 Task: Get directions from Atlanta Botanical Garden, Georgia, United States to Augusta, Georgia, United States  and explore the nearby cafes
Action: Mouse moved to (318, 74)
Screenshot: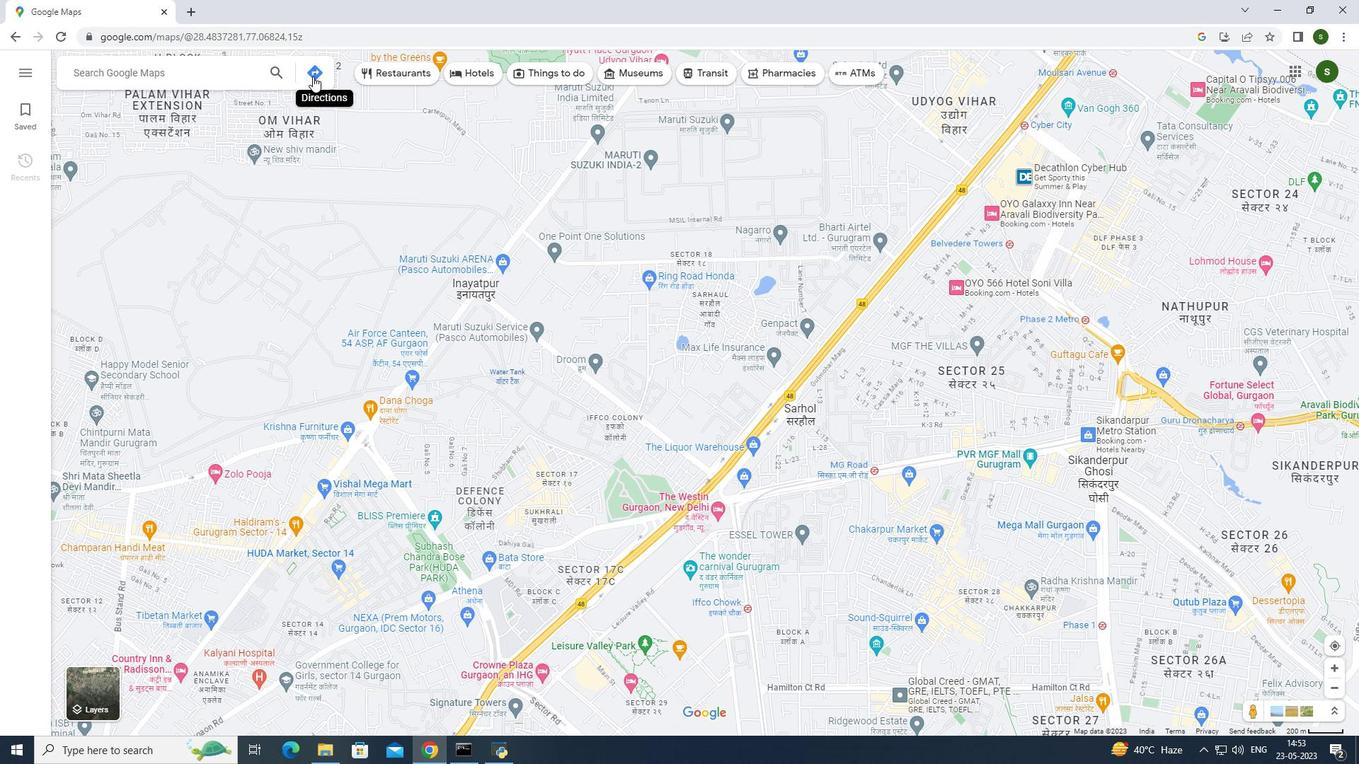 
Action: Mouse pressed left at (318, 74)
Screenshot: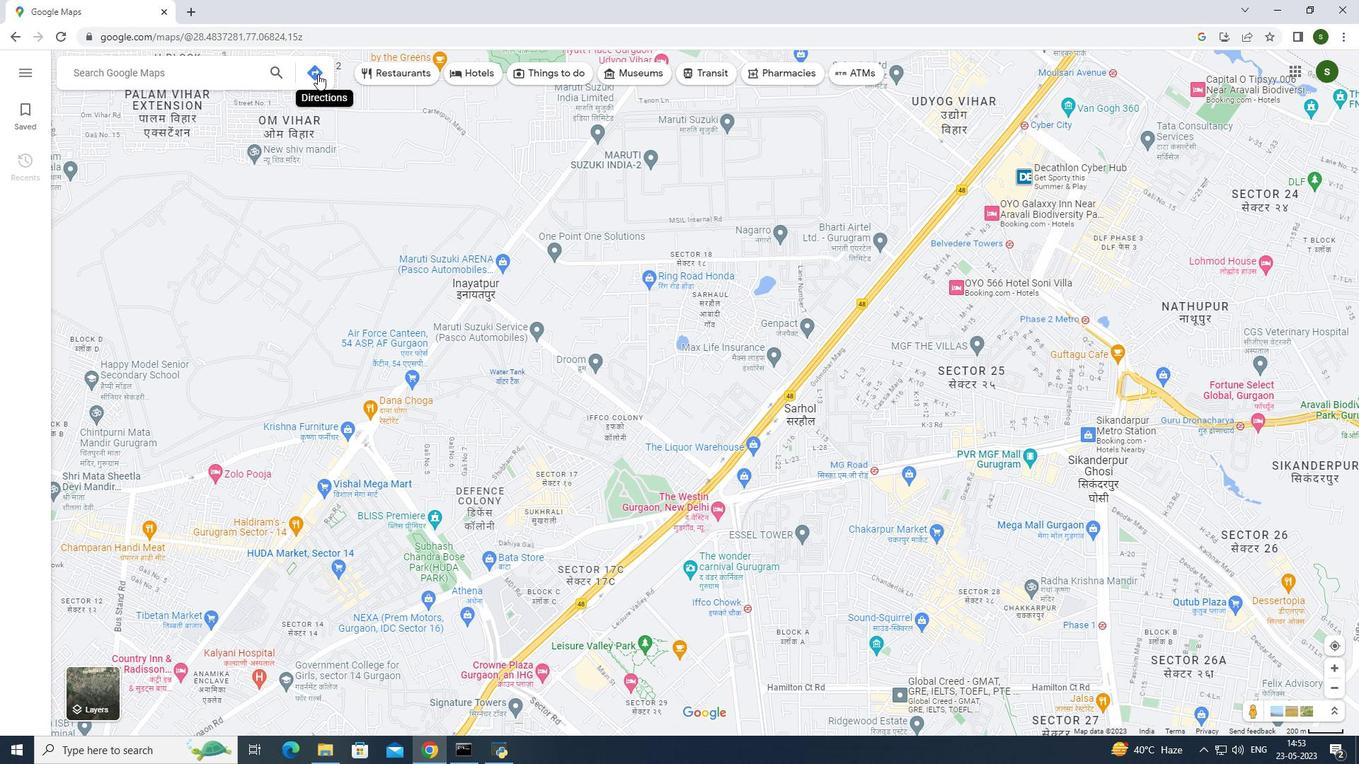 
Action: Mouse moved to (202, 112)
Screenshot: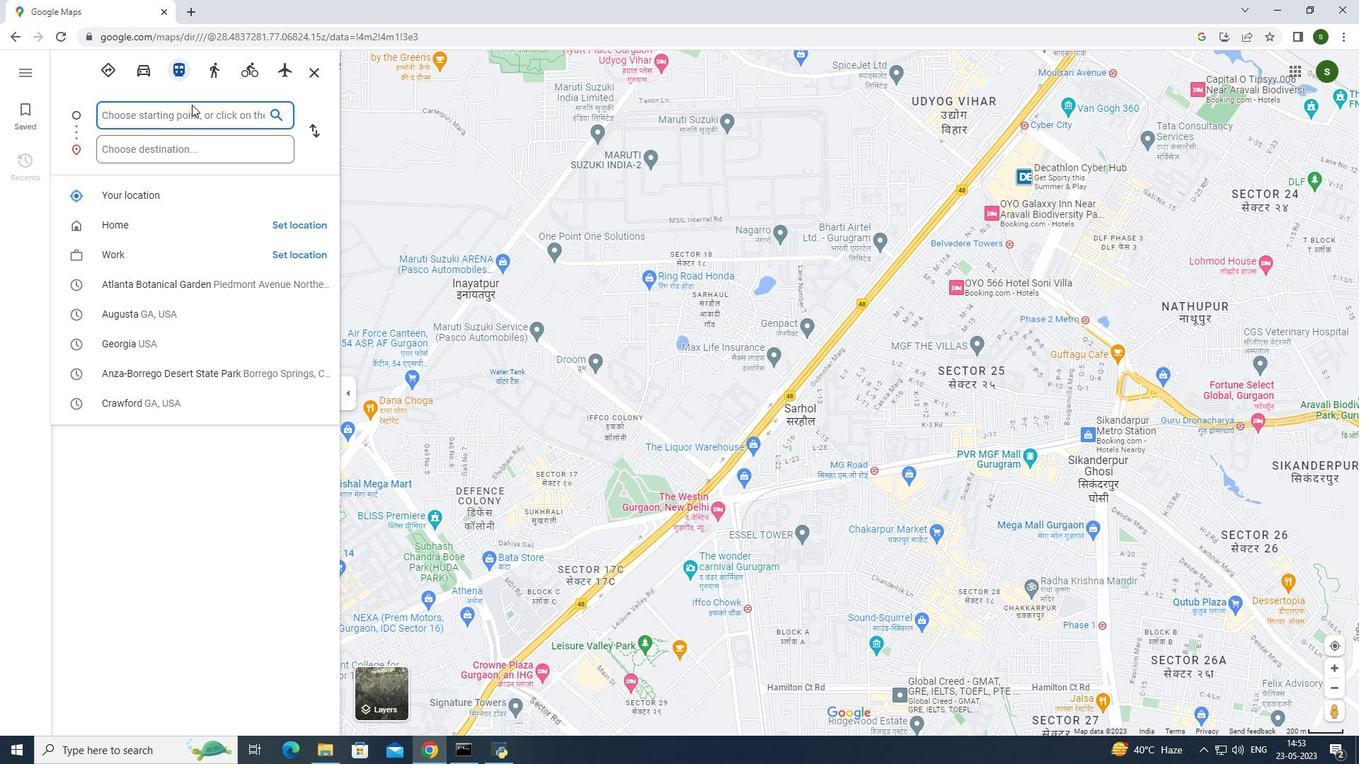 
Action: Mouse pressed left at (202, 112)
Screenshot: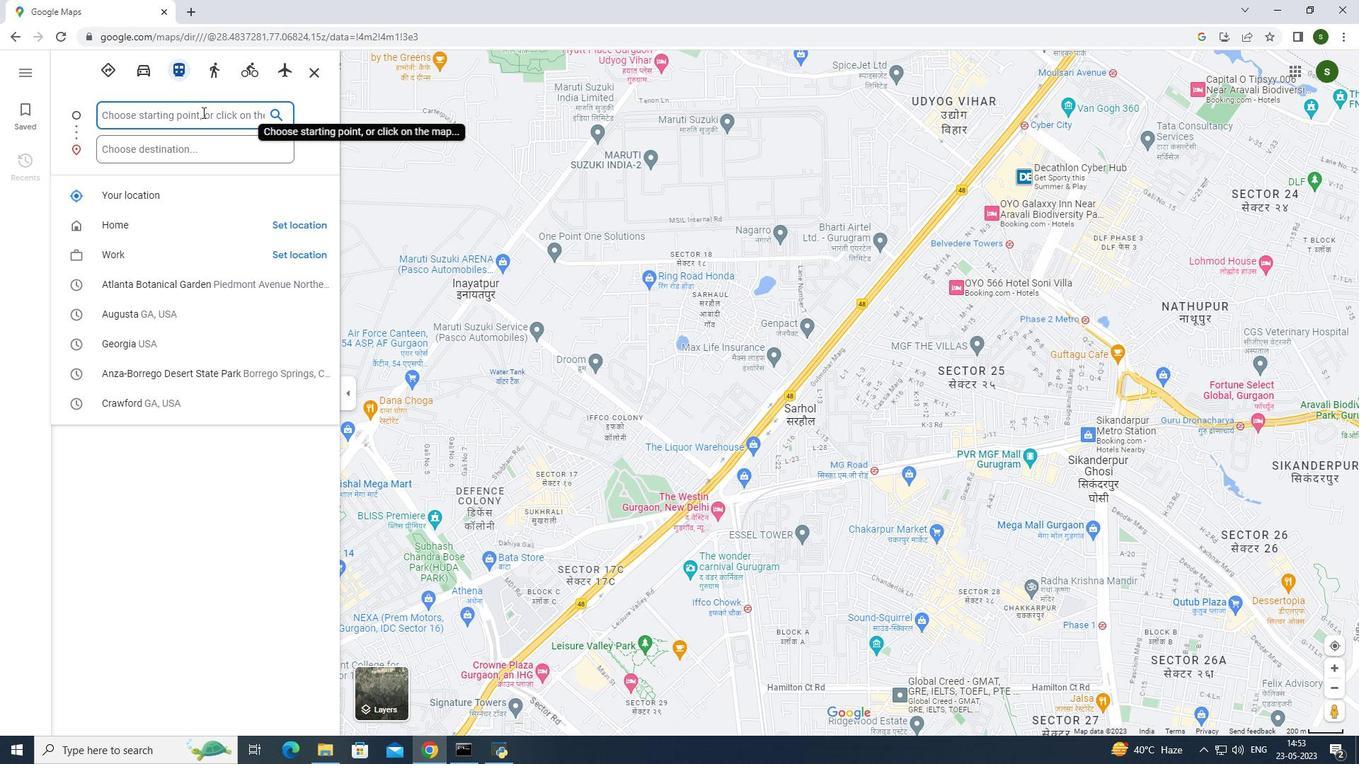 
Action: Key pressed <Key.caps_lock>A<Key.caps_lock>tlants<Key.space><Key.caps_lock>B<Key.caps_lock>otanical<Key.space><Key.caps_lock>G<Key.caps_lock>raden,<Key.caps_lock><Key.caps_lock>g<Key.backspace><Key.caps_lock>G<Key.caps_lock>eorgia,<Key.caps_lock>U<Key.caps_lock>no<Key.backspace>ited<Key.space><Key.caps_lock>S<Key.caps_lock>tates
Screenshot: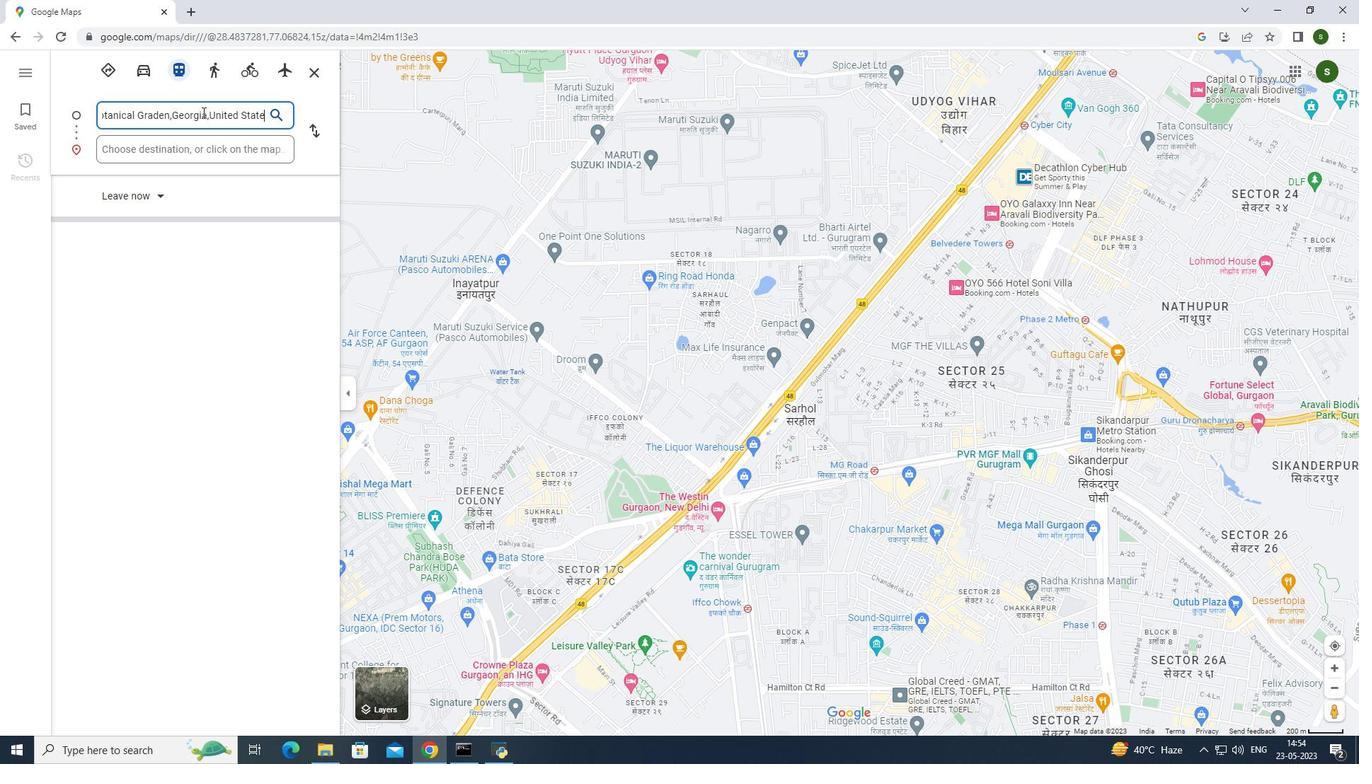 
Action: Mouse moved to (162, 148)
Screenshot: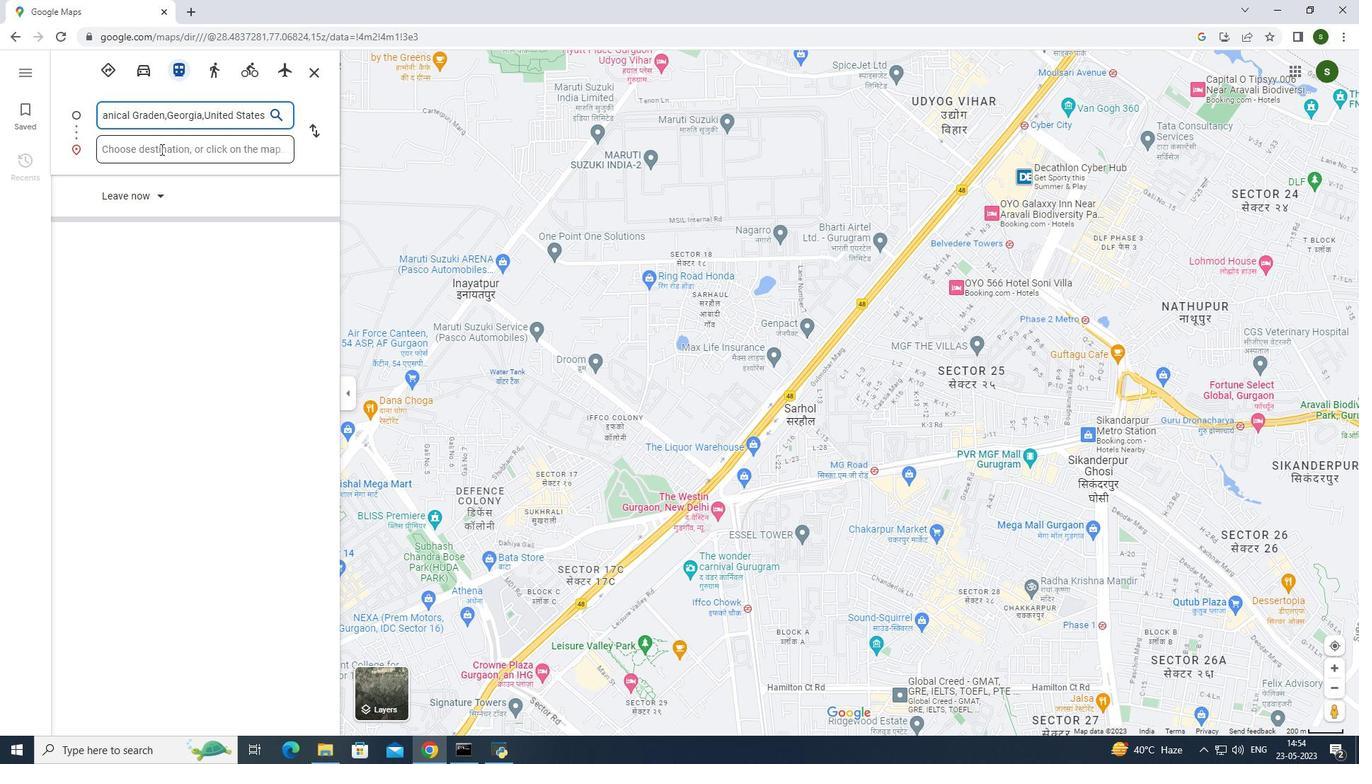 
Action: Mouse pressed left at (162, 148)
Screenshot: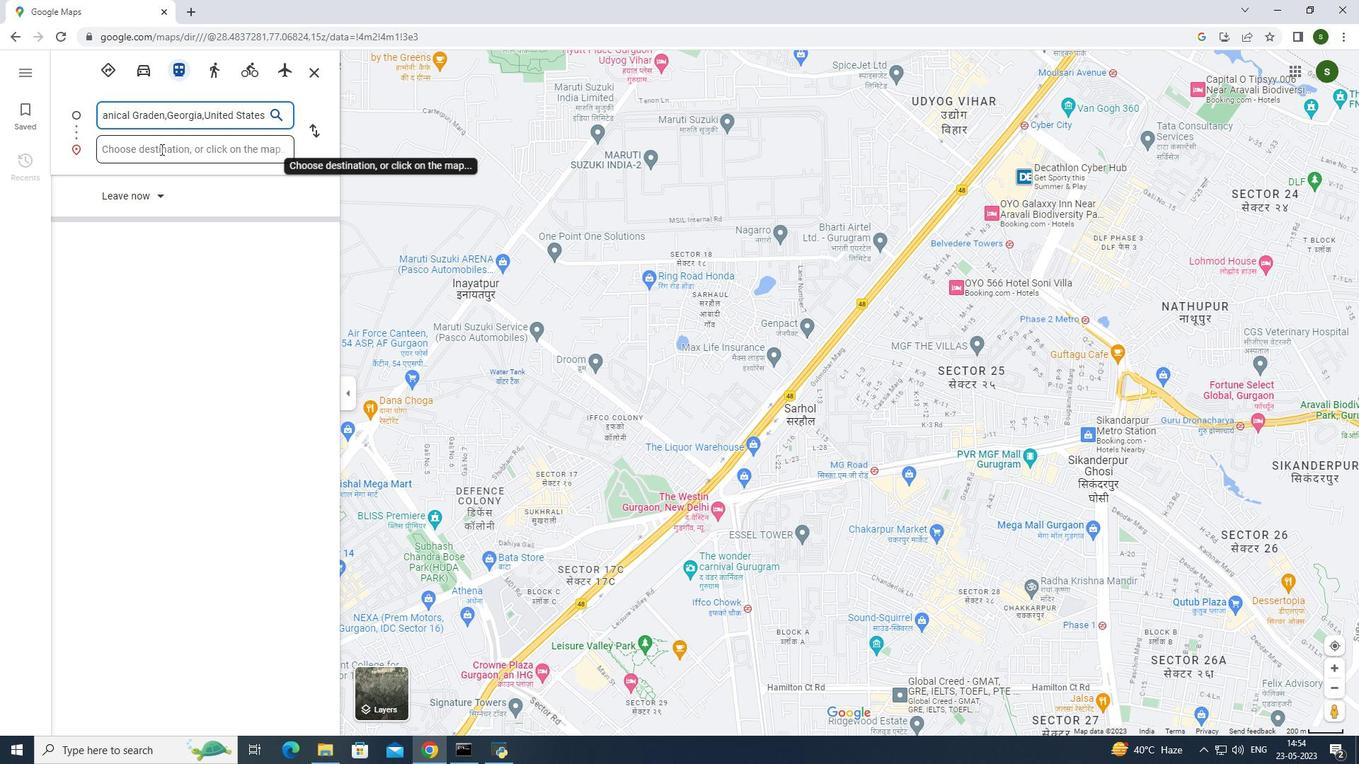 
Action: Key pressed <Key.caps_lock>A<Key.caps_lock>ugusta<Key.space><Key.caps_lock><Key.backspace>,<Key.caps_lock>g<Key.caps_lock>EORGIA,<Key.backspace><Key.backspace><Key.backspace><Key.backspace><Key.backspace><Key.backspace><Key.backspace><Key.backspace>G<Key.caps_lock>eorgia,<Key.caps_lock>U<Key.caps_lock>nited<Key.space><Key.caps_lock>S<Key.caps_lock>tates<Key.enter>
Screenshot: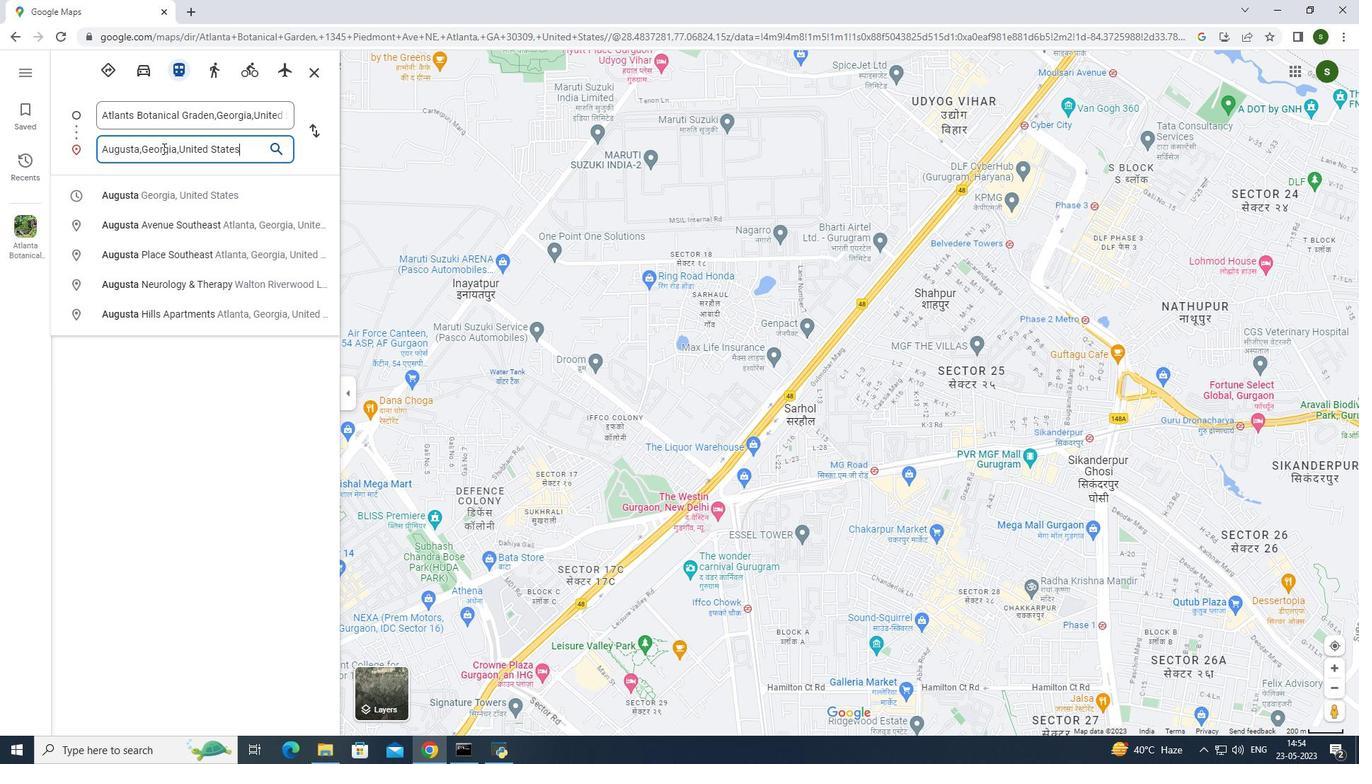 
Action: Mouse moved to (620, 690)
Screenshot: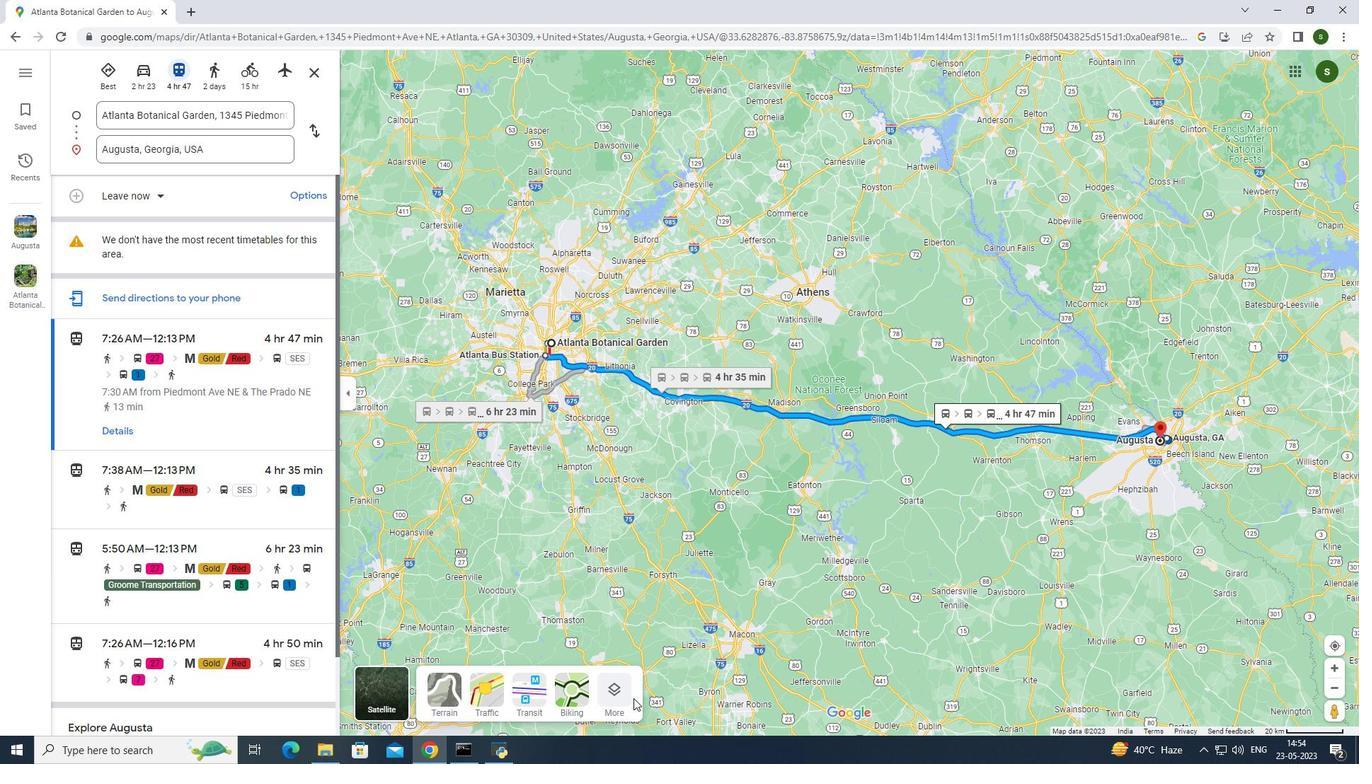 
Action: Mouse pressed left at (620, 690)
Screenshot: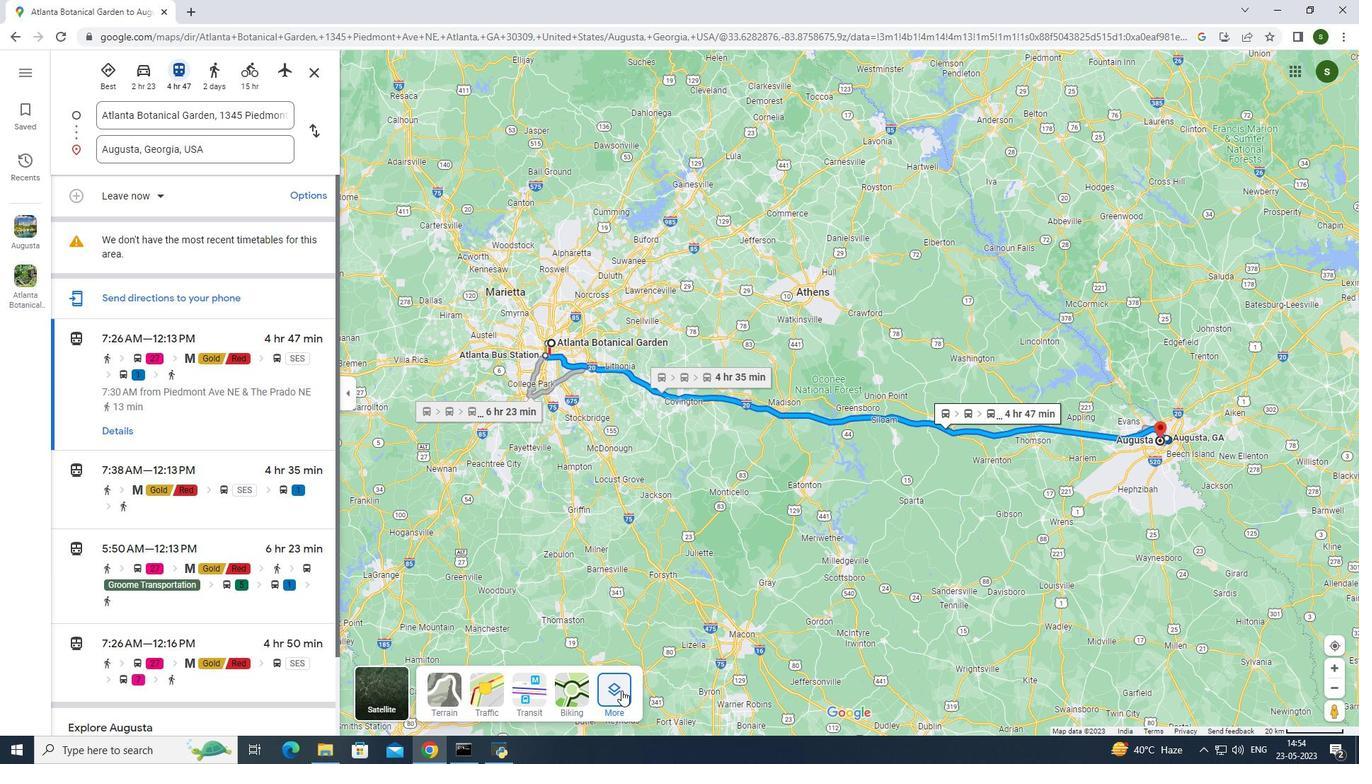 
Action: Mouse moved to (688, 495)
Screenshot: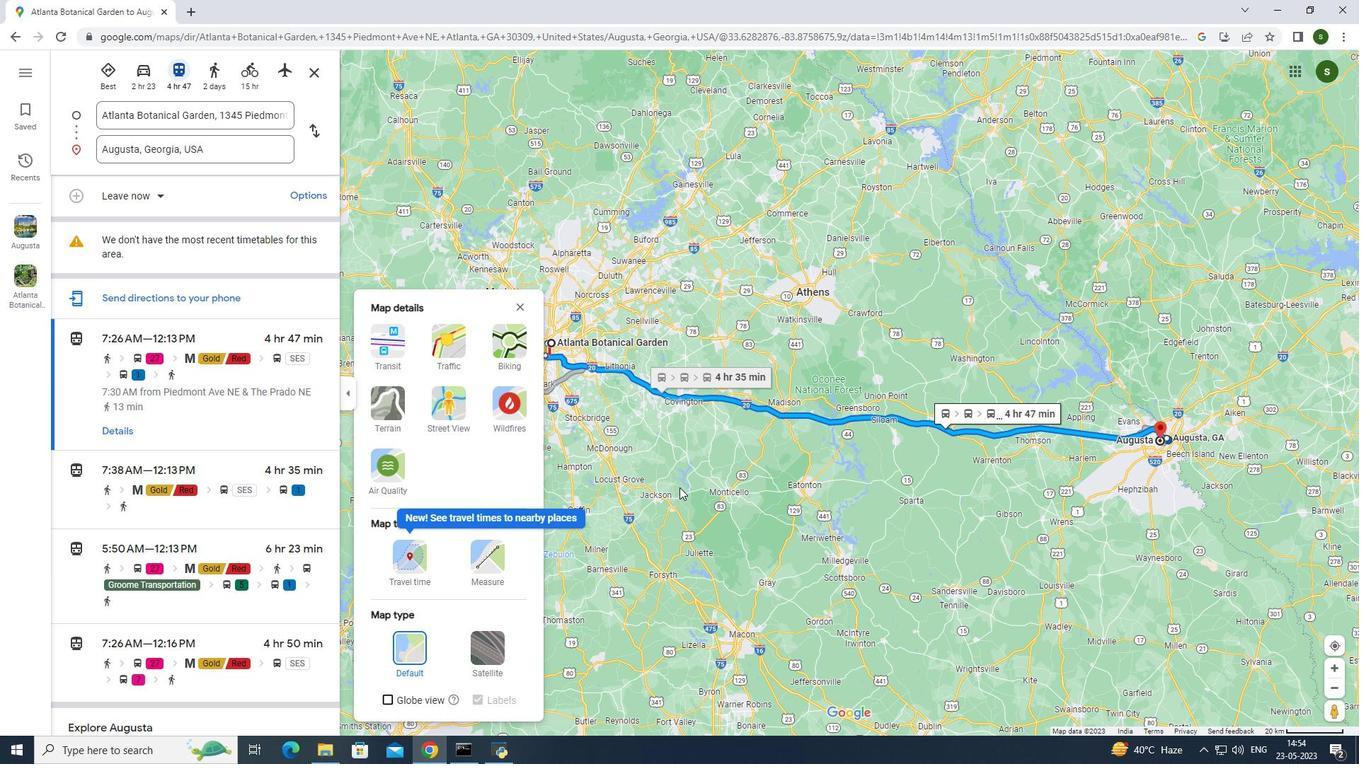 
Action: Mouse pressed left at (688, 495)
Screenshot: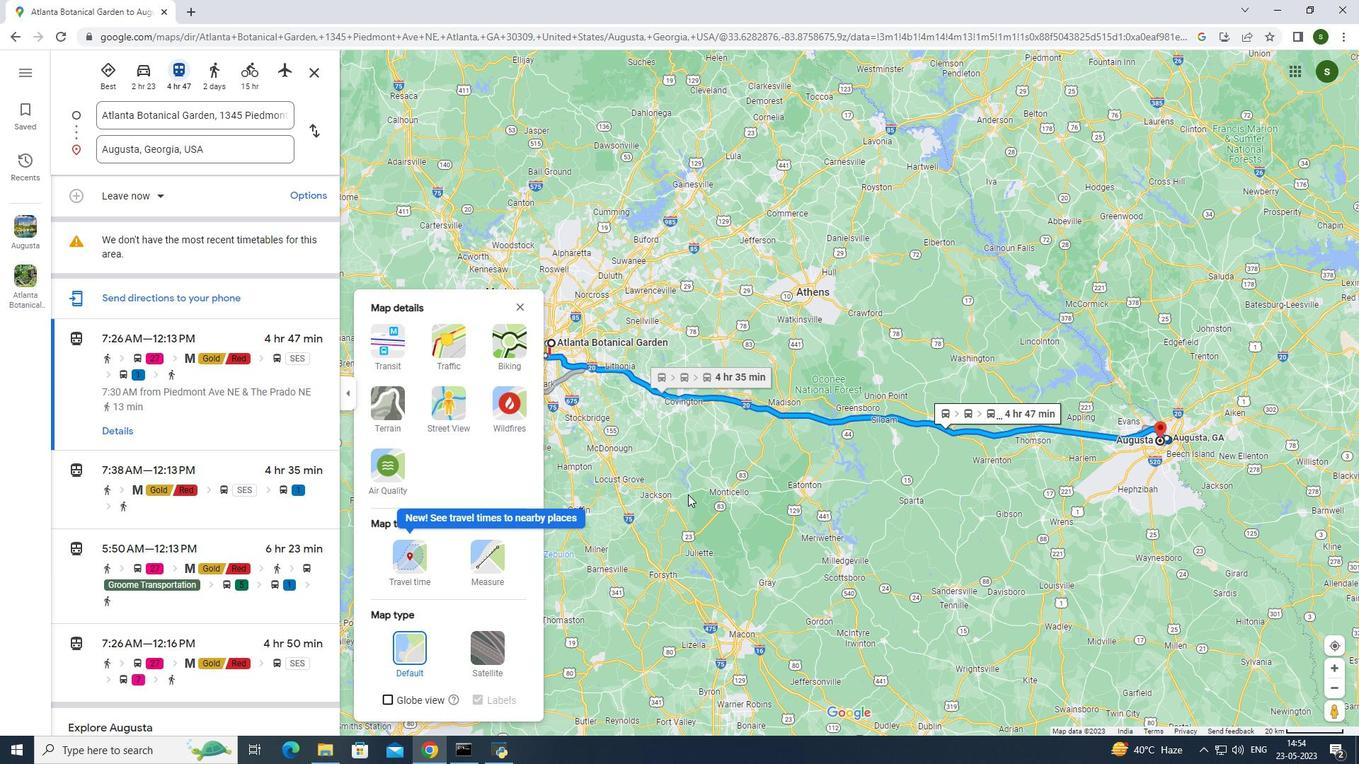 
Action: Mouse moved to (525, 304)
Screenshot: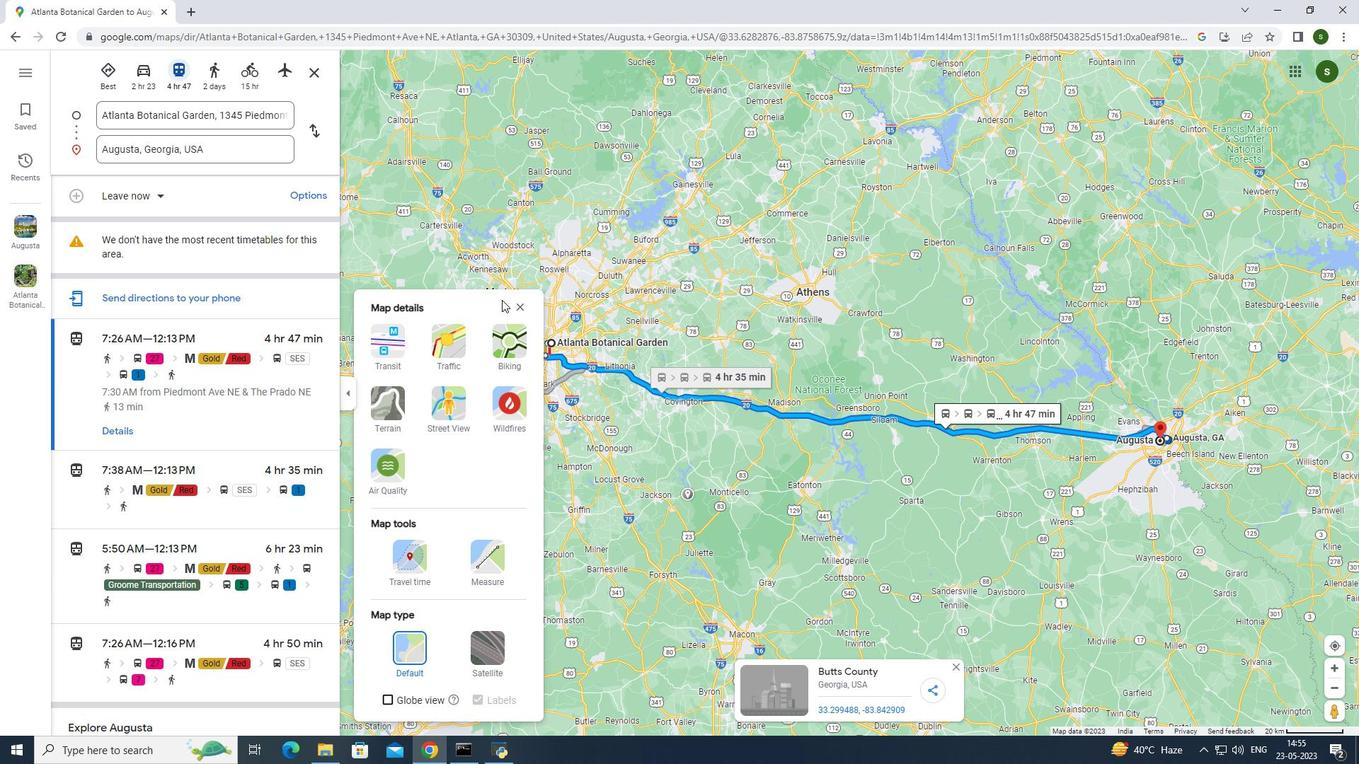 
Action: Mouse pressed left at (525, 304)
Screenshot: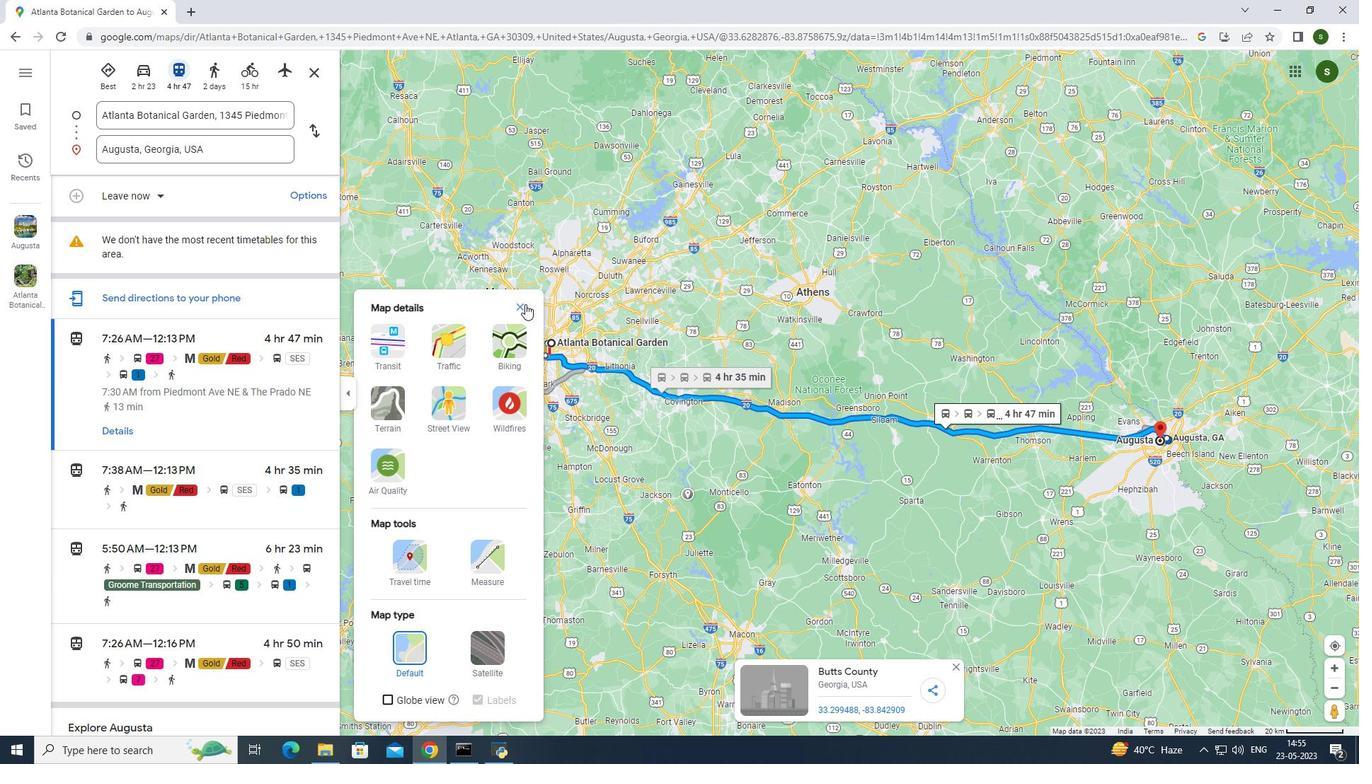 
Action: Mouse moved to (262, 141)
Screenshot: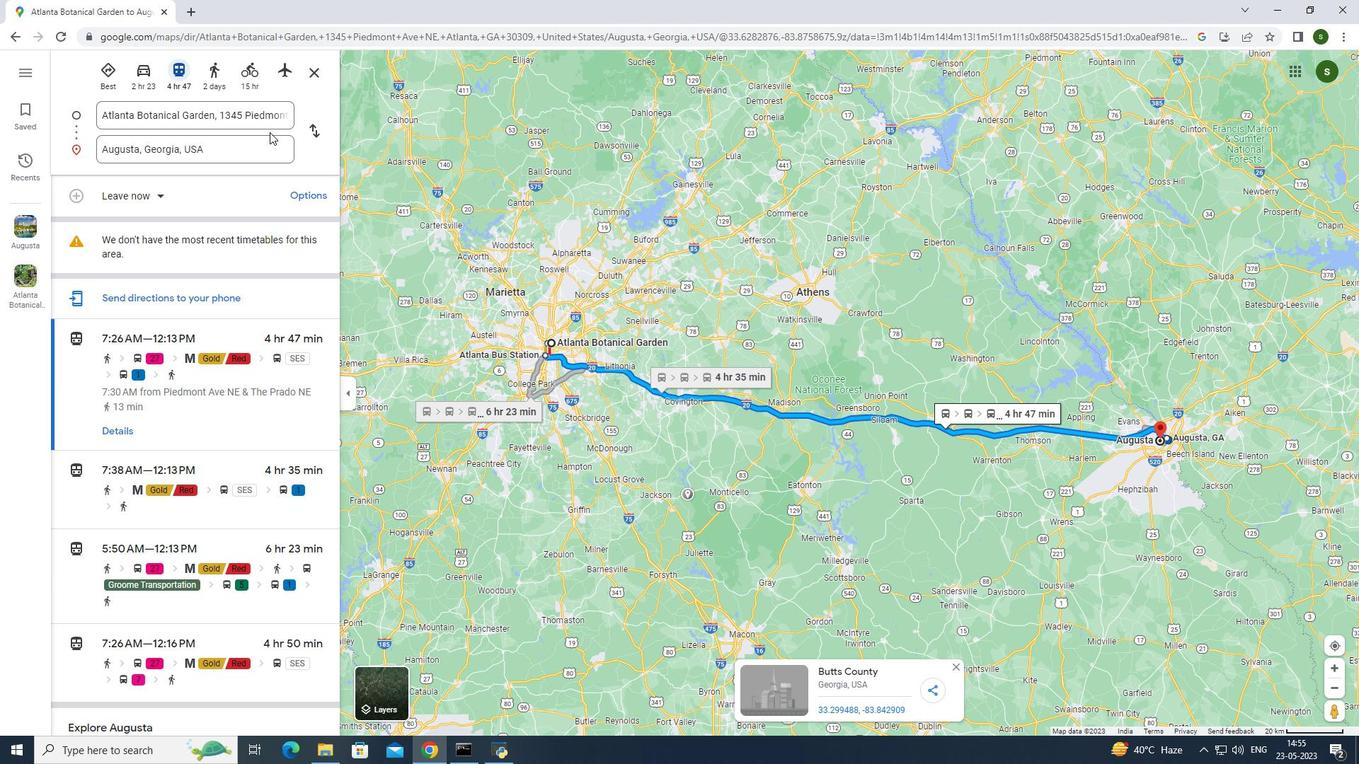 
Action: Mouse pressed left at (262, 141)
Screenshot: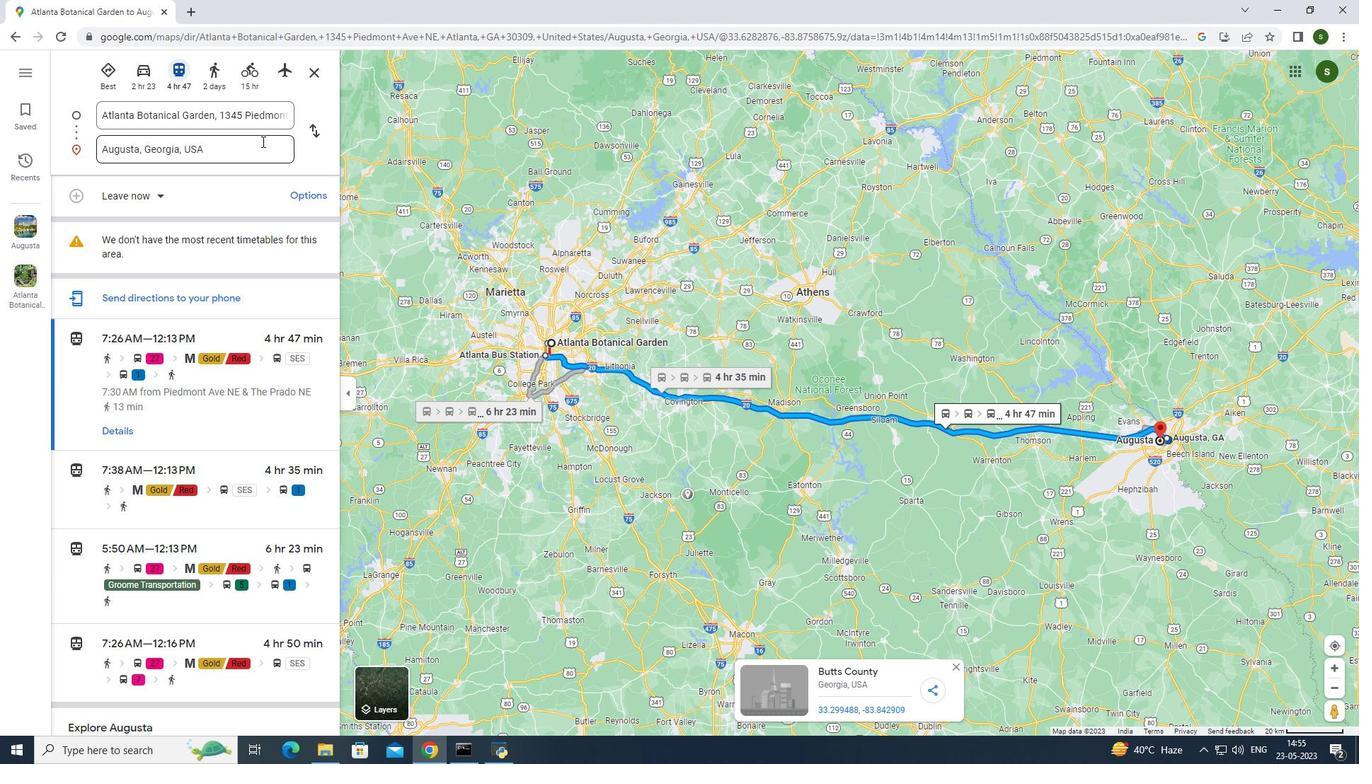 
Action: Key pressed <Key.enter>
Screenshot: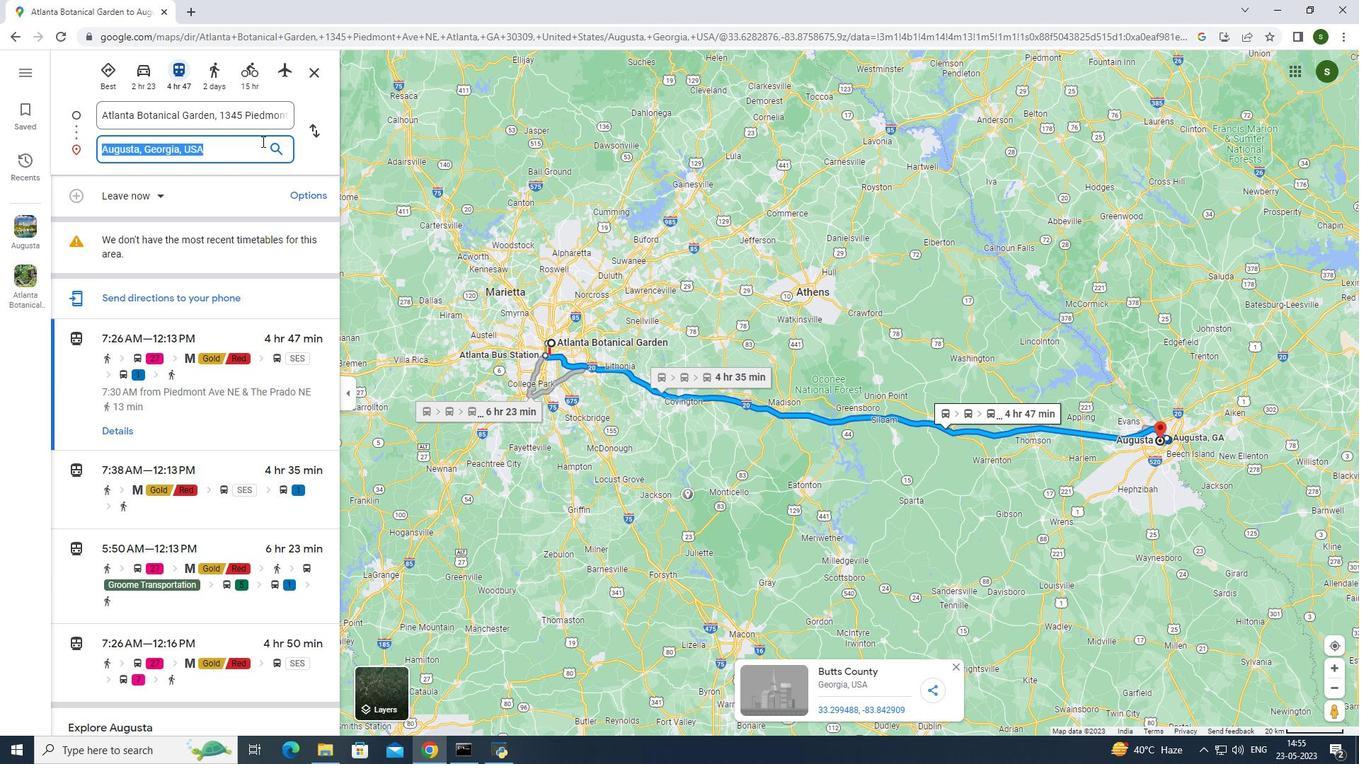
Action: Mouse moved to (733, 415)
Screenshot: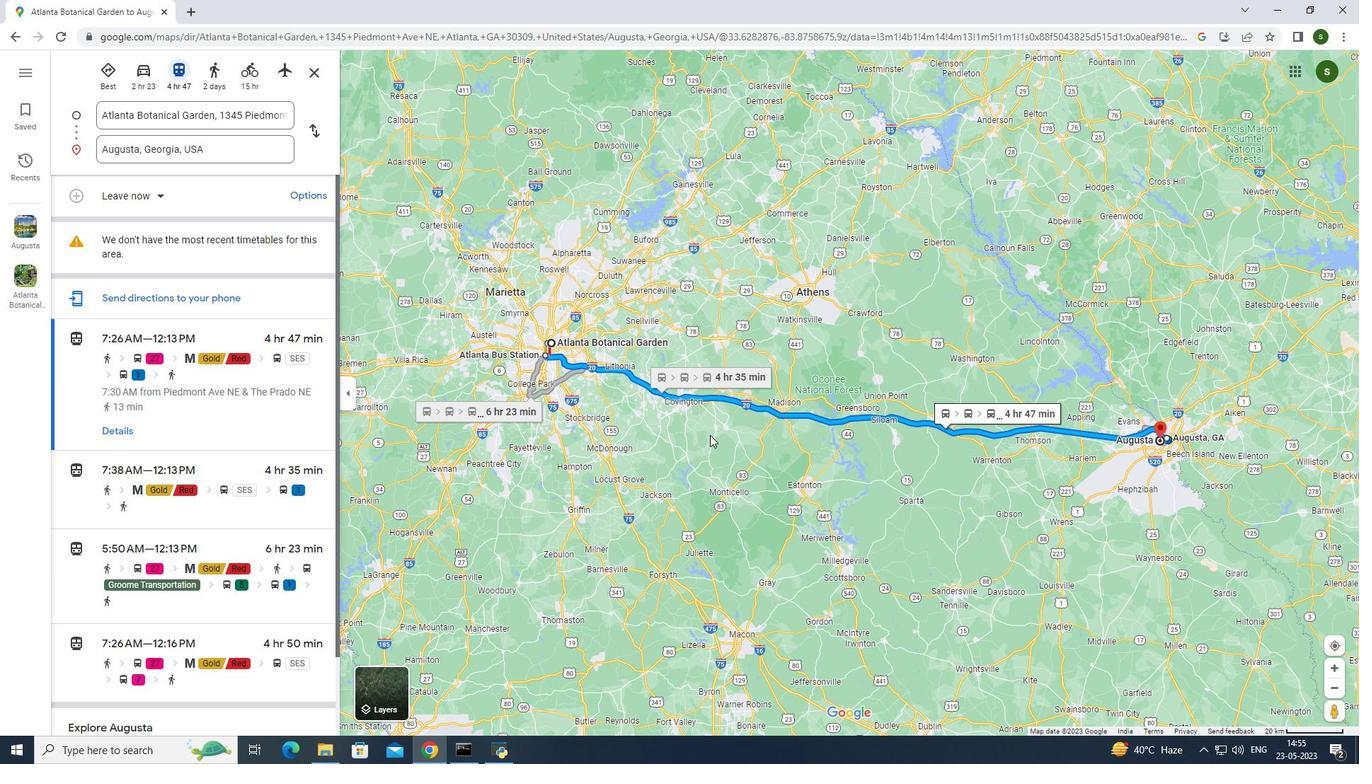 
Action: Mouse scrolled (733, 416) with delta (0, 0)
Screenshot: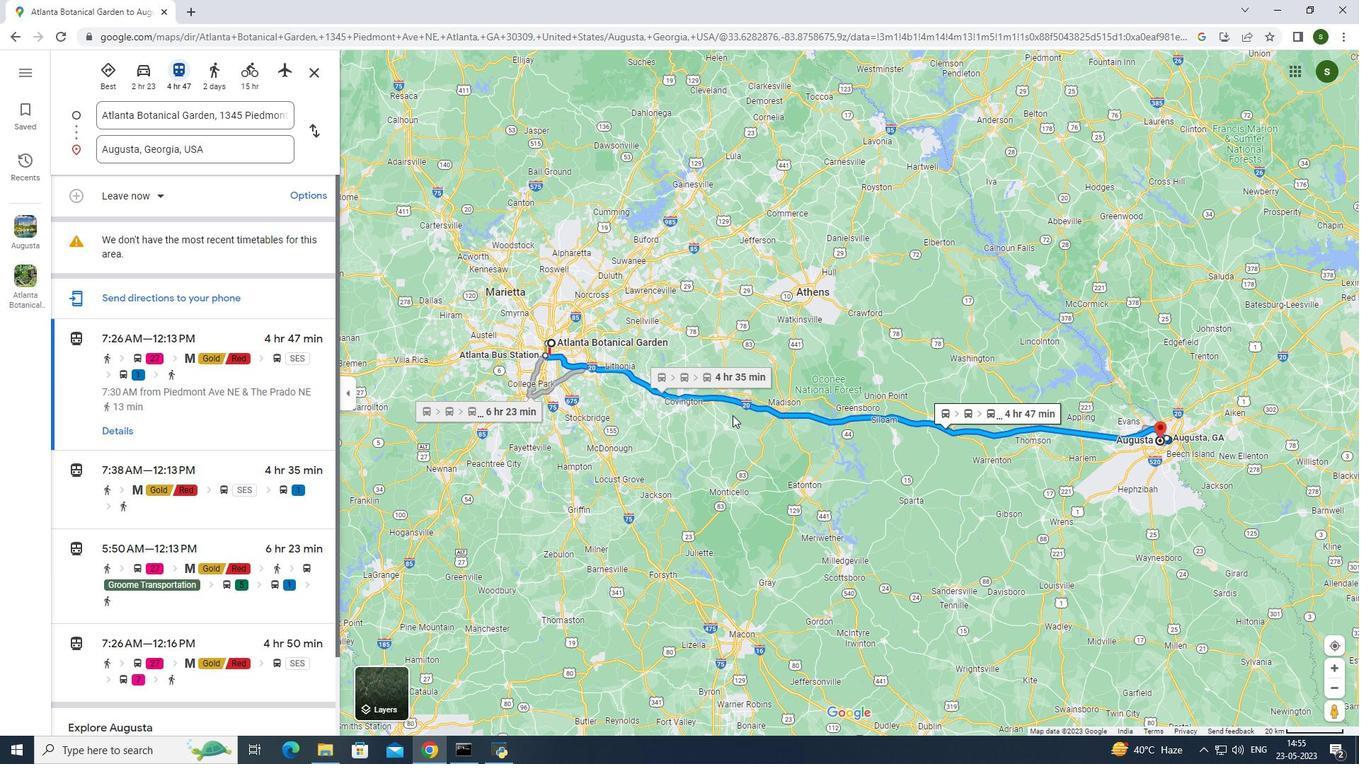 
Action: Mouse scrolled (733, 416) with delta (0, 0)
Screenshot: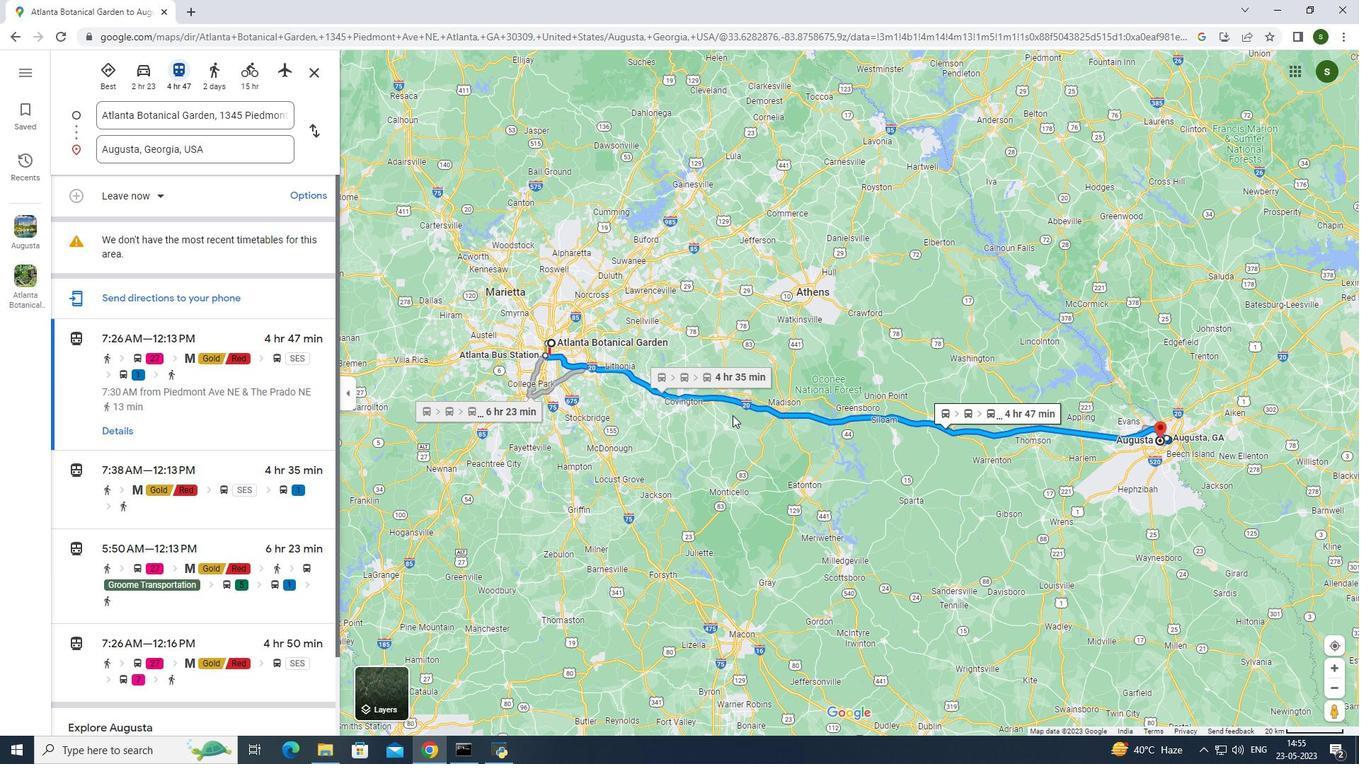 
Action: Mouse moved to (374, 694)
Screenshot: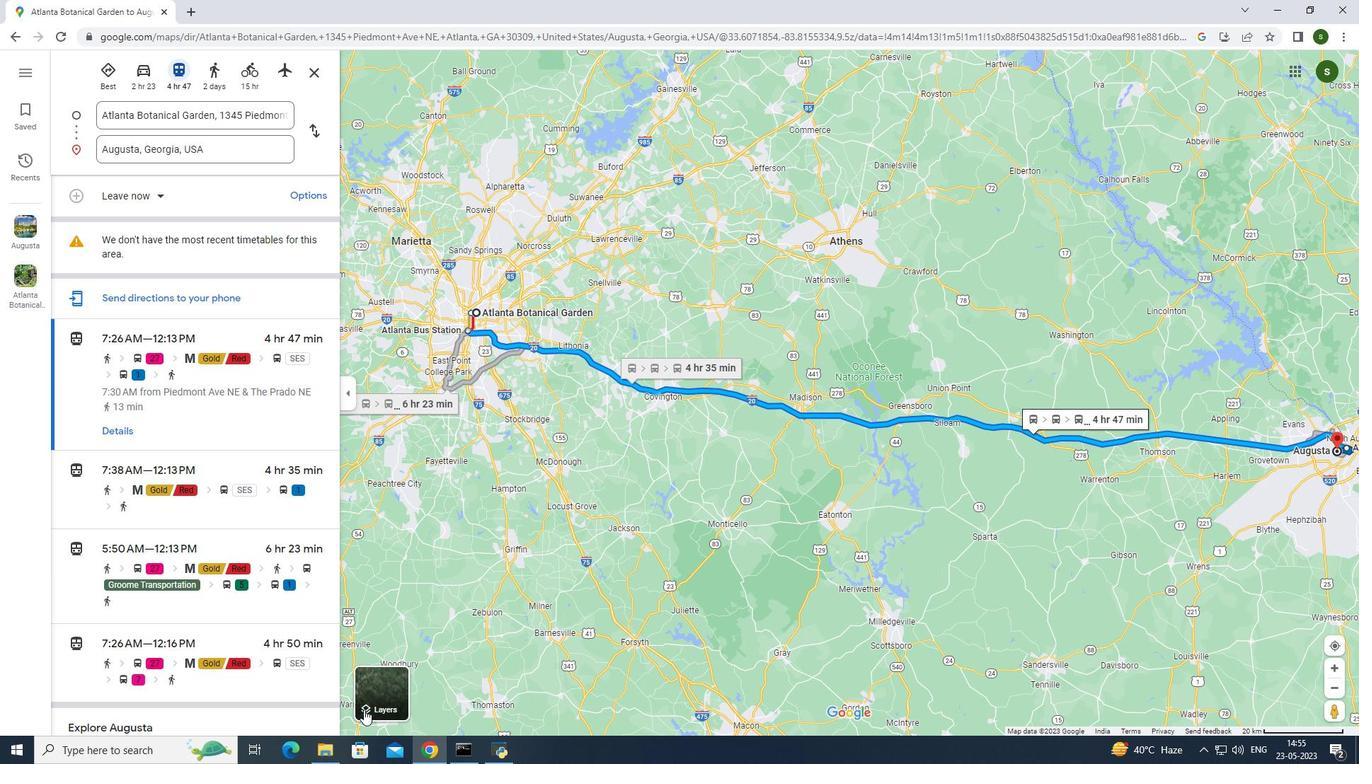 
Action: Mouse pressed left at (374, 694)
Screenshot: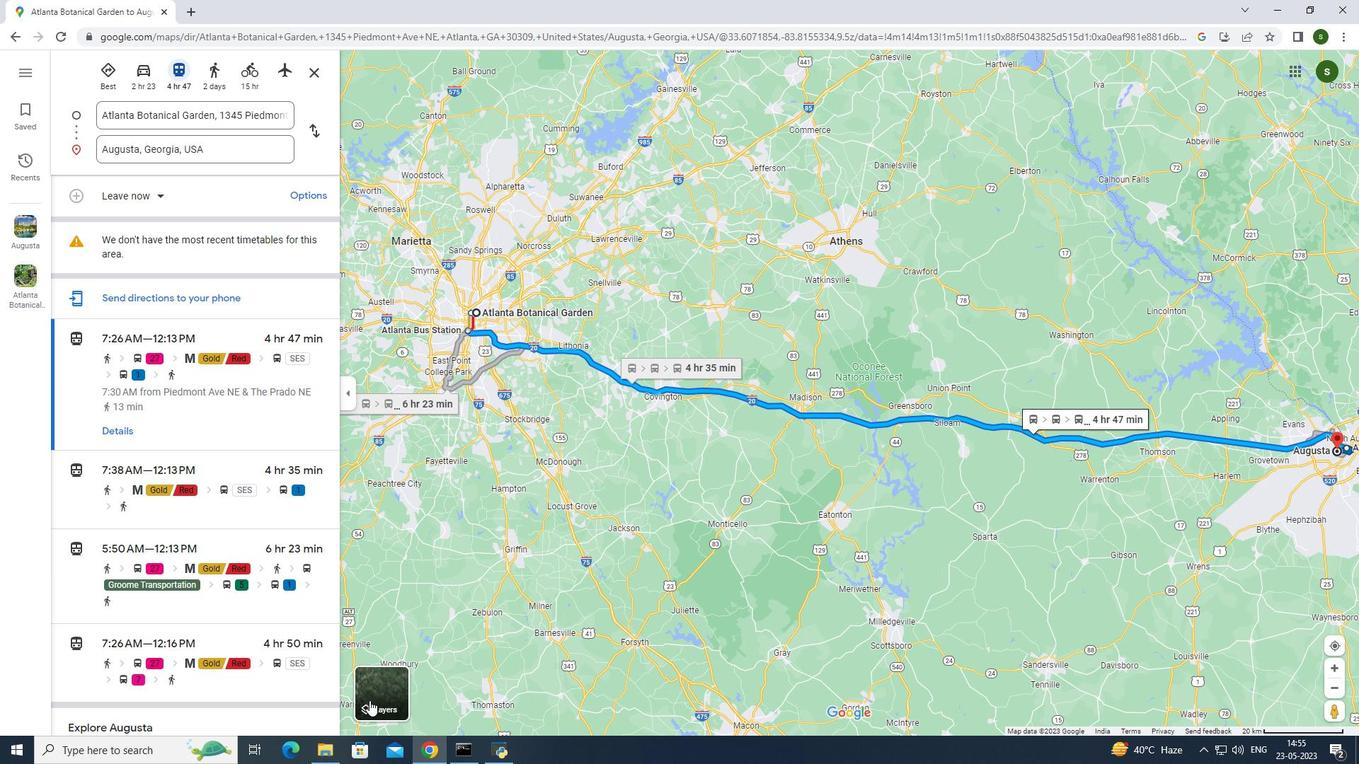 
Action: Mouse pressed left at (374, 694)
Screenshot: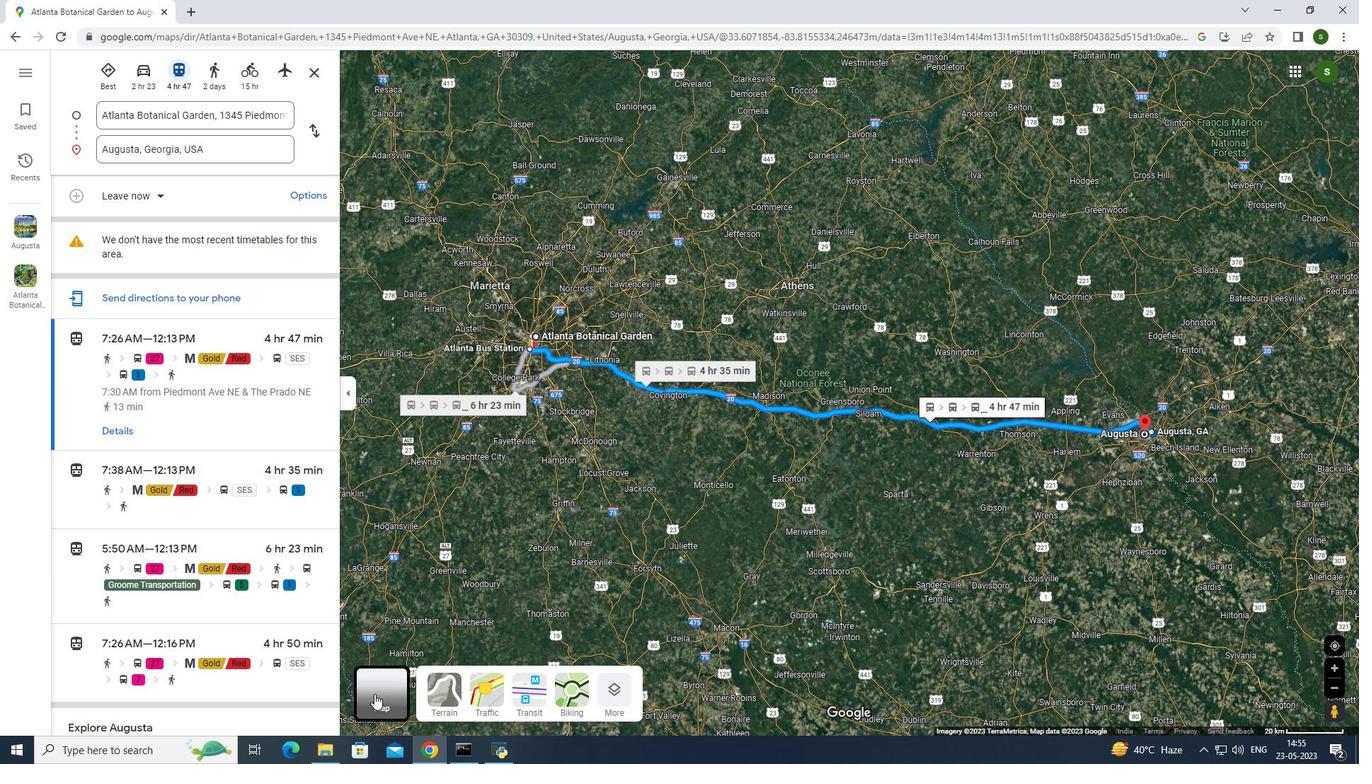 
Action: Mouse moved to (373, 701)
Screenshot: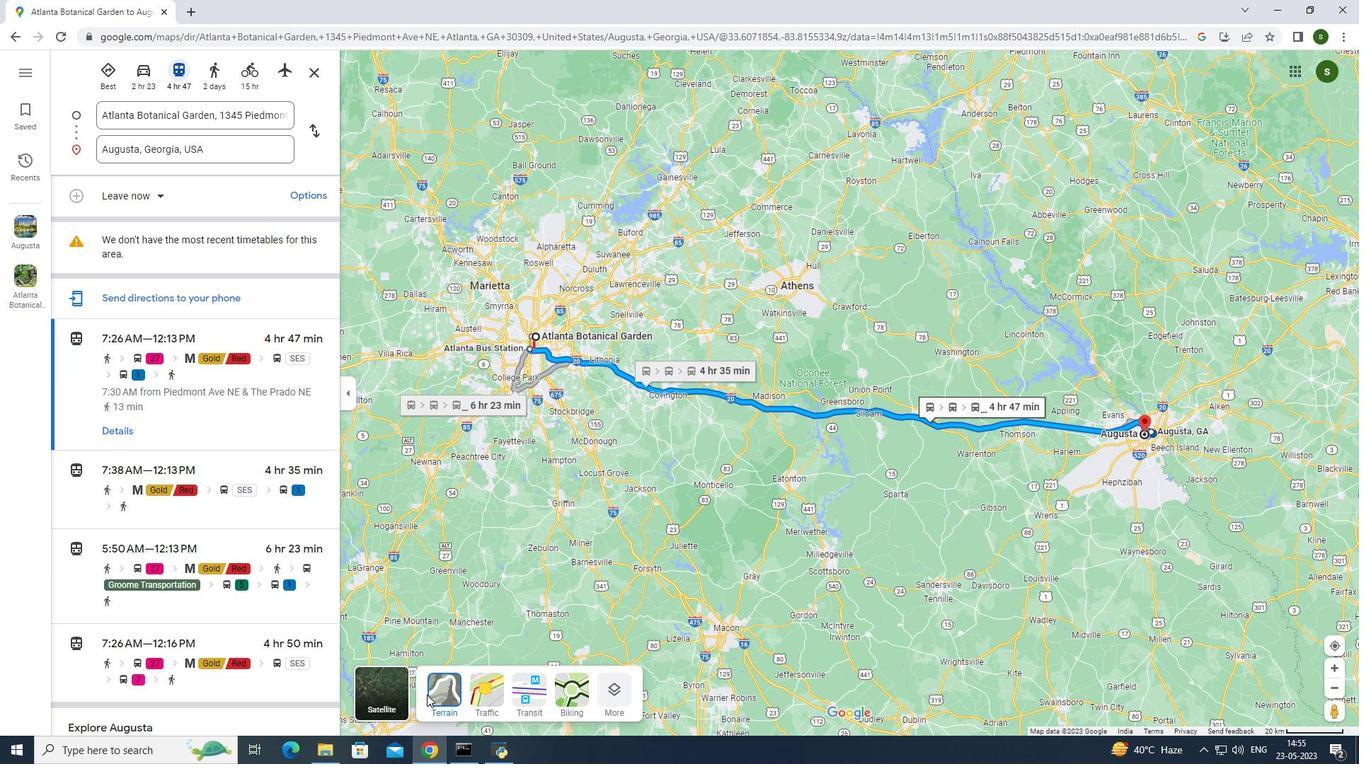
Action: Mouse pressed left at (373, 701)
Screenshot: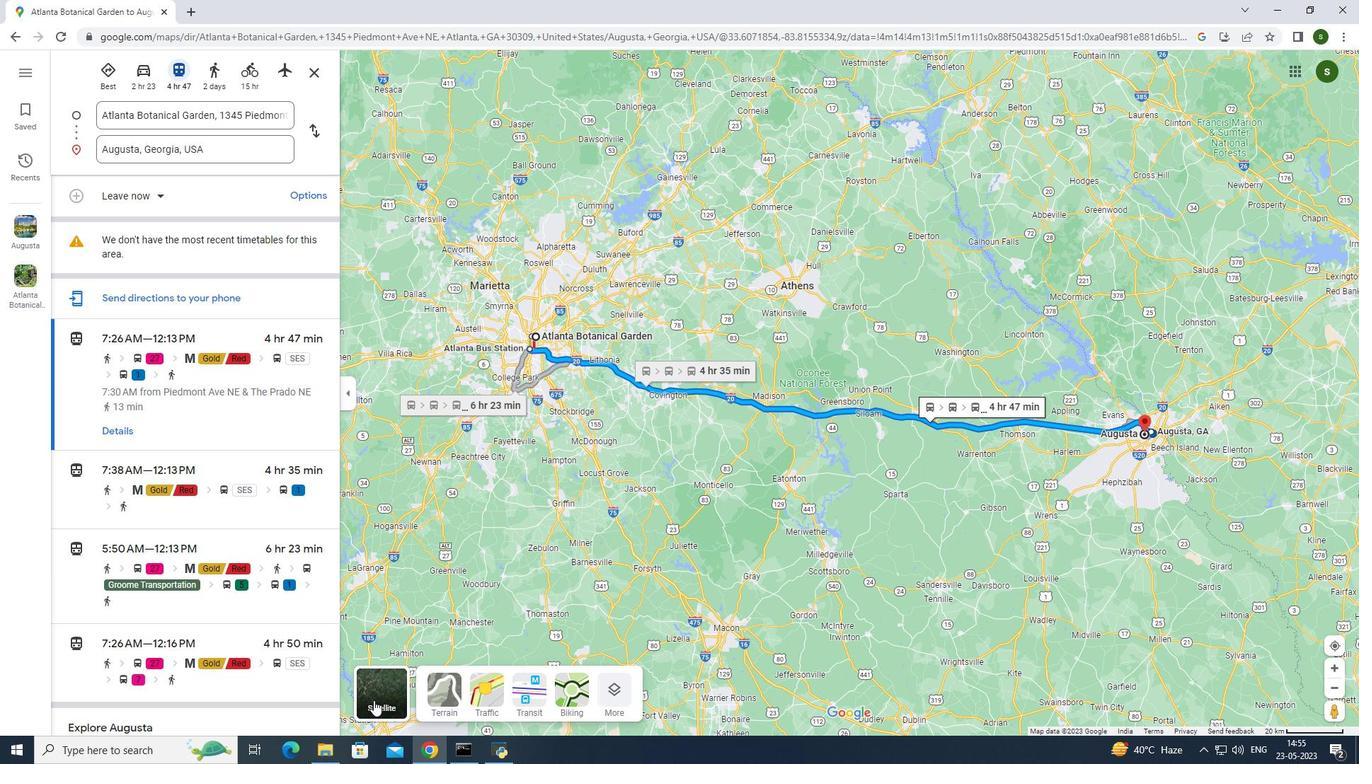 
Action: Mouse pressed left at (373, 701)
Screenshot: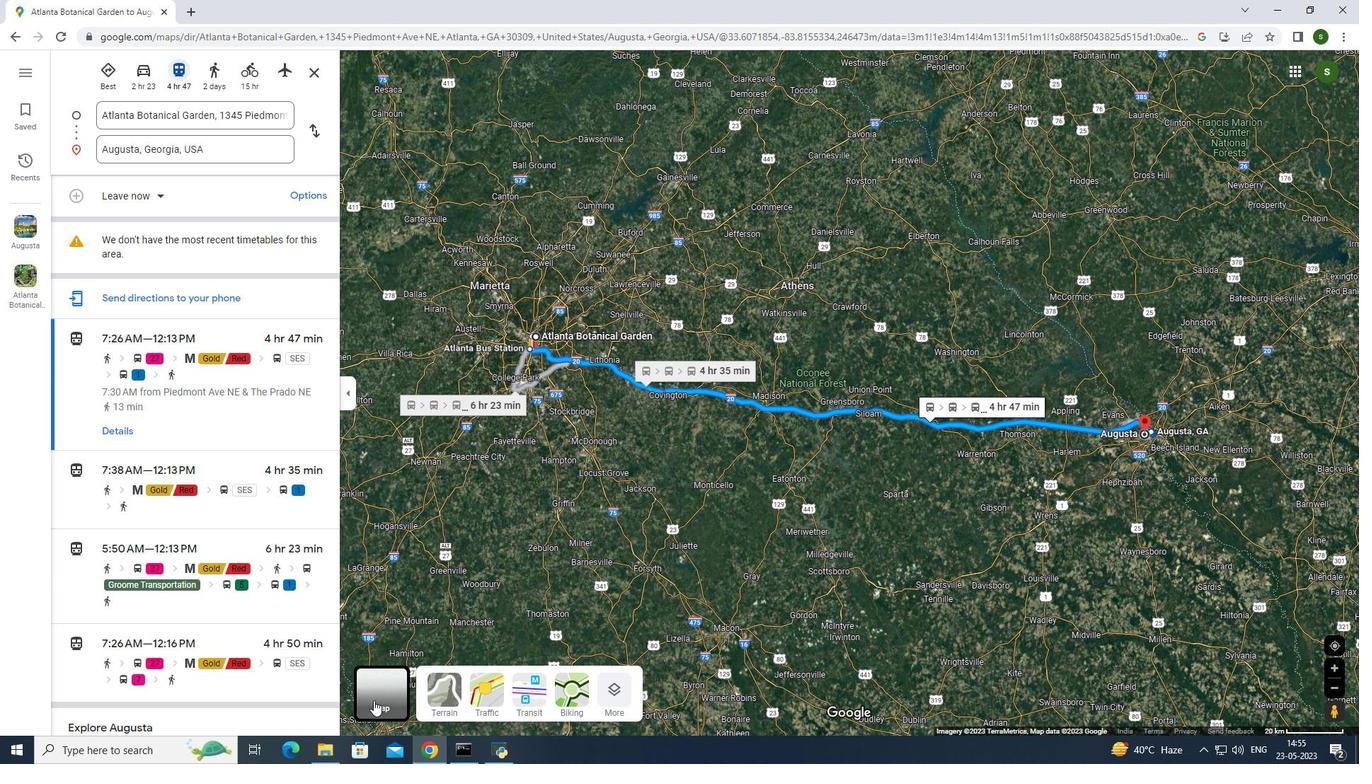 
Action: Mouse moved to (157, 329)
Screenshot: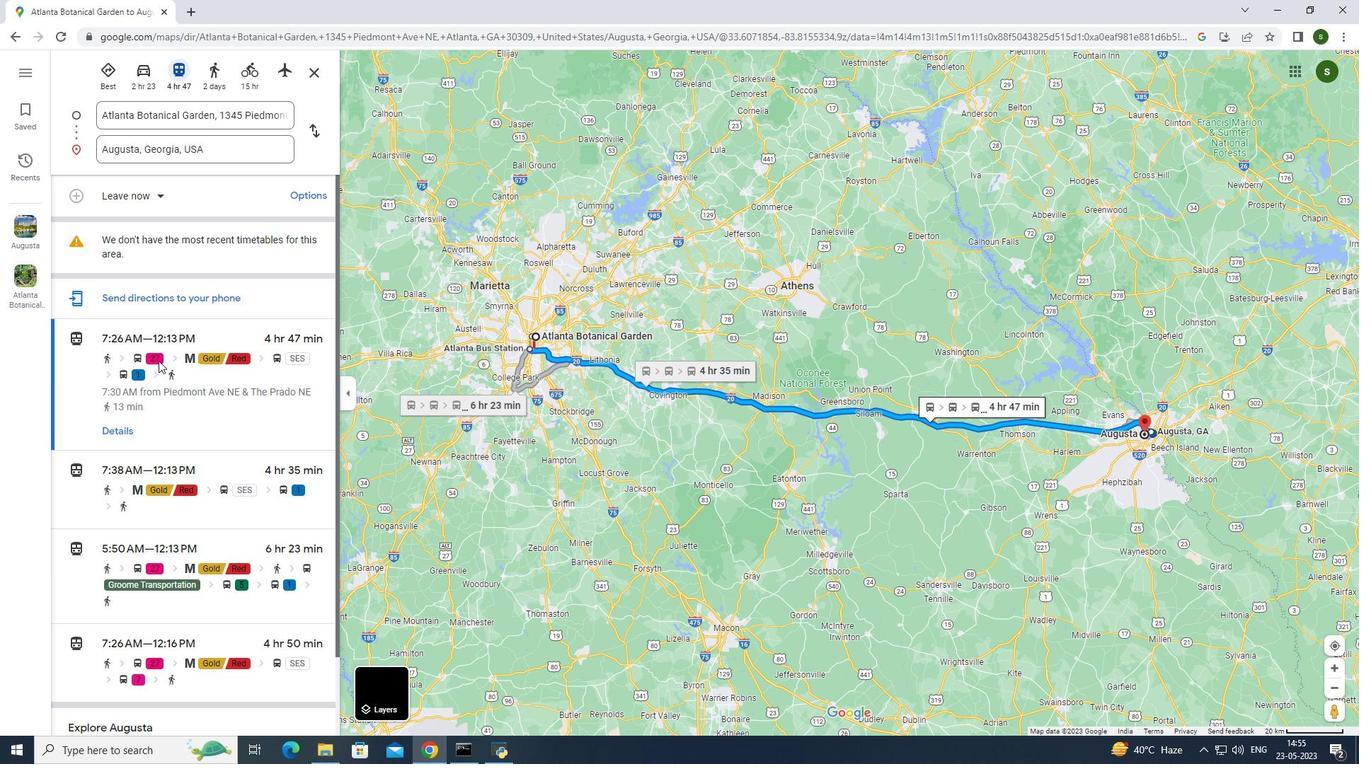 
Action: Mouse pressed left at (157, 329)
Screenshot: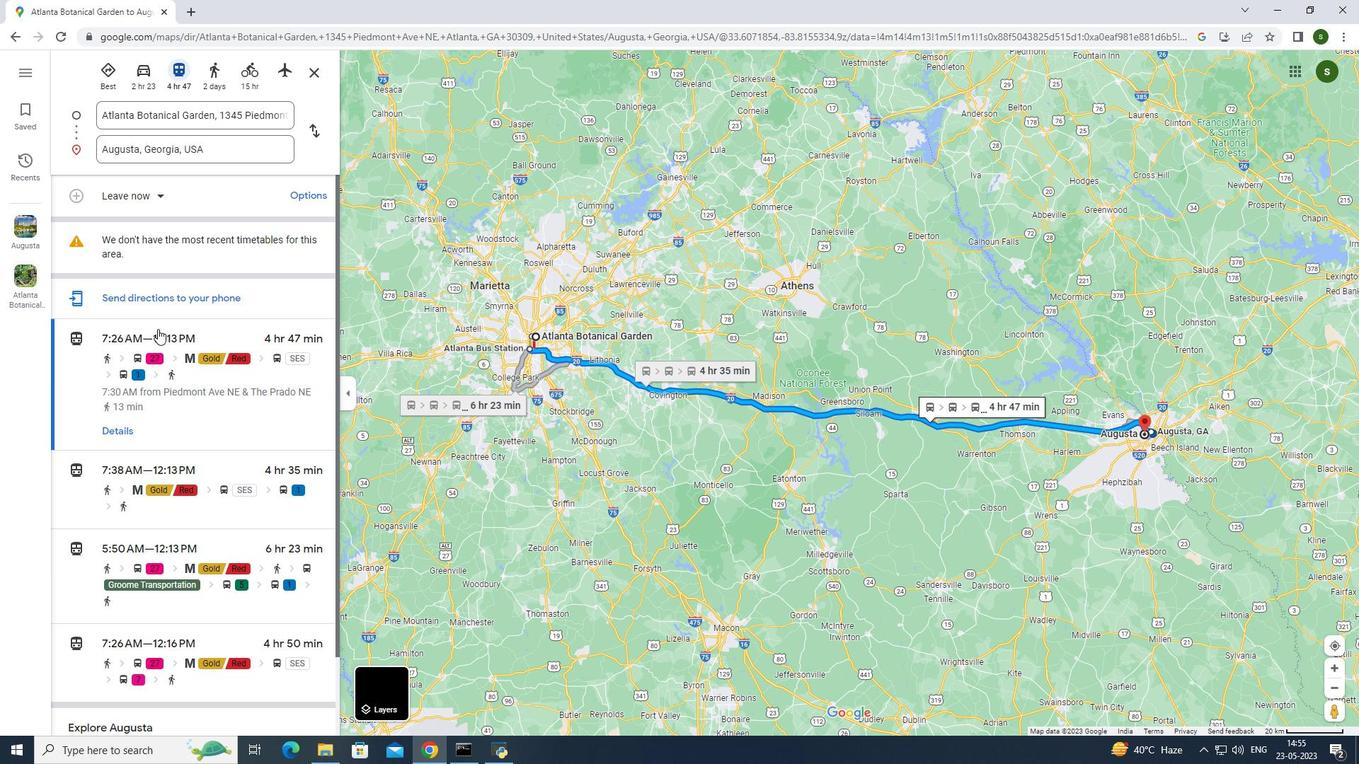 
Action: Mouse moved to (72, 69)
Screenshot: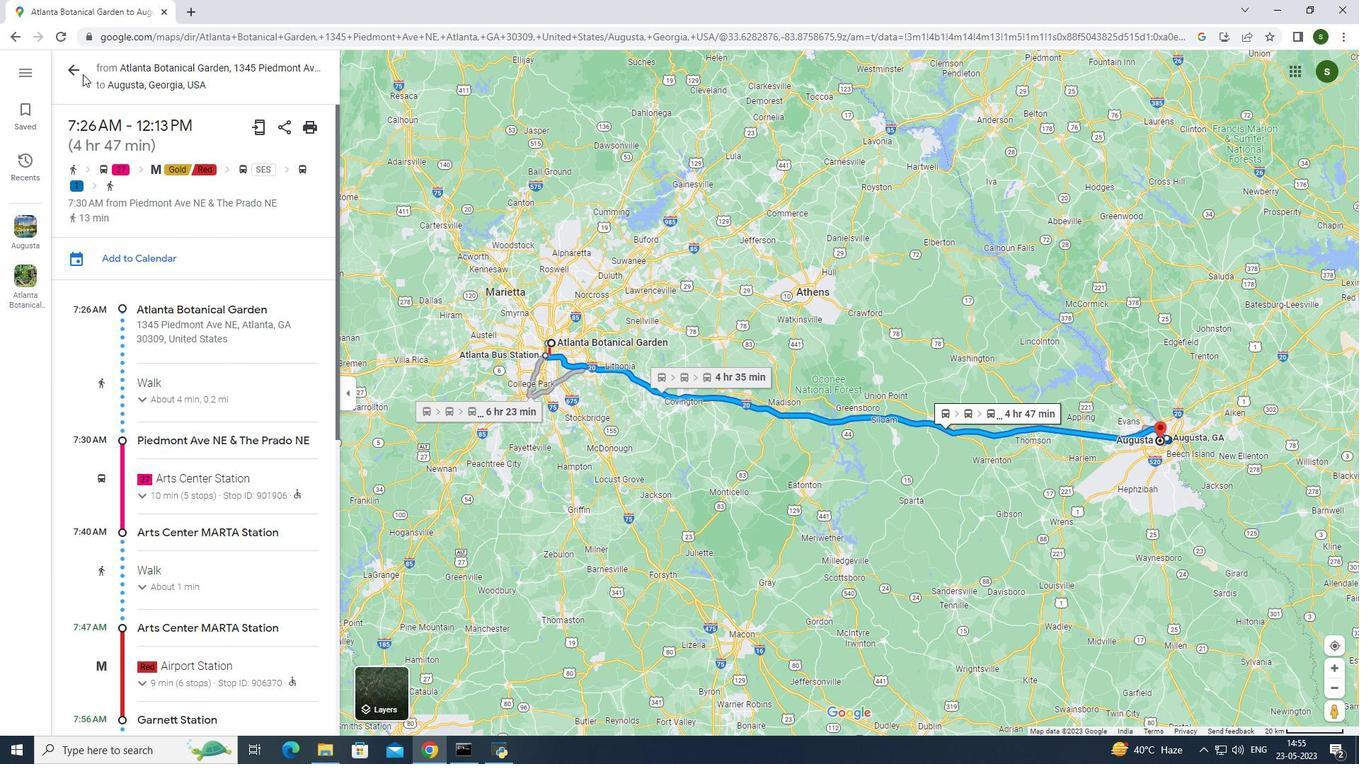 
Action: Mouse pressed left at (72, 69)
Screenshot: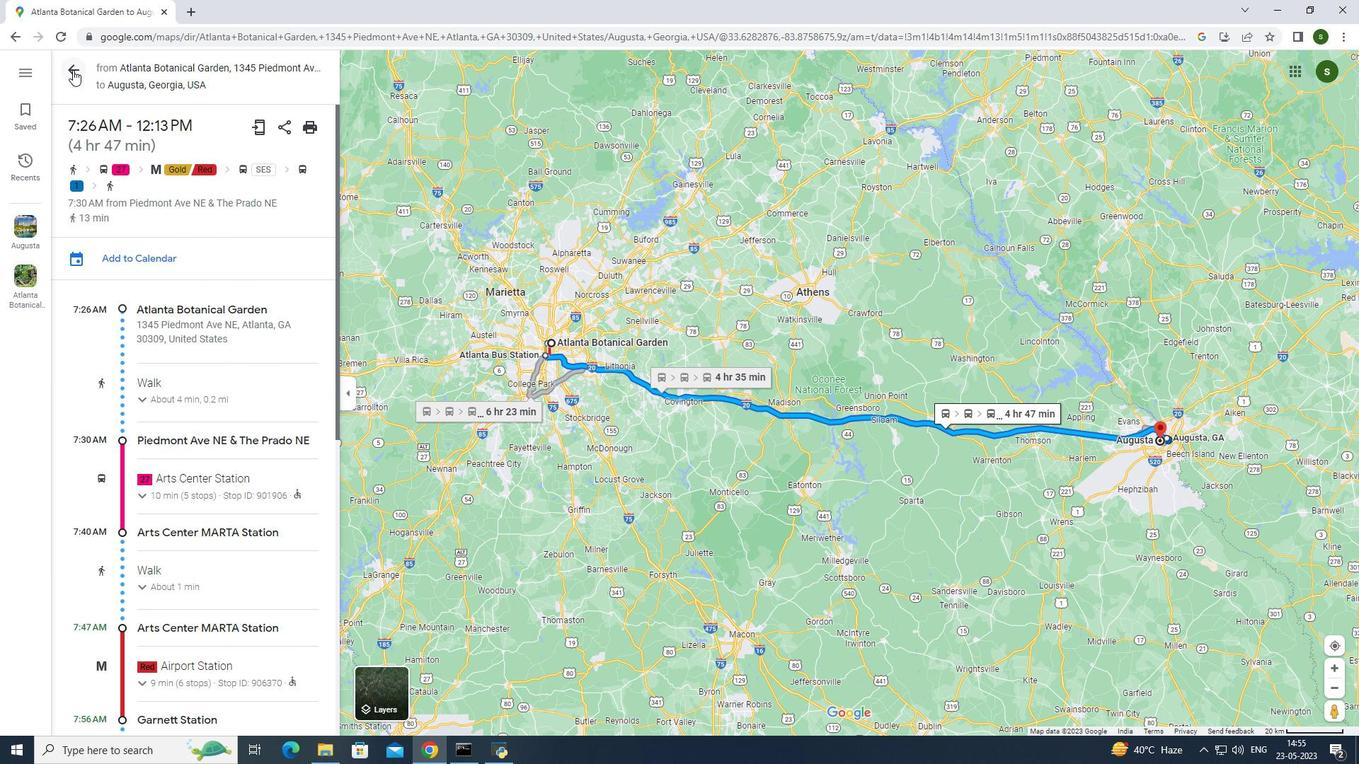 
Action: Mouse moved to (817, 452)
Screenshot: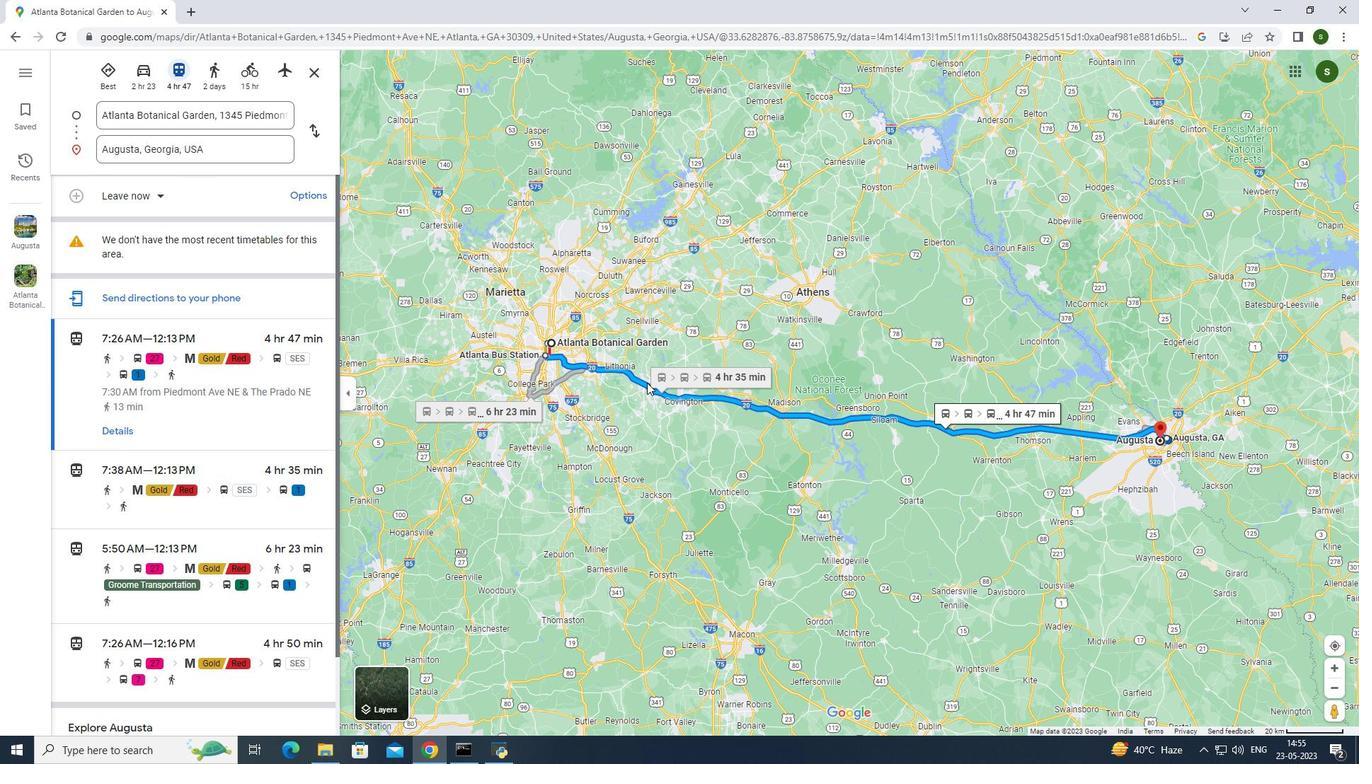 
Action: Mouse scrolled (817, 453) with delta (0, 0)
Screenshot: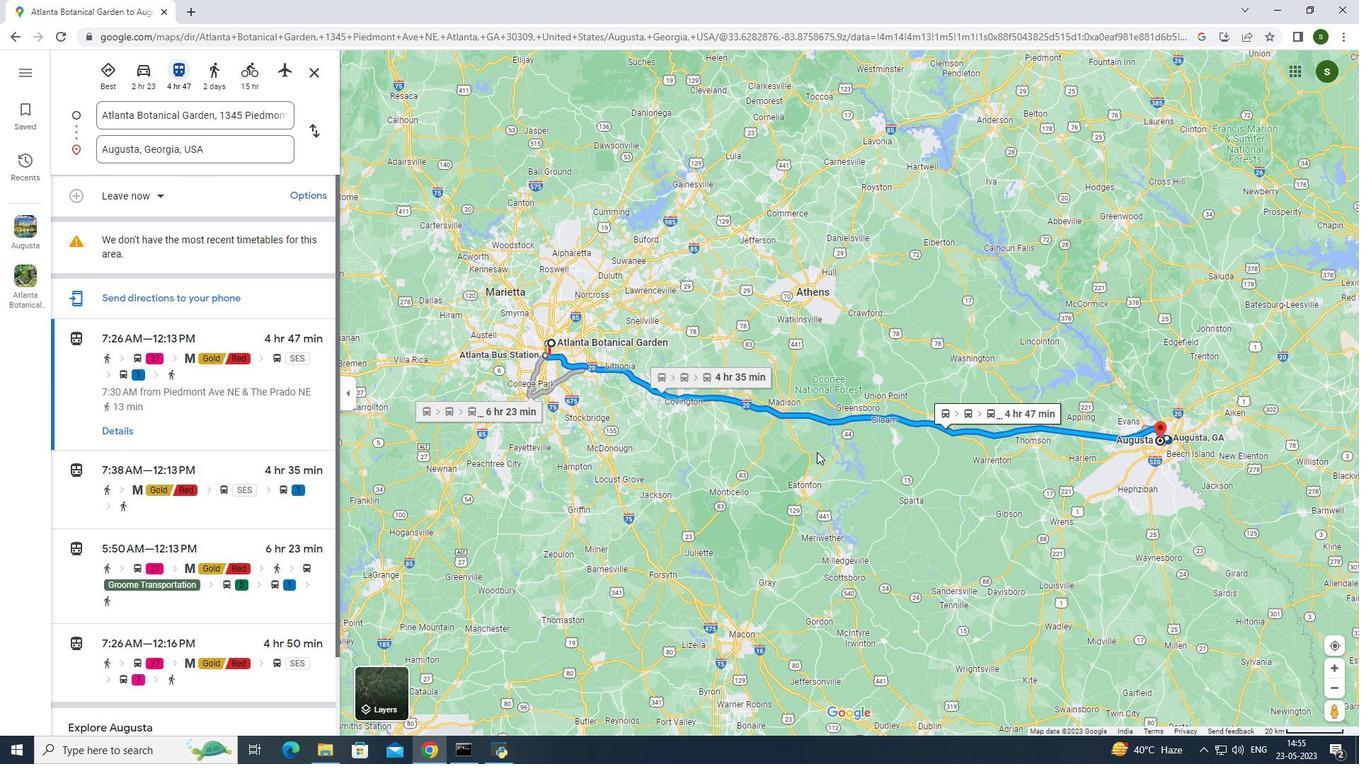 
Action: Mouse scrolled (817, 453) with delta (0, 0)
Screenshot: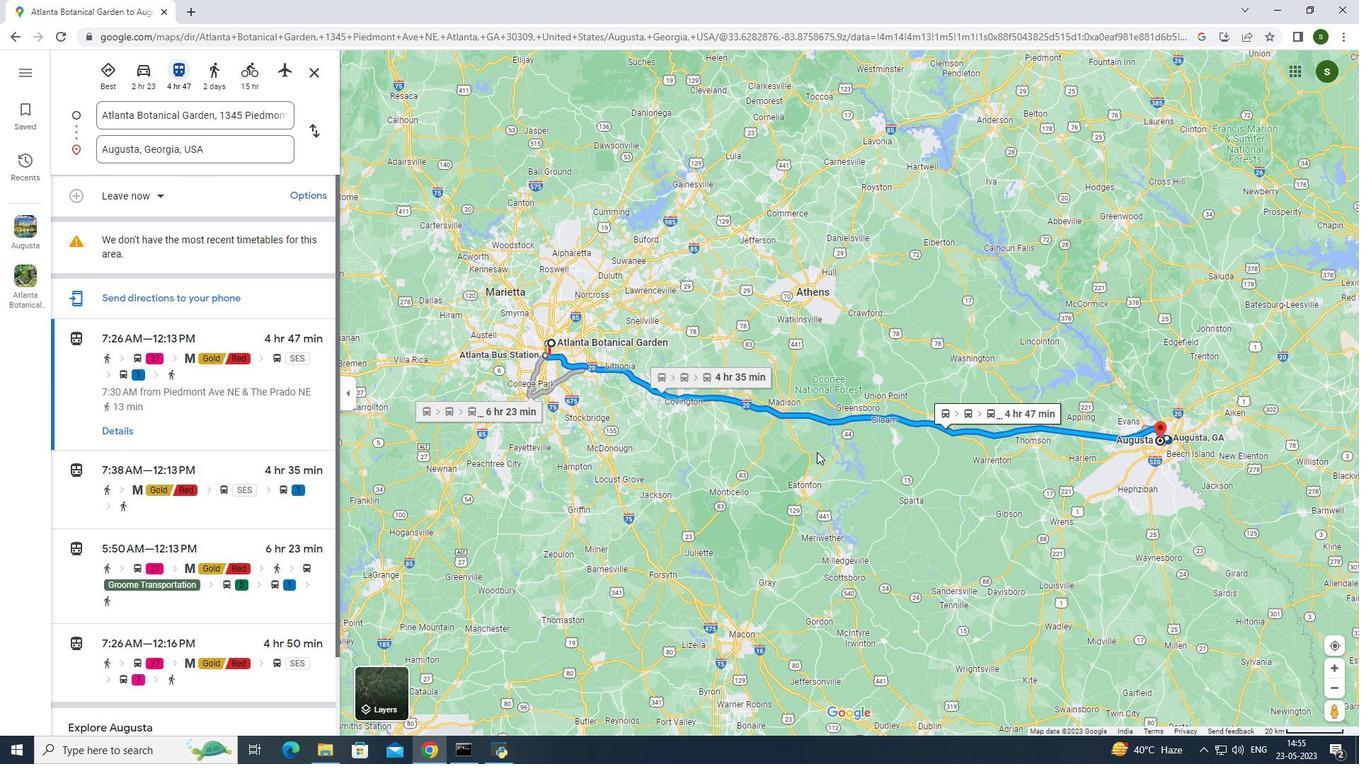 
Action: Mouse scrolled (817, 453) with delta (0, 0)
Screenshot: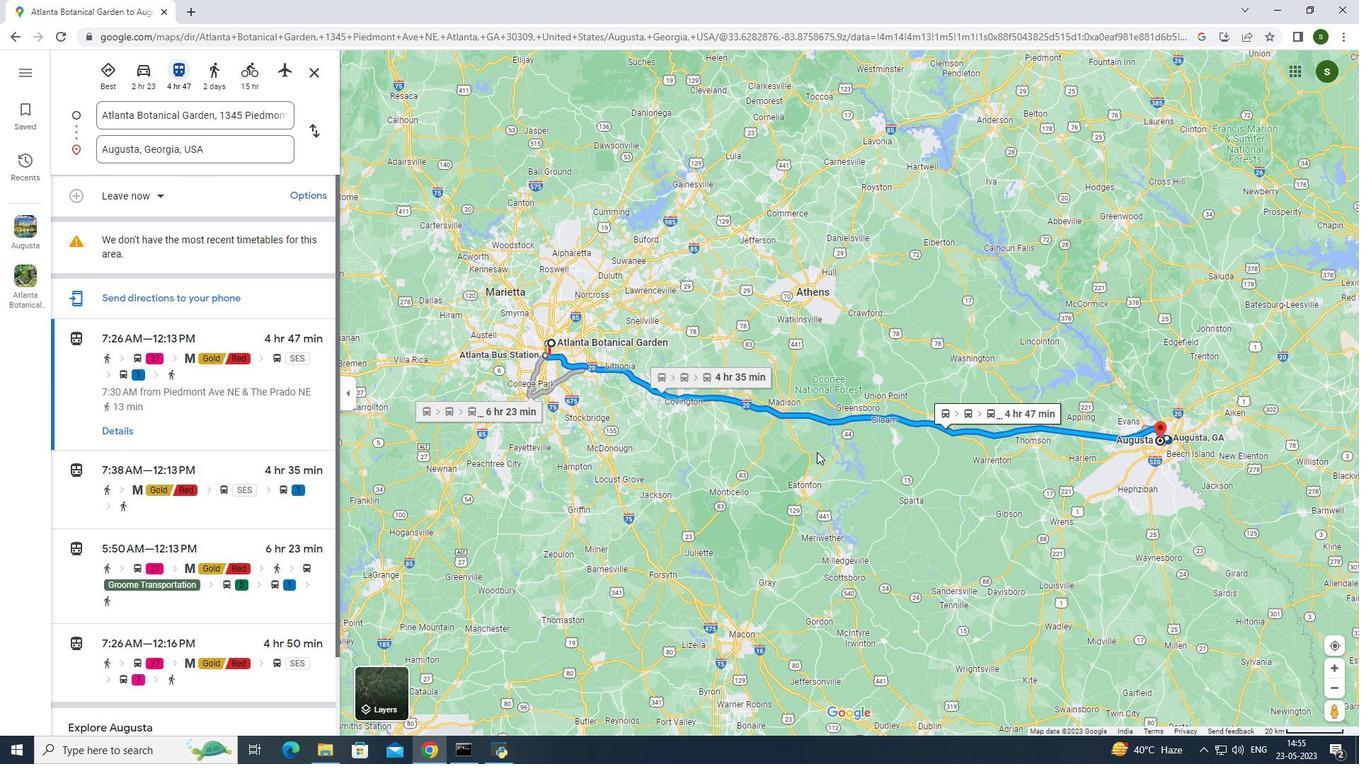 
Action: Mouse scrolled (817, 451) with delta (0, 0)
Screenshot: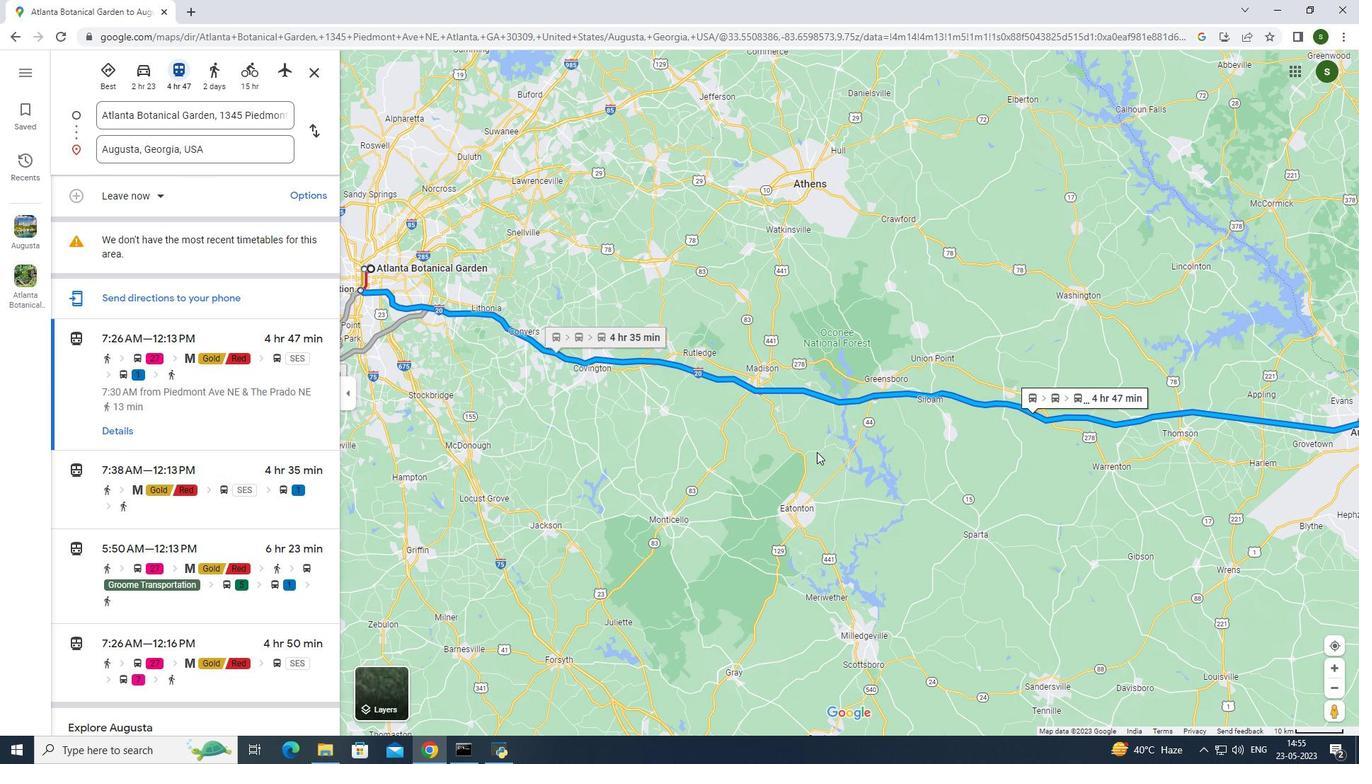 
Action: Mouse scrolled (817, 451) with delta (0, 0)
Screenshot: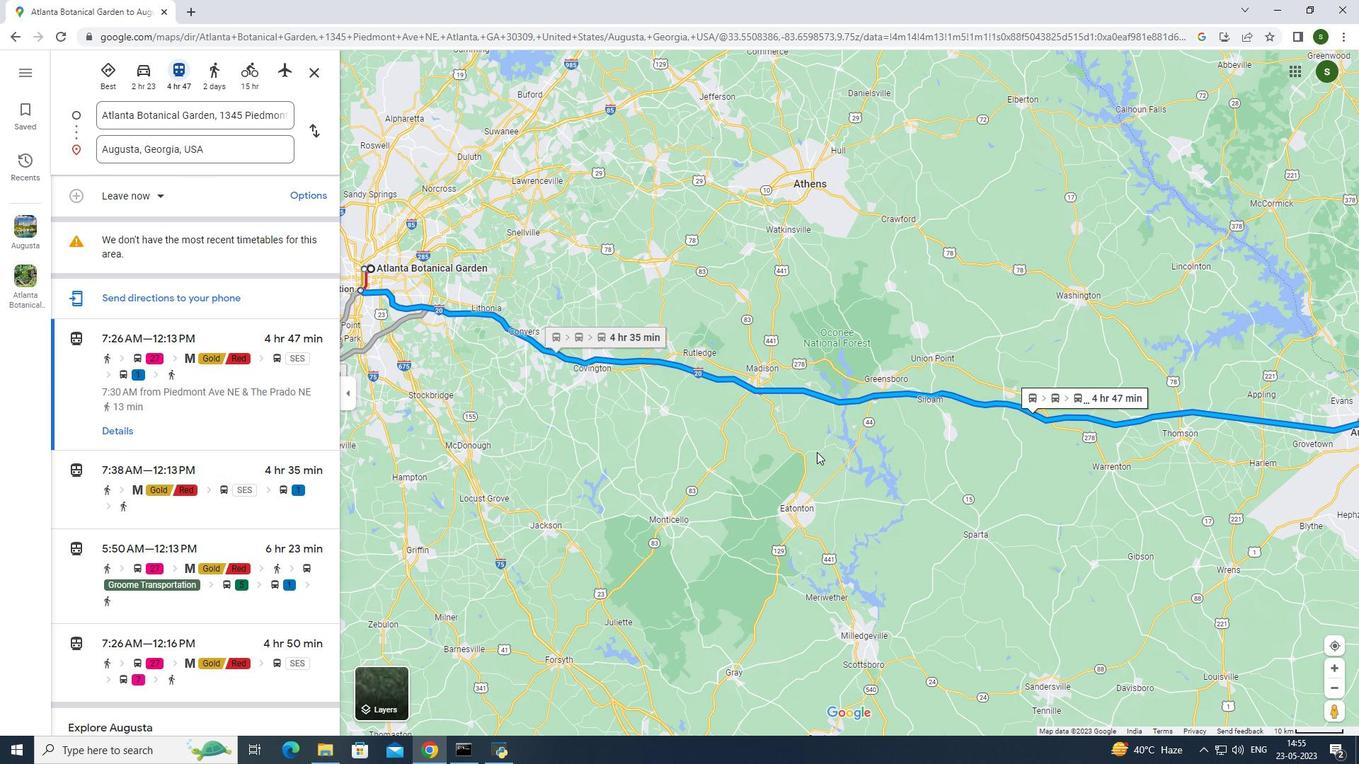 
Action: Mouse scrolled (817, 451) with delta (0, 0)
Screenshot: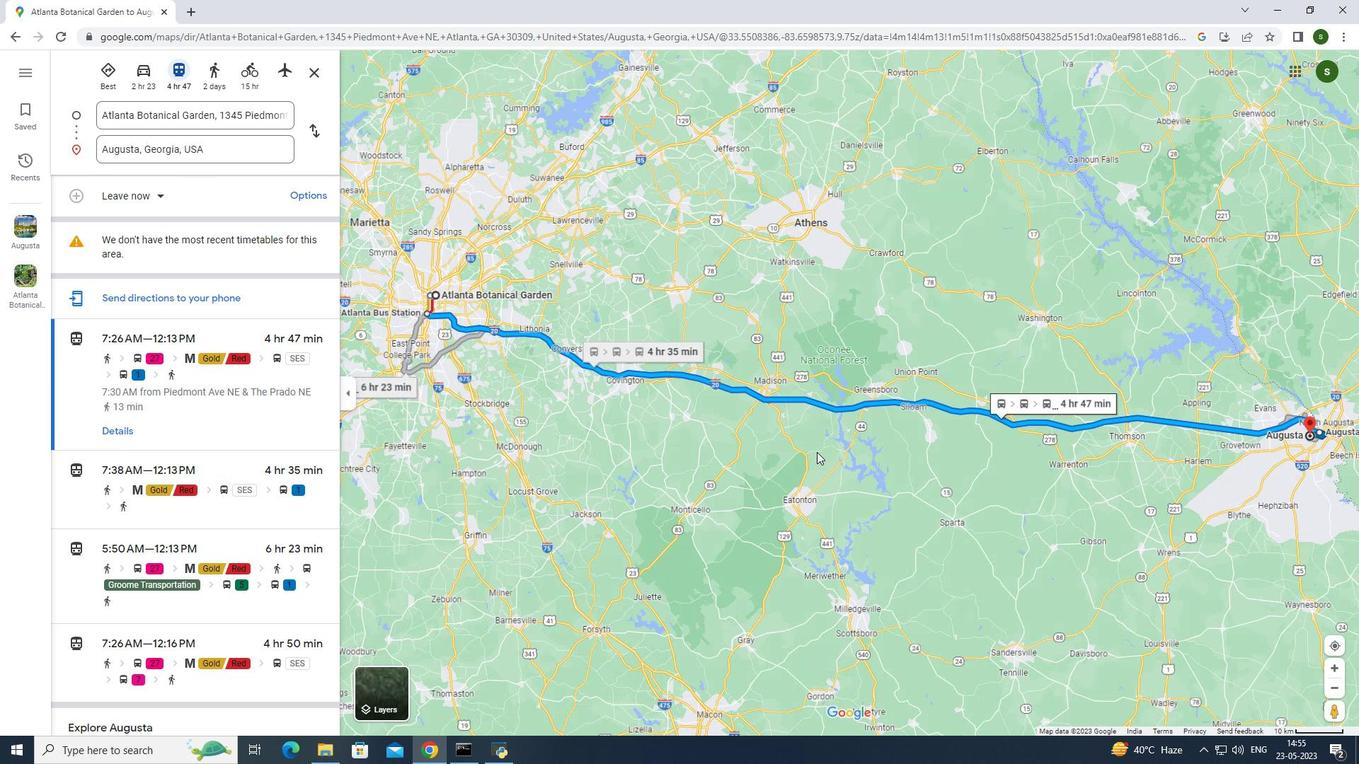 
Action: Mouse scrolled (817, 451) with delta (0, 0)
Screenshot: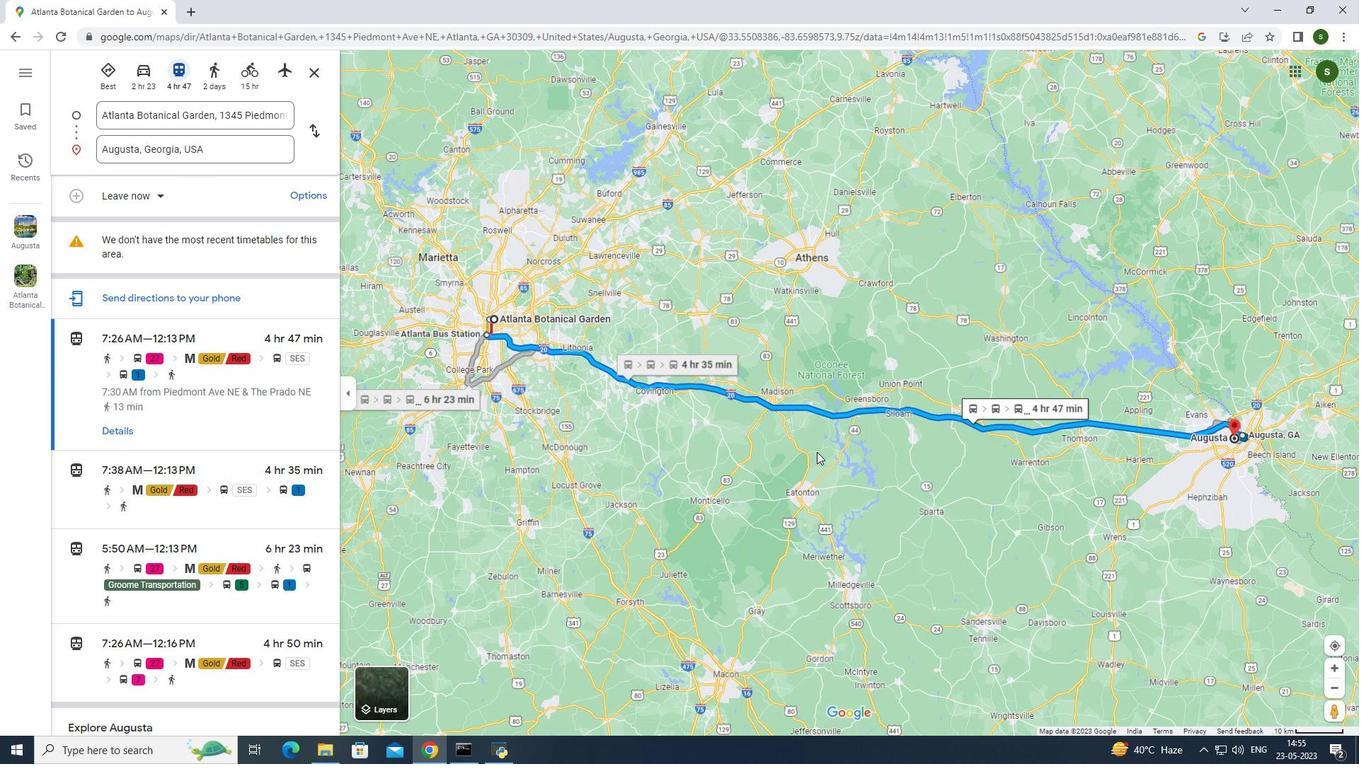 
Action: Mouse scrolled (817, 451) with delta (0, 0)
Screenshot: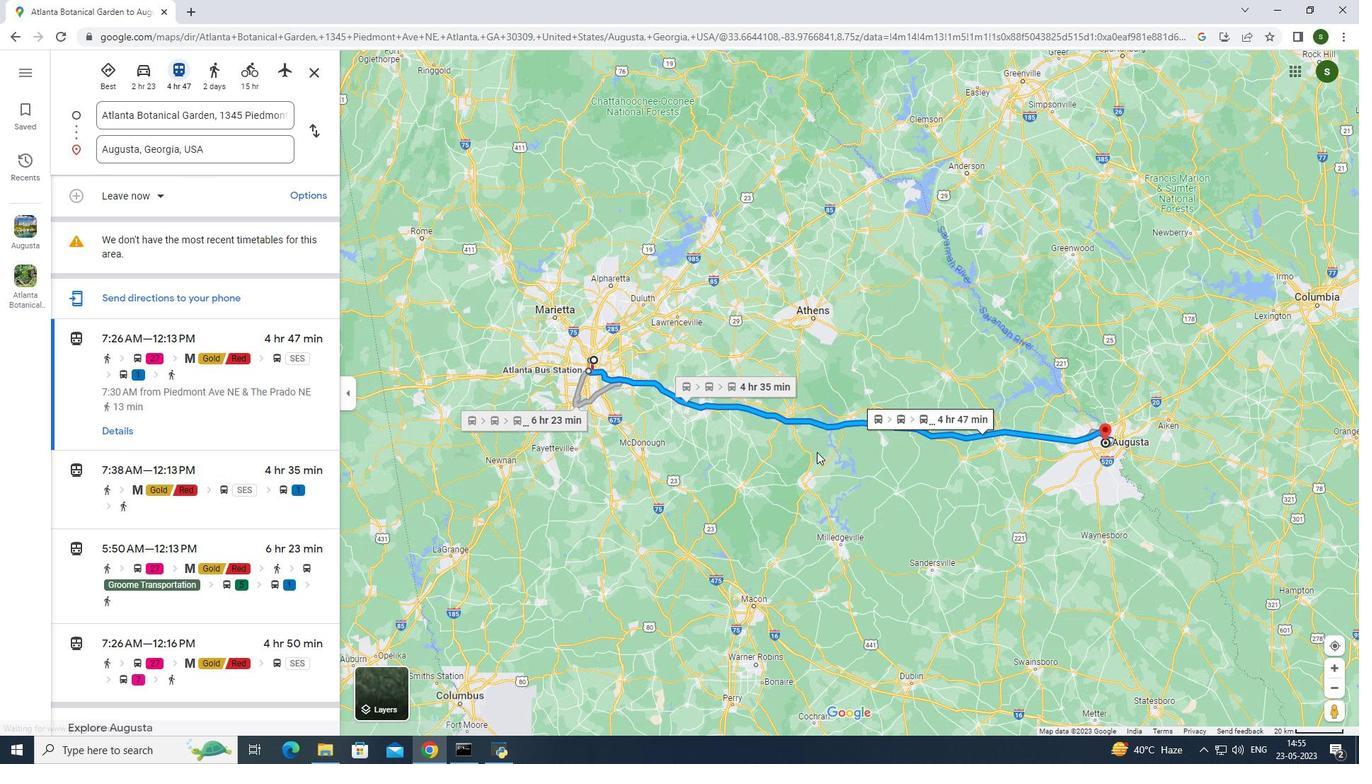 
Action: Mouse scrolled (817, 451) with delta (0, 0)
Screenshot: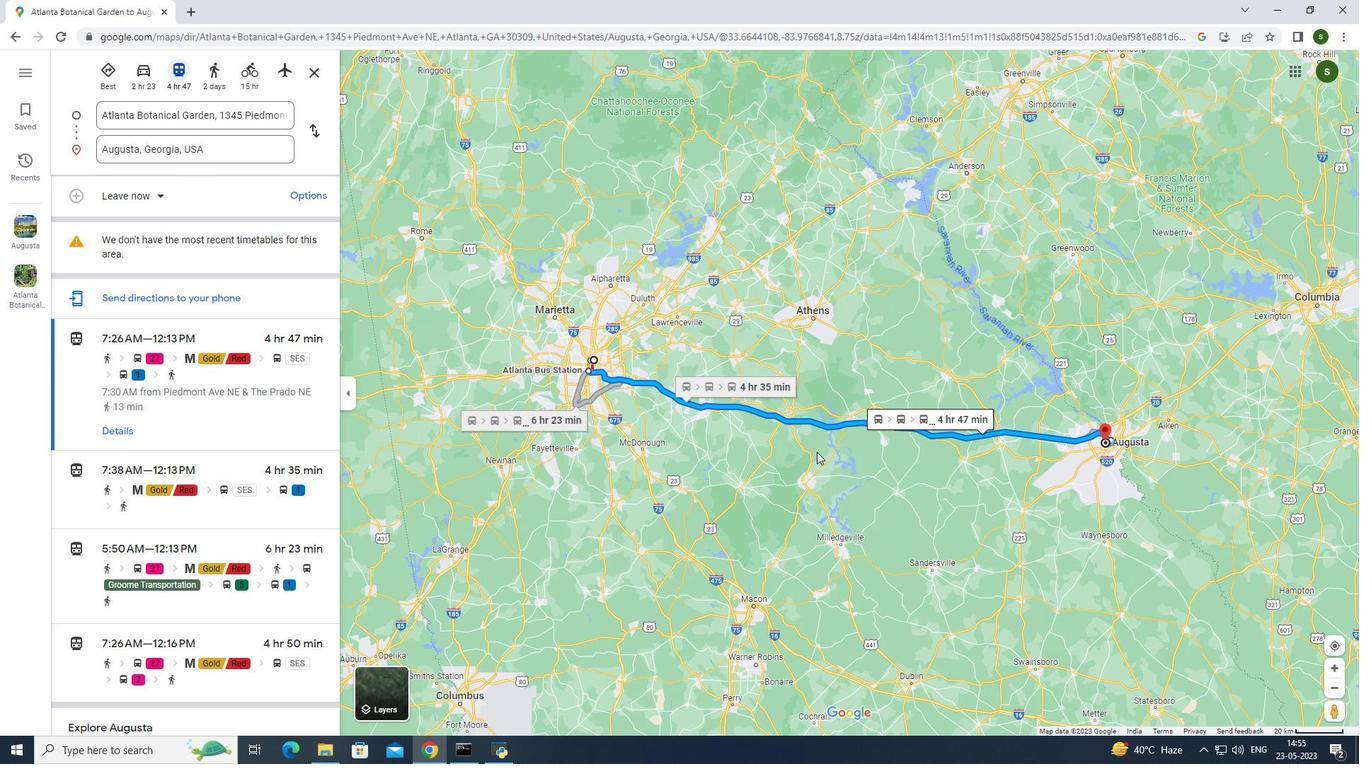 
Action: Mouse scrolled (817, 451) with delta (0, 0)
Screenshot: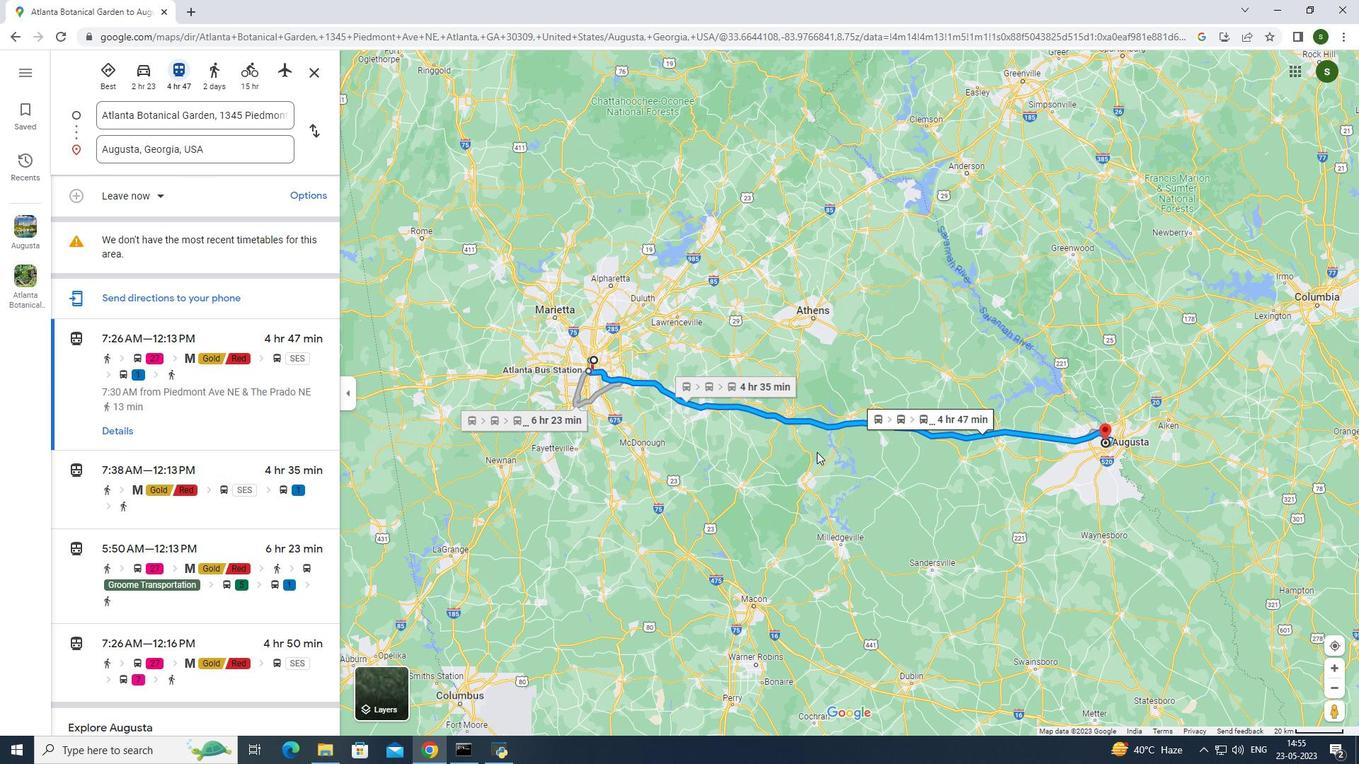 
Action: Mouse scrolled (817, 451) with delta (0, 0)
Screenshot: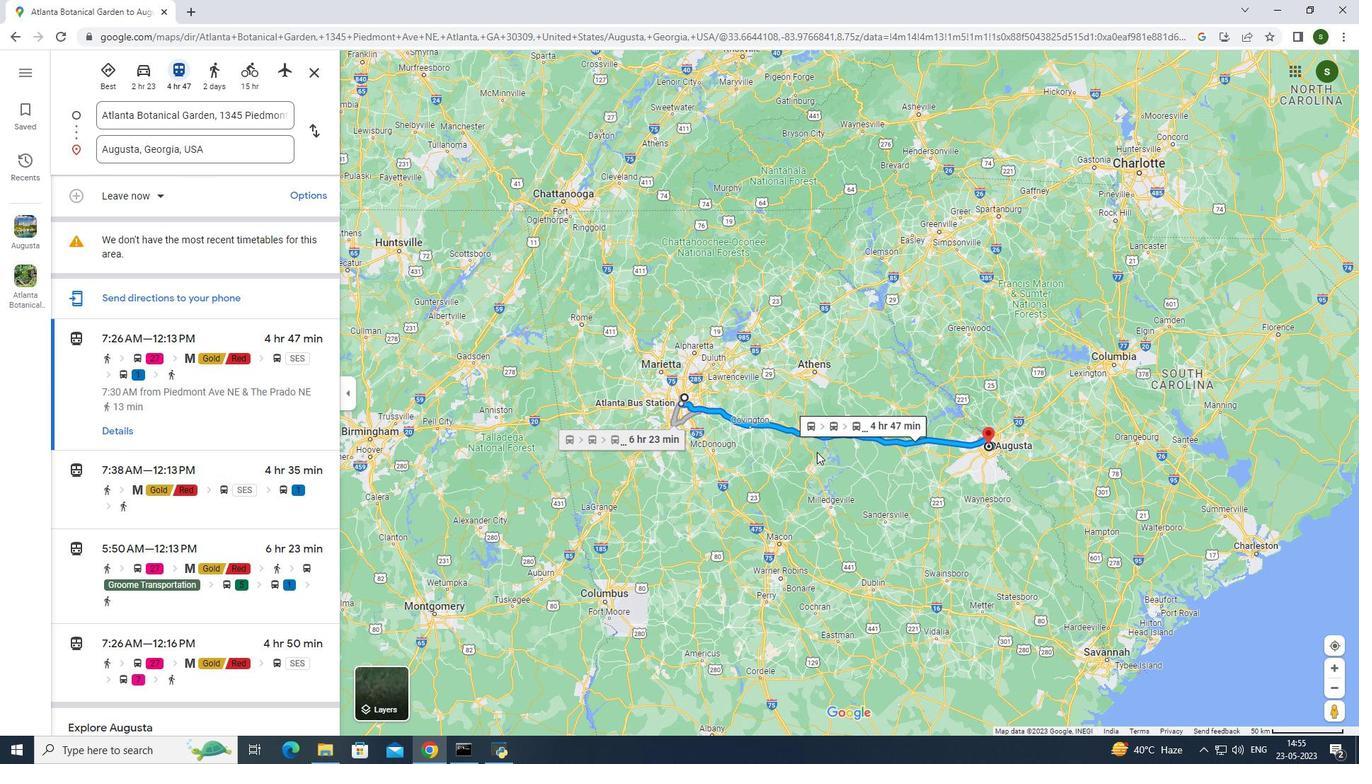 
Action: Mouse scrolled (817, 451) with delta (0, 0)
Screenshot: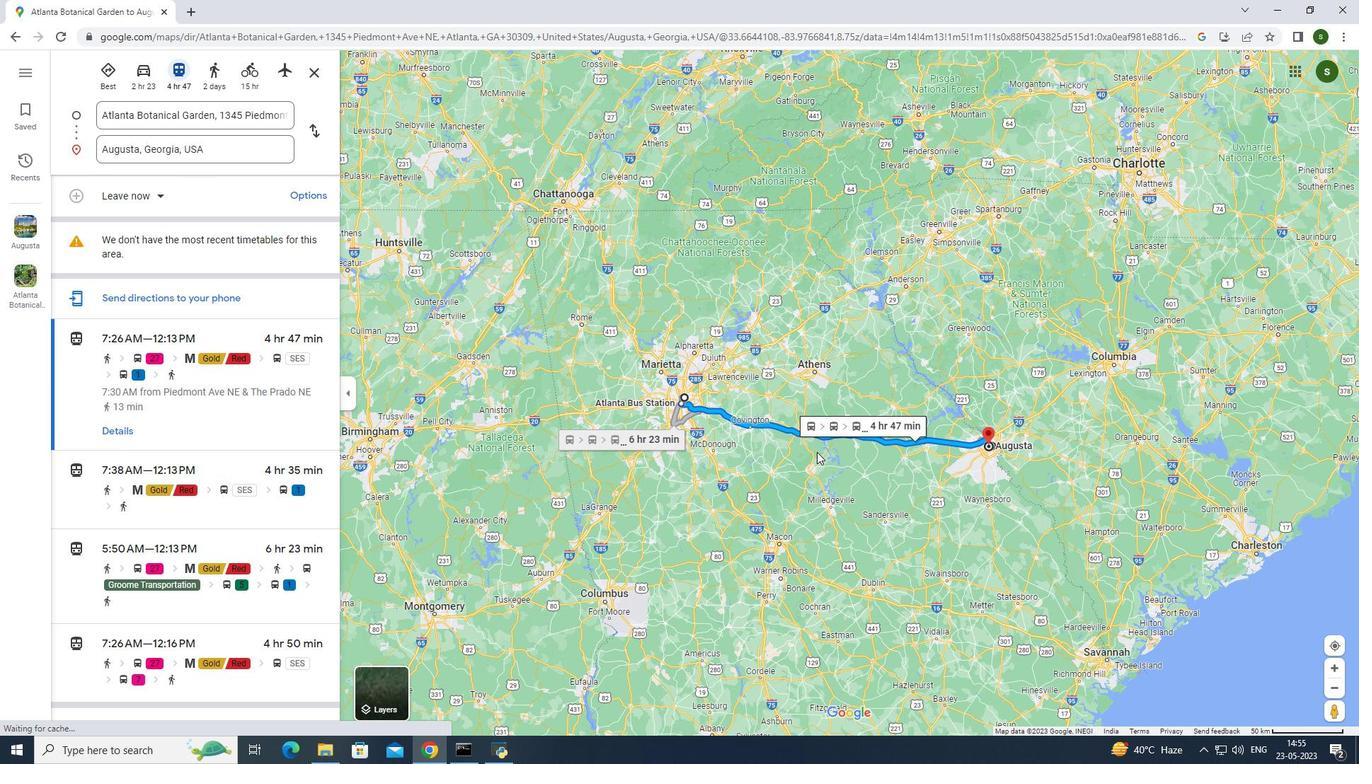 
Action: Mouse scrolled (817, 451) with delta (0, 0)
Screenshot: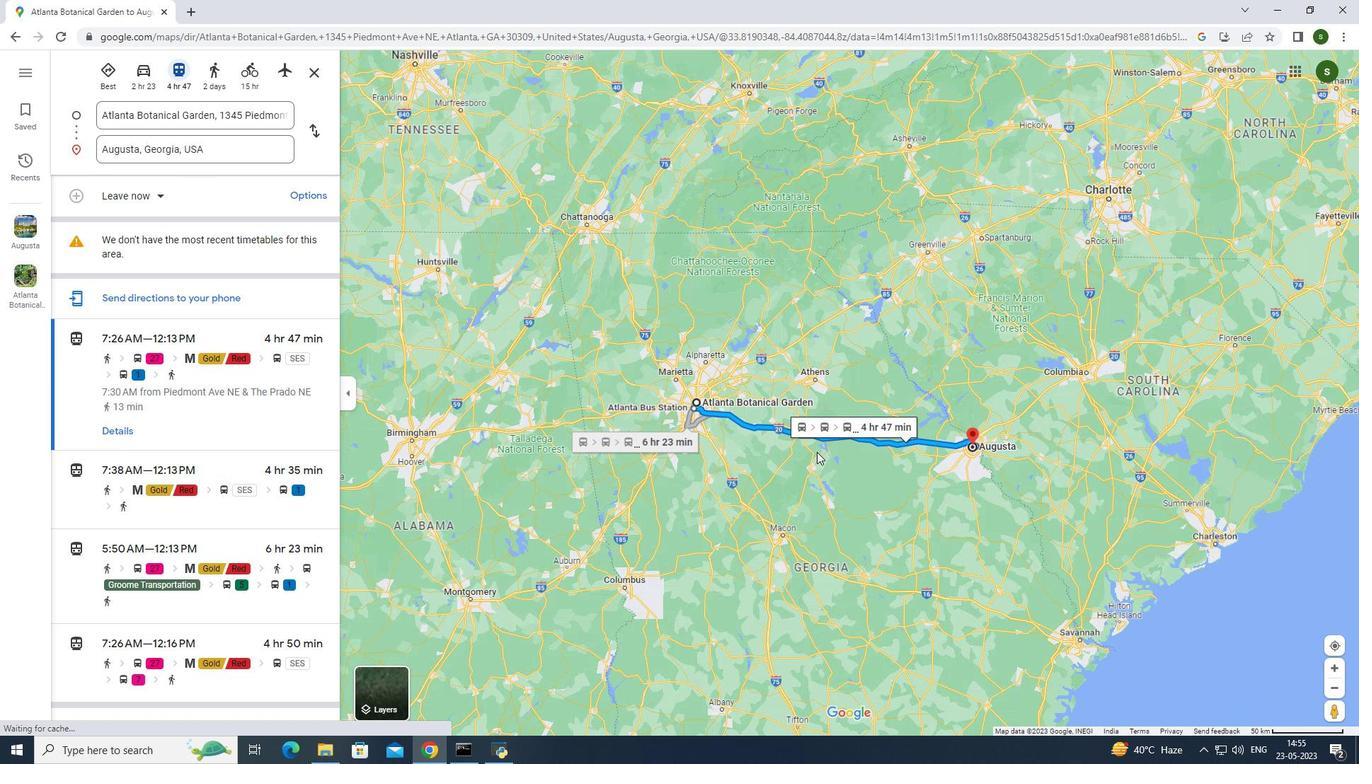 
Action: Mouse moved to (573, 497)
Screenshot: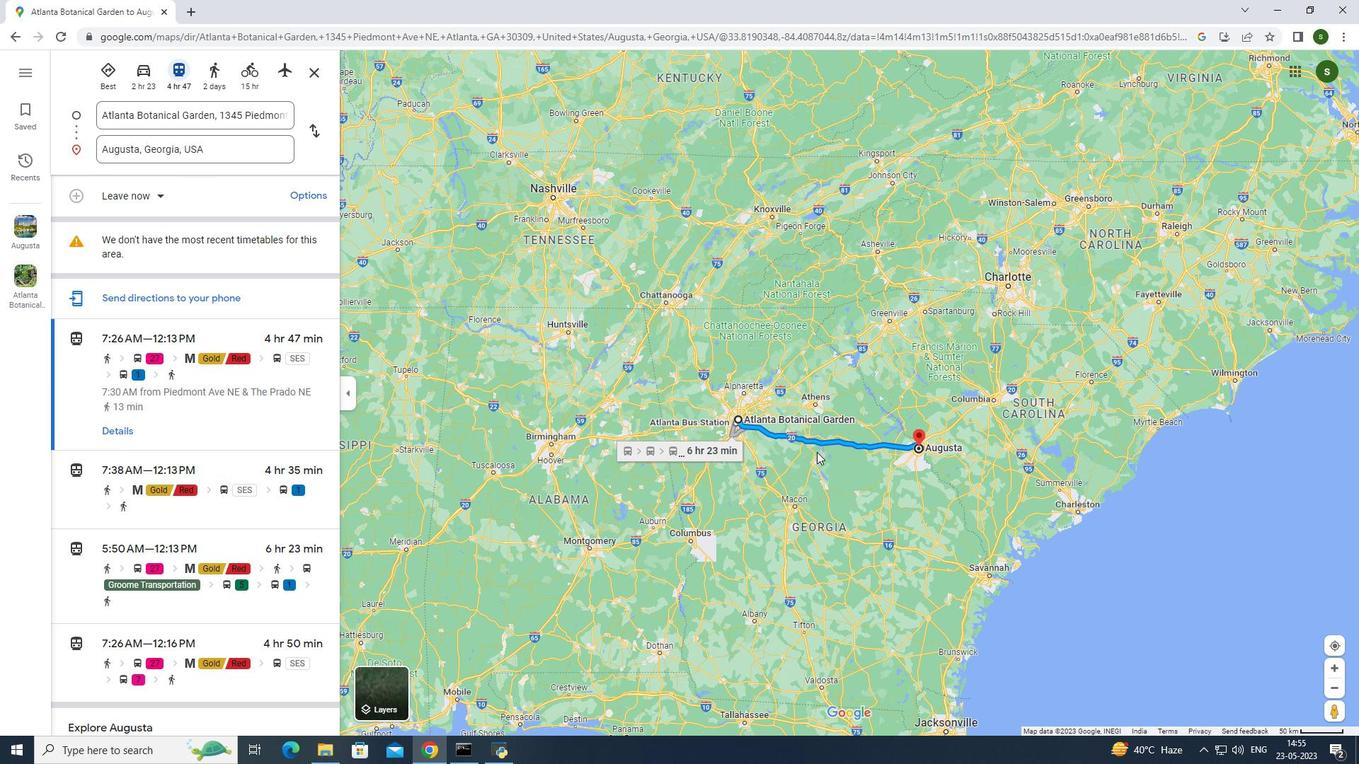 
Action: Mouse scrolled (573, 498) with delta (0, 0)
Screenshot: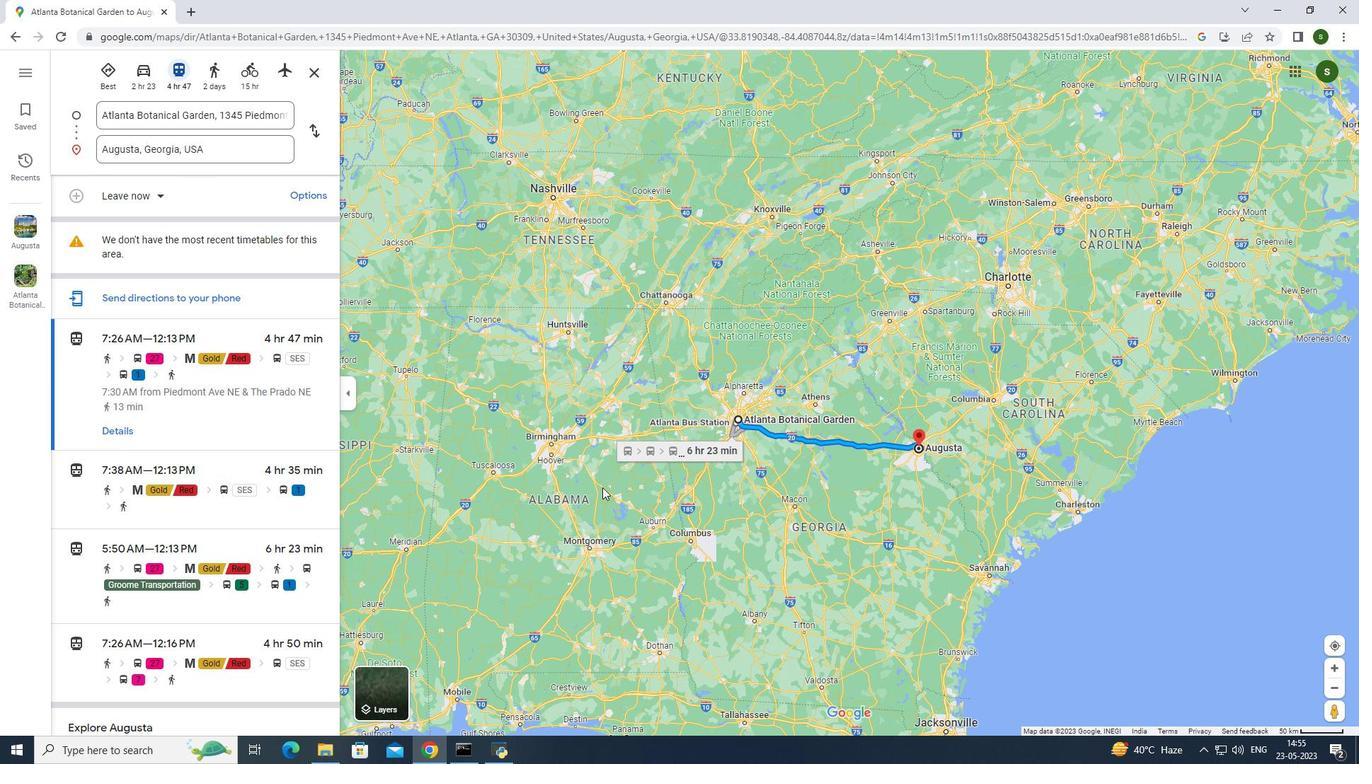 
Action: Mouse scrolled (573, 498) with delta (0, 0)
Screenshot: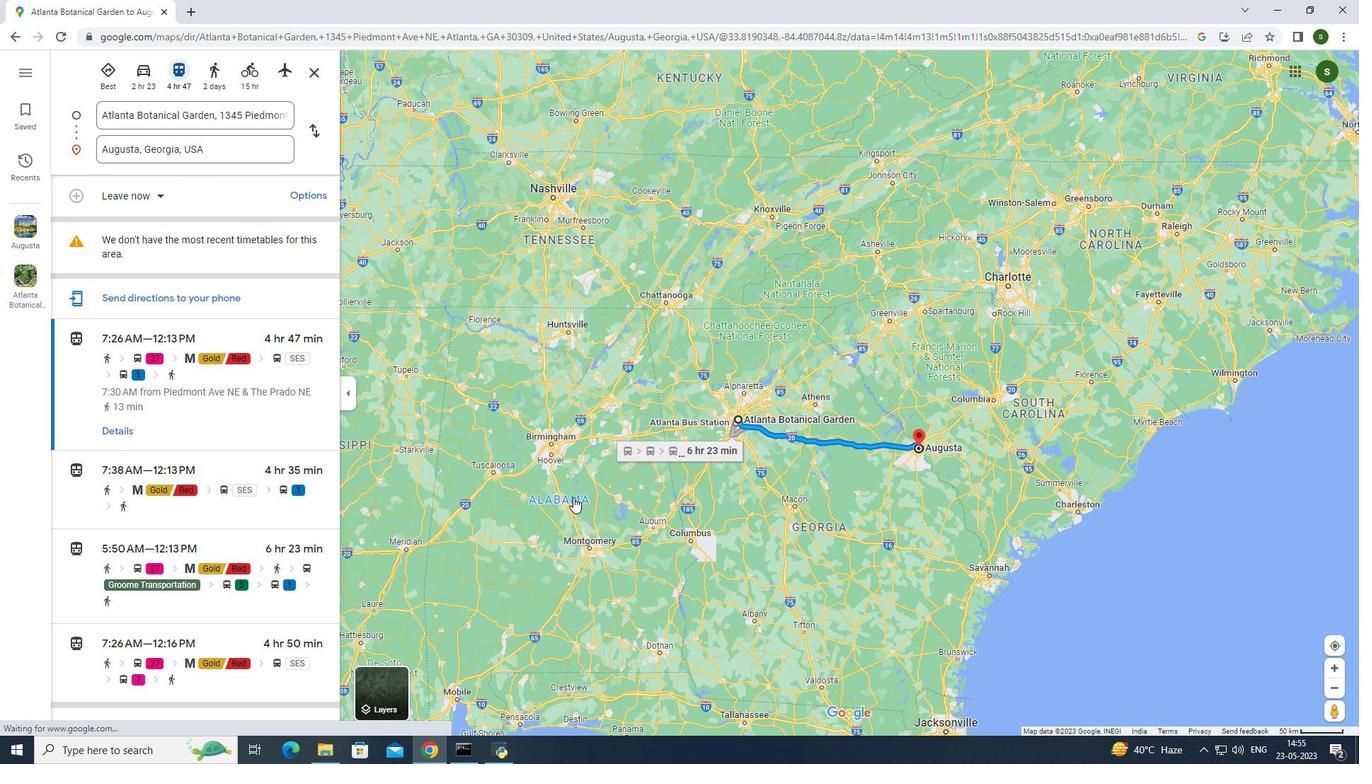 
Action: Mouse scrolled (573, 498) with delta (0, 0)
Screenshot: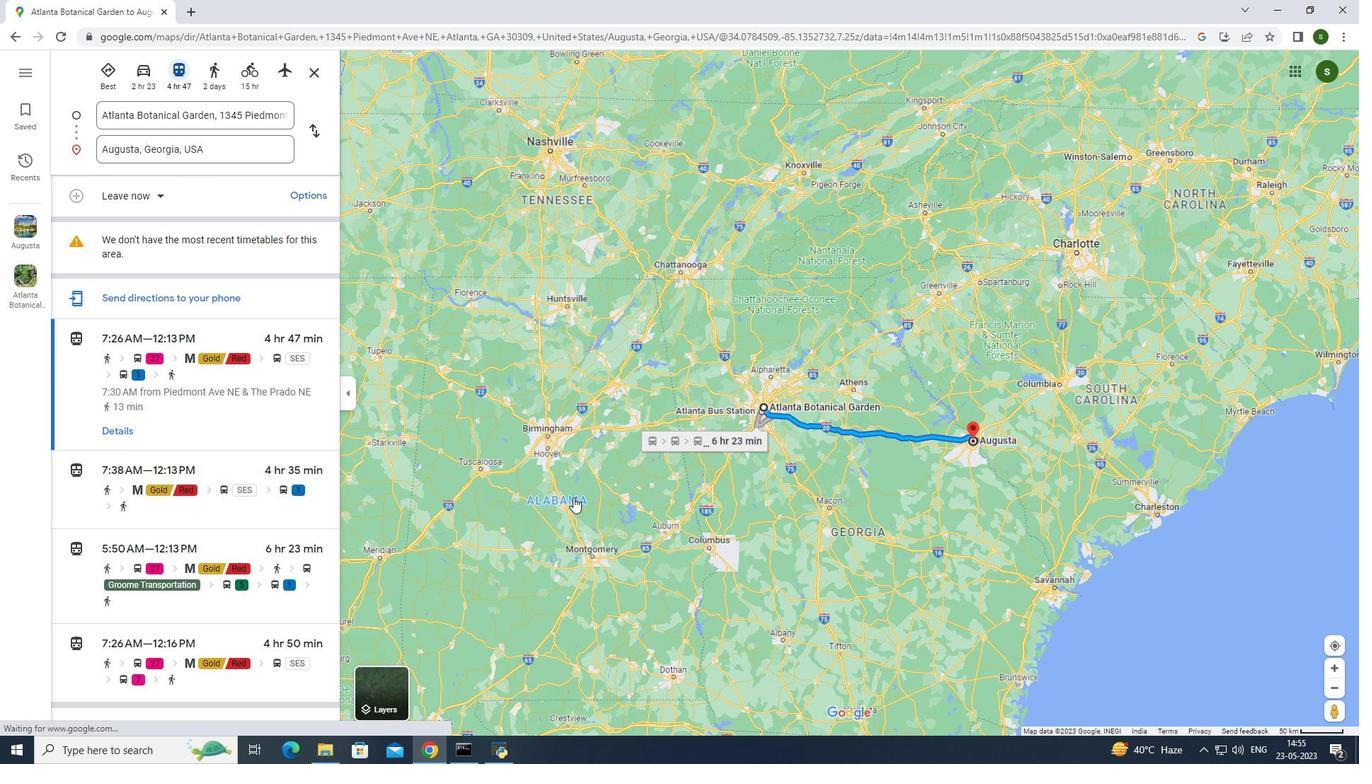
Action: Mouse scrolled (573, 498) with delta (0, 0)
Screenshot: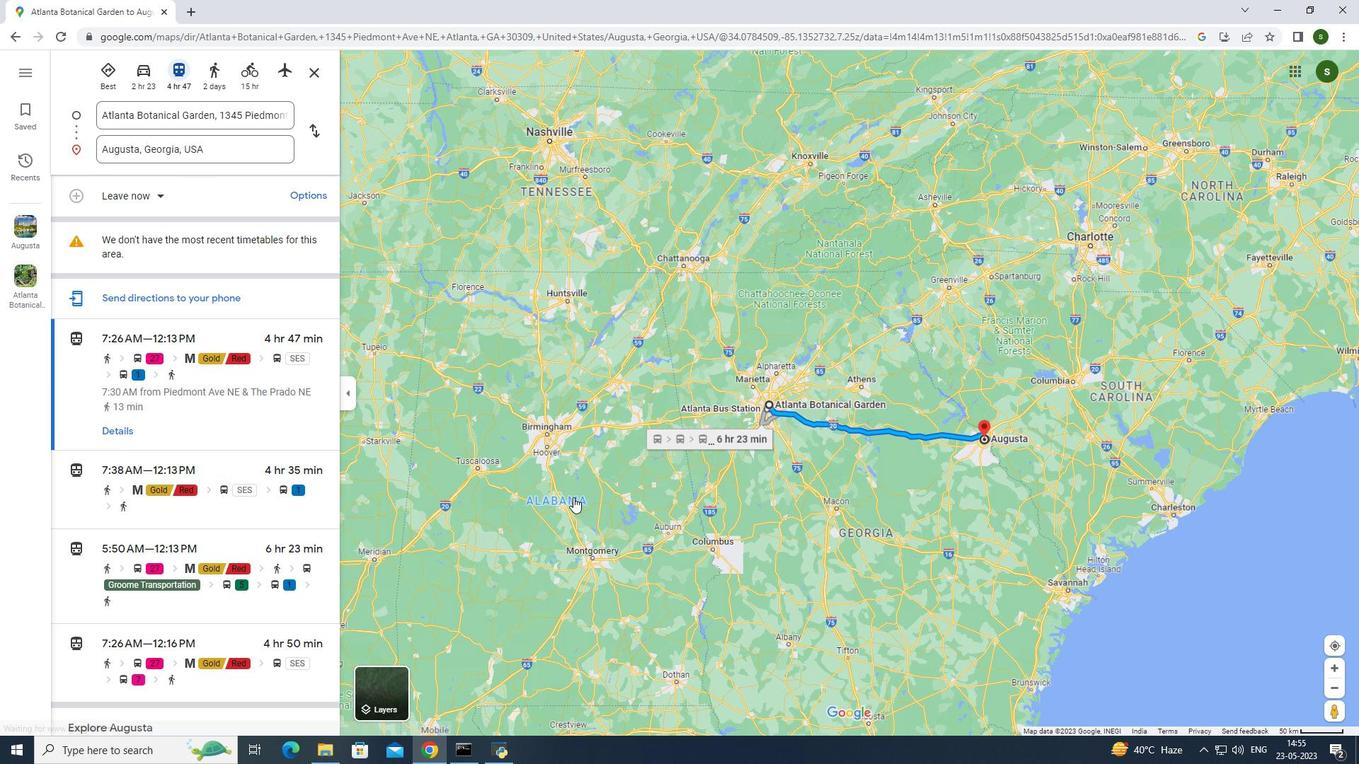 
Action: Mouse moved to (684, 461)
Screenshot: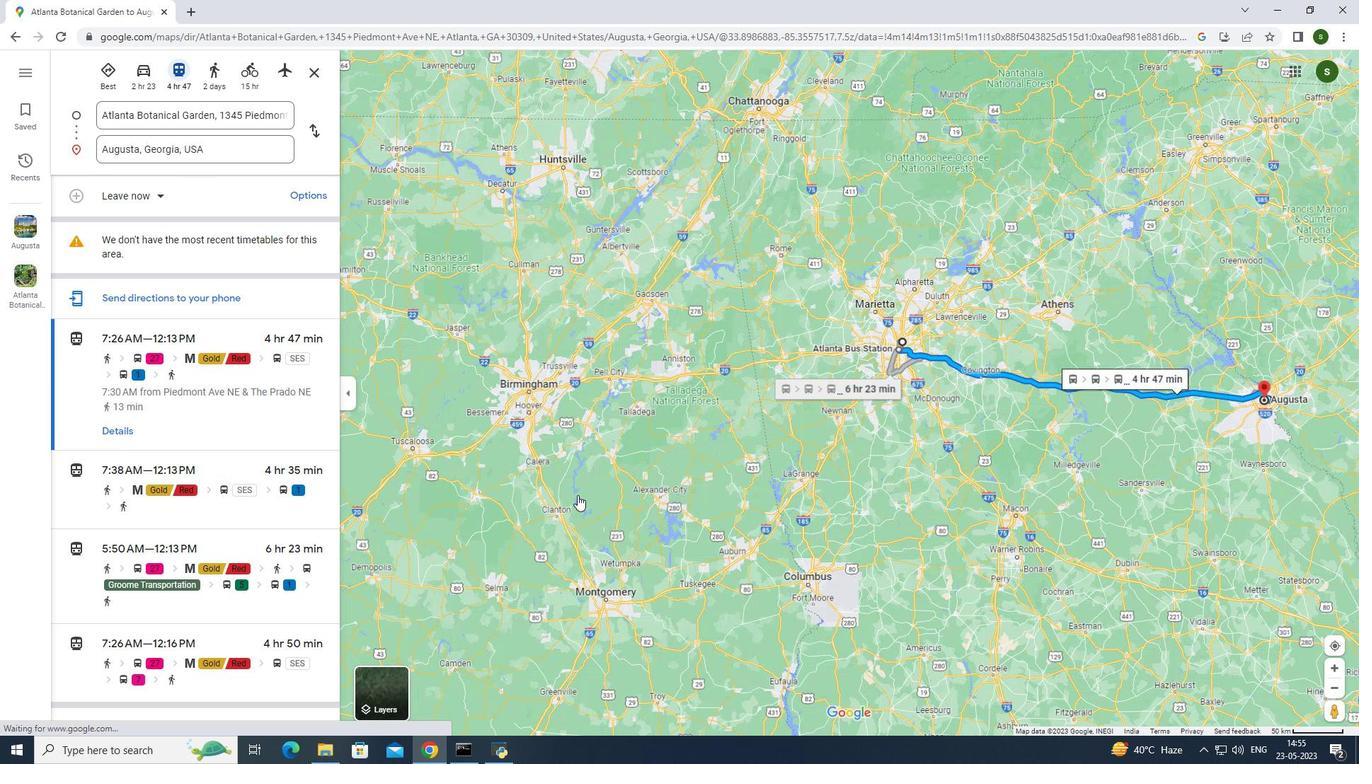 
Action: Mouse scrolled (580, 495) with delta (0, 0)
Screenshot: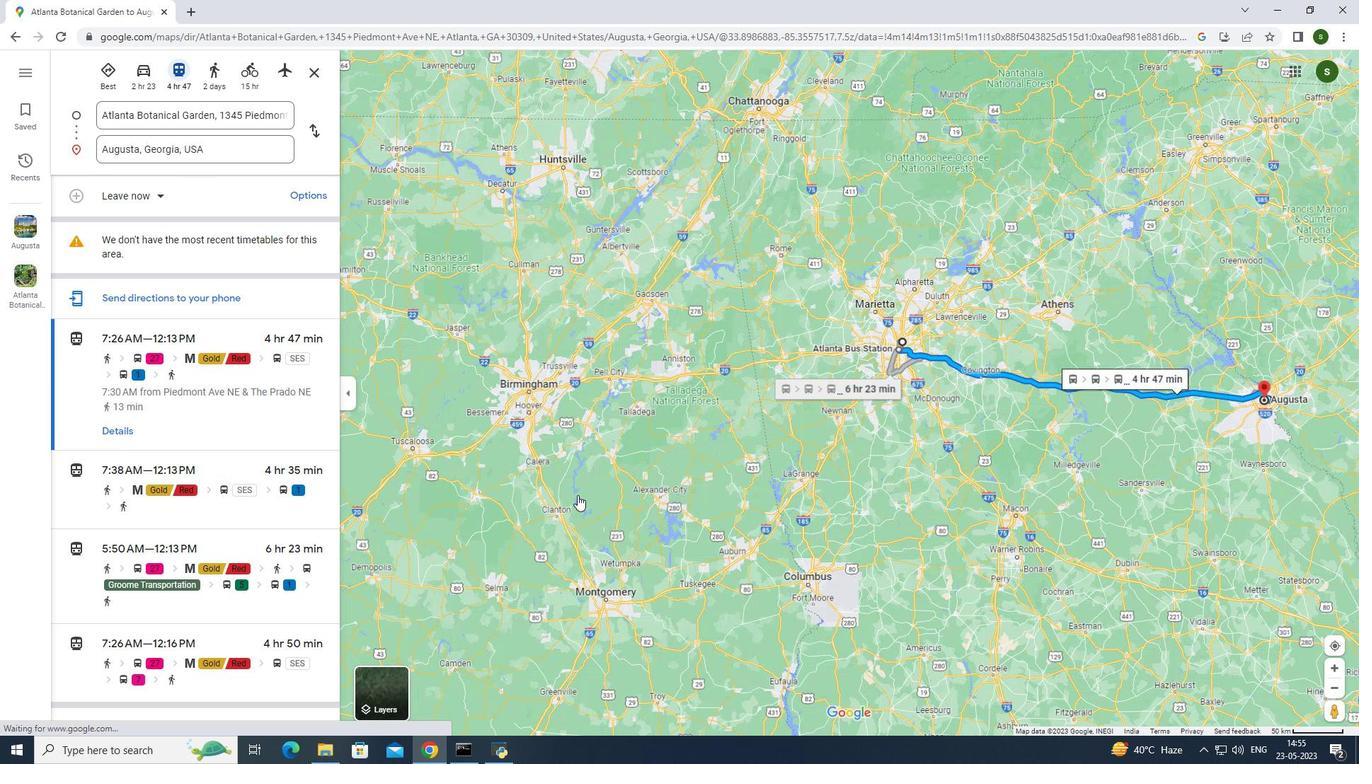 
Action: Mouse moved to (995, 424)
Screenshot: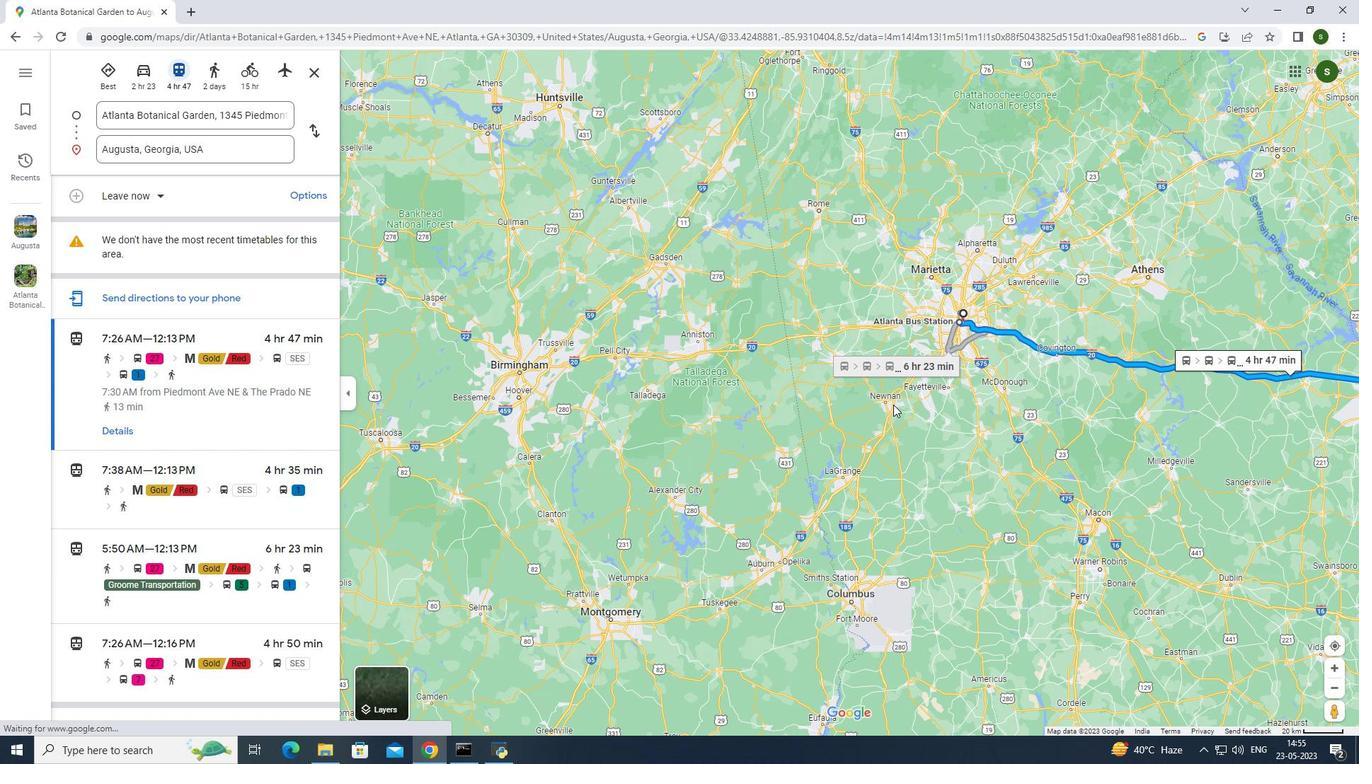 
Action: Mouse pressed left at (995, 424)
Screenshot: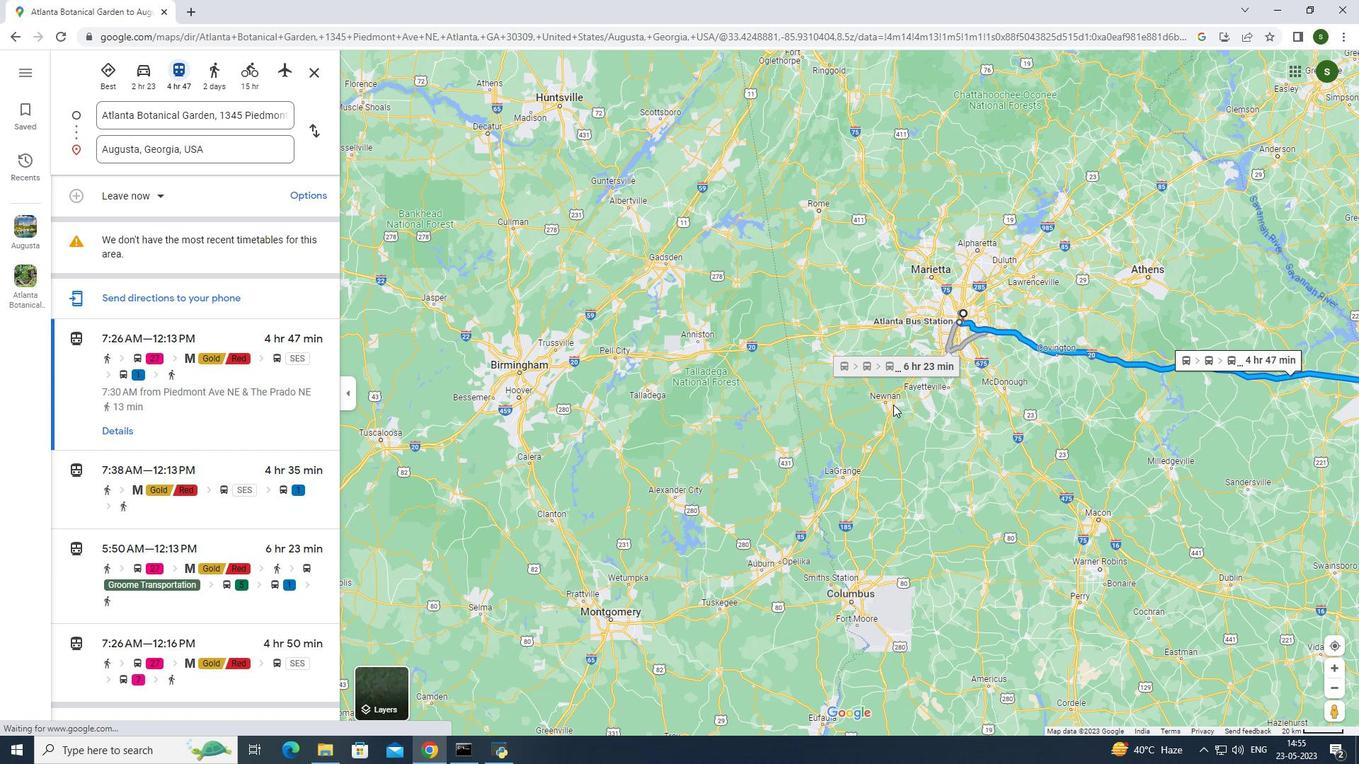 
Action: Mouse moved to (619, 706)
Screenshot: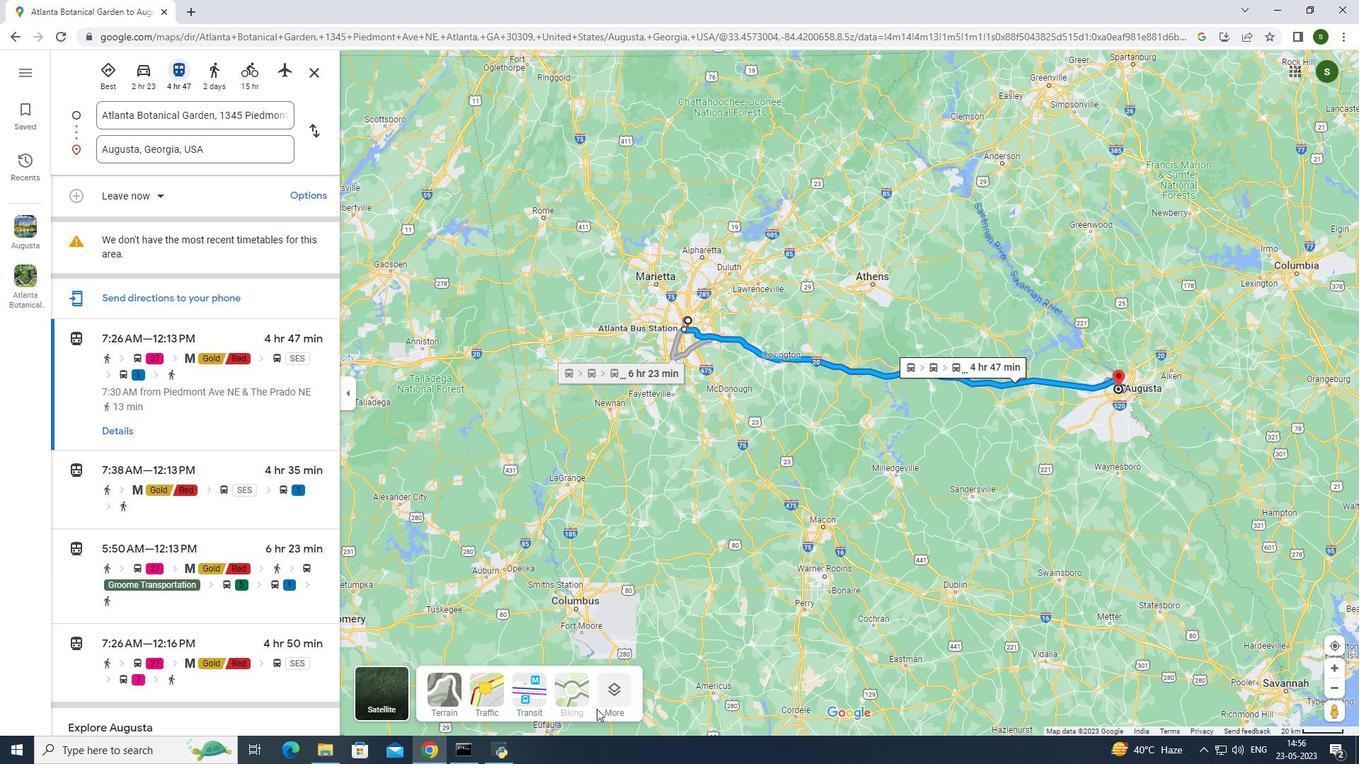 
Action: Mouse pressed left at (619, 706)
Screenshot: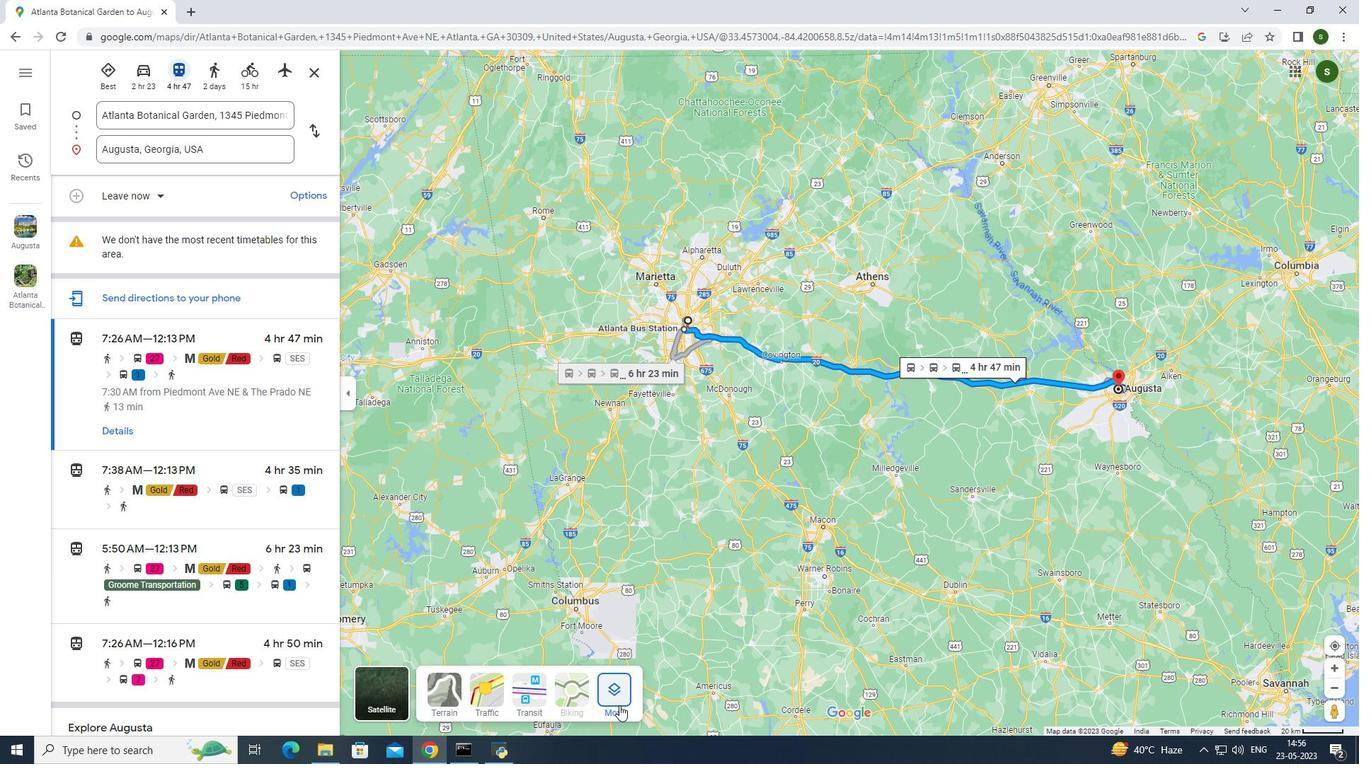 
Action: Mouse moved to (425, 629)
Screenshot: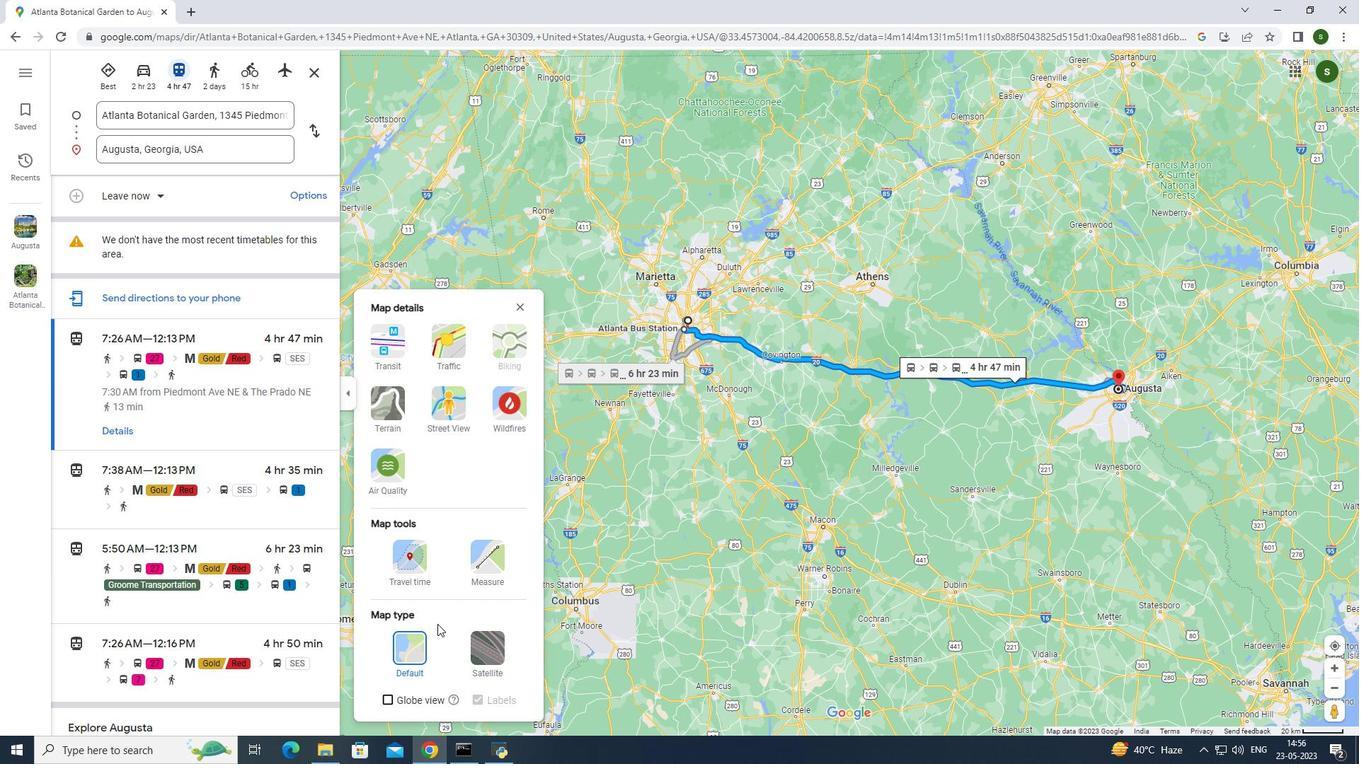 
Action: Mouse scrolled (425, 628) with delta (0, 0)
Screenshot: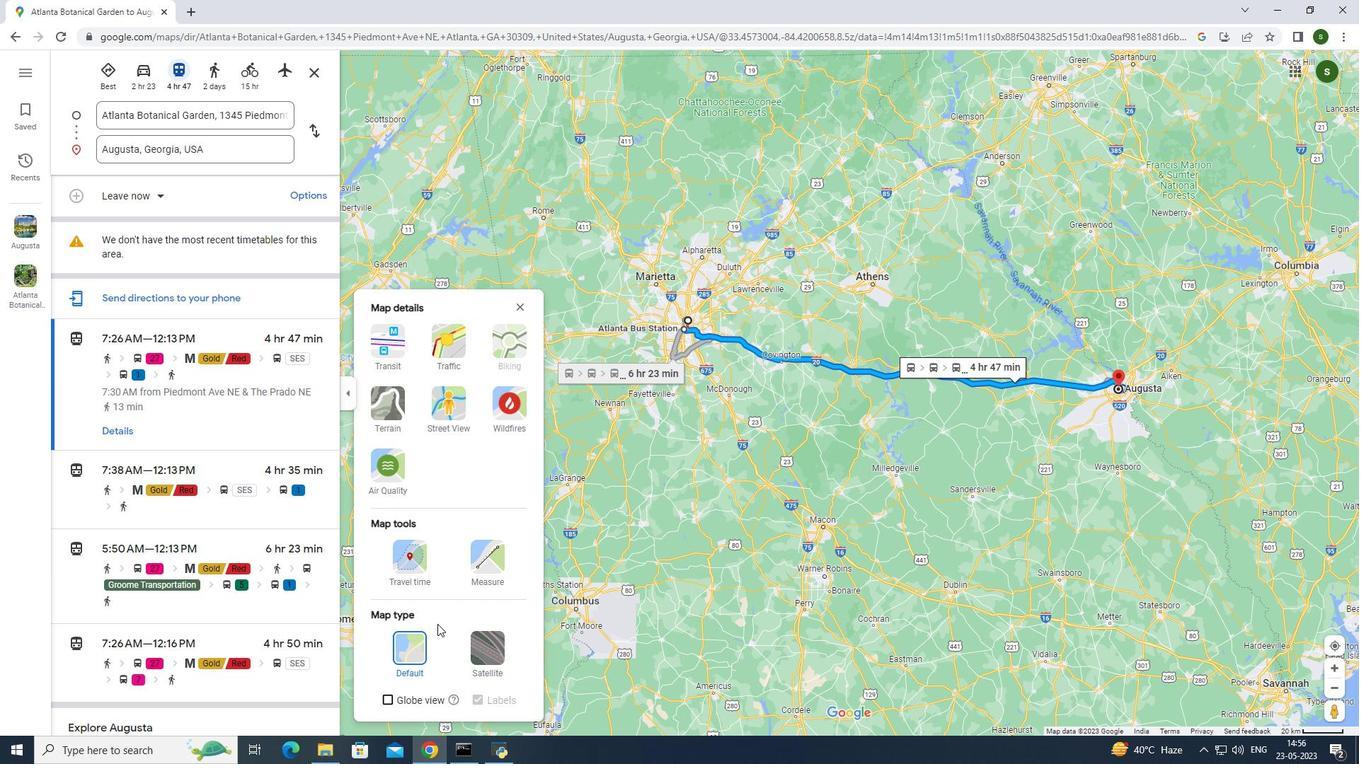 
Action: Mouse moved to (389, 694)
Screenshot: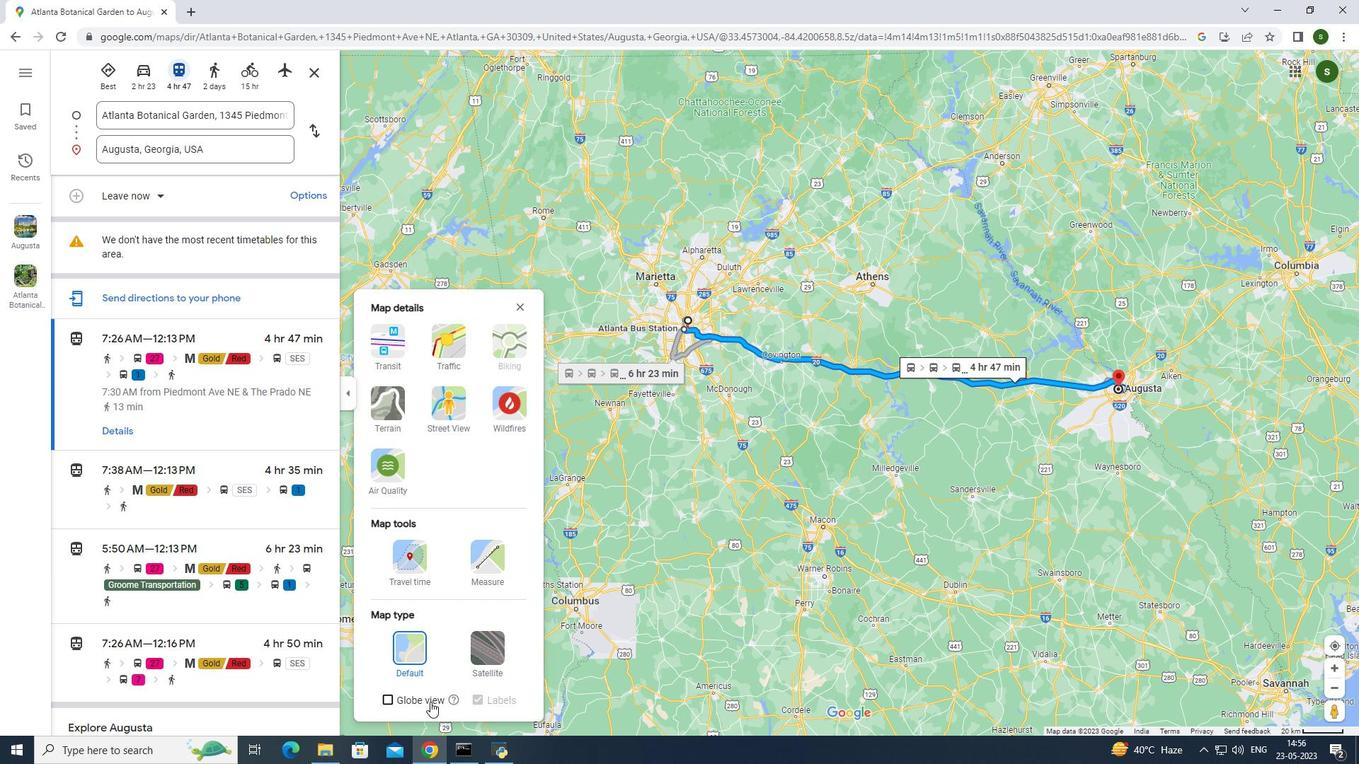 
Action: Mouse pressed left at (389, 694)
Screenshot: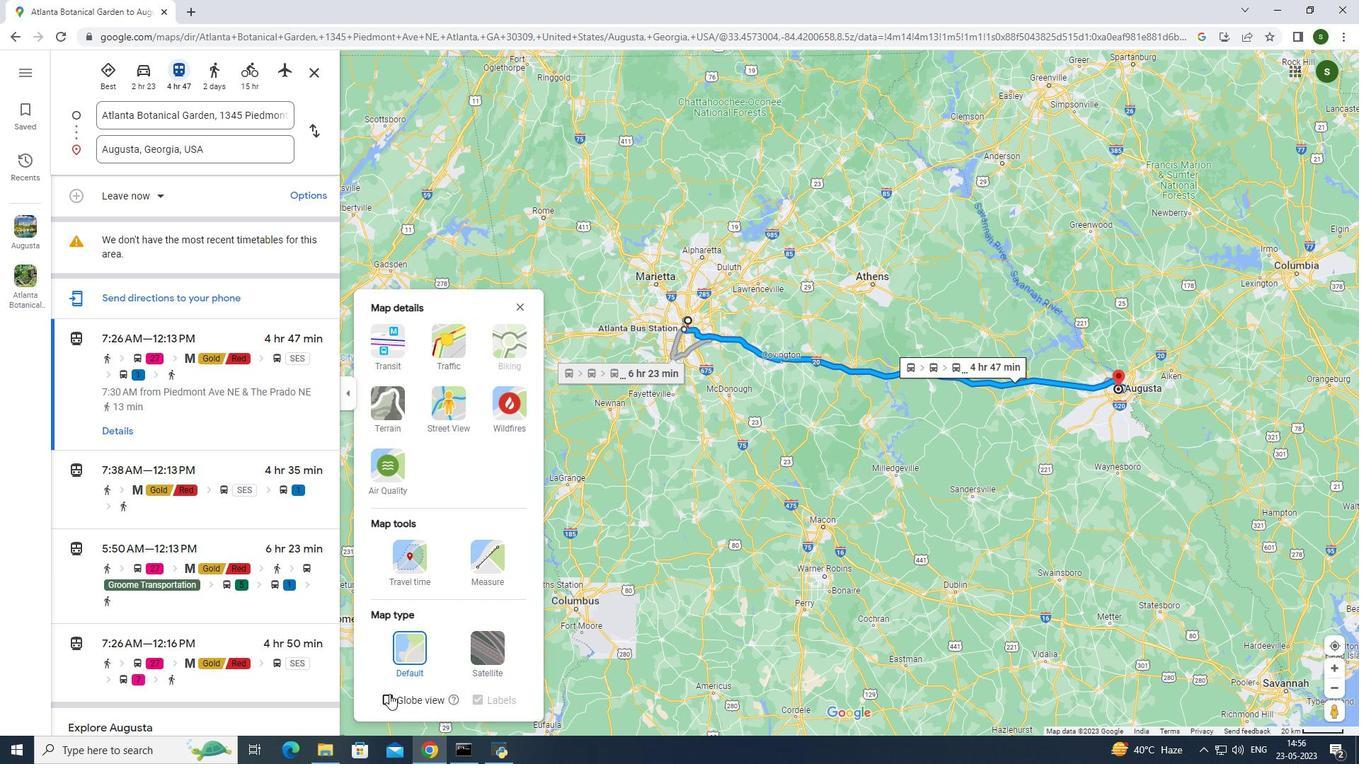 
Action: Mouse moved to (390, 699)
Screenshot: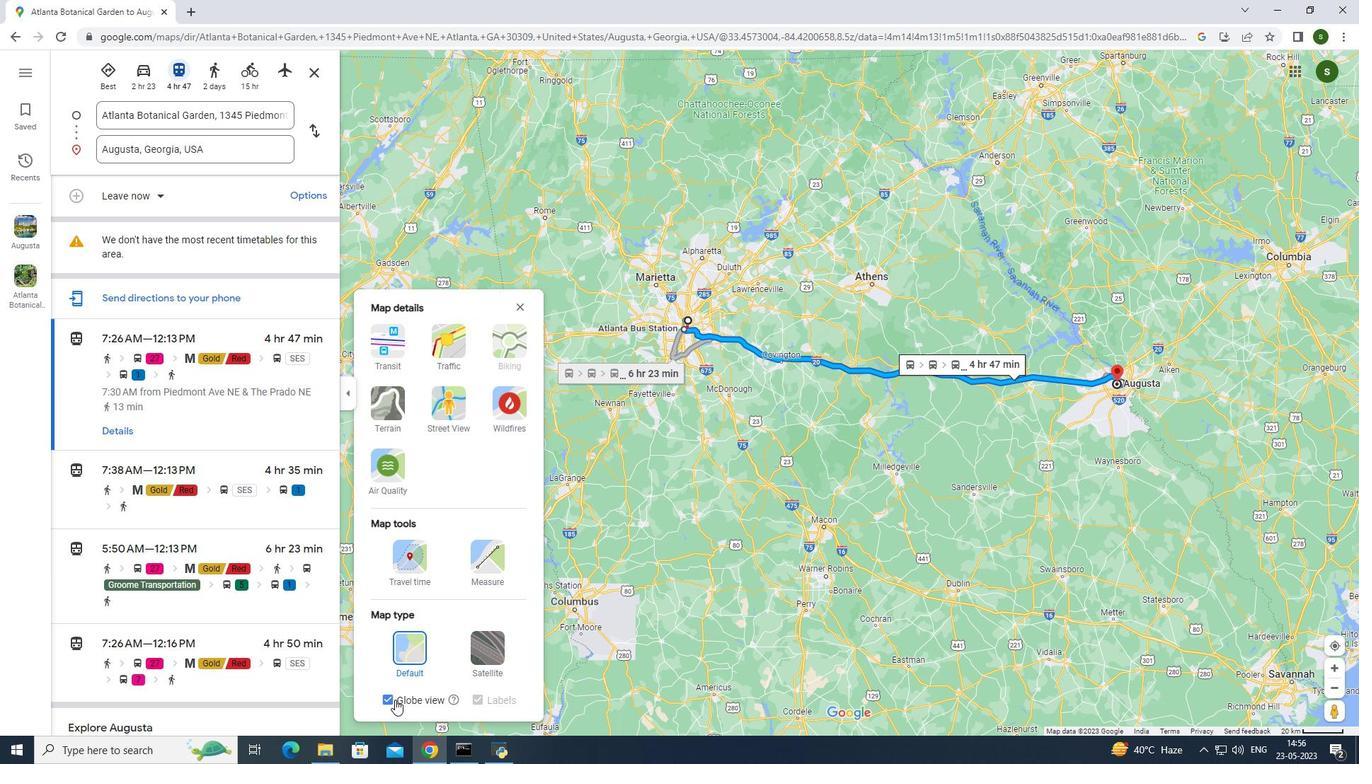 
Action: Mouse pressed left at (390, 699)
Screenshot: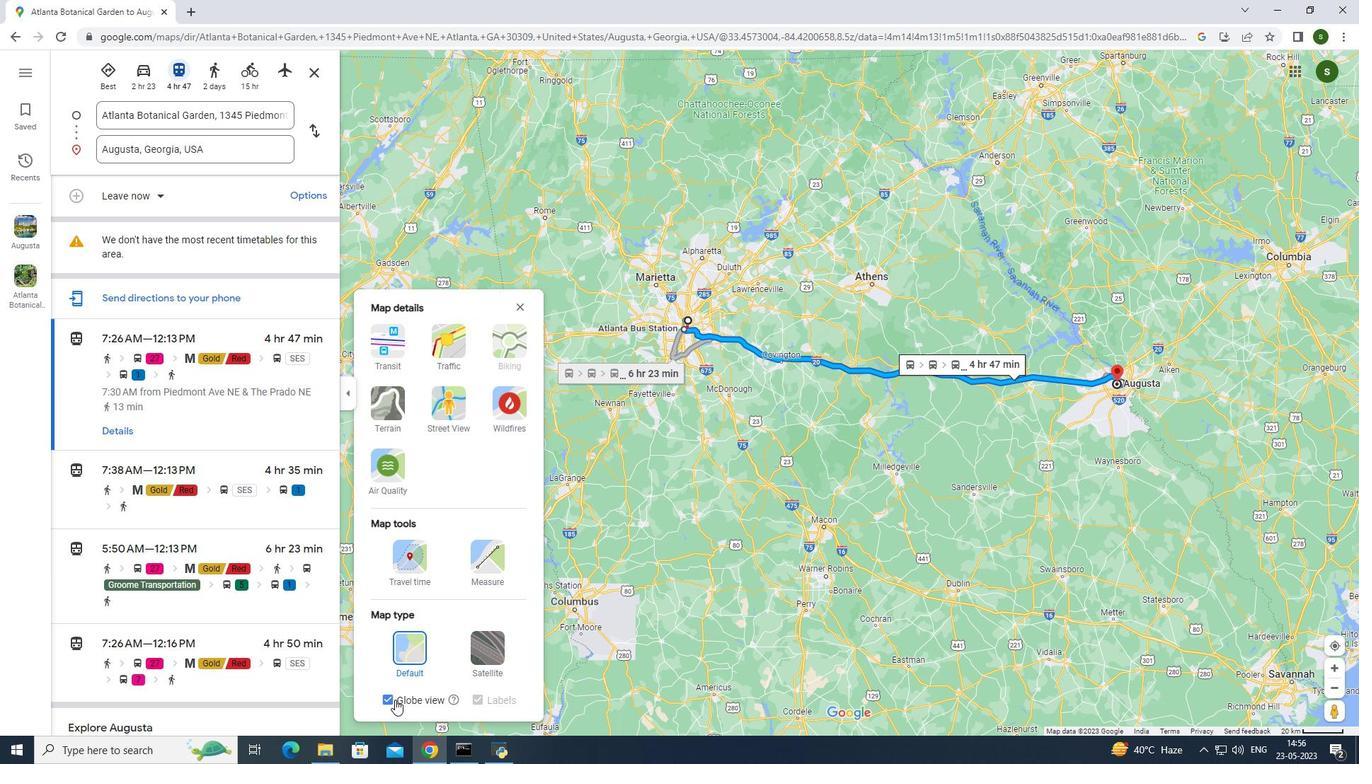 
Action: Mouse moved to (499, 657)
Screenshot: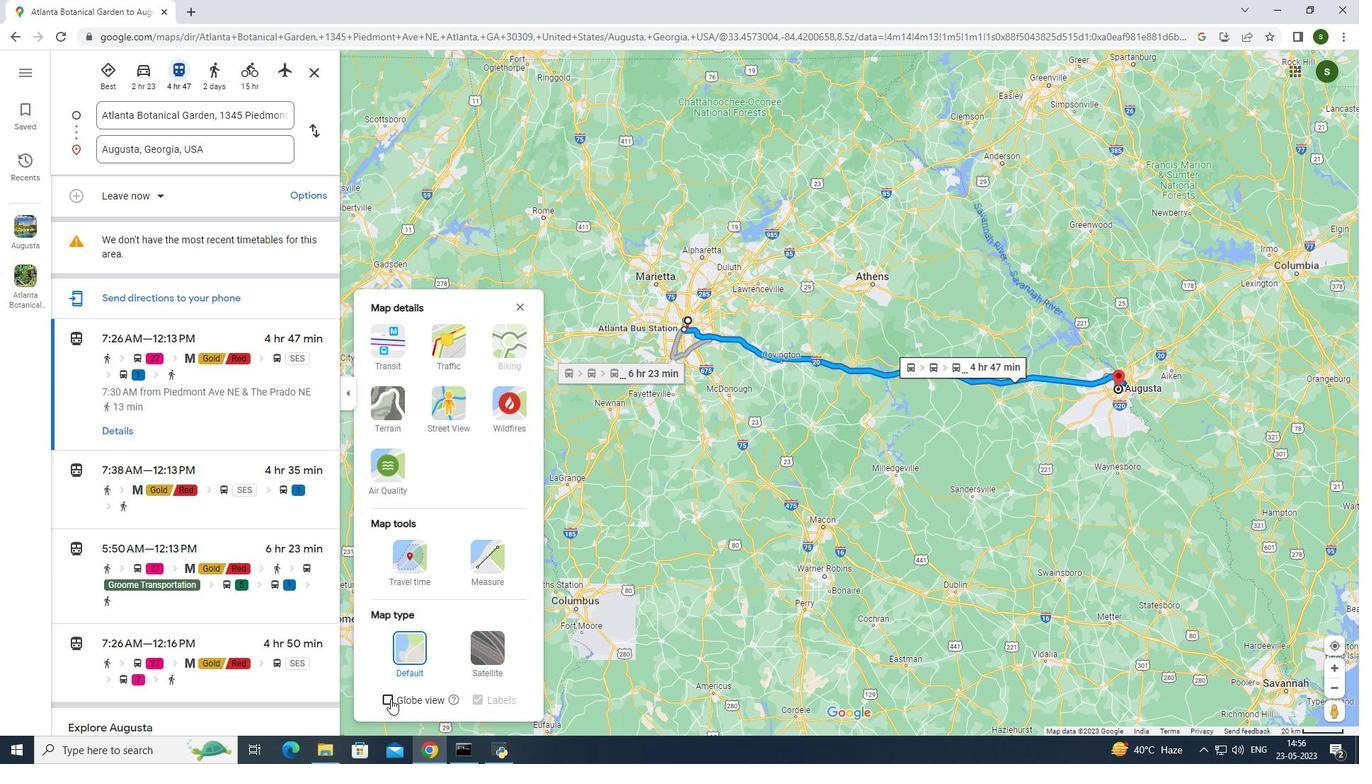 
Action: Mouse pressed left at (499, 657)
Screenshot: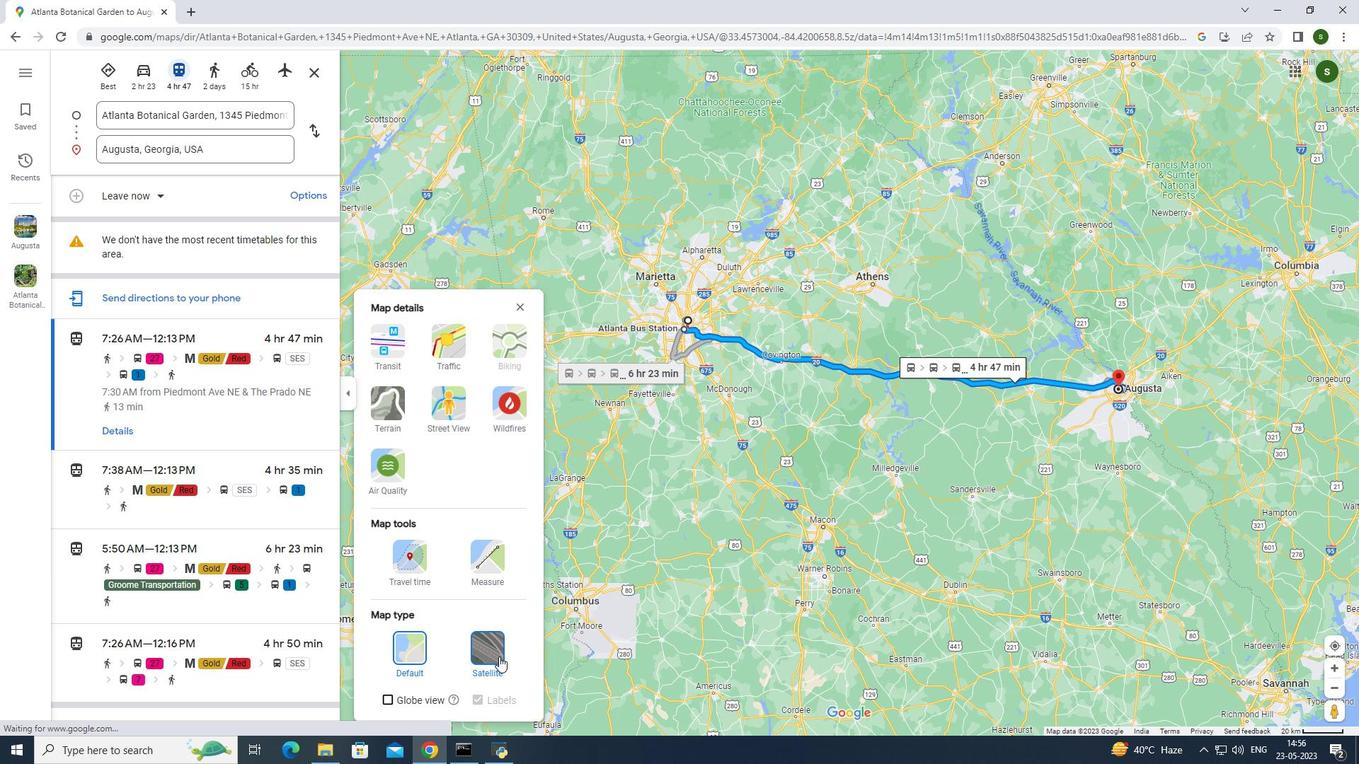 
Action: Mouse moved to (412, 651)
Screenshot: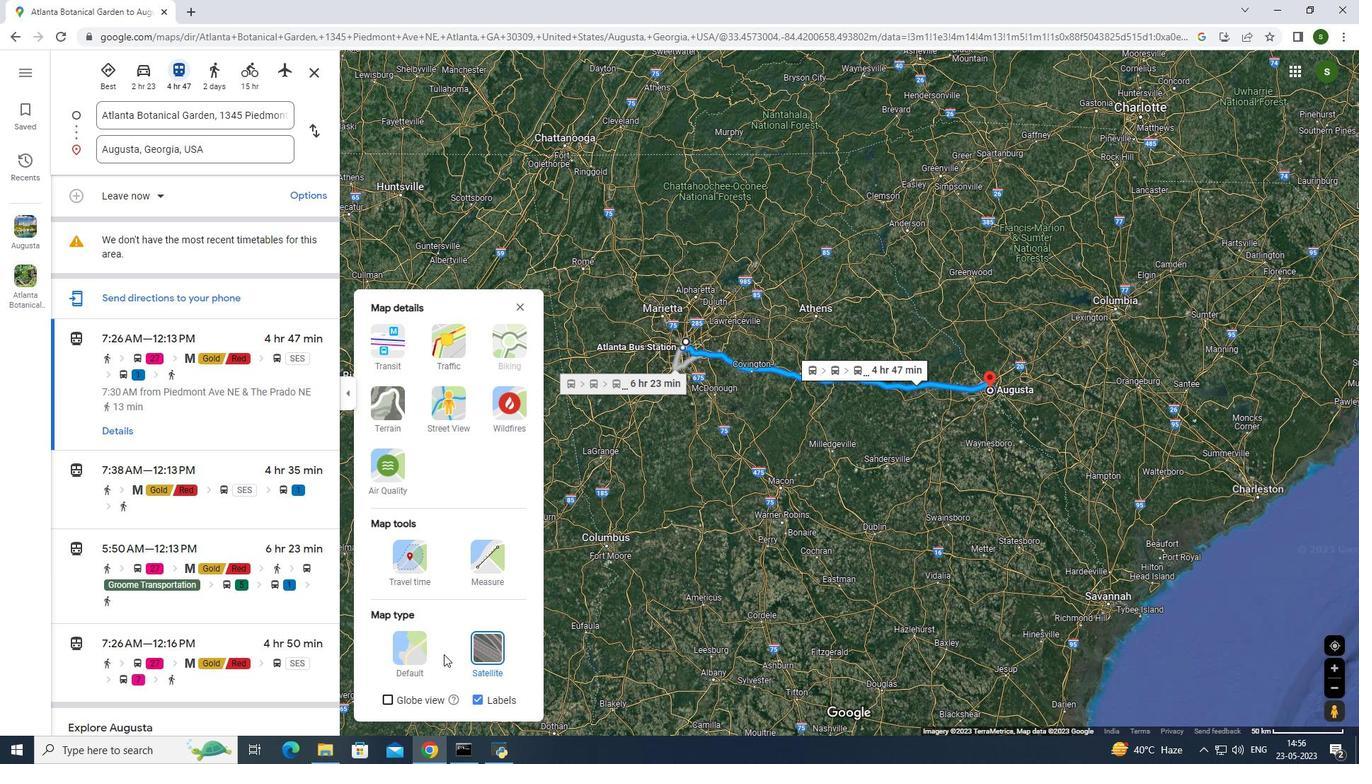 
Action: Mouse pressed left at (412, 651)
Screenshot: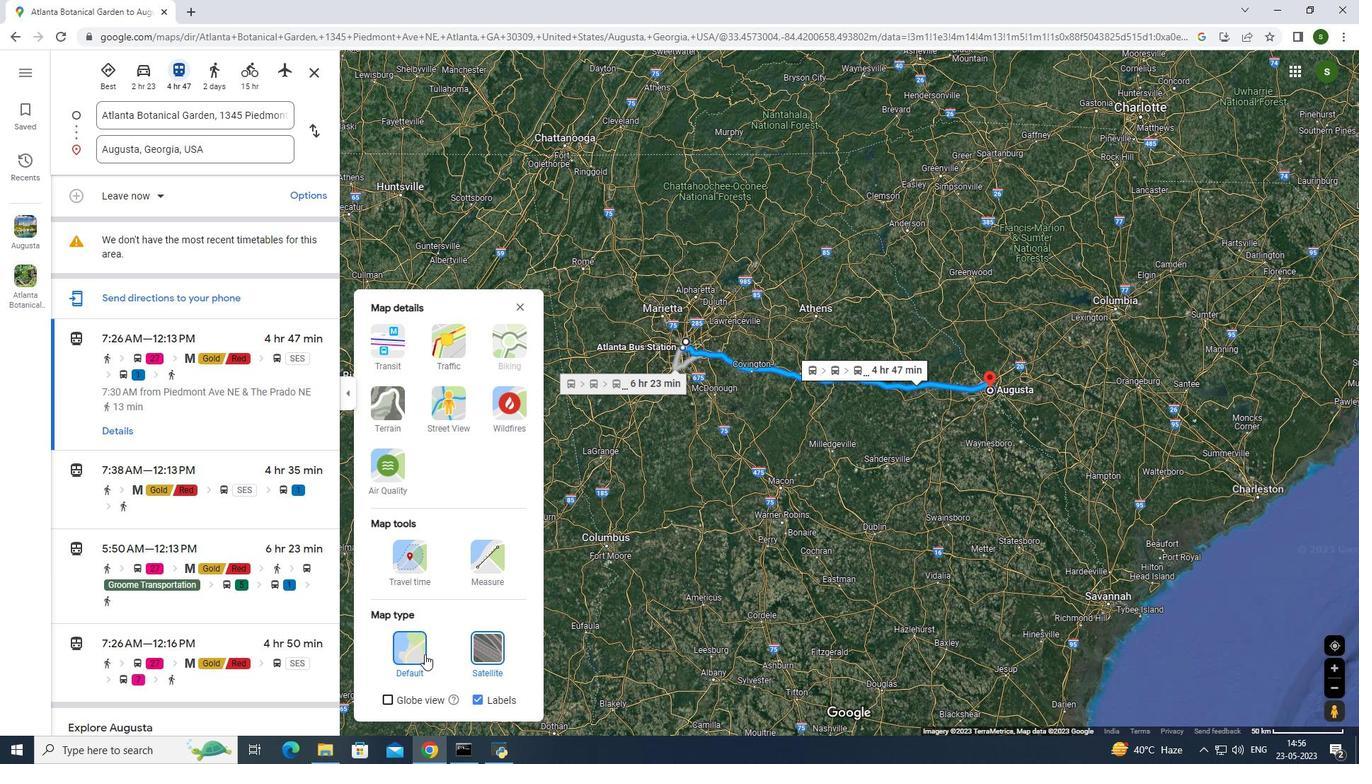 
Action: Mouse moved to (419, 570)
Screenshot: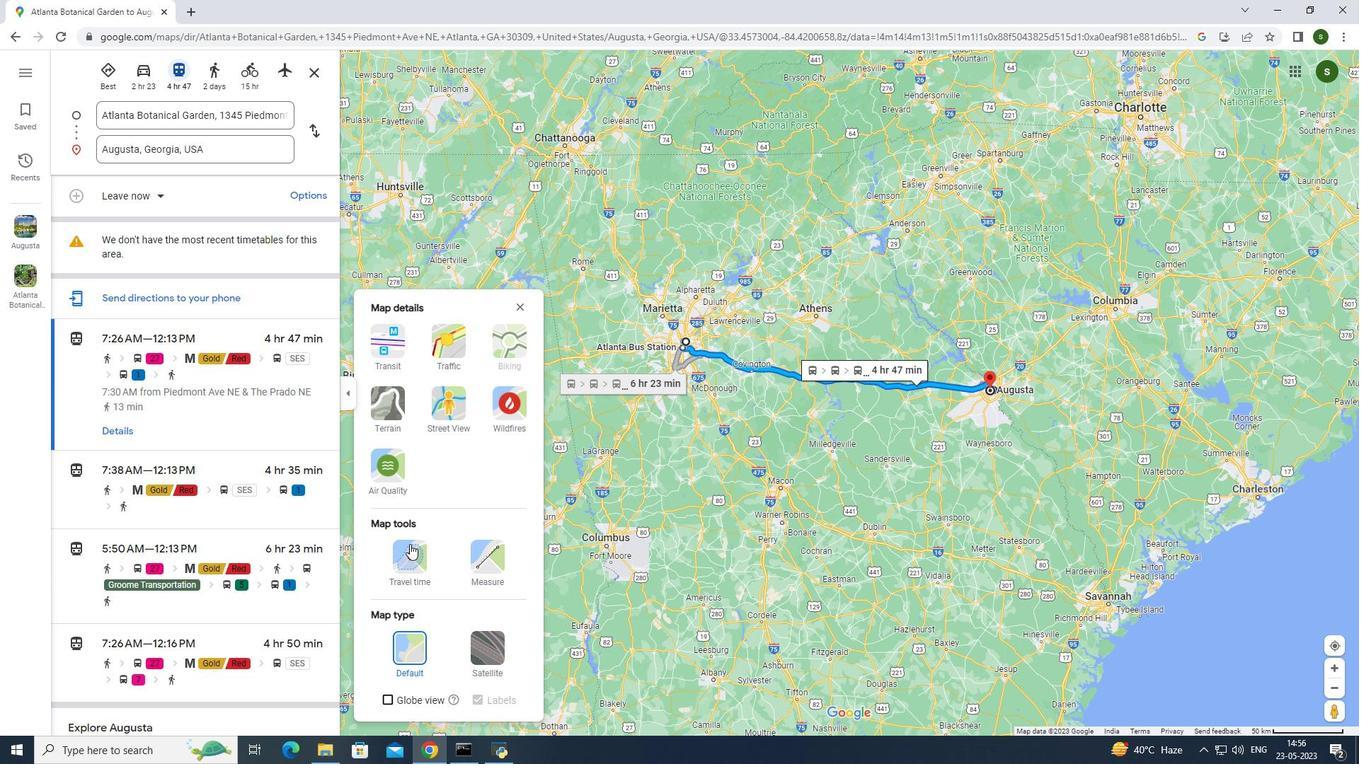 
Action: Mouse pressed left at (419, 570)
Screenshot: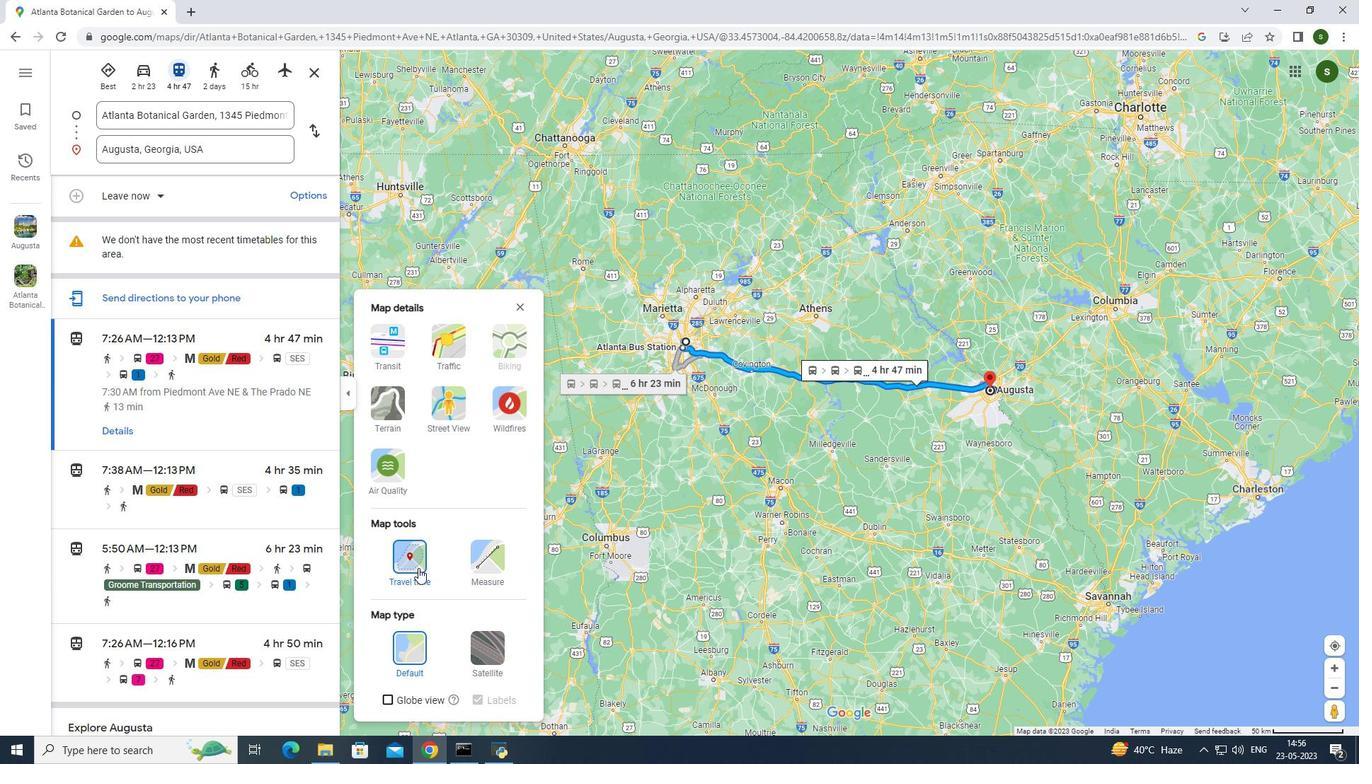 
Action: Mouse moved to (484, 548)
Screenshot: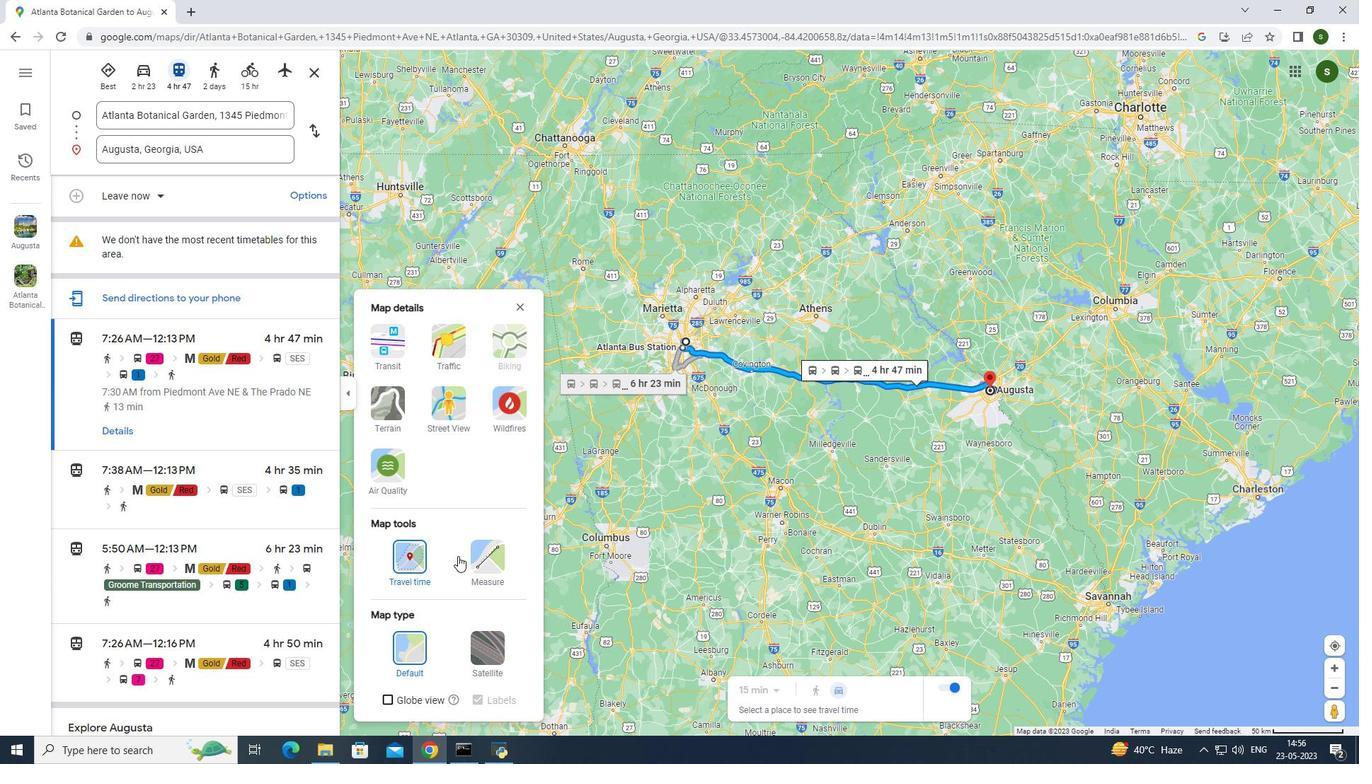 
Action: Mouse pressed left at (484, 548)
Screenshot: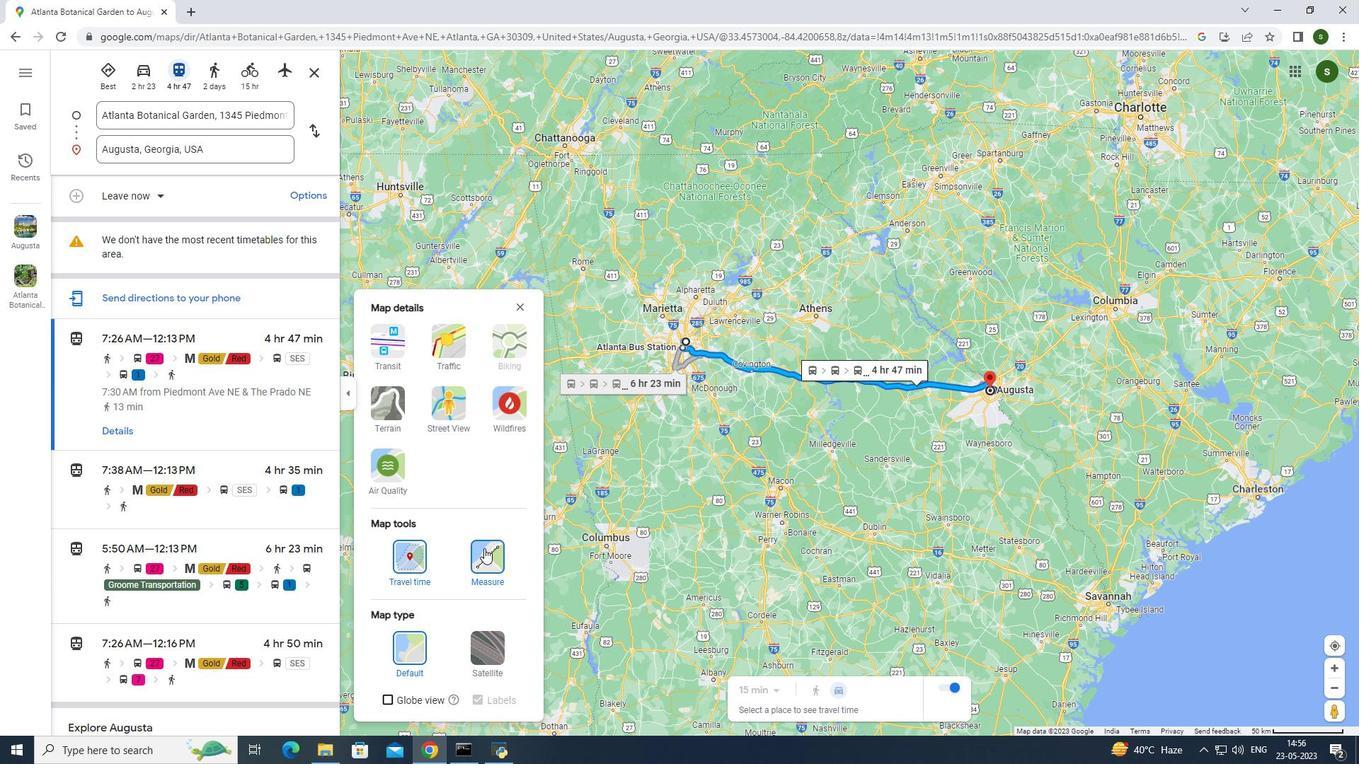 
Action: Mouse moved to (403, 553)
Screenshot: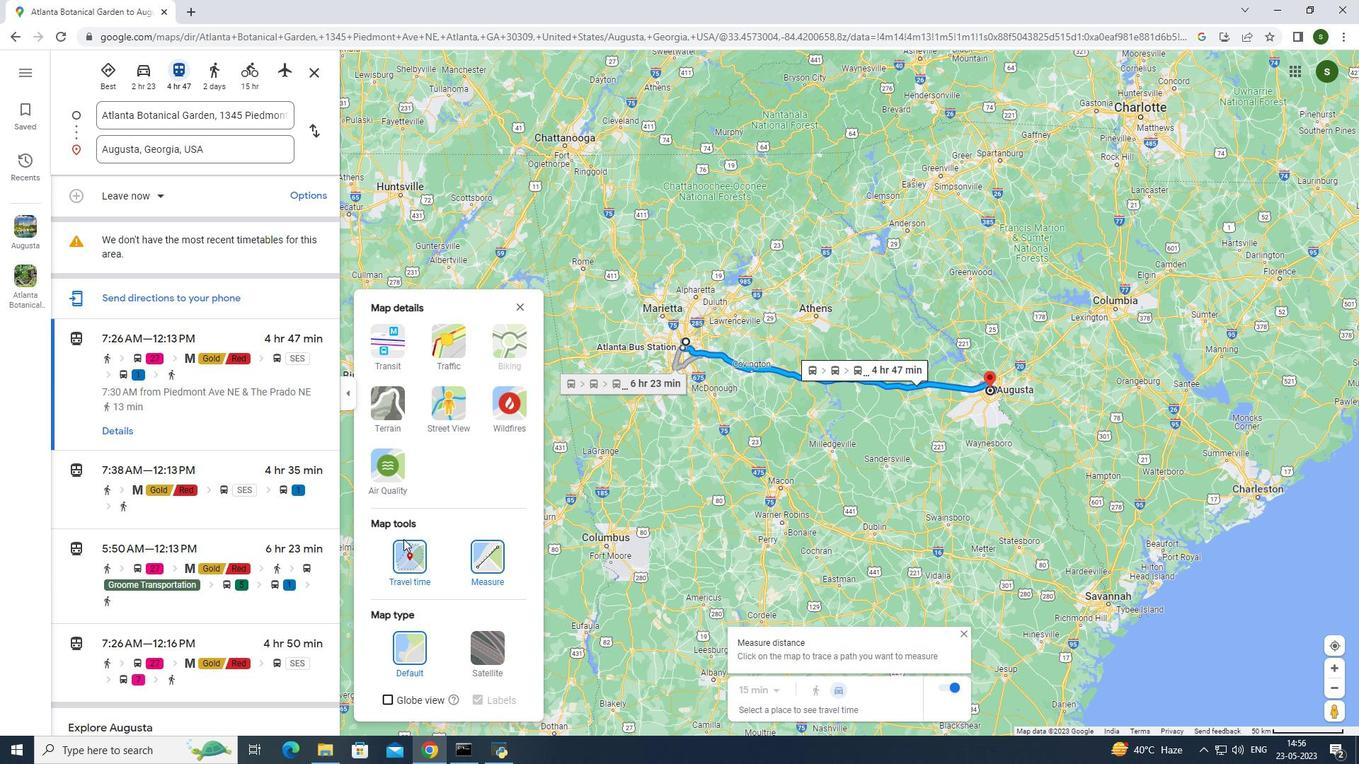 
Action: Mouse pressed left at (403, 553)
Screenshot: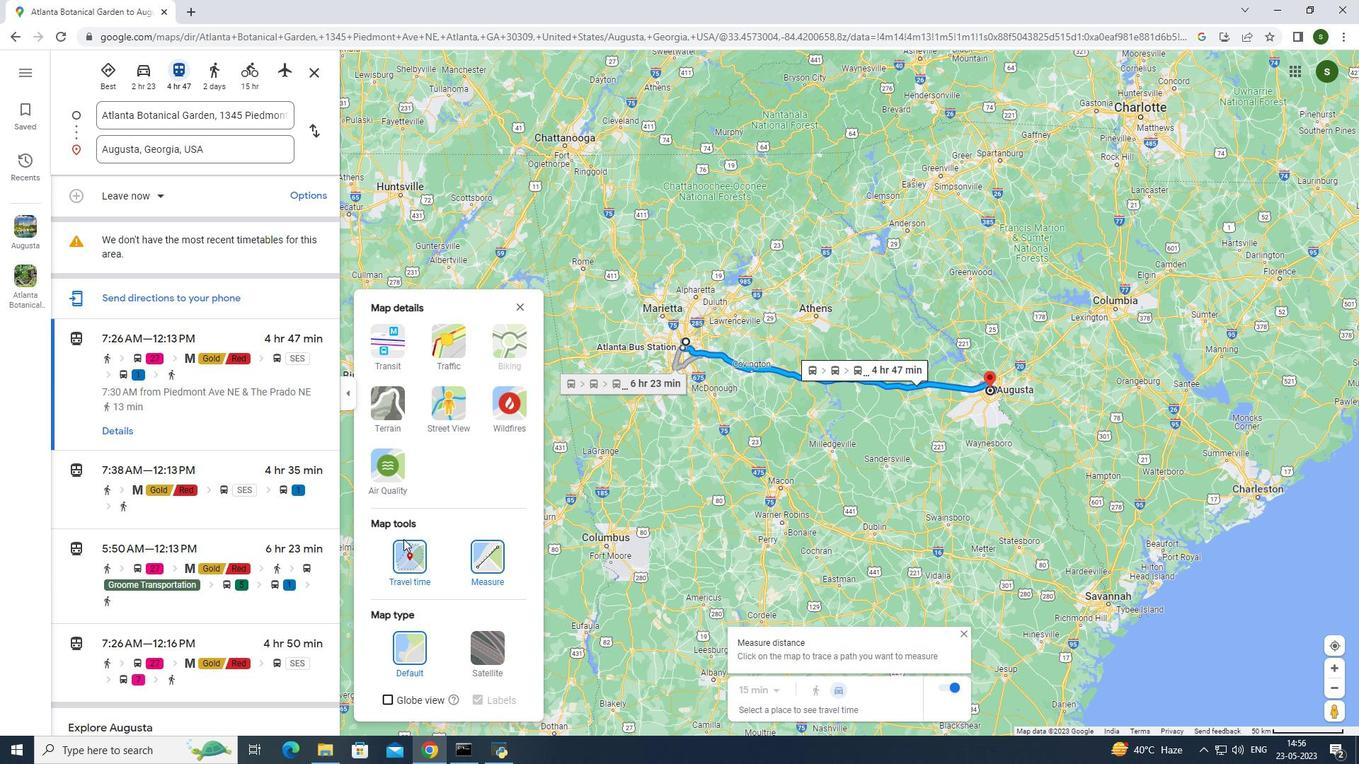 
Action: Mouse moved to (477, 547)
Screenshot: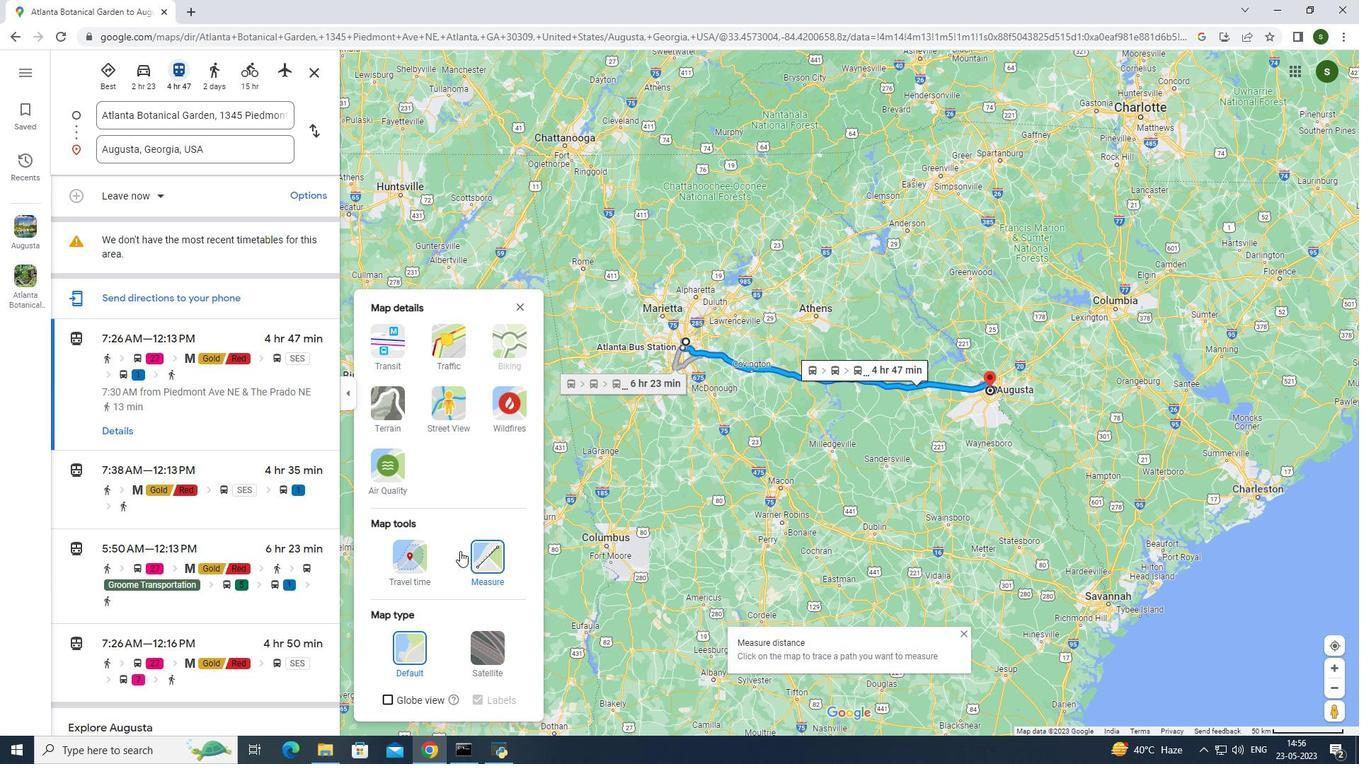 
Action: Mouse pressed left at (477, 547)
Screenshot: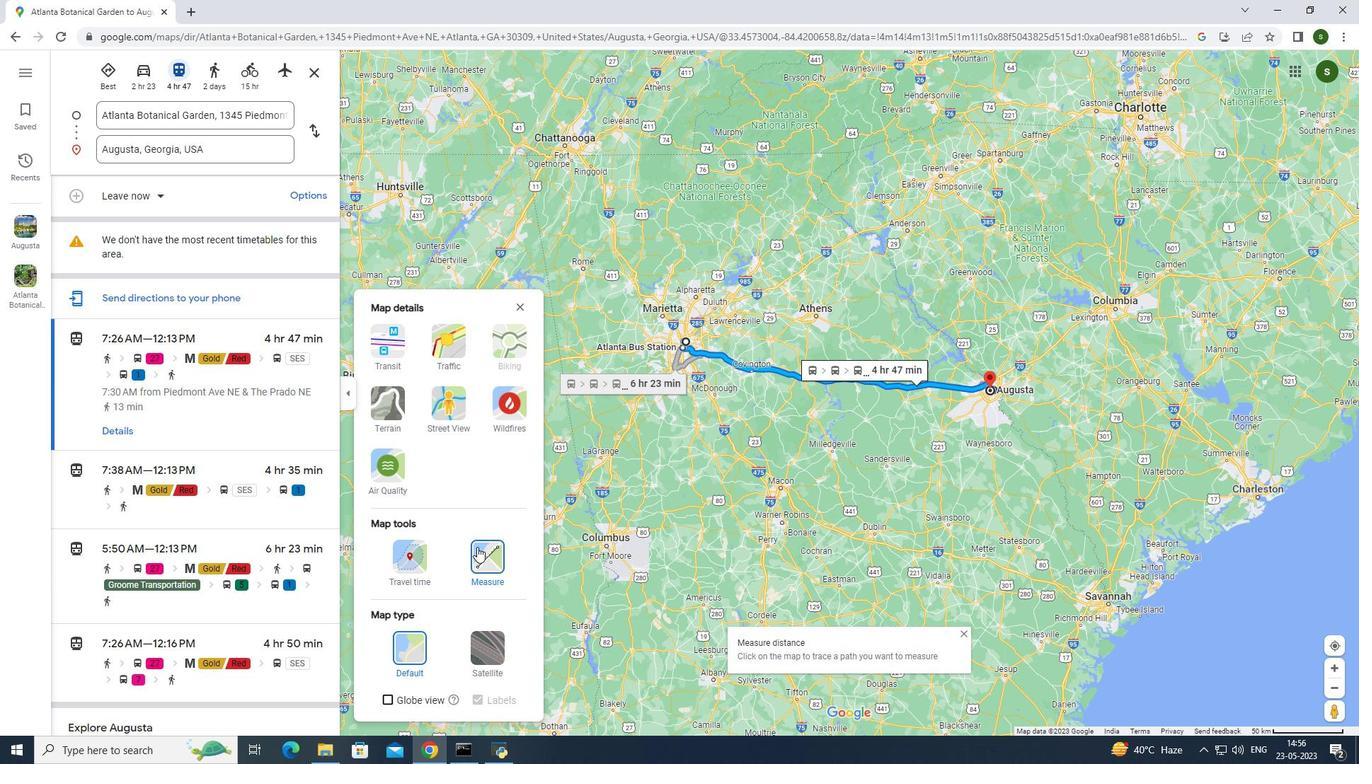 
Action: Mouse moved to (412, 633)
Screenshot: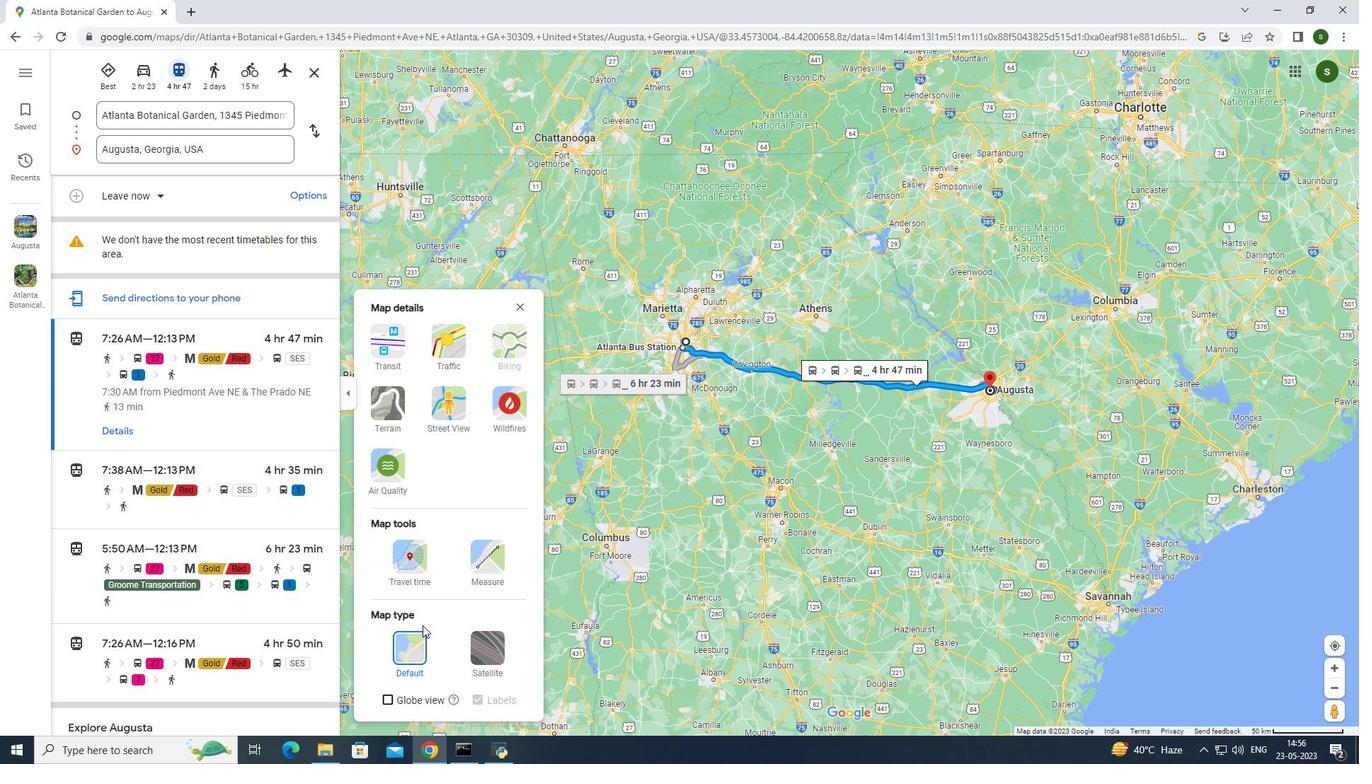 
Action: Mouse pressed left at (412, 633)
Screenshot: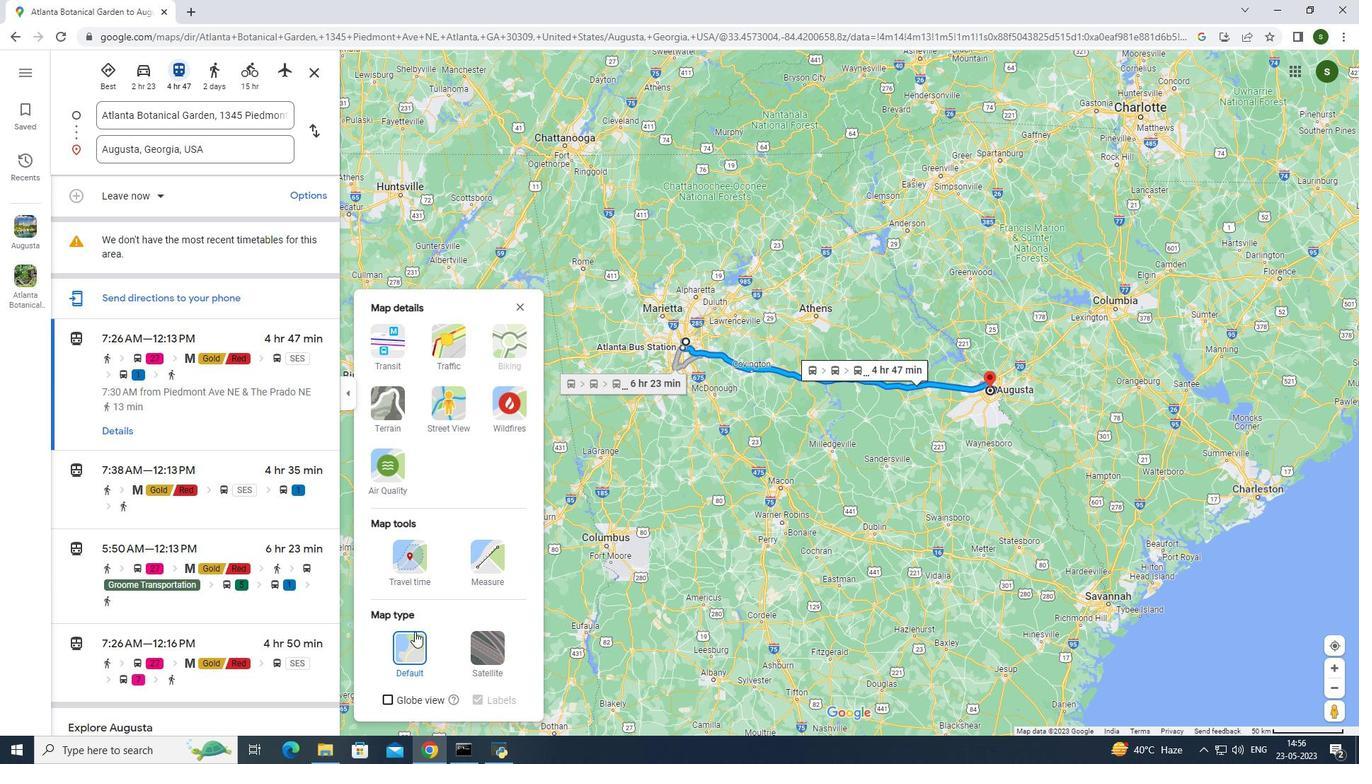 
Action: Mouse moved to (390, 356)
Screenshot: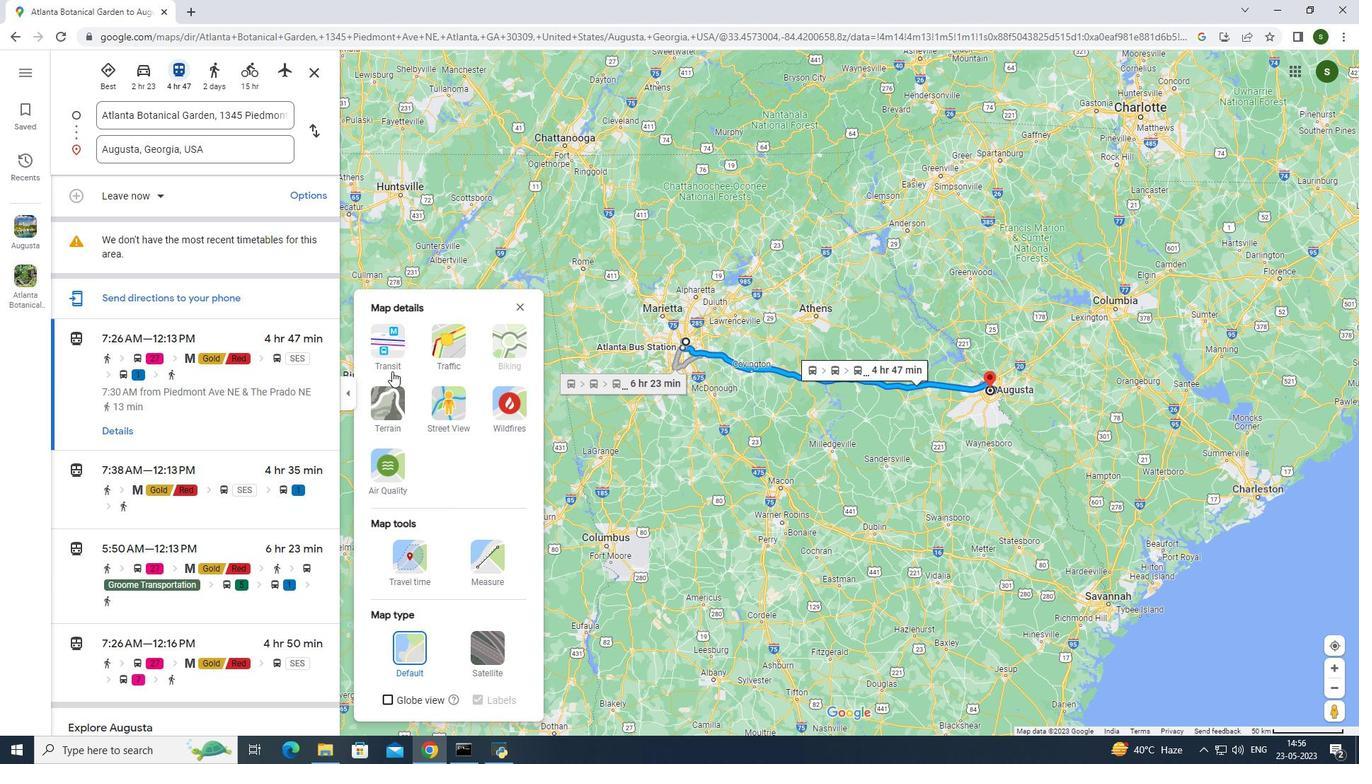 
Action: Mouse pressed left at (390, 356)
Screenshot: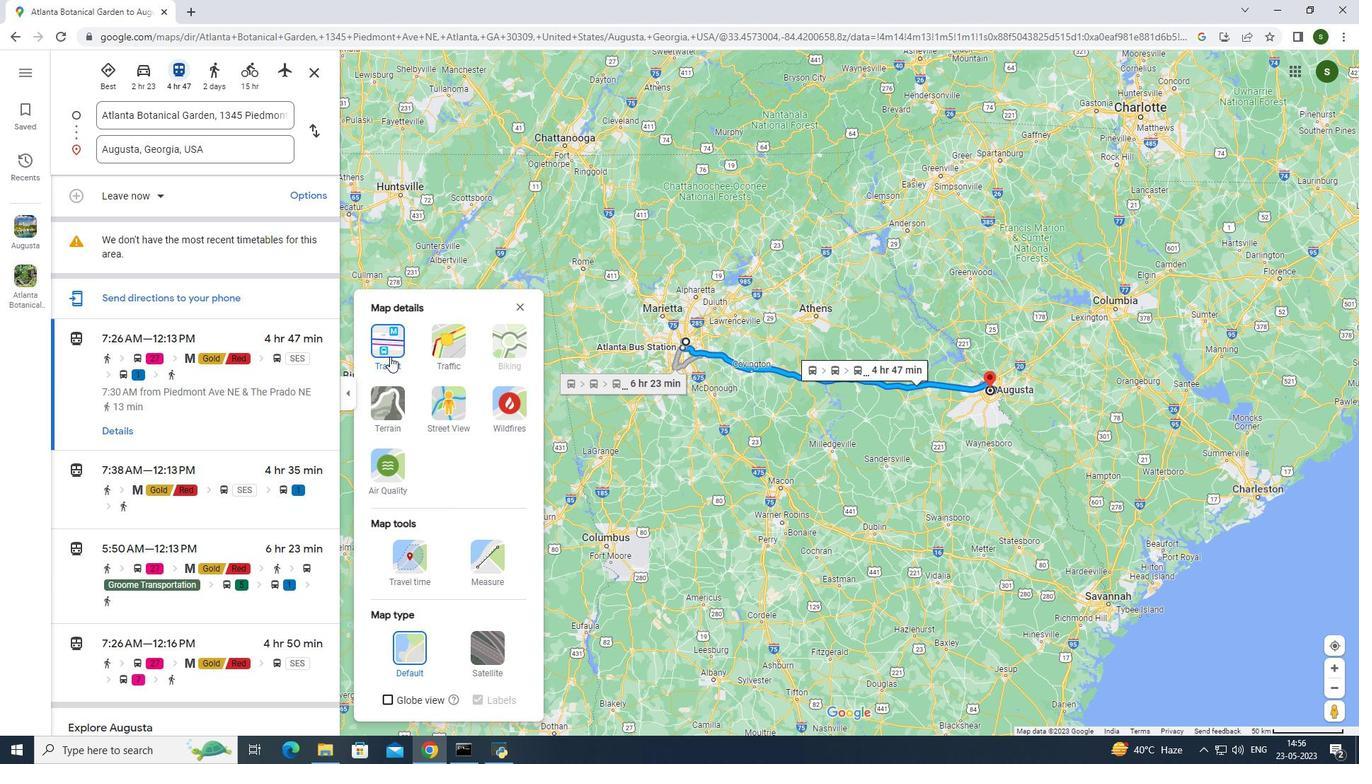 
Action: Mouse moved to (412, 647)
Screenshot: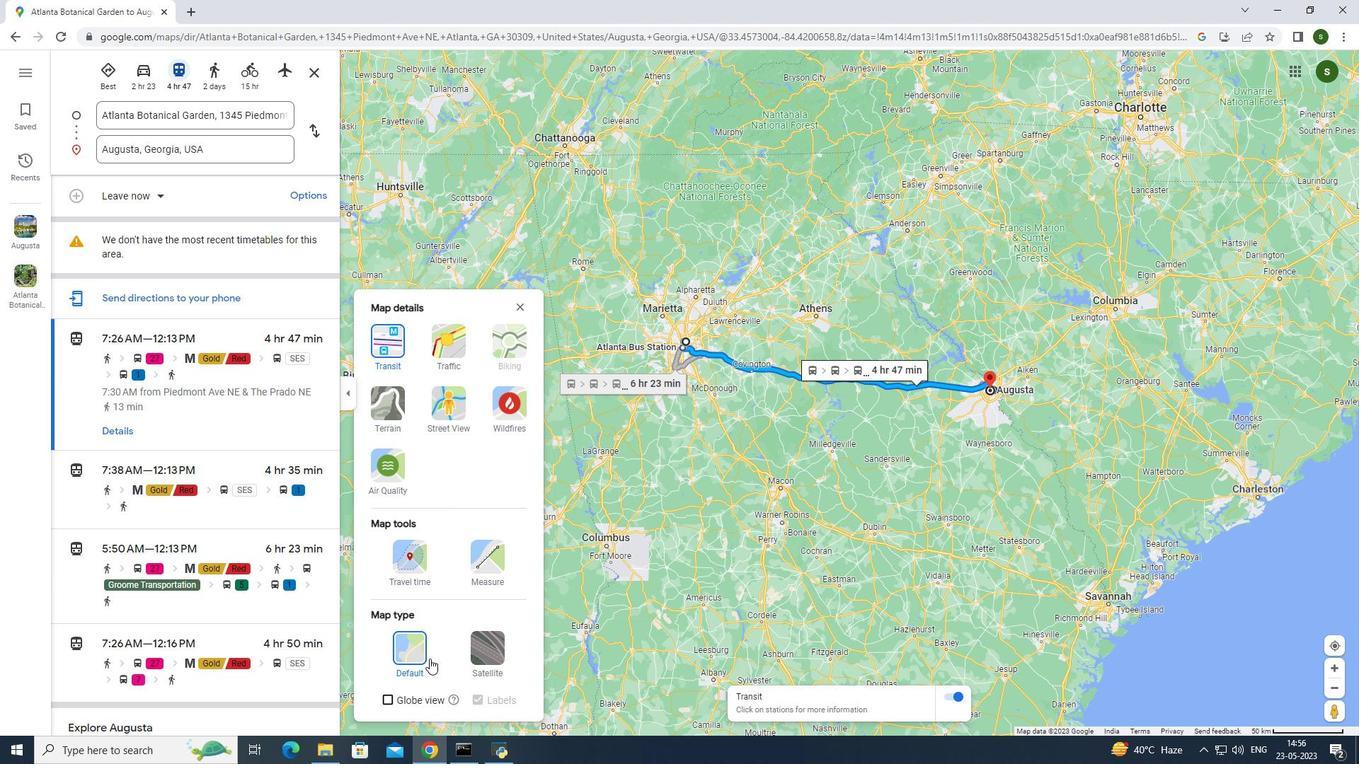 
Action: Mouse pressed left at (412, 647)
Screenshot: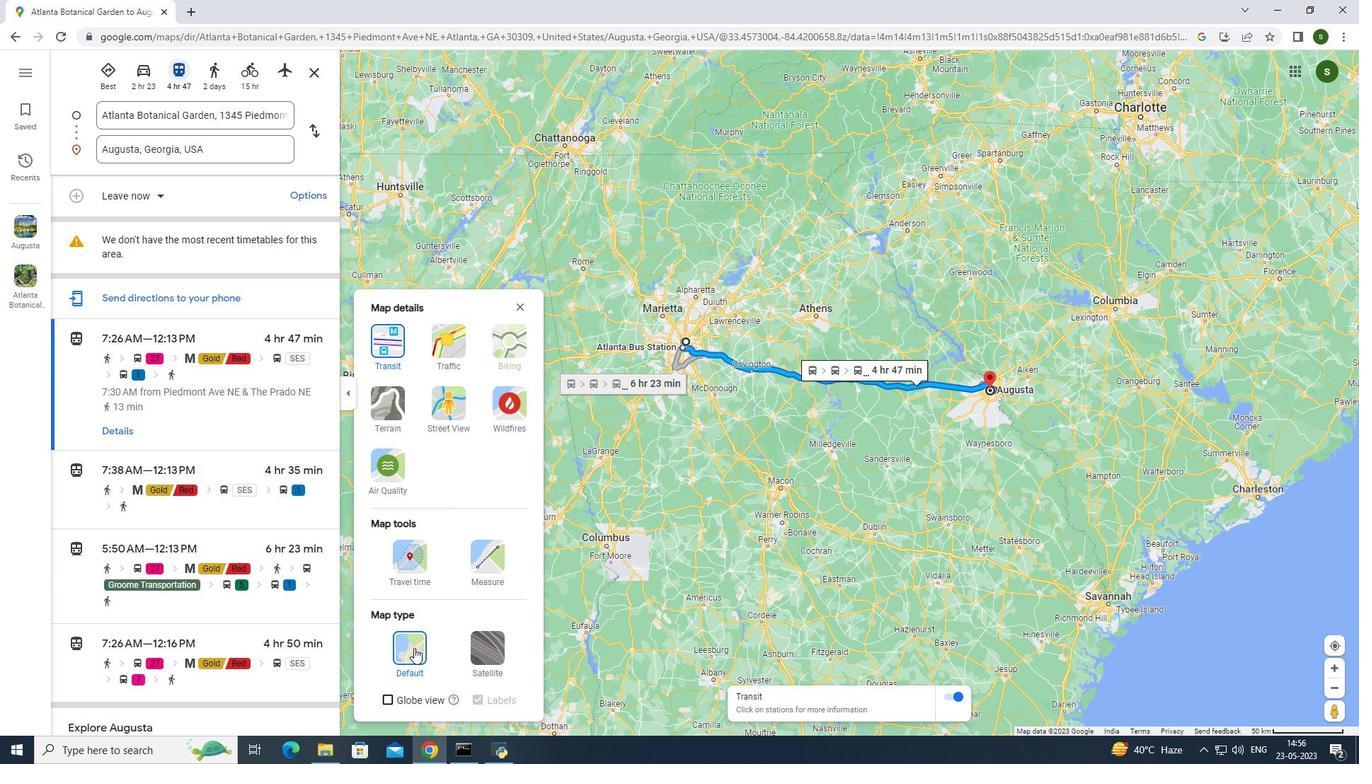 
Action: Mouse moved to (450, 329)
Screenshot: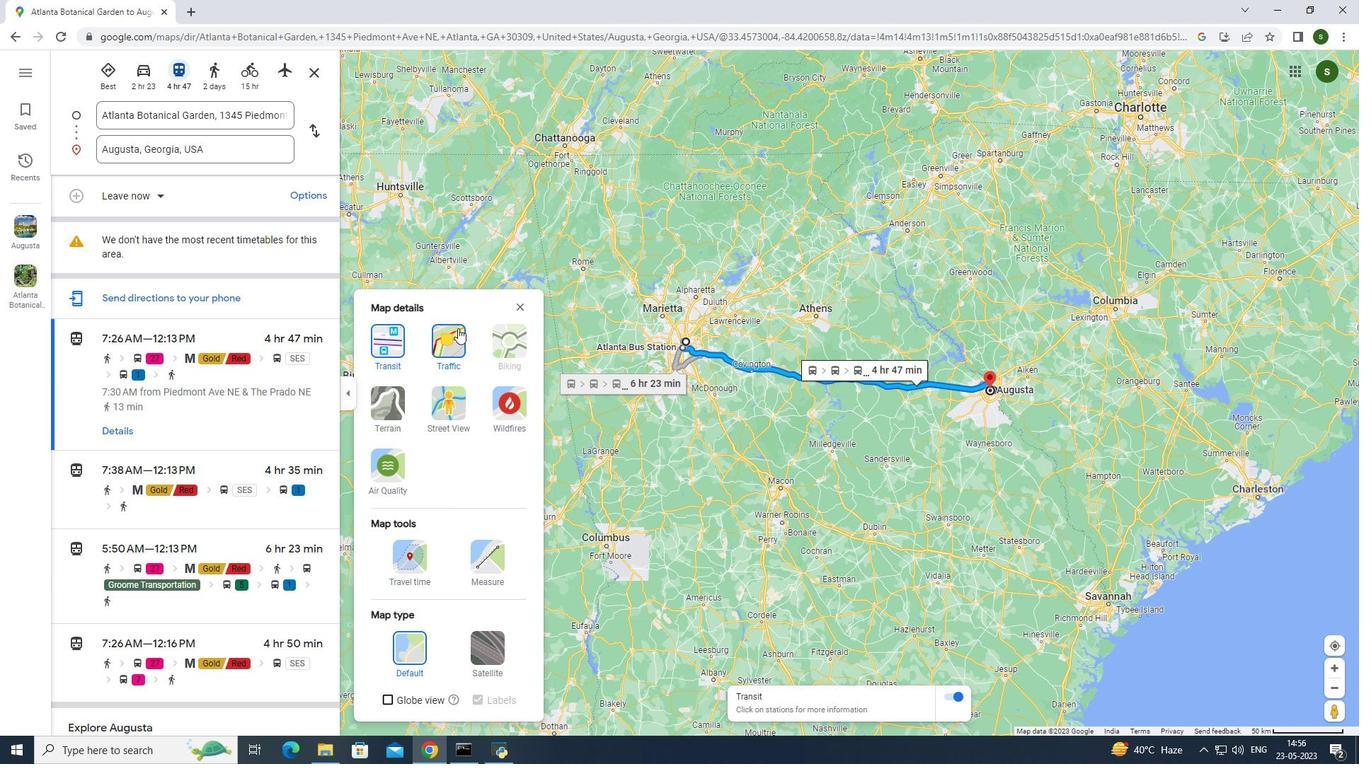 
Action: Mouse pressed left at (450, 329)
Screenshot: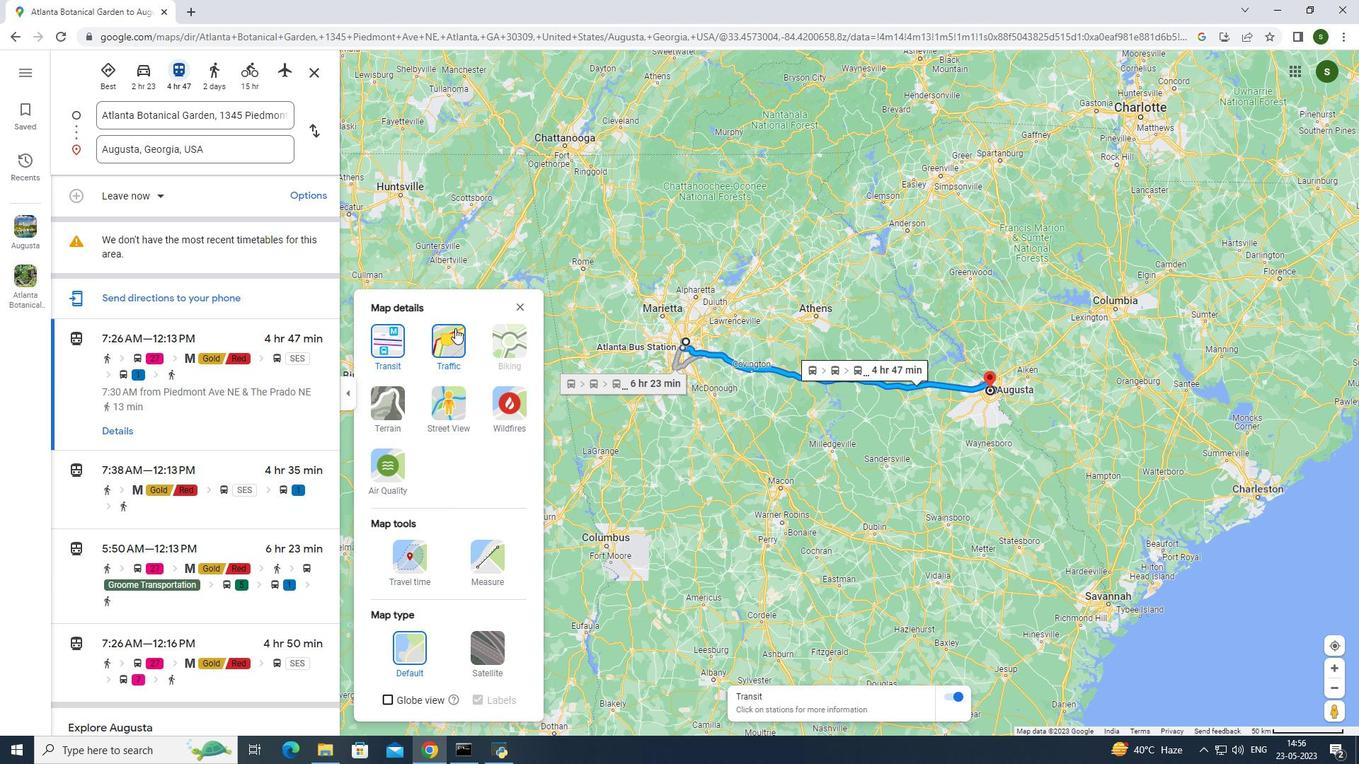 
Action: Mouse moved to (447, 393)
Screenshot: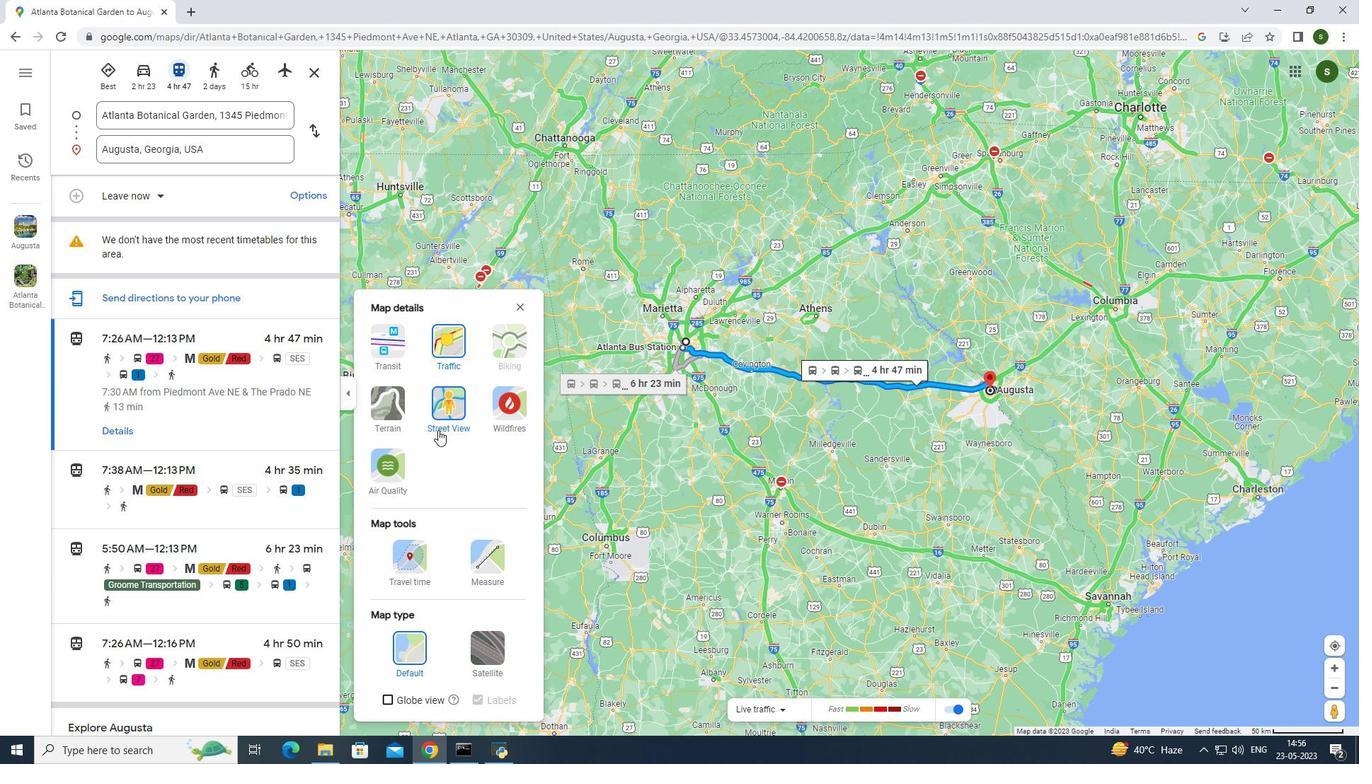 
Action: Mouse pressed left at (447, 393)
Screenshot: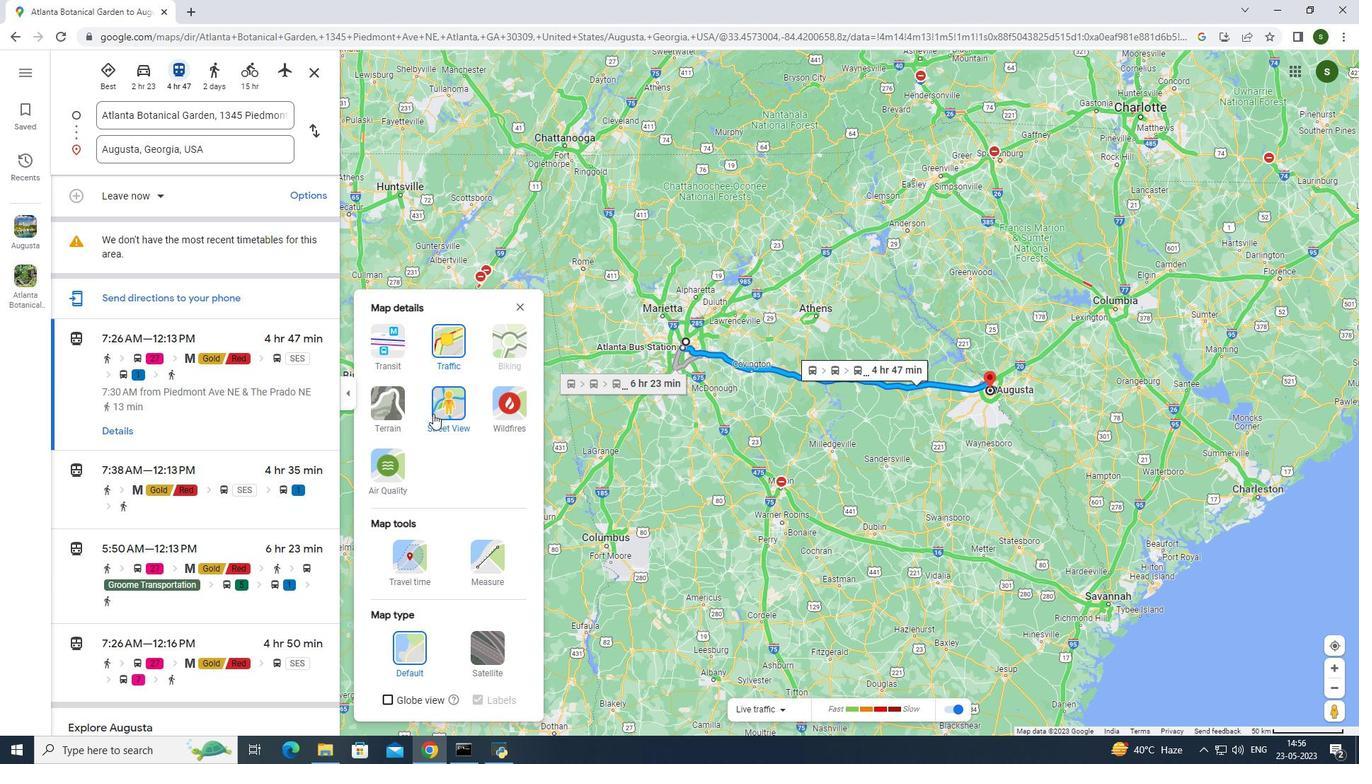 
Action: Mouse moved to (454, 349)
Screenshot: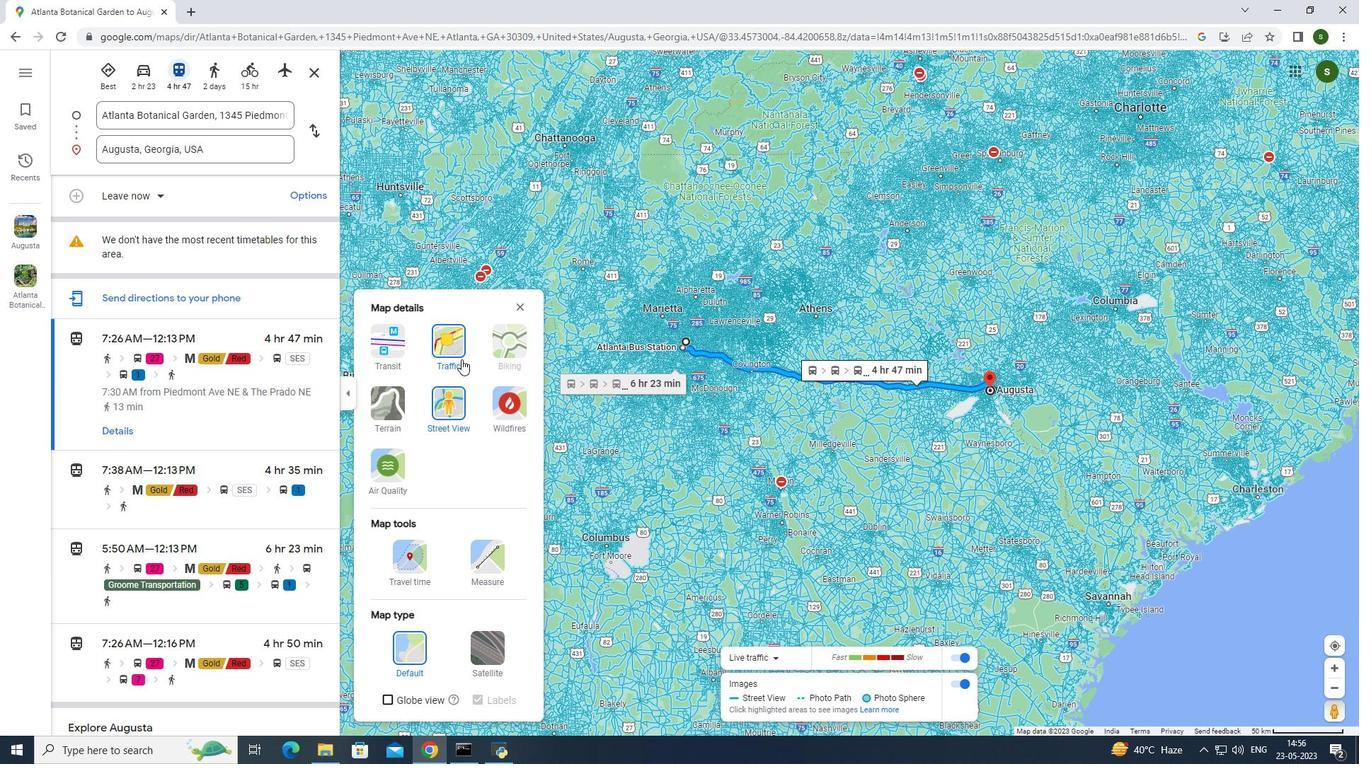 
Action: Mouse pressed left at (454, 349)
Screenshot: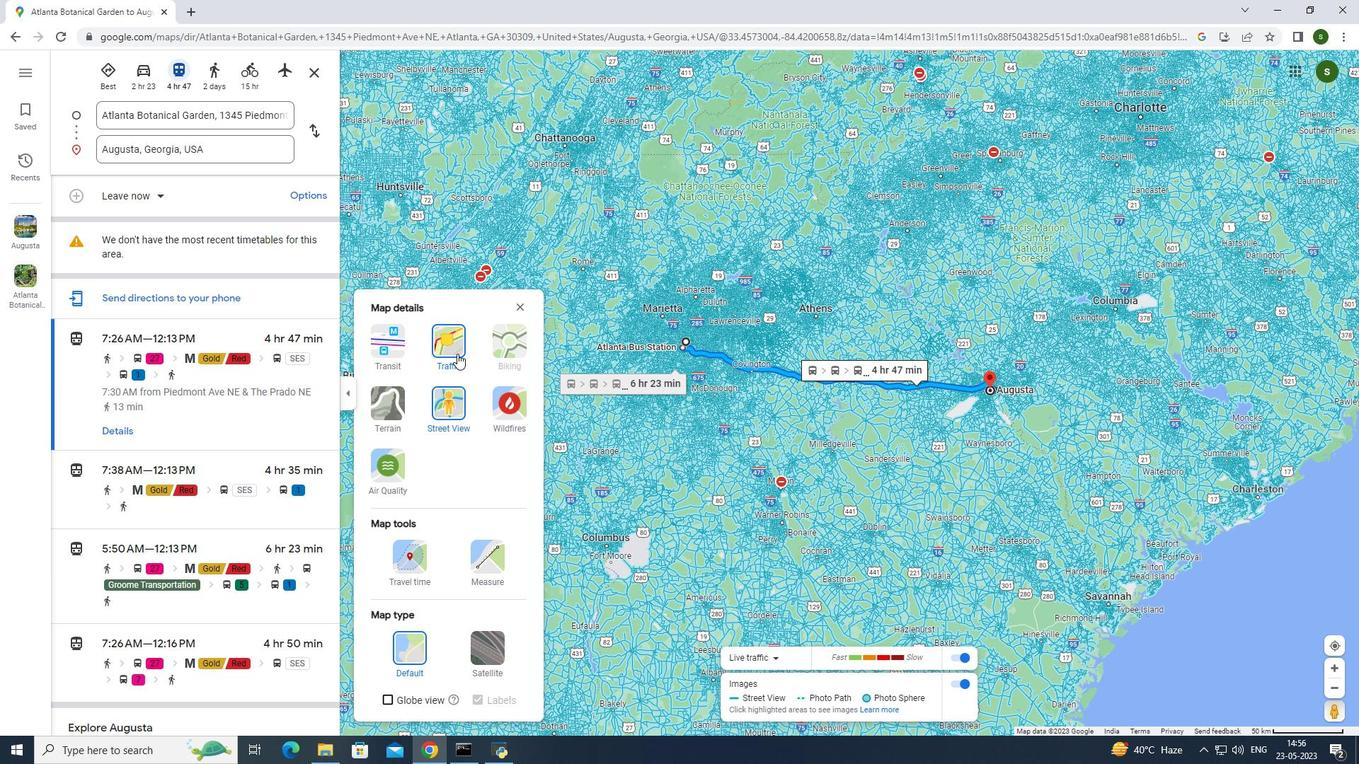 
Action: Mouse moved to (521, 303)
Screenshot: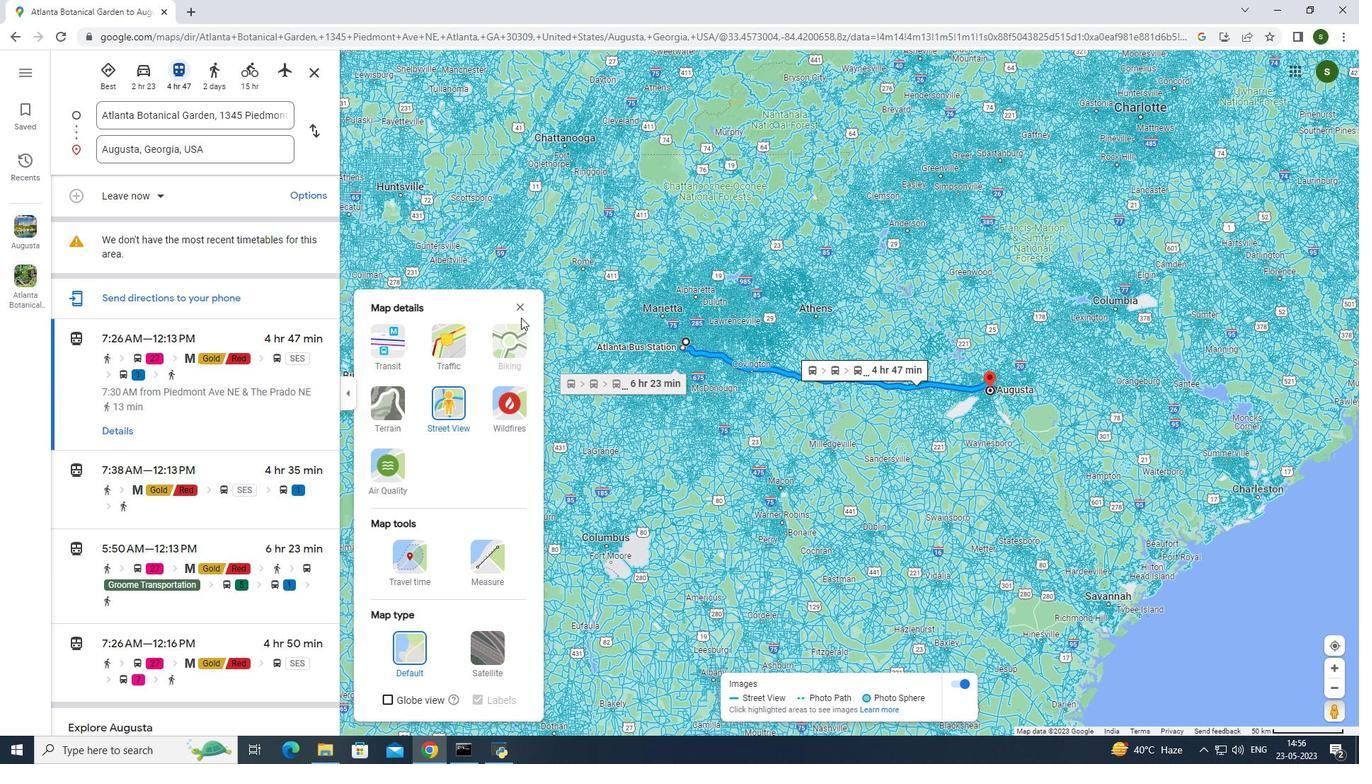 
Action: Mouse pressed left at (521, 303)
Screenshot: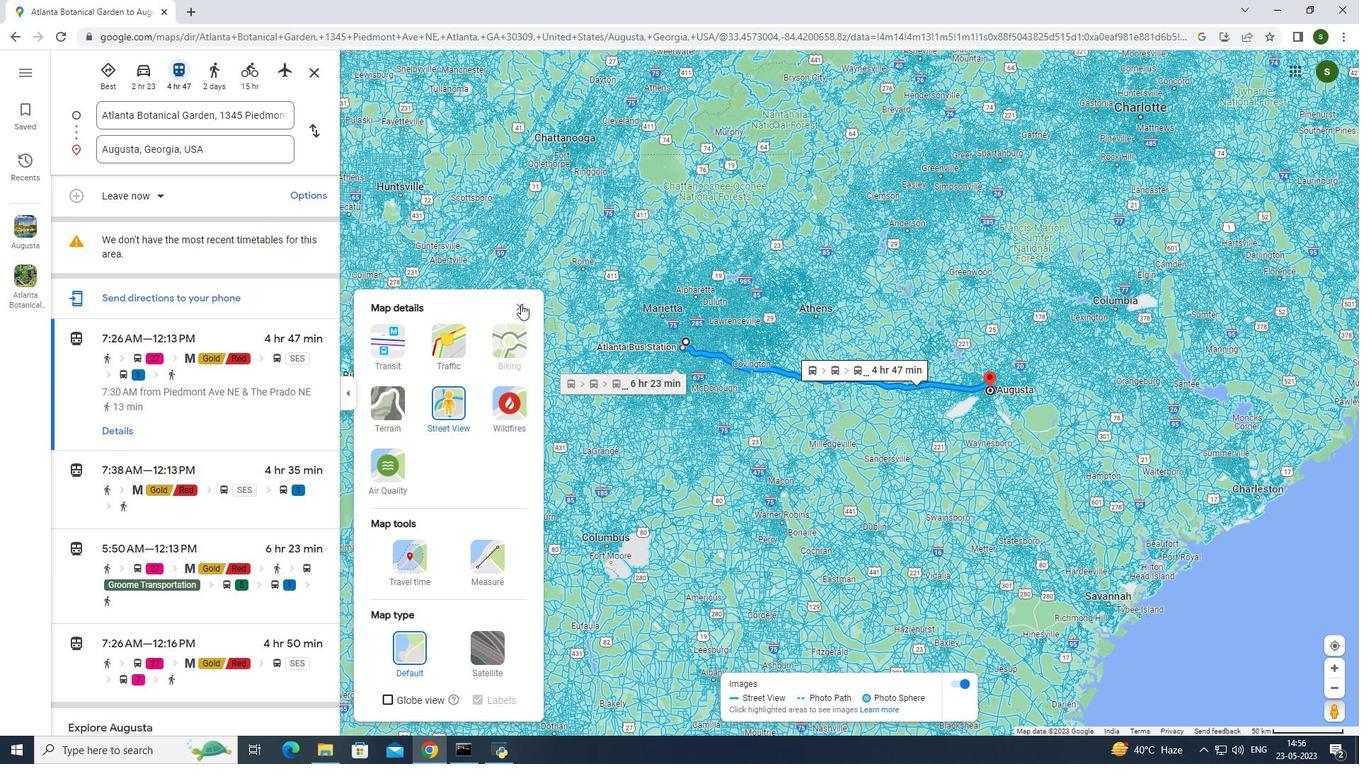 
Action: Mouse moved to (791, 429)
Screenshot: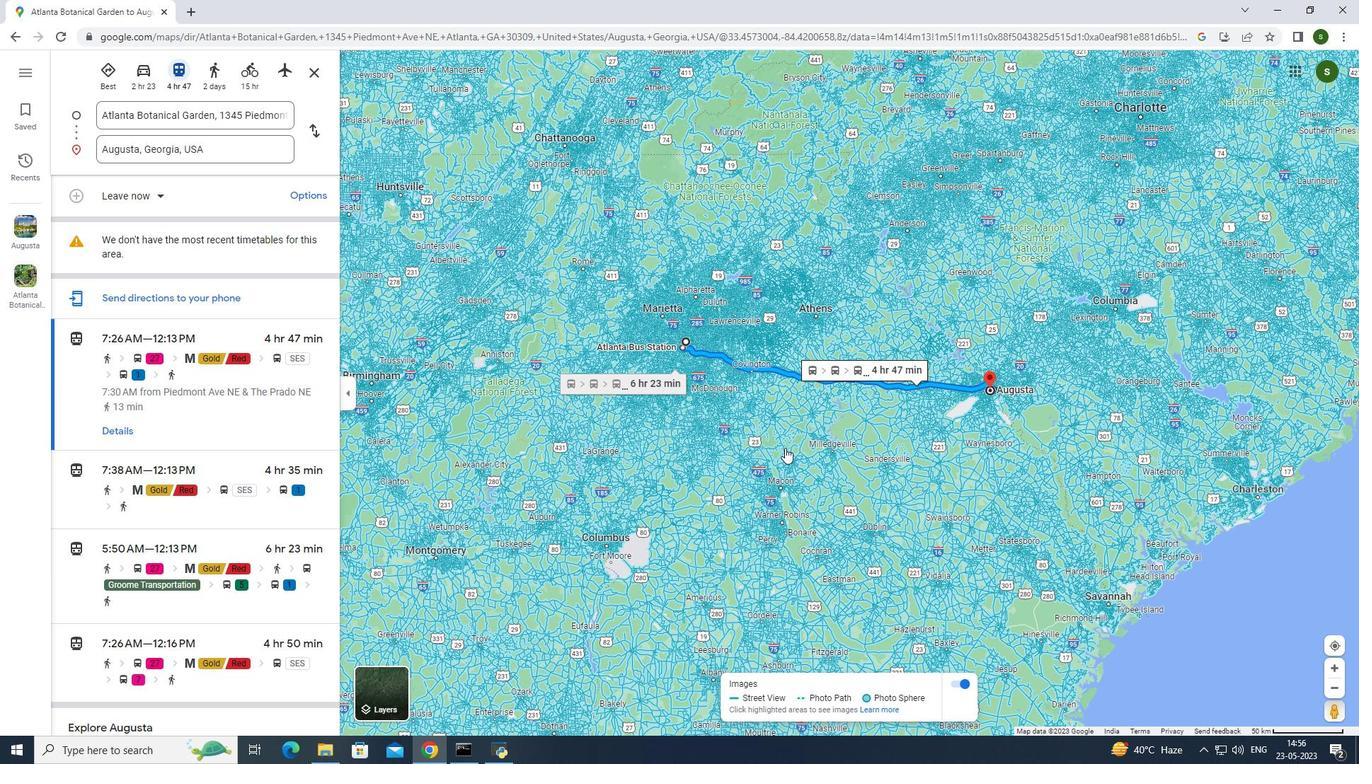 
Action: Mouse pressed left at (791, 429)
Screenshot: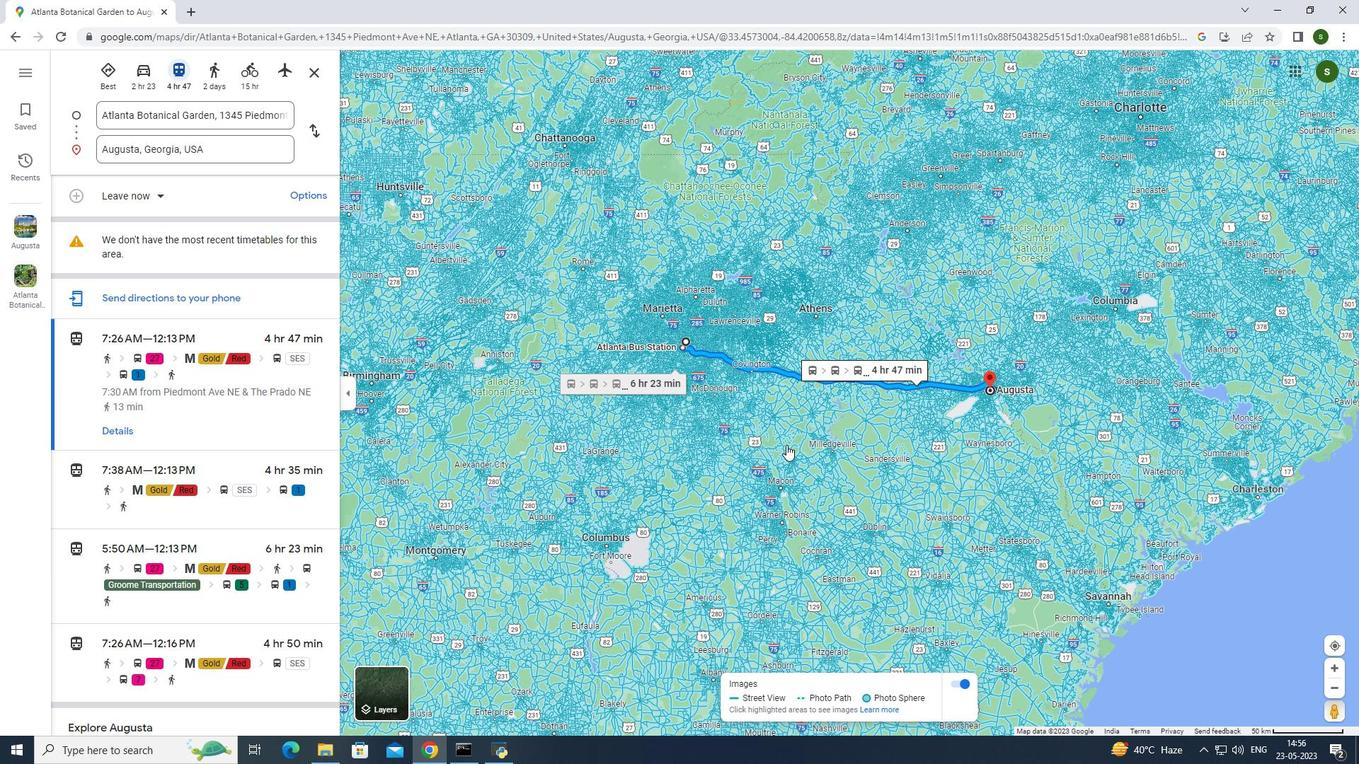 
Action: Mouse moved to (723, 461)
Screenshot: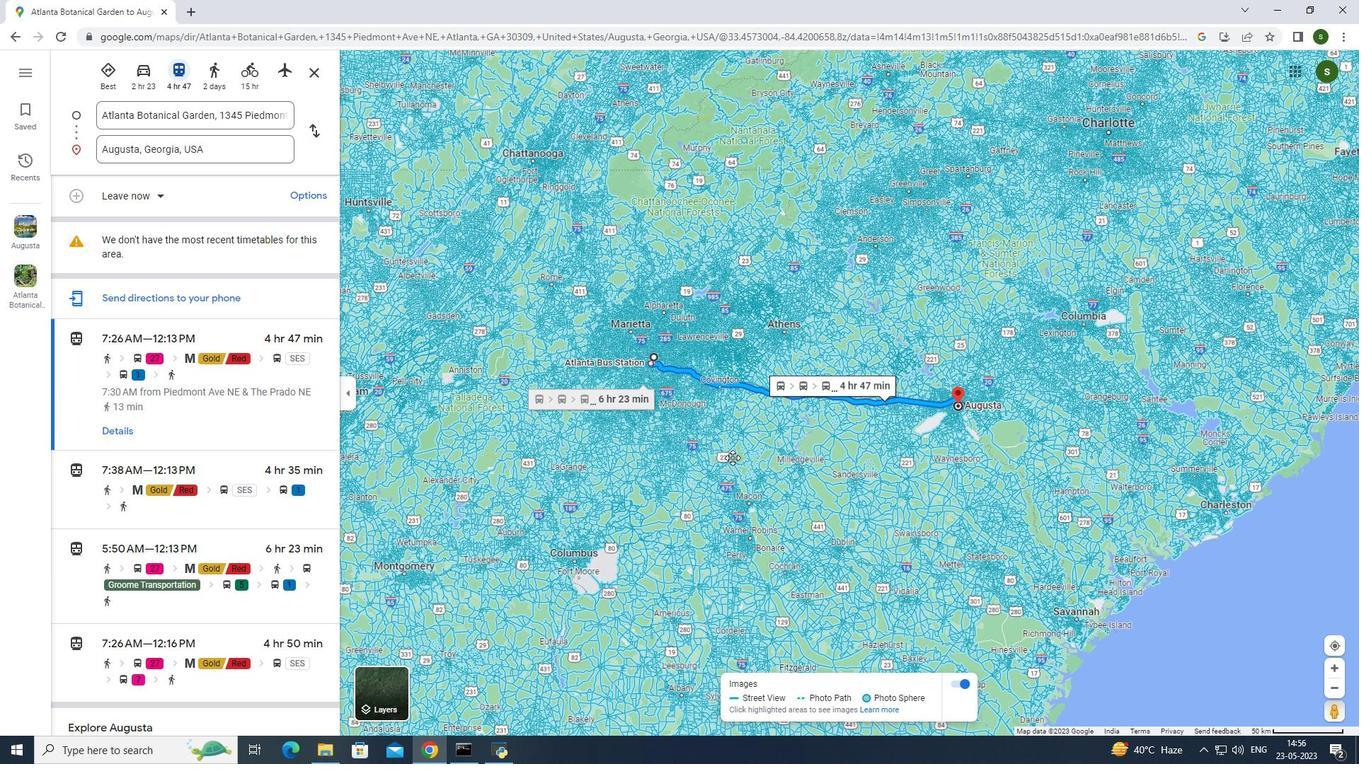 
Action: Mouse scrolled (723, 462) with delta (0, 0)
Screenshot: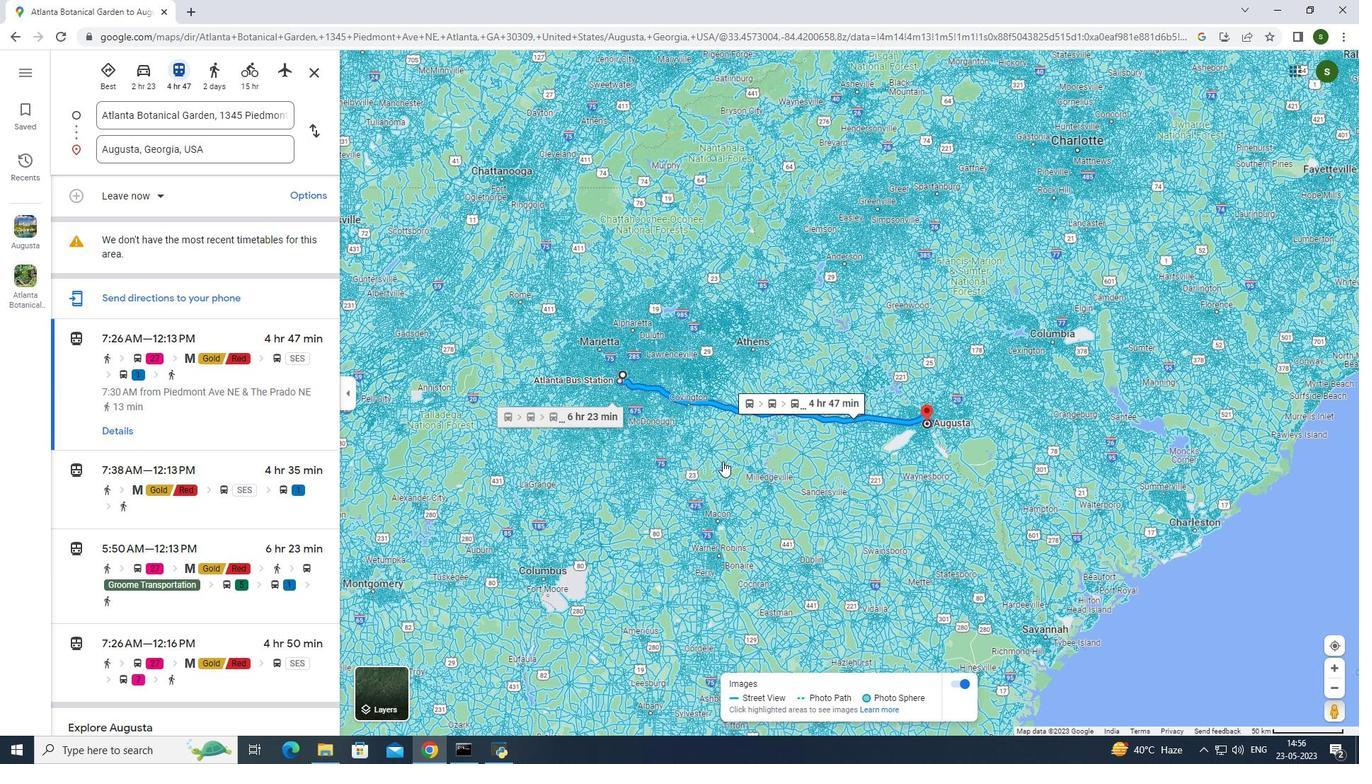 
Action: Mouse scrolled (723, 462) with delta (0, 0)
Screenshot: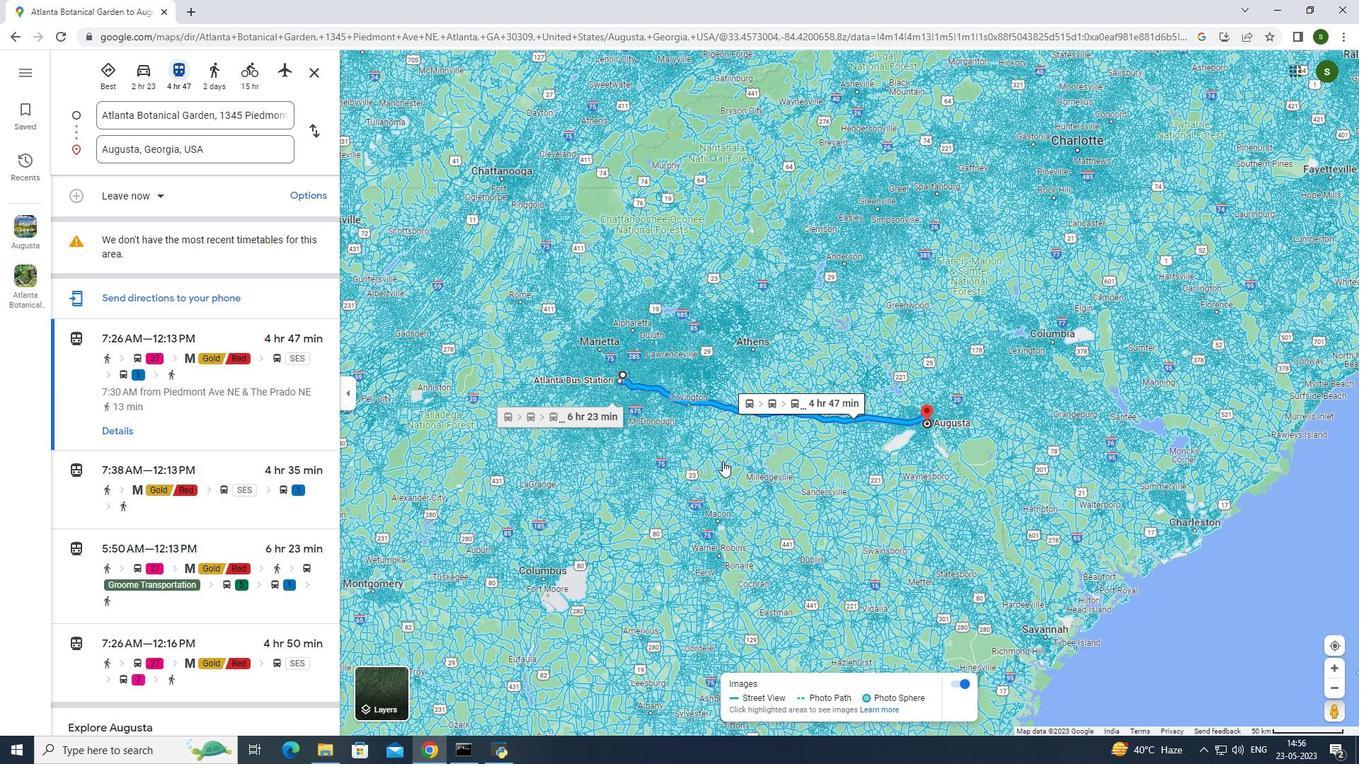 
Action: Mouse scrolled (723, 462) with delta (0, 0)
Screenshot: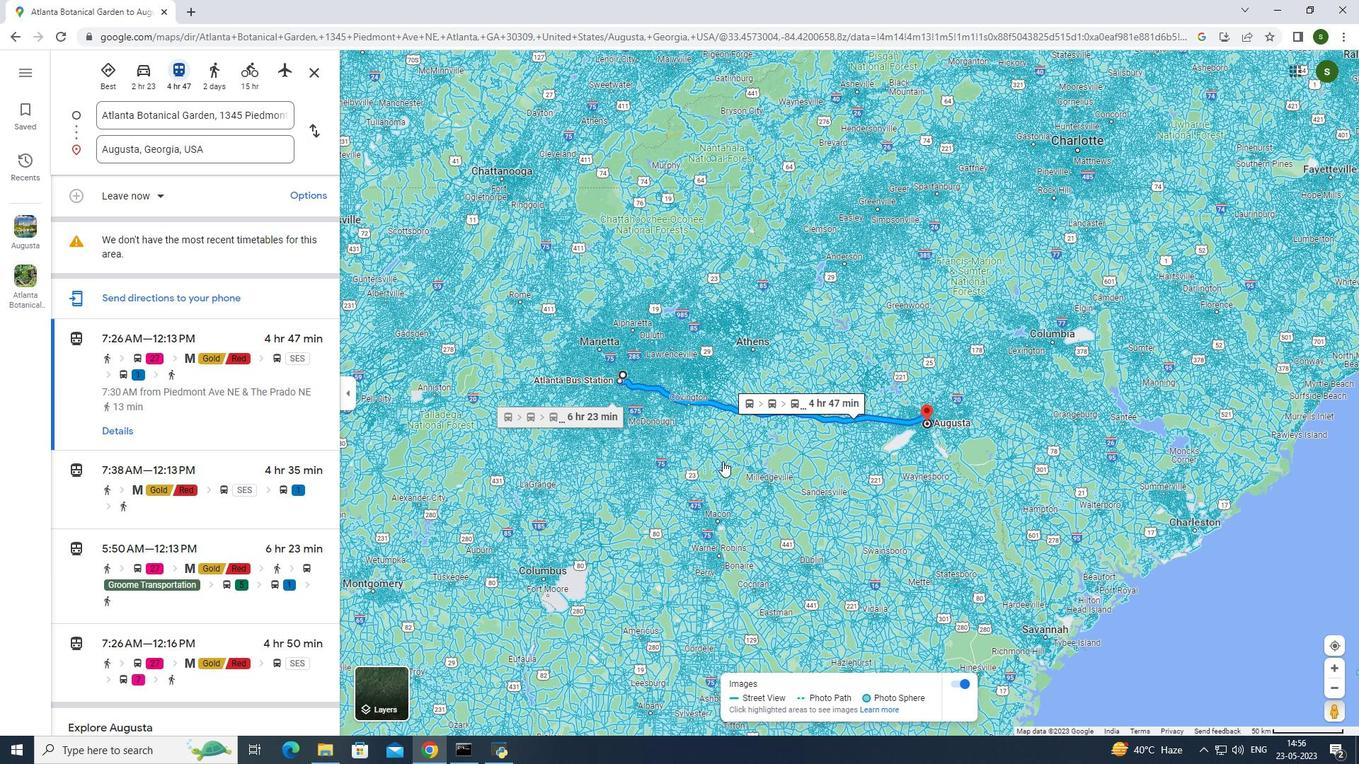 
Action: Mouse scrolled (723, 462) with delta (0, 0)
Screenshot: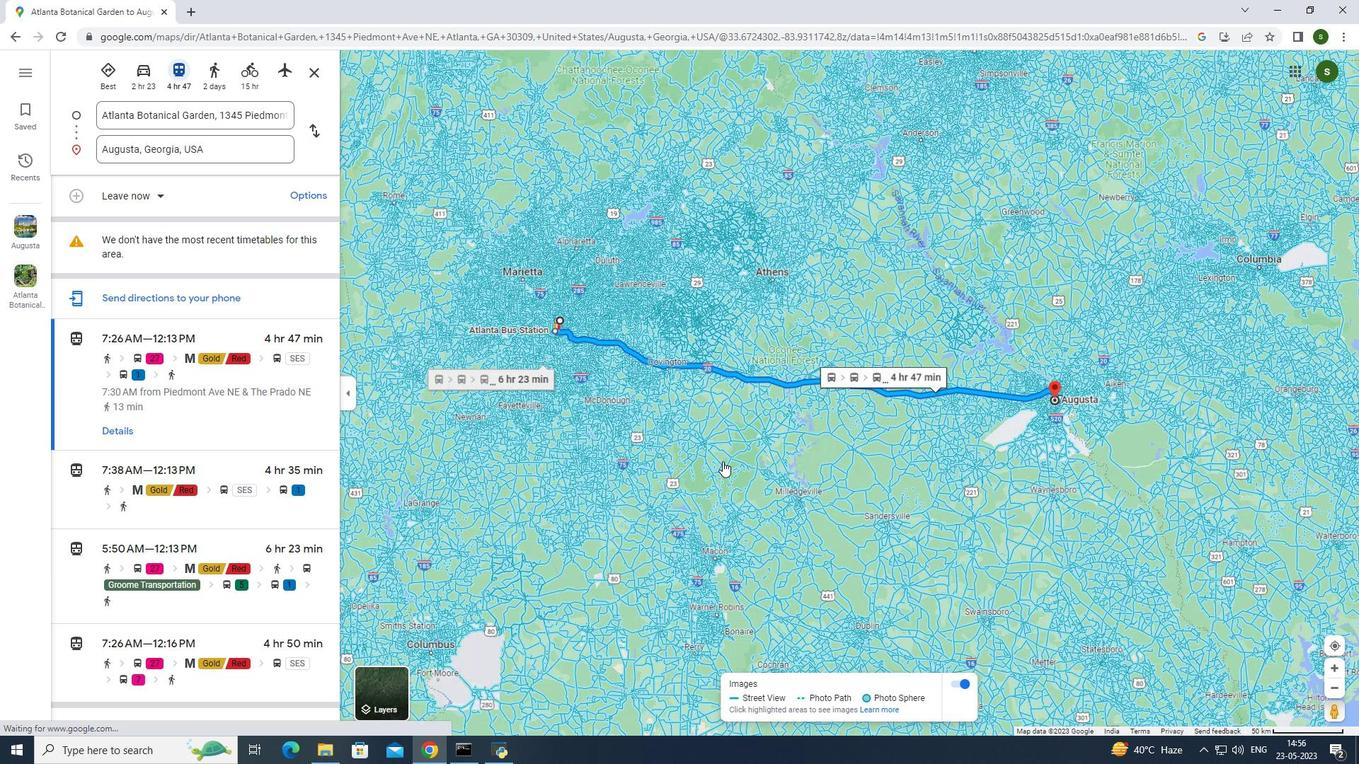 
Action: Mouse scrolled (723, 462) with delta (0, 0)
Screenshot: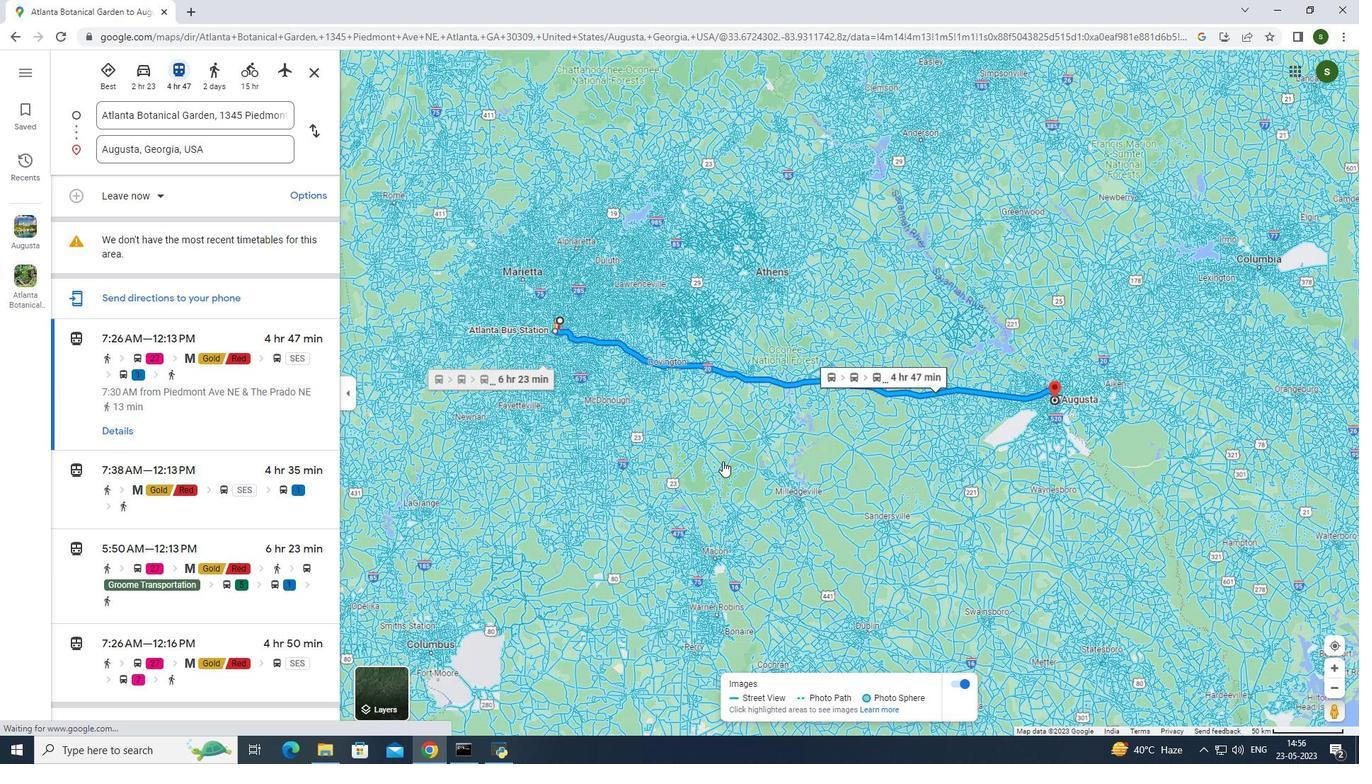 
Action: Mouse scrolled (723, 462) with delta (0, 0)
Screenshot: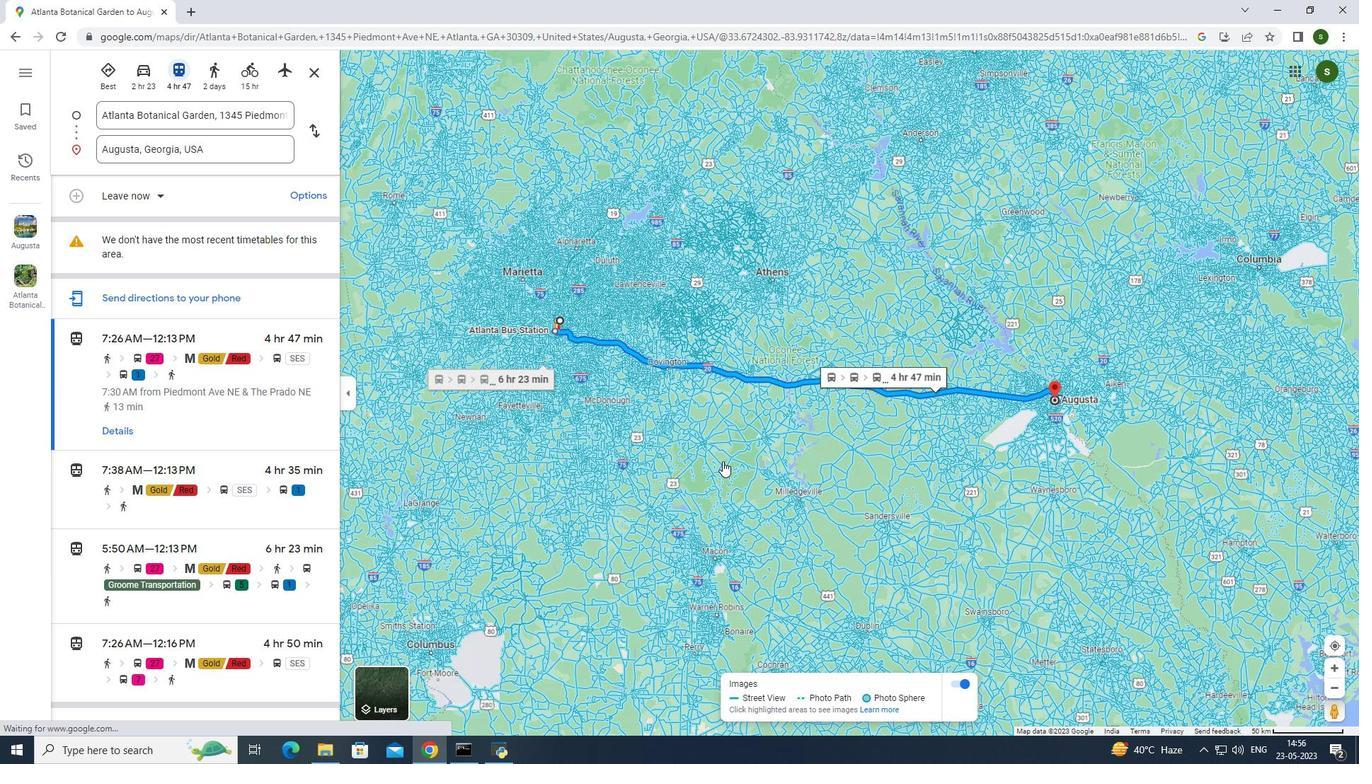 
Action: Mouse scrolled (723, 462) with delta (0, 0)
Screenshot: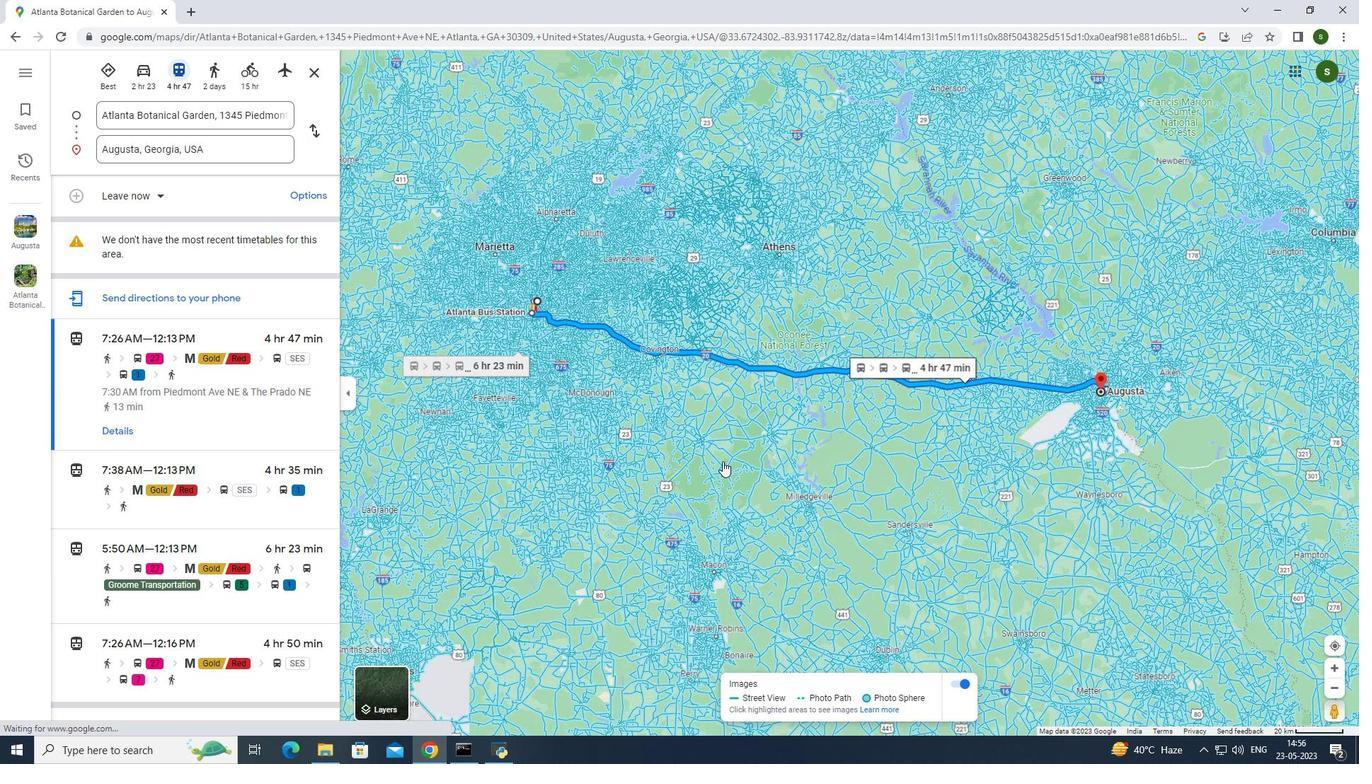 
Action: Mouse scrolled (723, 461) with delta (0, 0)
Screenshot: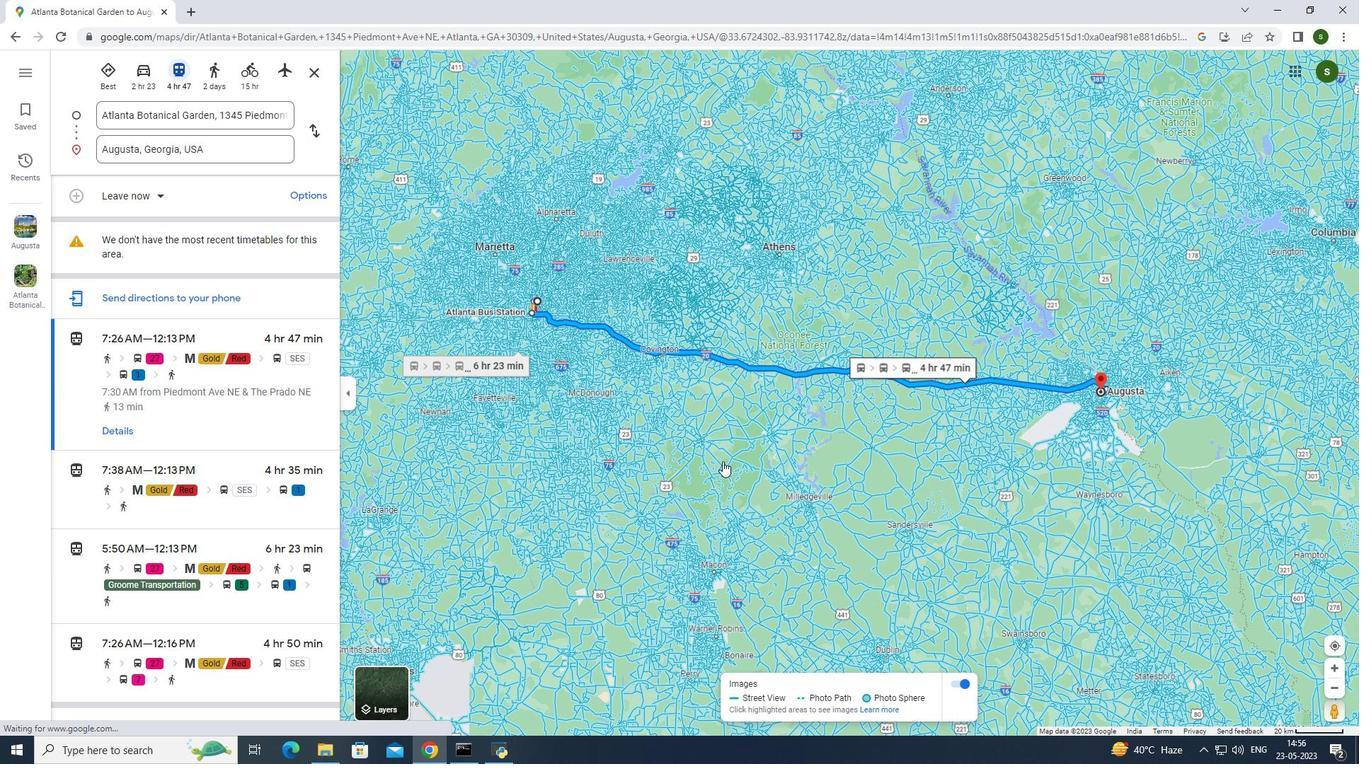
Action: Mouse scrolled (723, 462) with delta (0, 0)
Screenshot: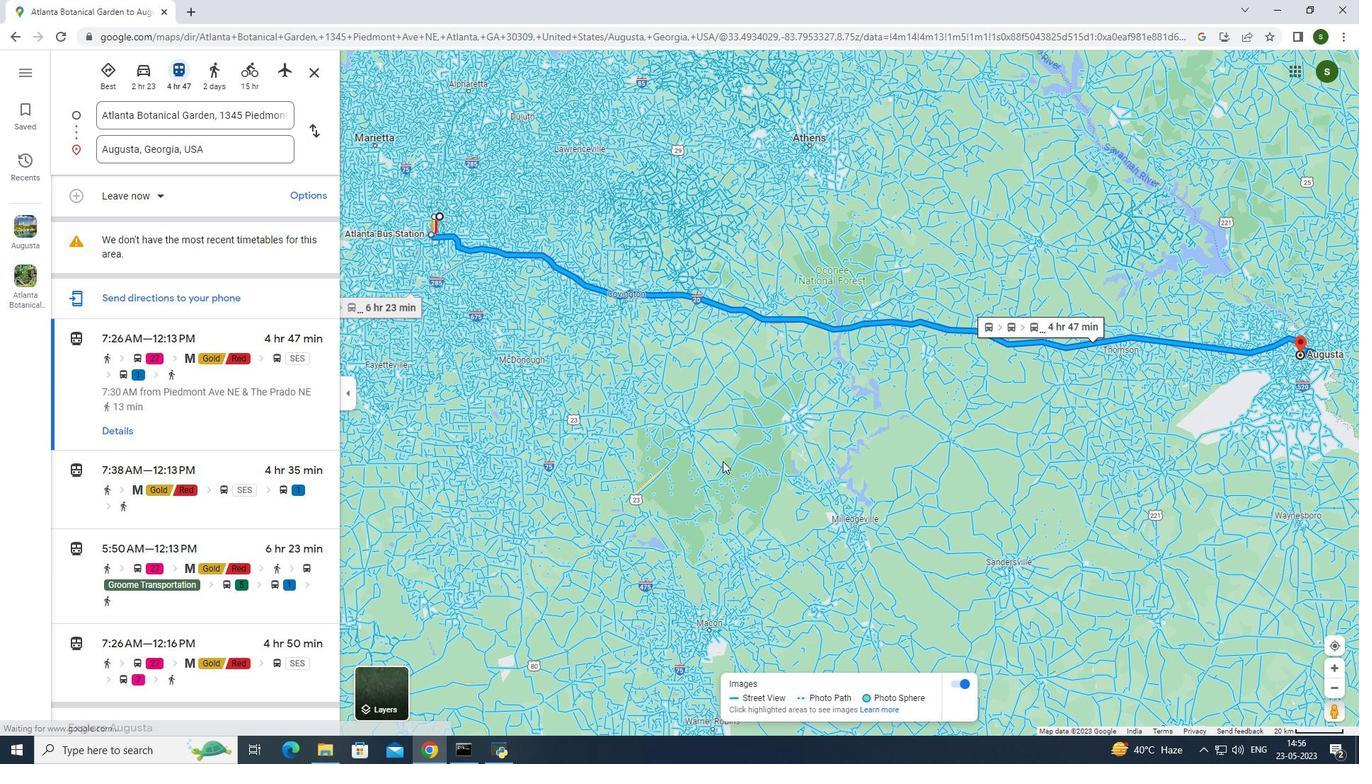 
Action: Mouse scrolled (723, 462) with delta (0, 0)
Screenshot: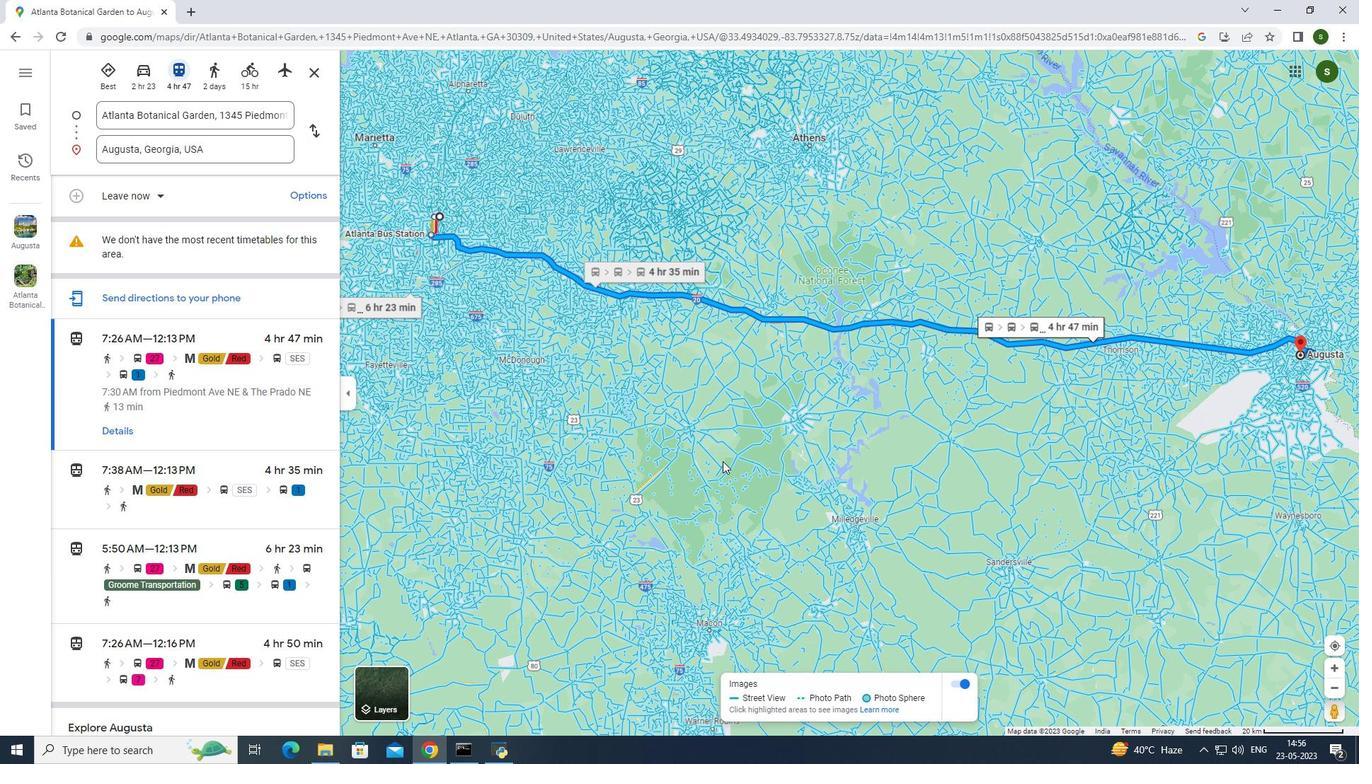 
Action: Mouse moved to (568, 288)
Screenshot: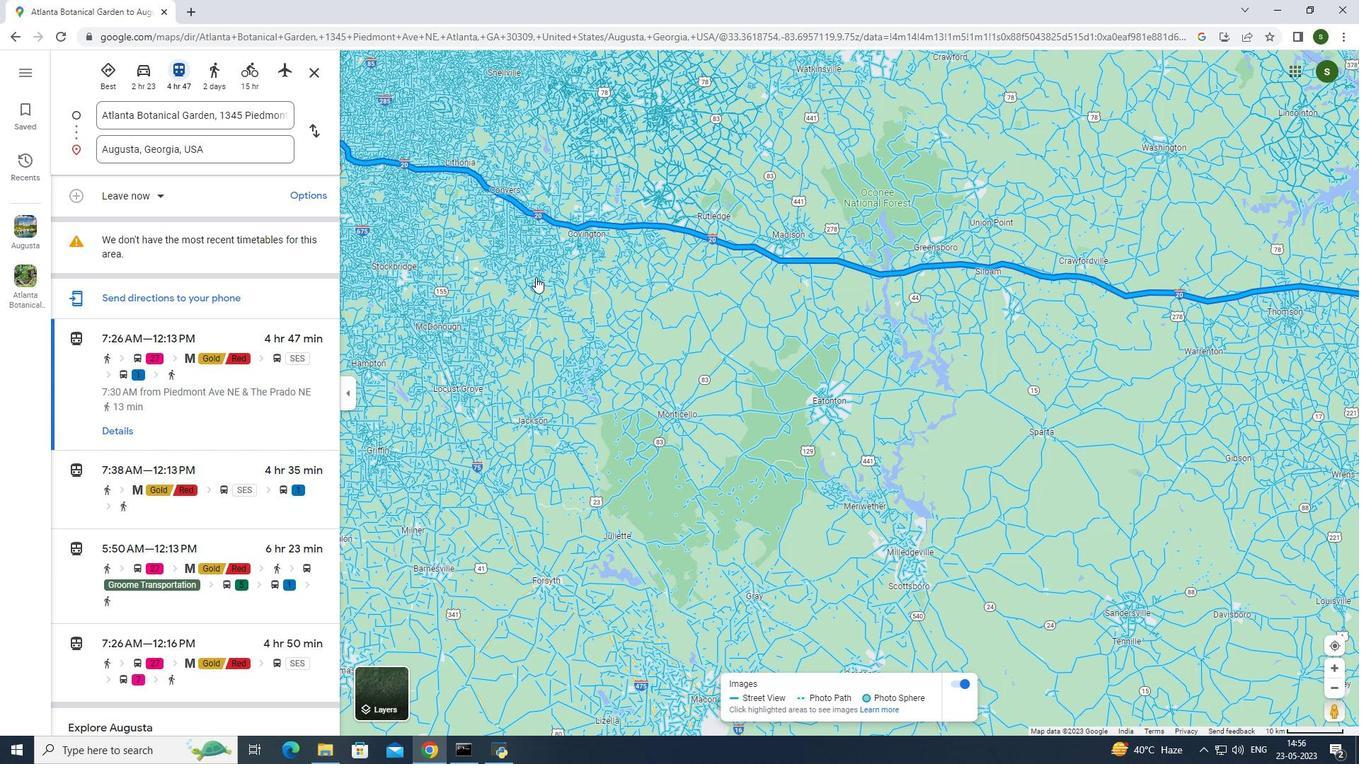 
Action: Mouse pressed left at (568, 288)
Screenshot: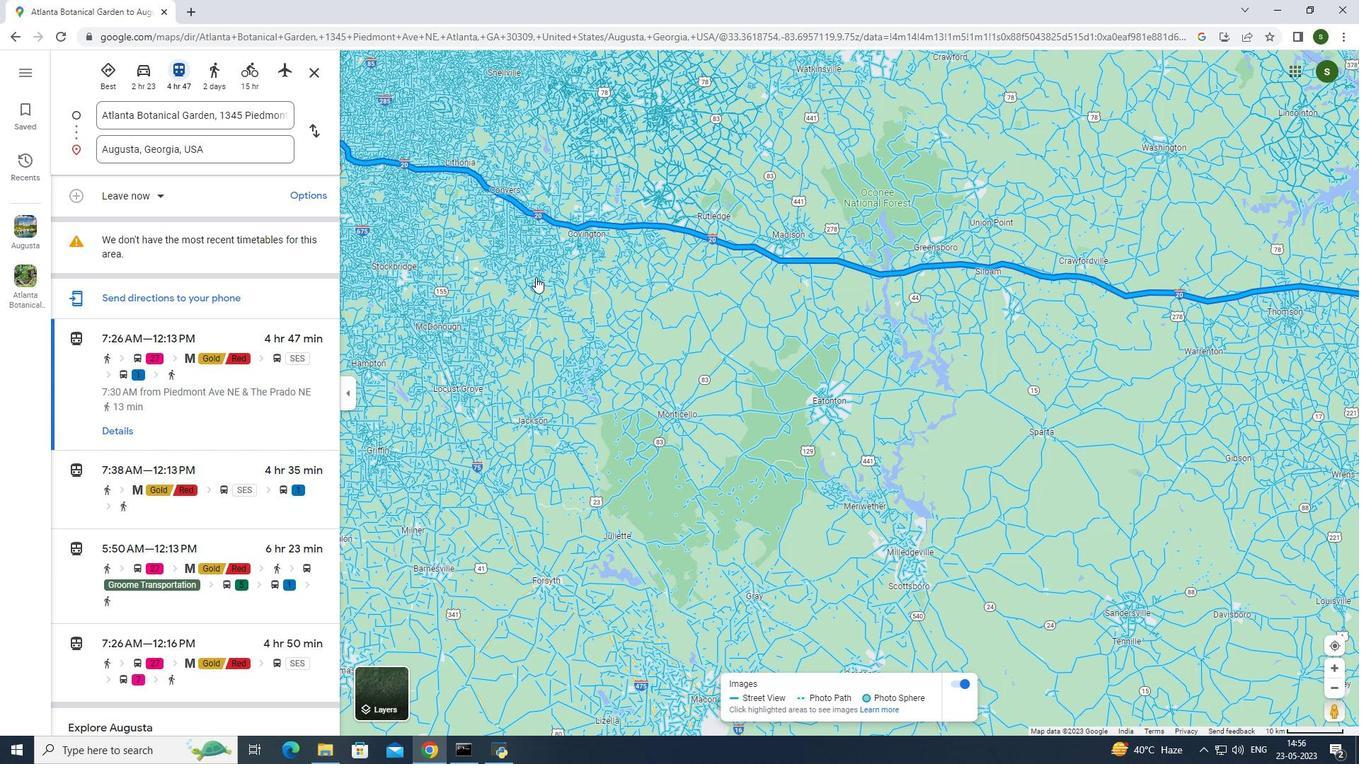 
Action: Mouse moved to (389, 676)
Screenshot: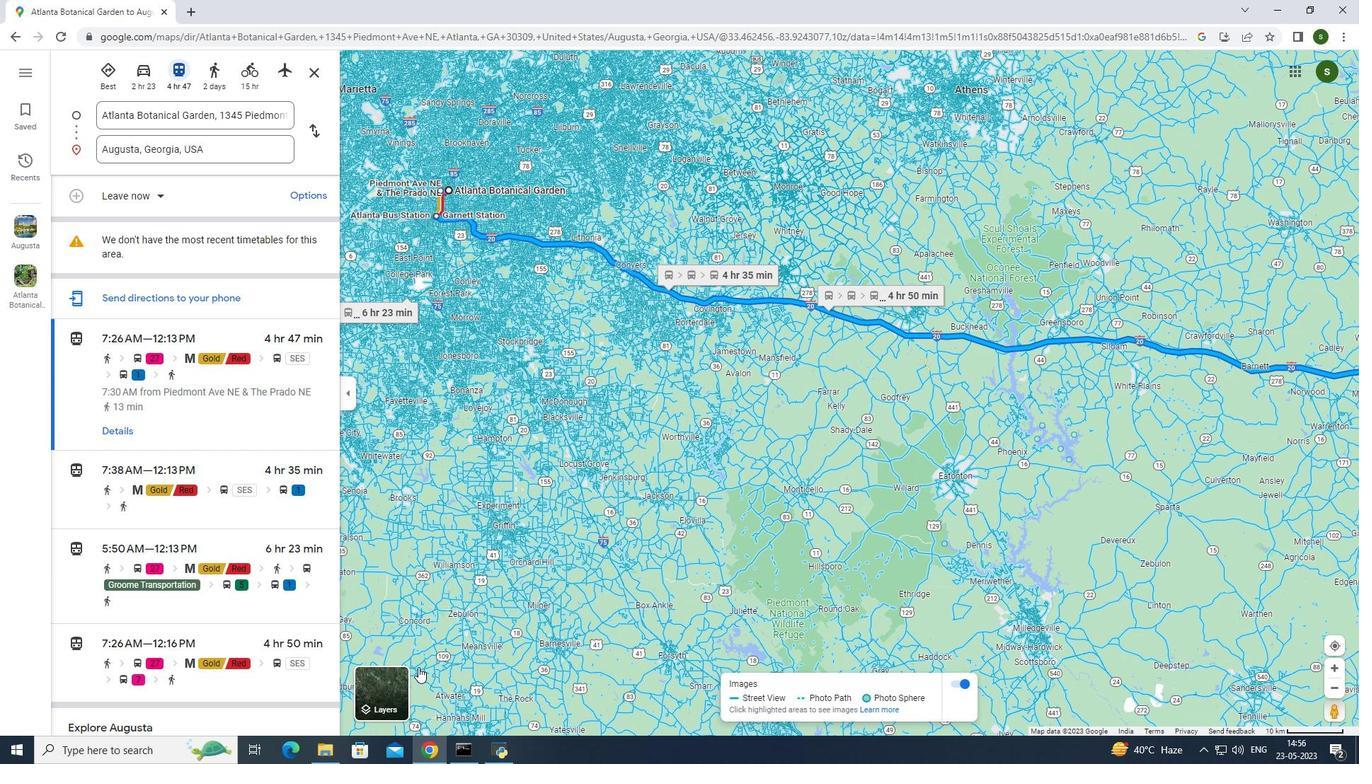 
Action: Mouse pressed left at (389, 676)
Screenshot: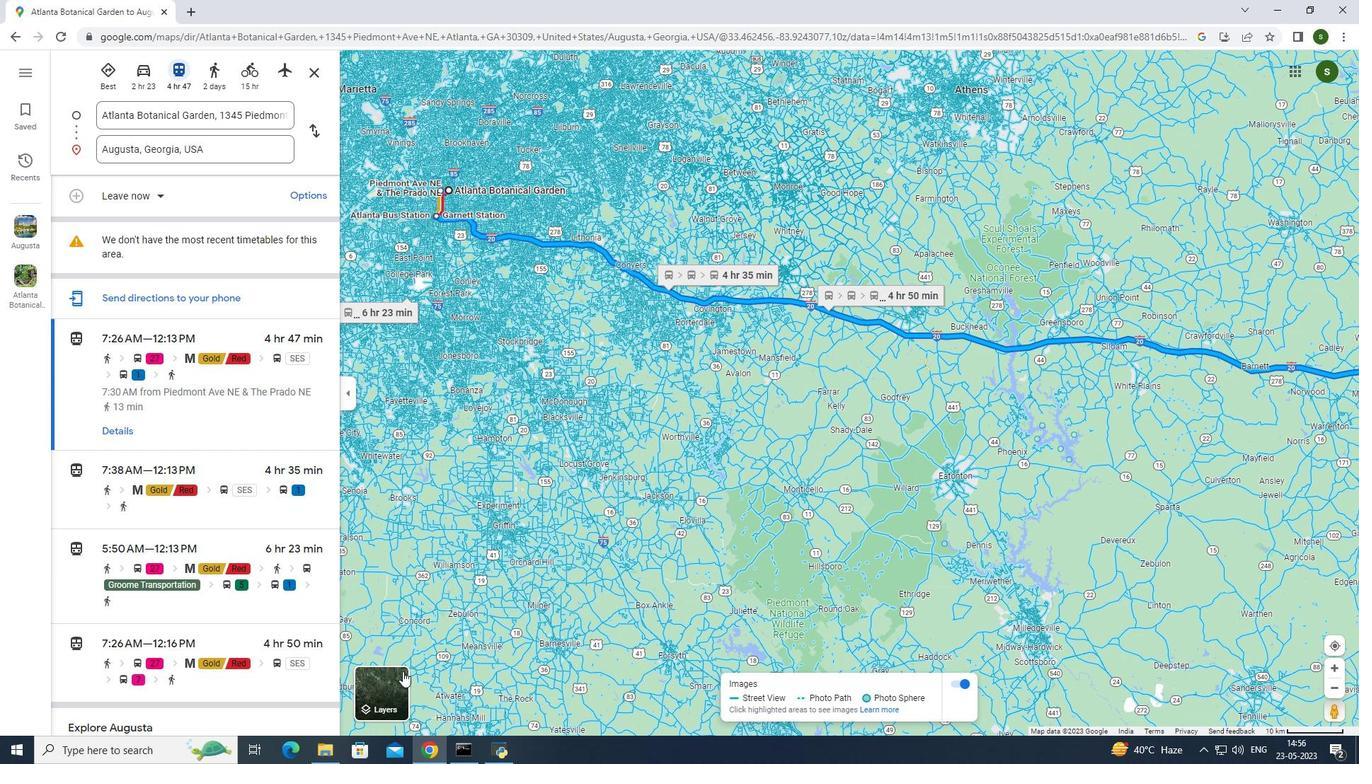 
Action: Mouse moved to (383, 697)
Screenshot: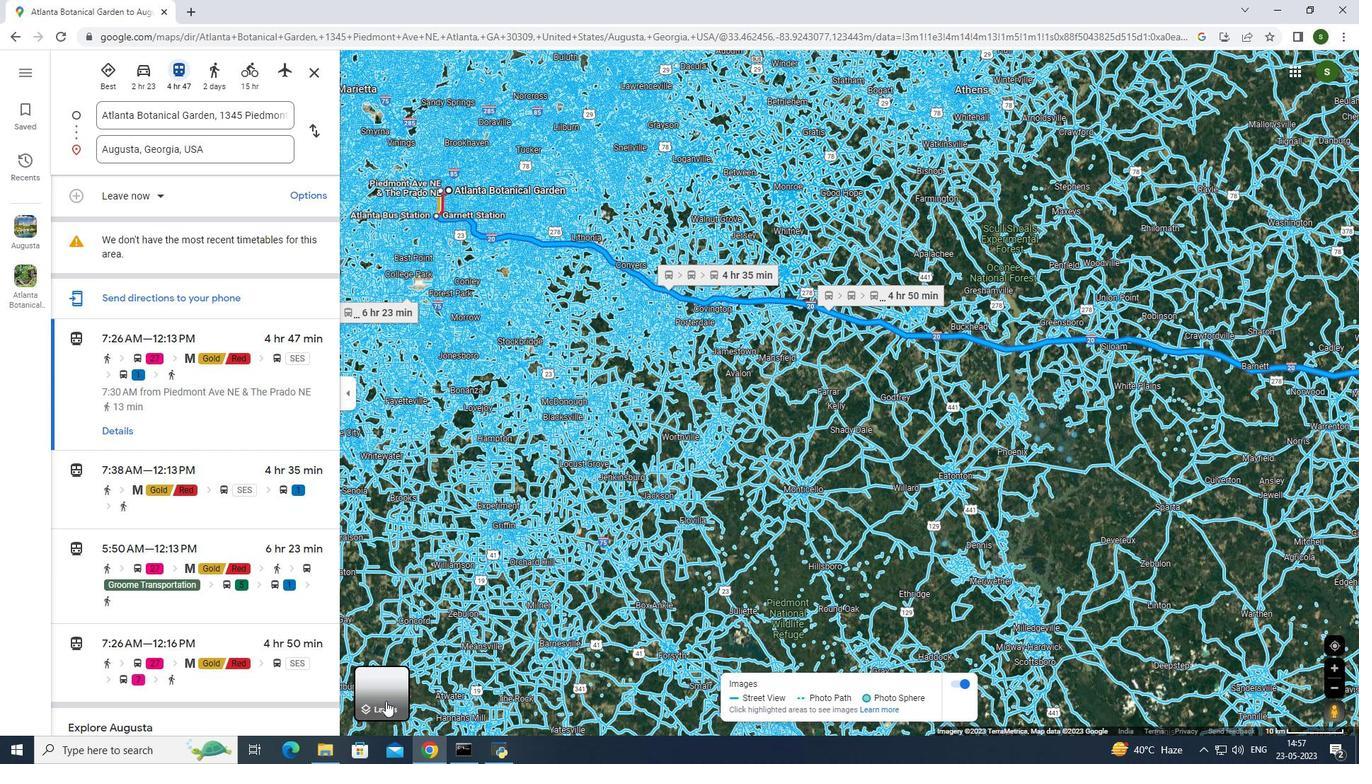 
Action: Mouse pressed left at (383, 697)
Screenshot: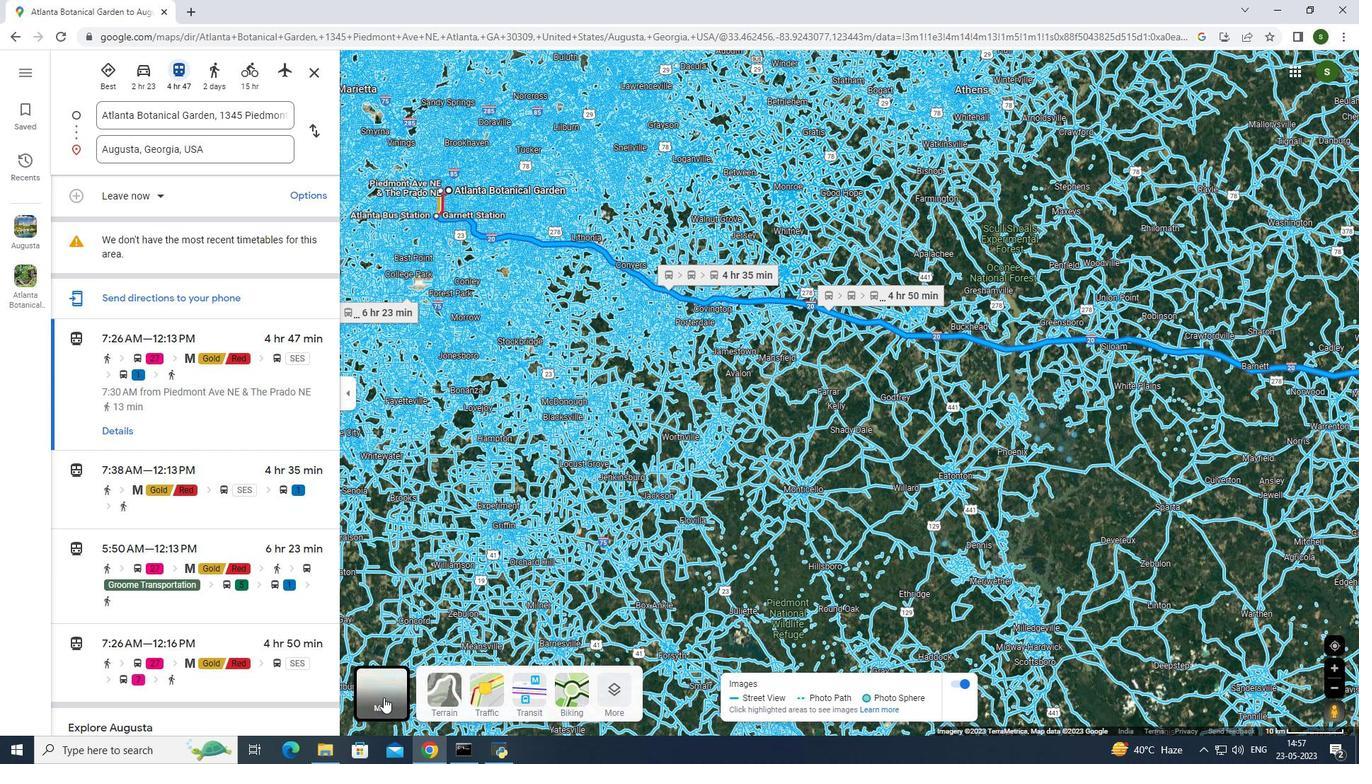 
Action: Mouse moved to (611, 698)
Screenshot: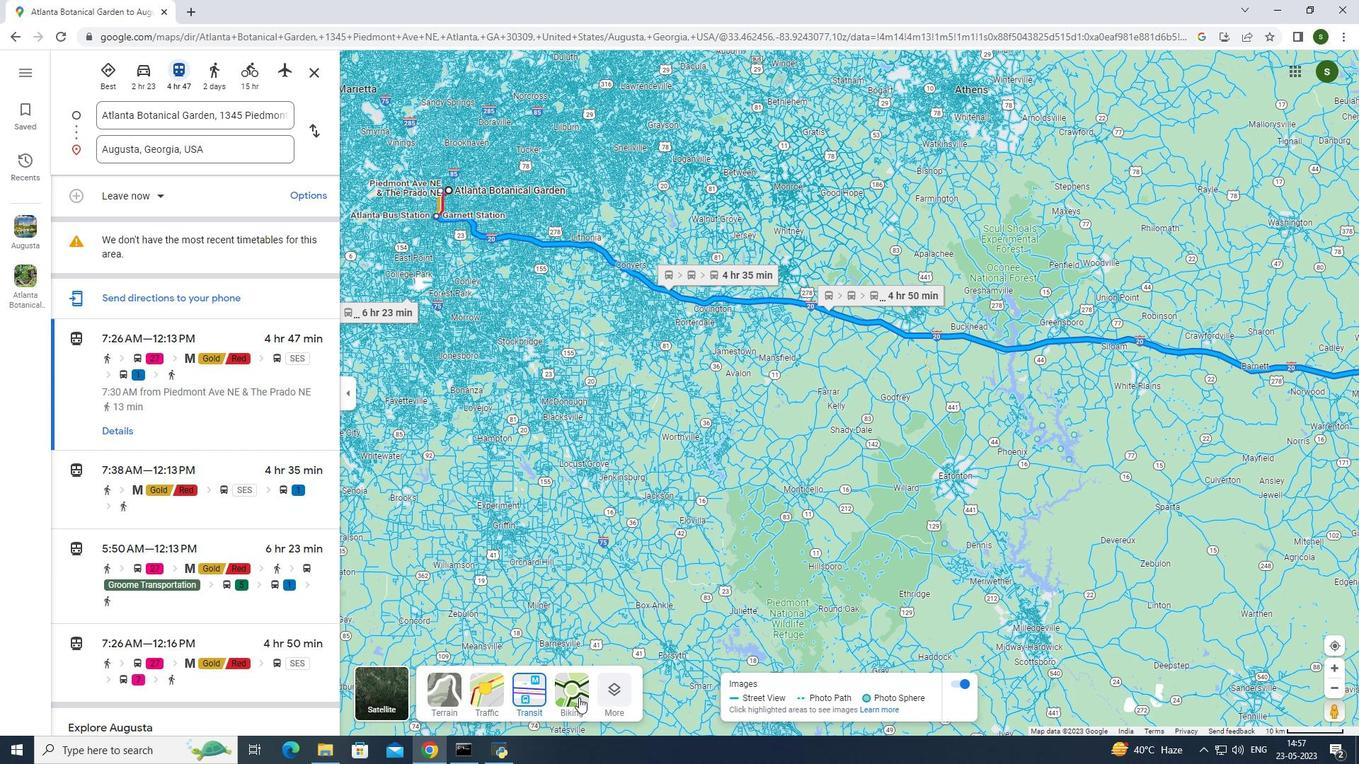 
Action: Mouse pressed left at (611, 698)
Screenshot: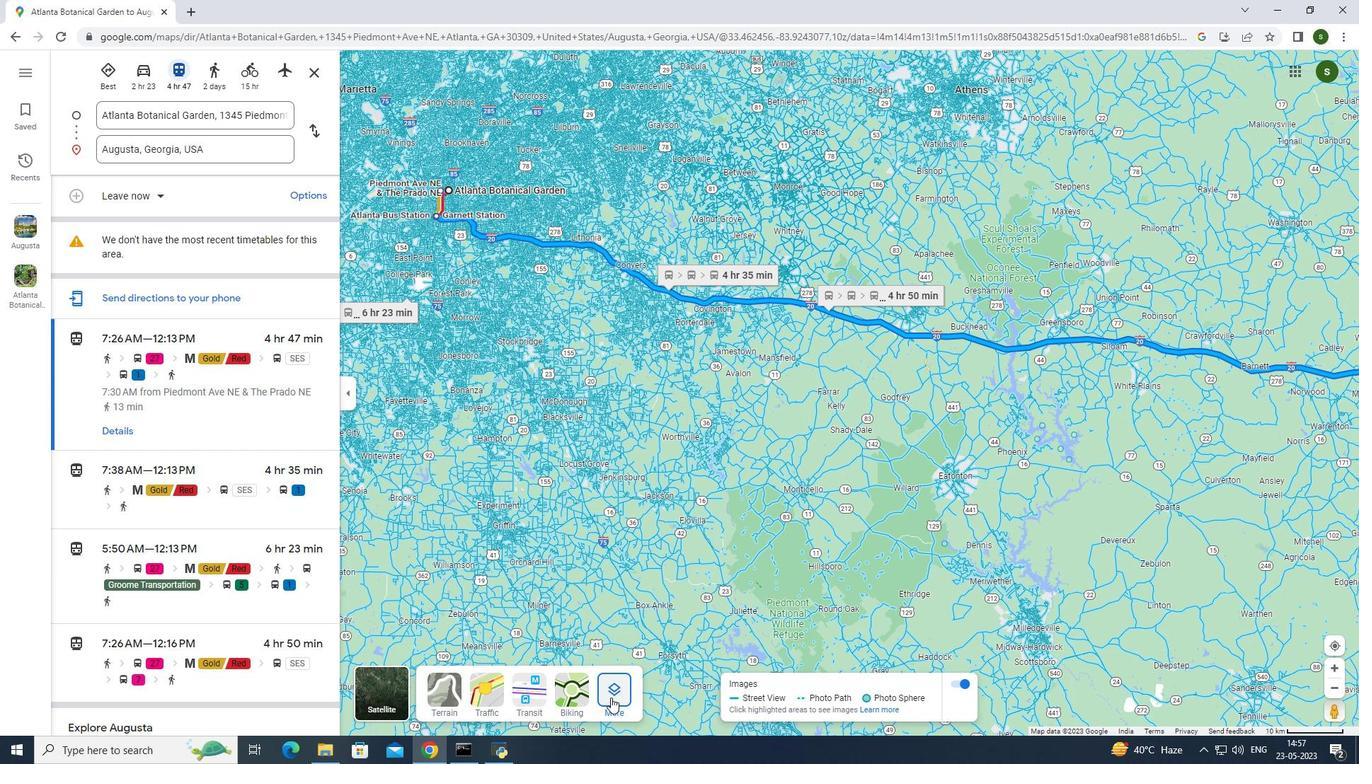 
Action: Mouse moved to (451, 403)
Screenshot: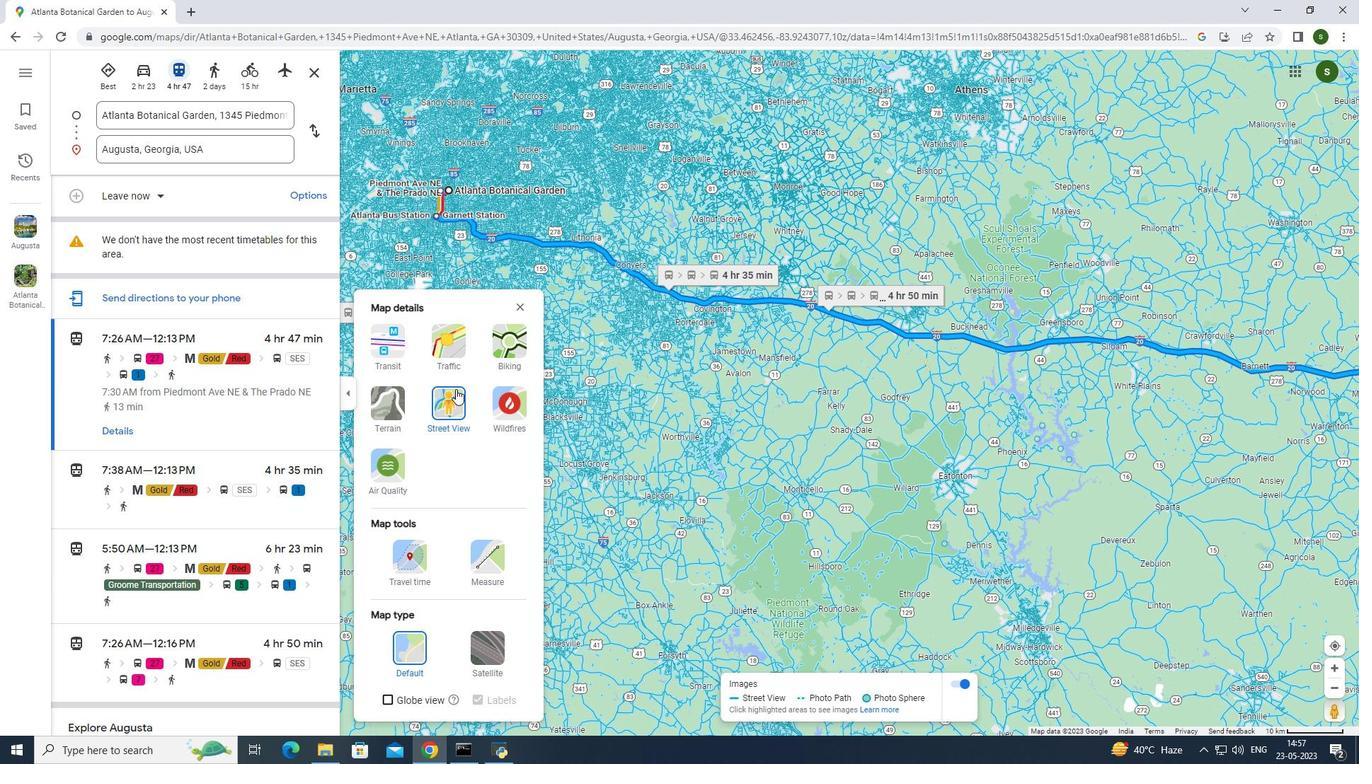 
Action: Mouse pressed left at (451, 403)
Screenshot: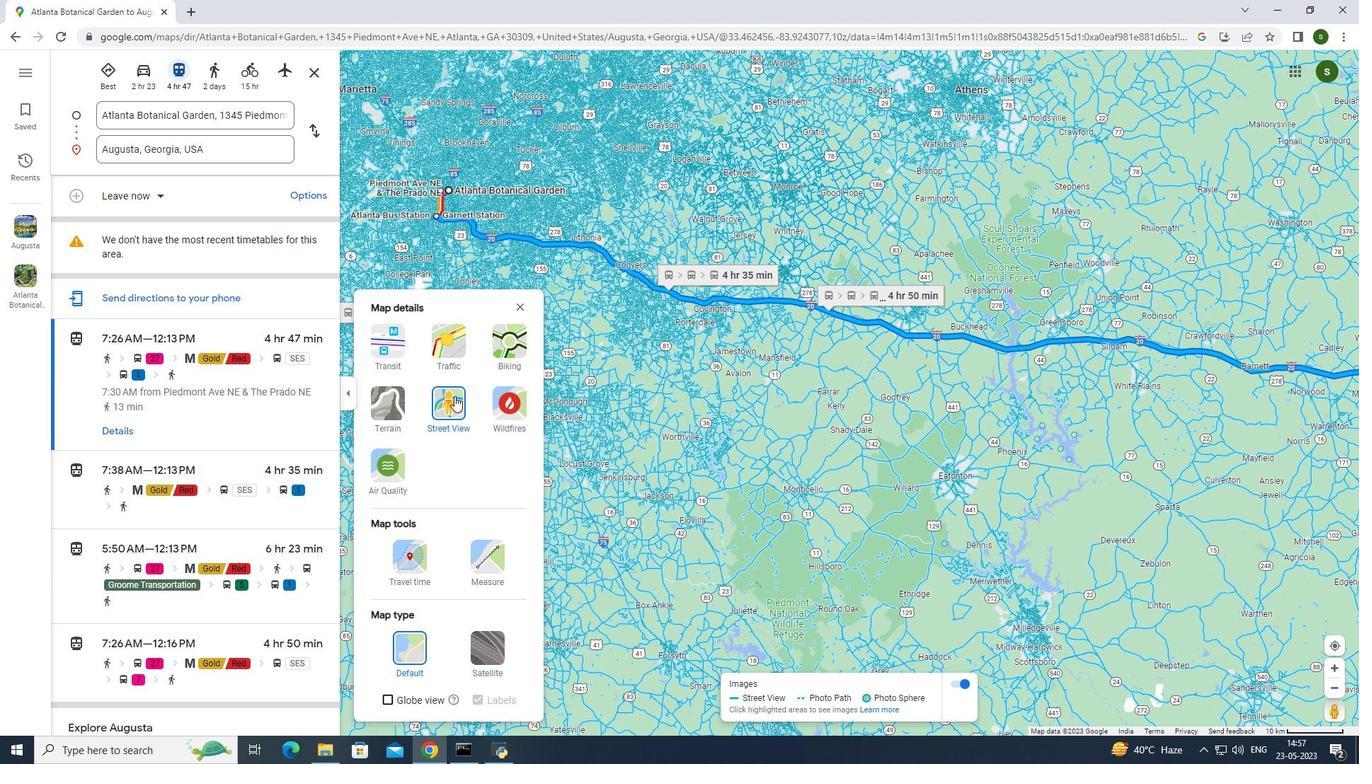 
Action: Mouse moved to (646, 424)
Screenshot: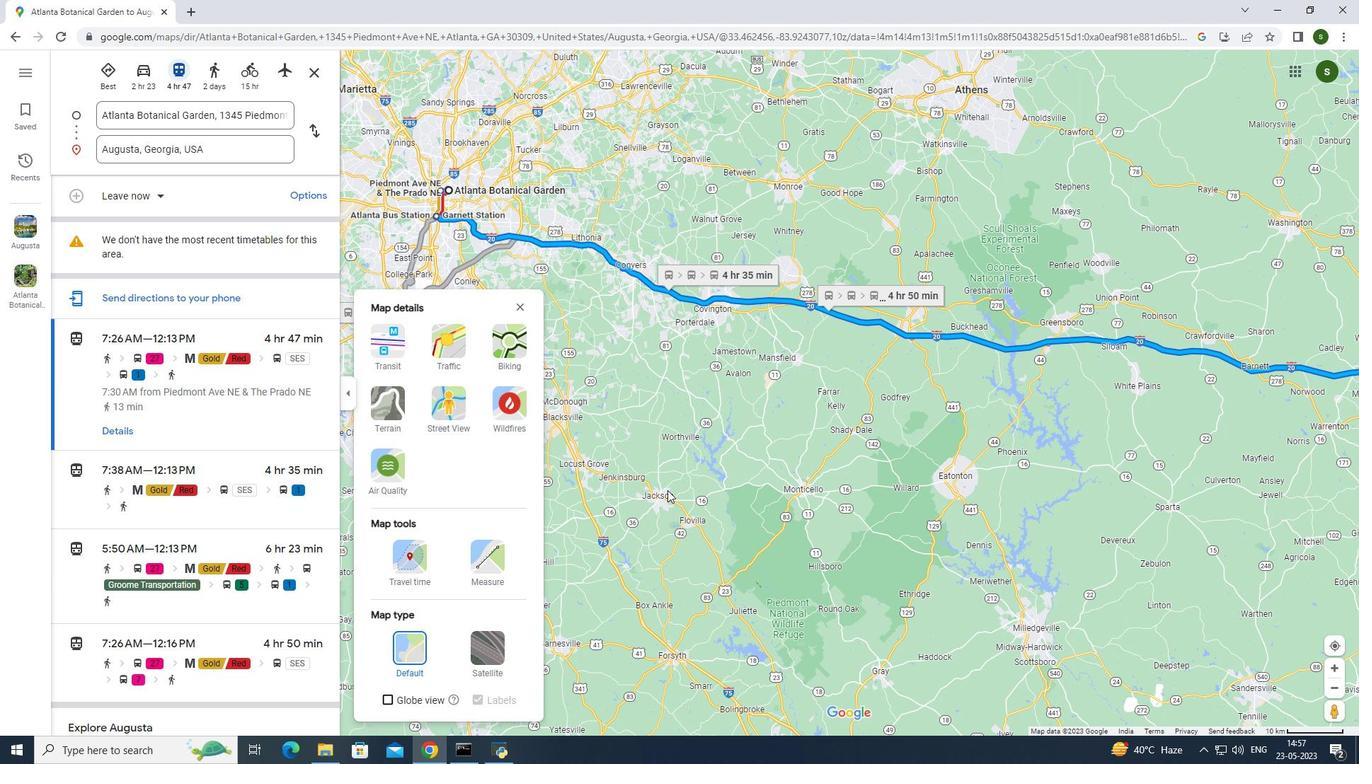 
Action: Mouse pressed left at (646, 424)
Screenshot: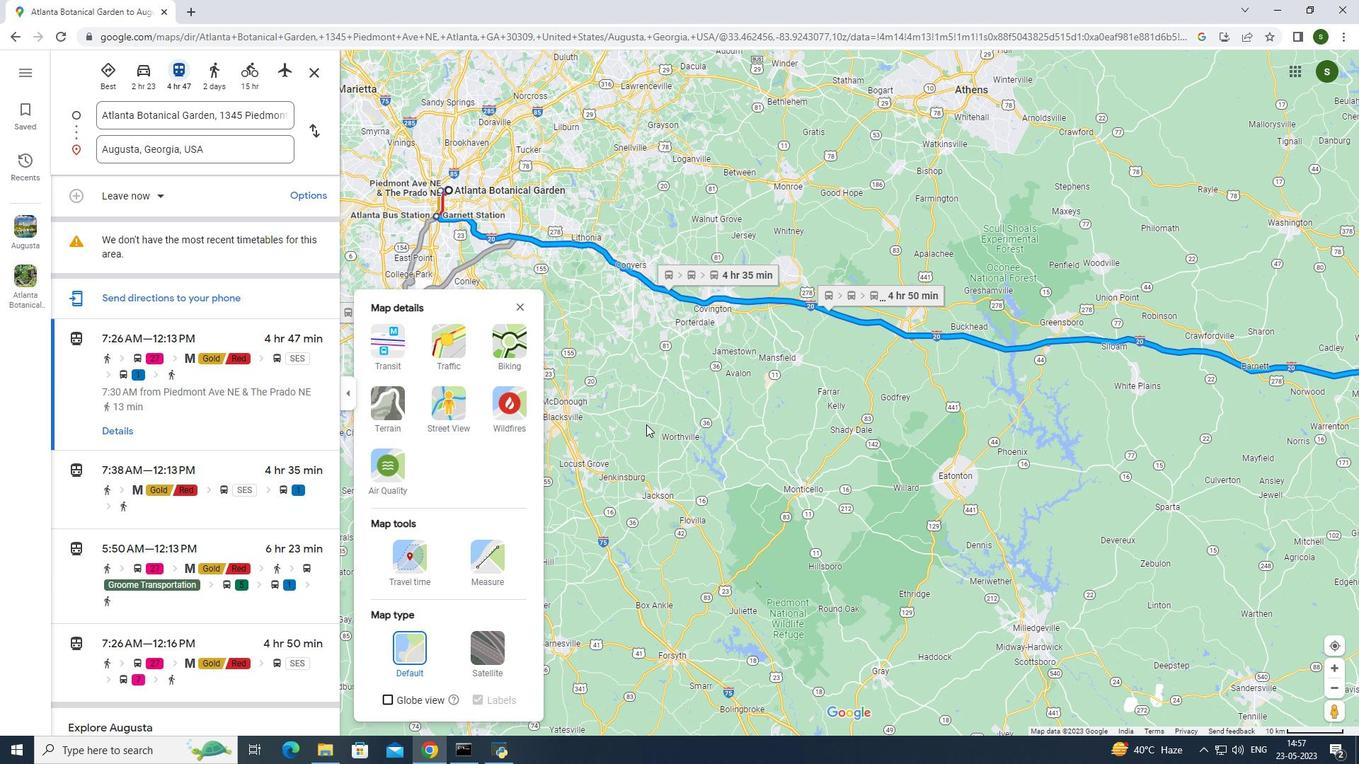 
Action: Mouse scrolled (646, 424) with delta (0, 0)
Screenshot: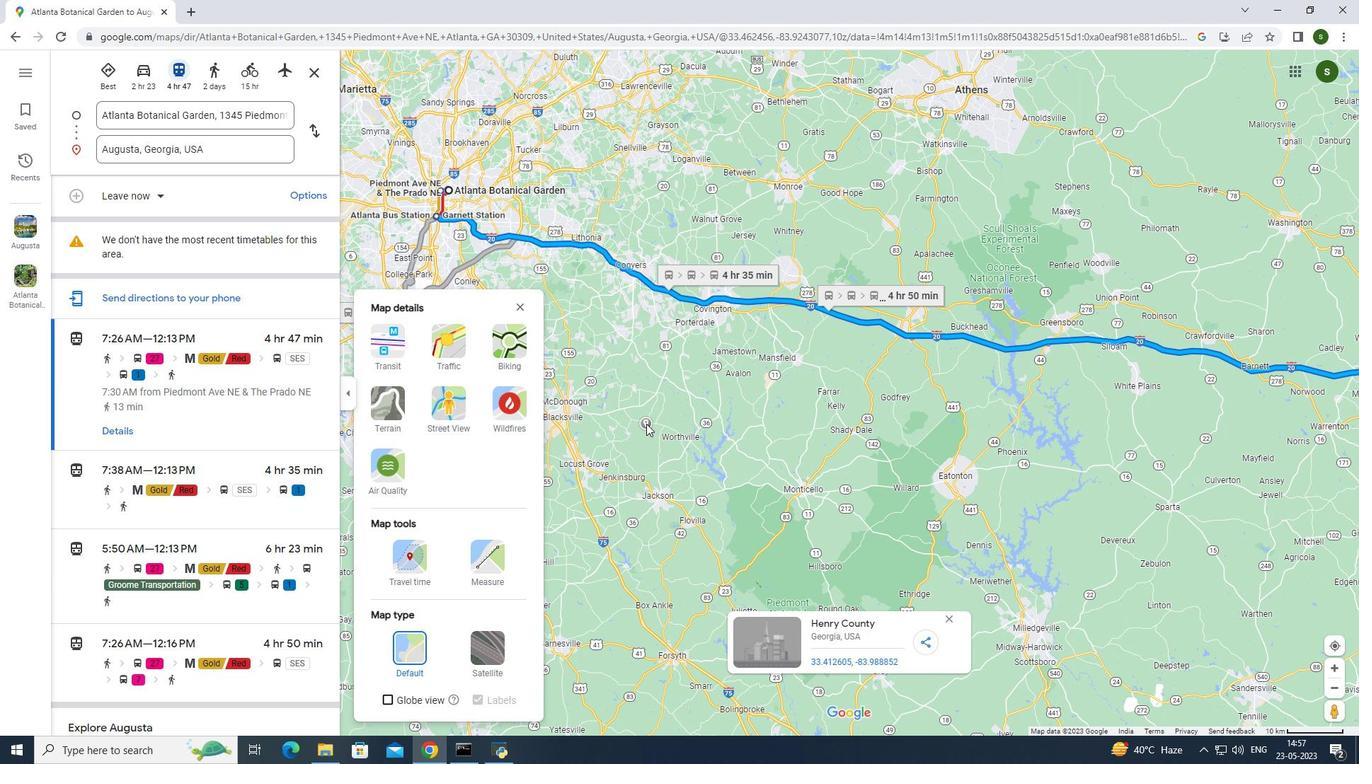
Action: Mouse scrolled (646, 424) with delta (0, 0)
Screenshot: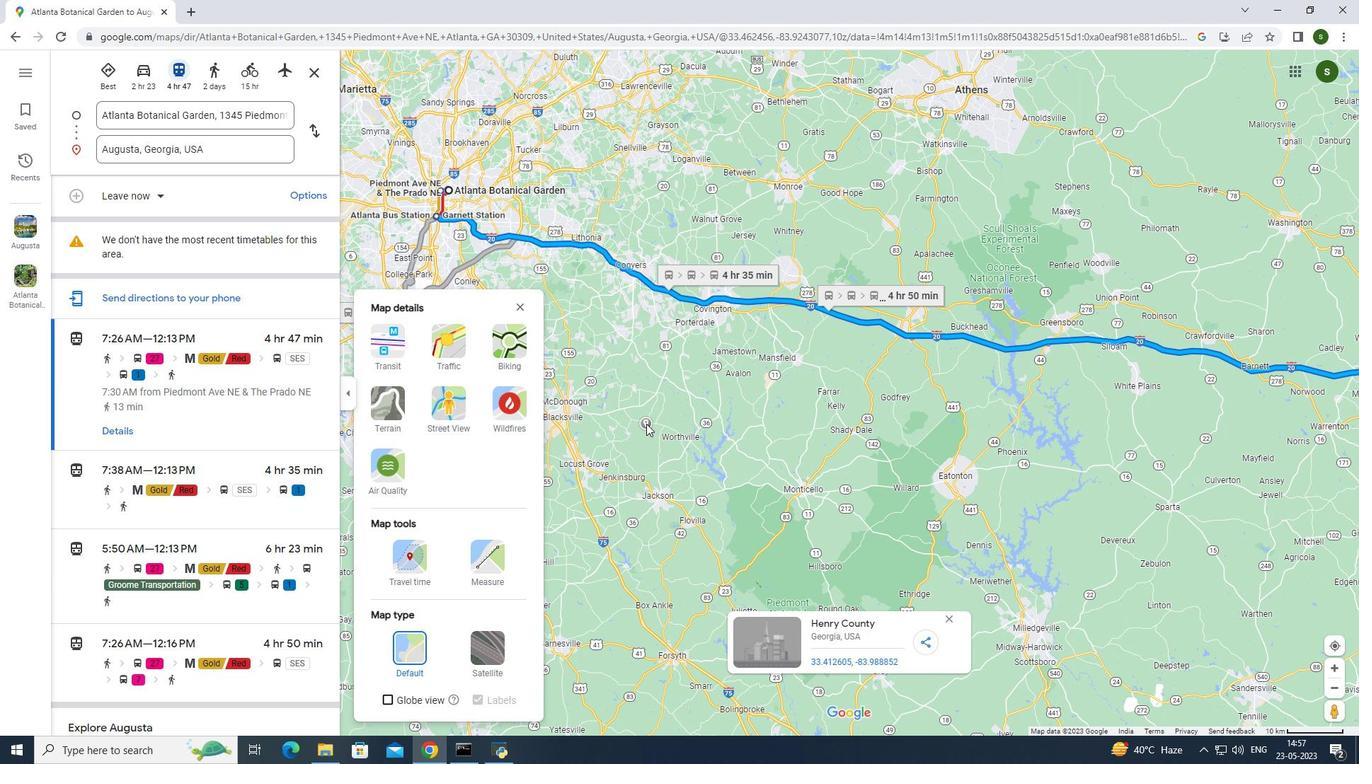 
Action: Mouse scrolled (646, 424) with delta (0, 0)
Screenshot: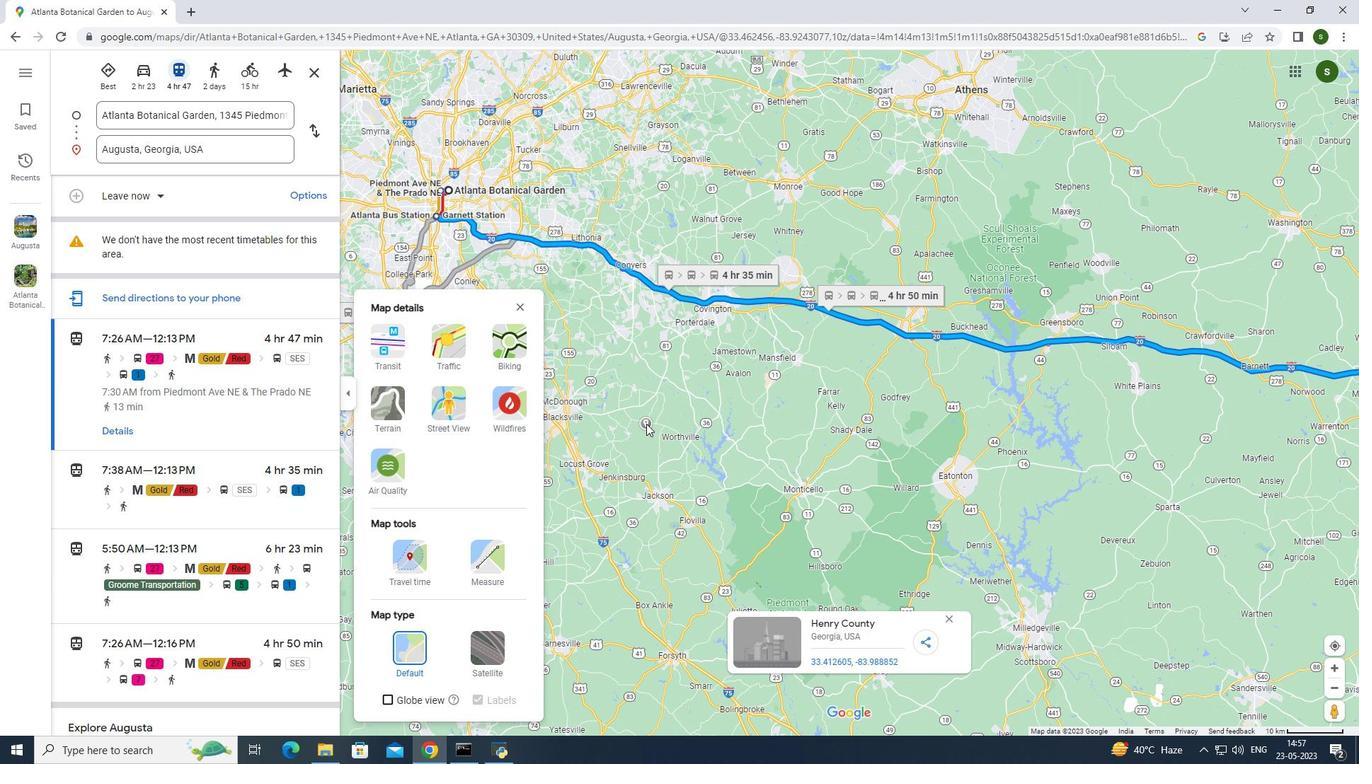 
Action: Mouse scrolled (646, 424) with delta (0, 0)
Screenshot: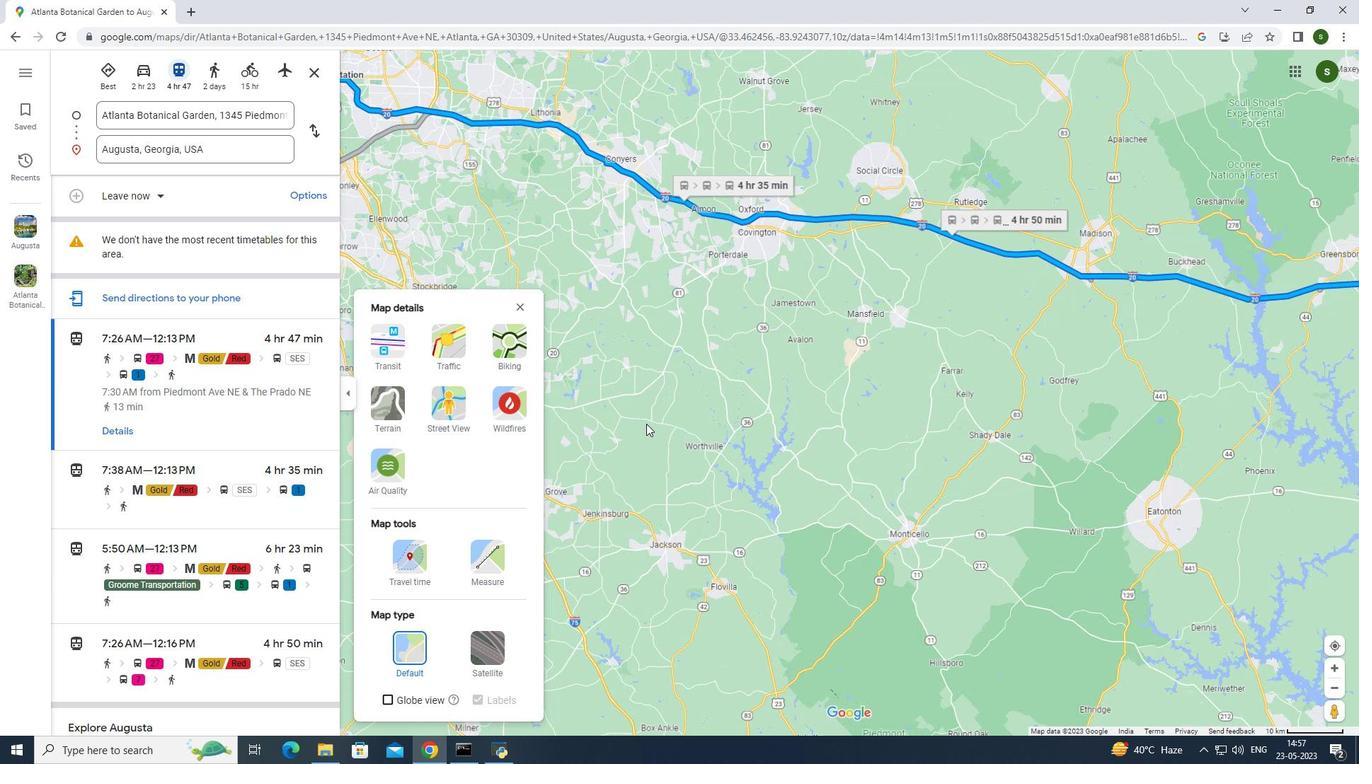 
Action: Mouse scrolled (646, 424) with delta (0, 0)
Screenshot: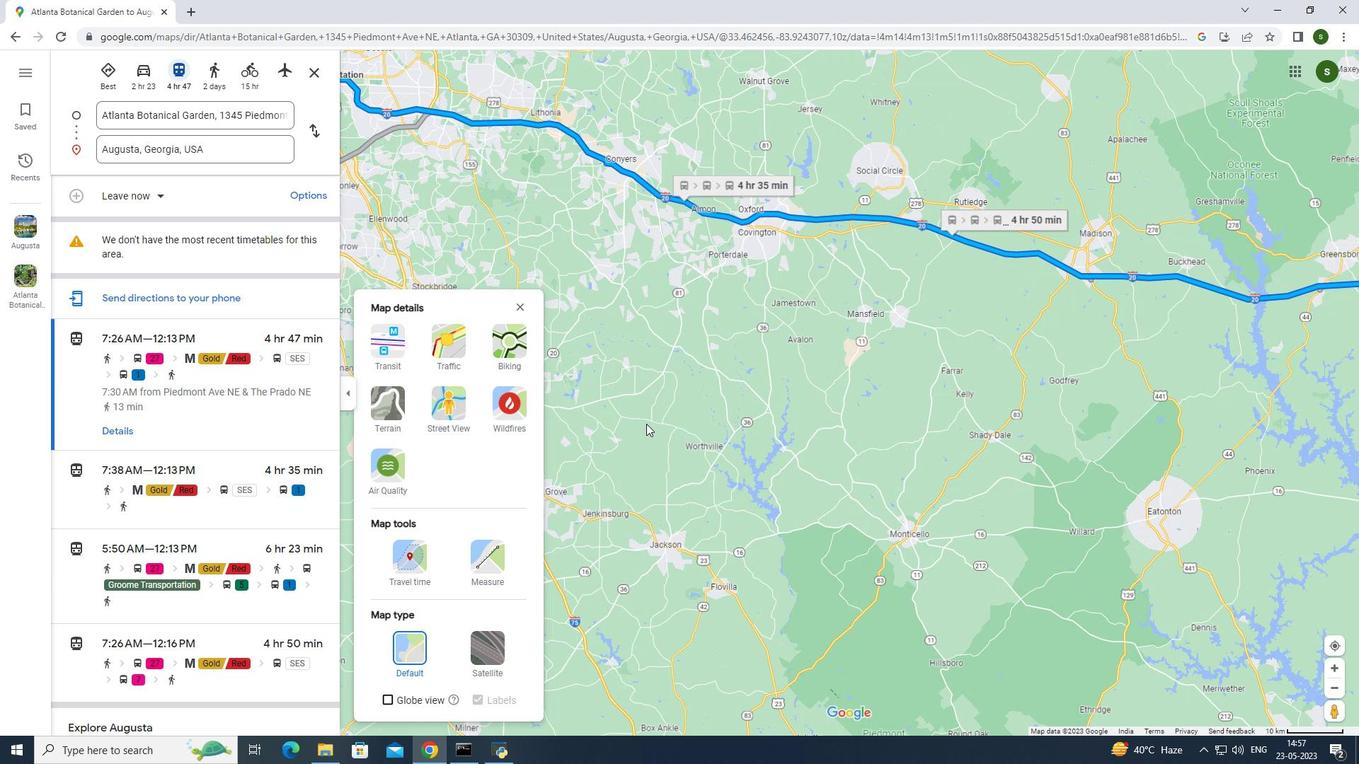 
Action: Mouse moved to (942, 190)
Screenshot: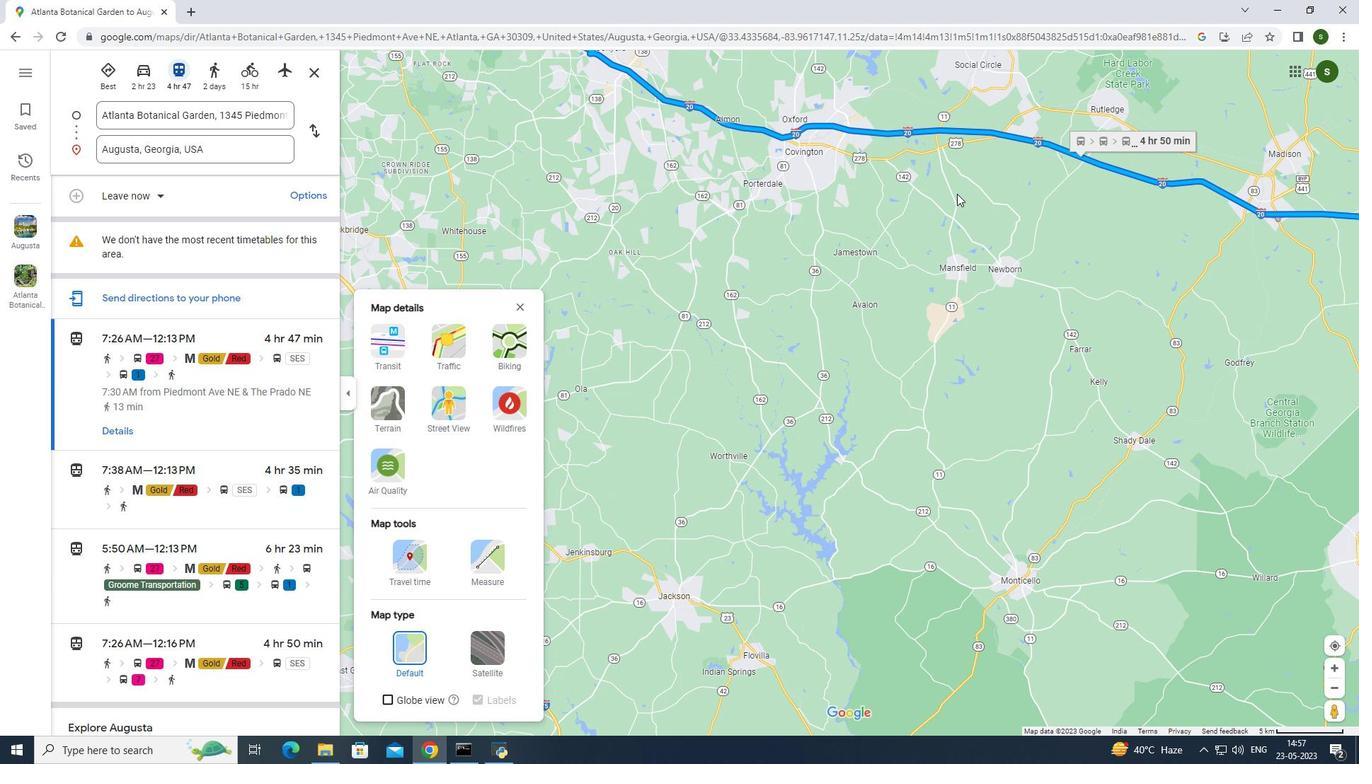 
Action: Mouse pressed left at (942, 190)
Screenshot: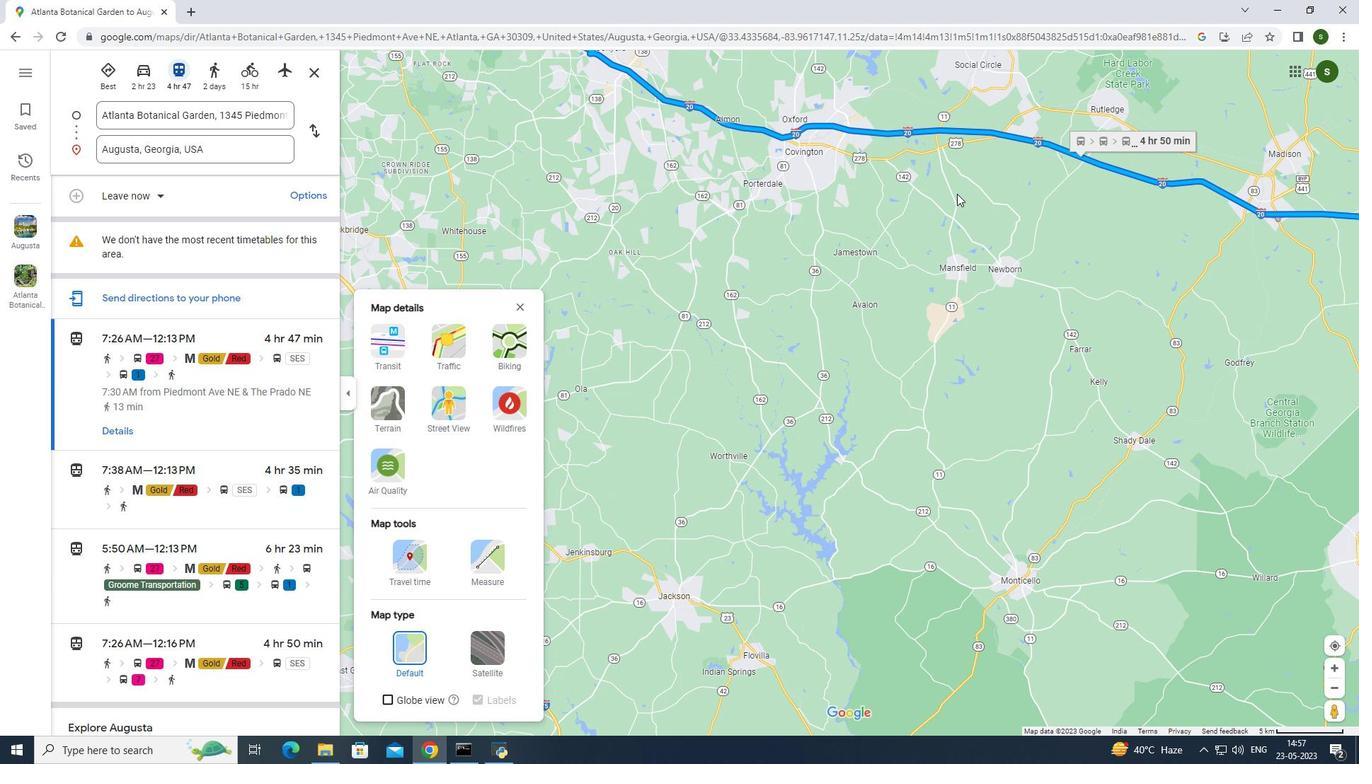 
Action: Mouse moved to (740, 351)
Screenshot: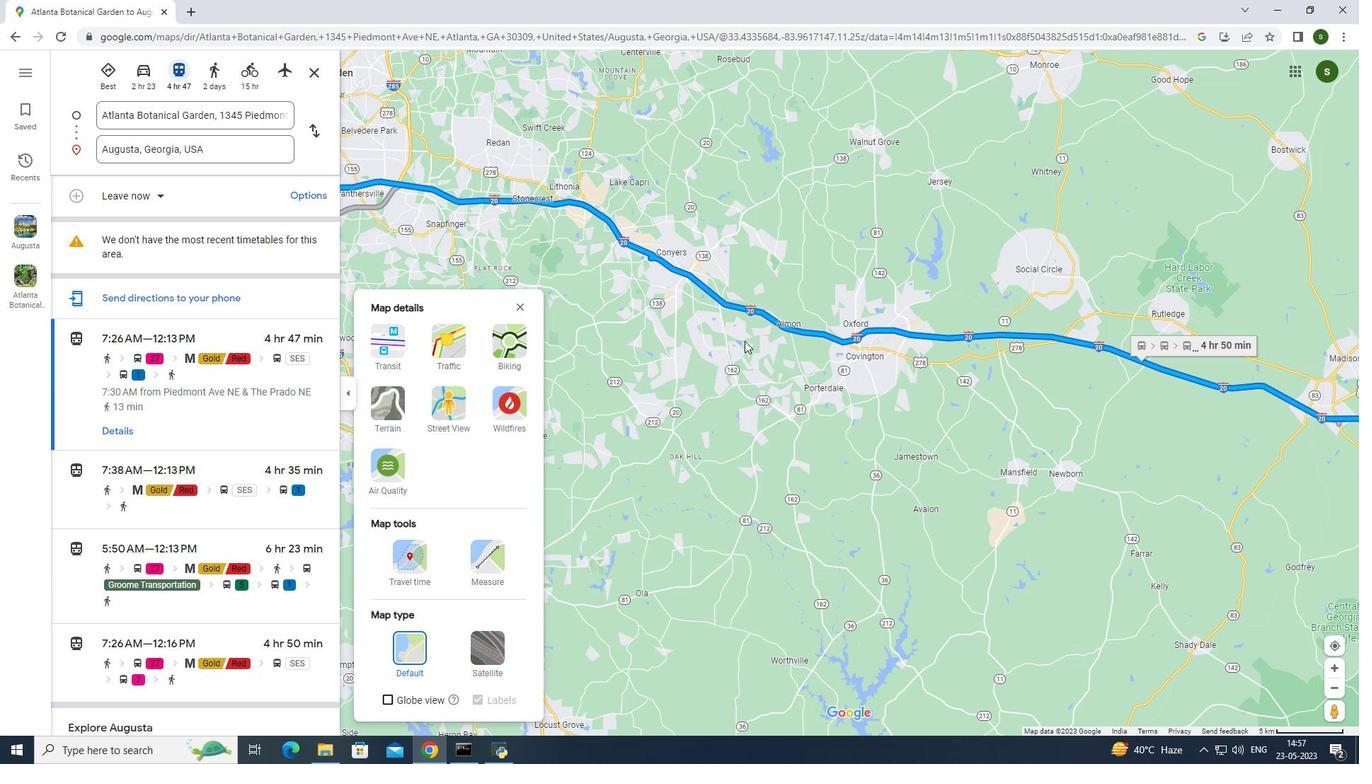 
Action: Mouse scrolled (741, 348) with delta (0, 0)
Screenshot: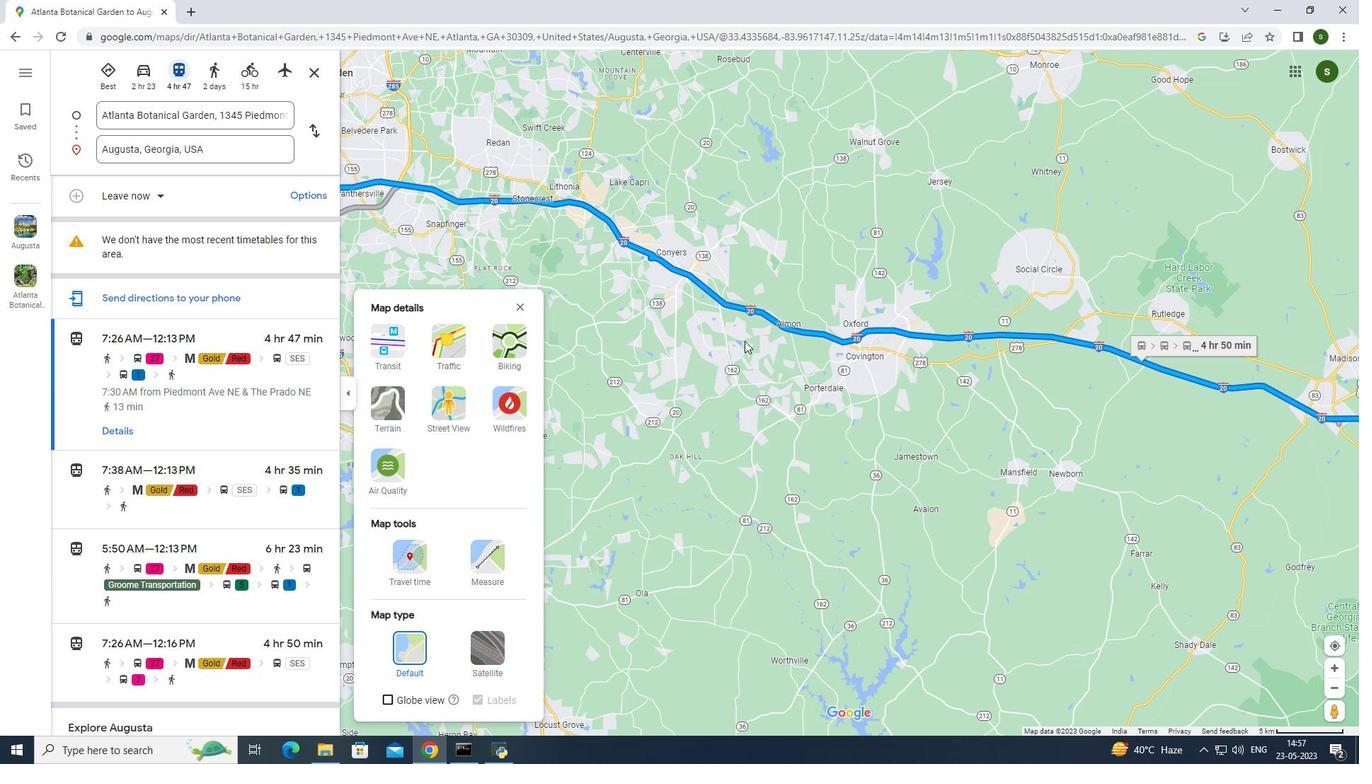 
Action: Mouse scrolled (740, 352) with delta (0, 0)
Screenshot: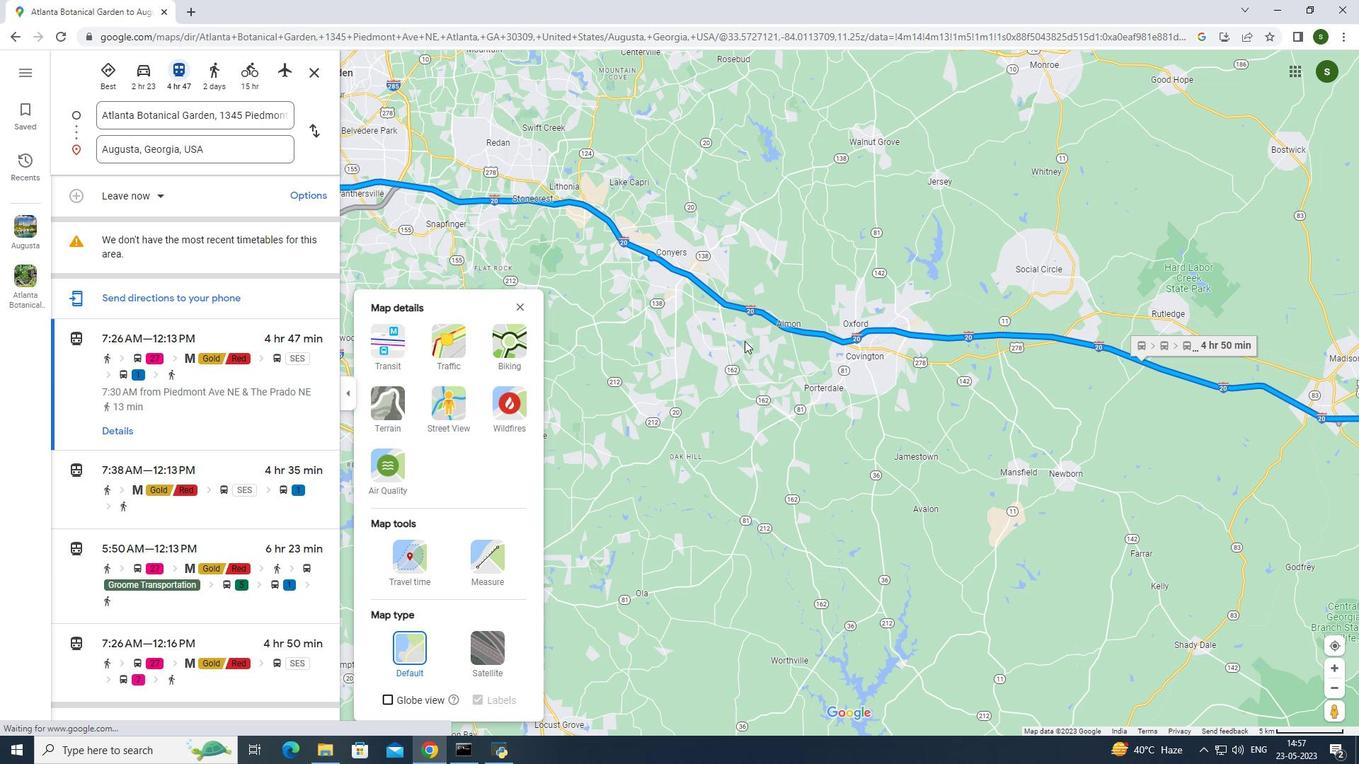 
Action: Mouse moved to (517, 309)
Screenshot: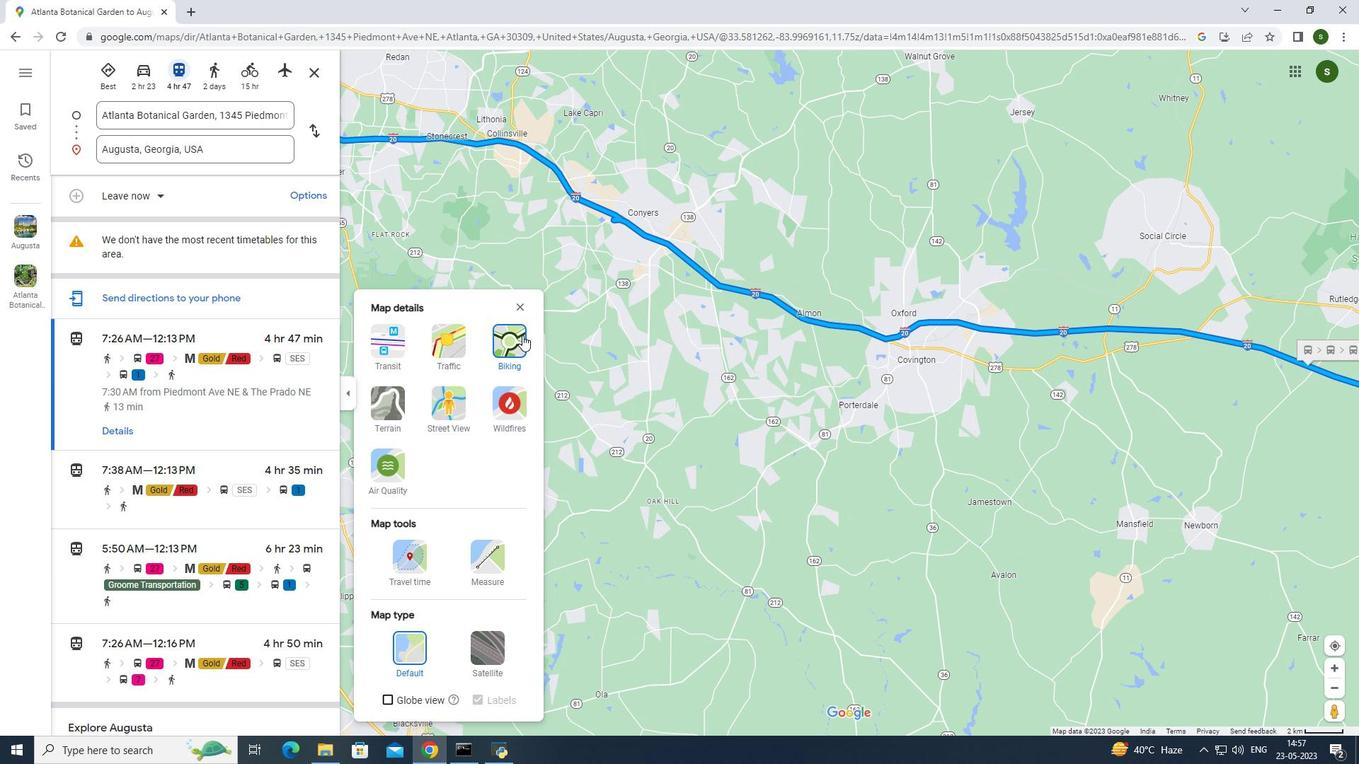 
Action: Mouse pressed left at (517, 309)
Screenshot: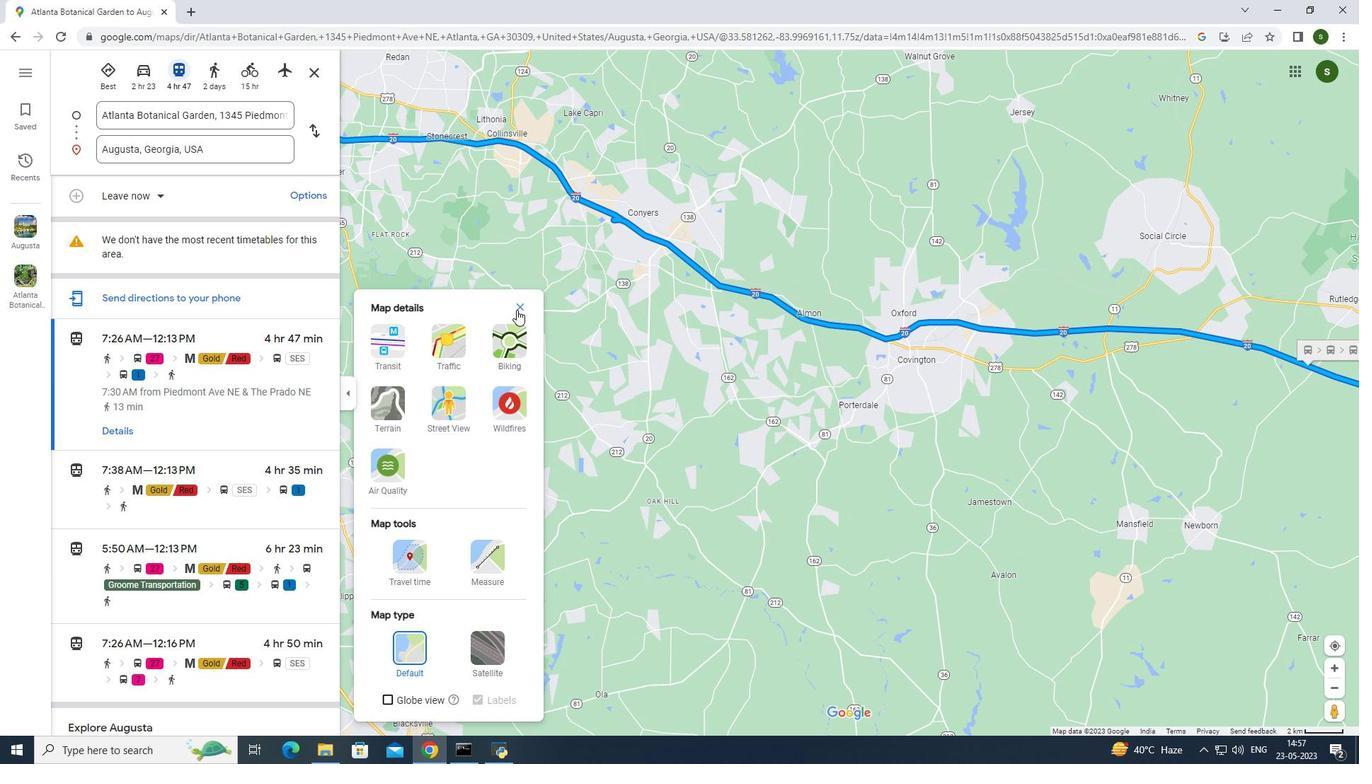 
Action: Mouse moved to (592, 293)
Screenshot: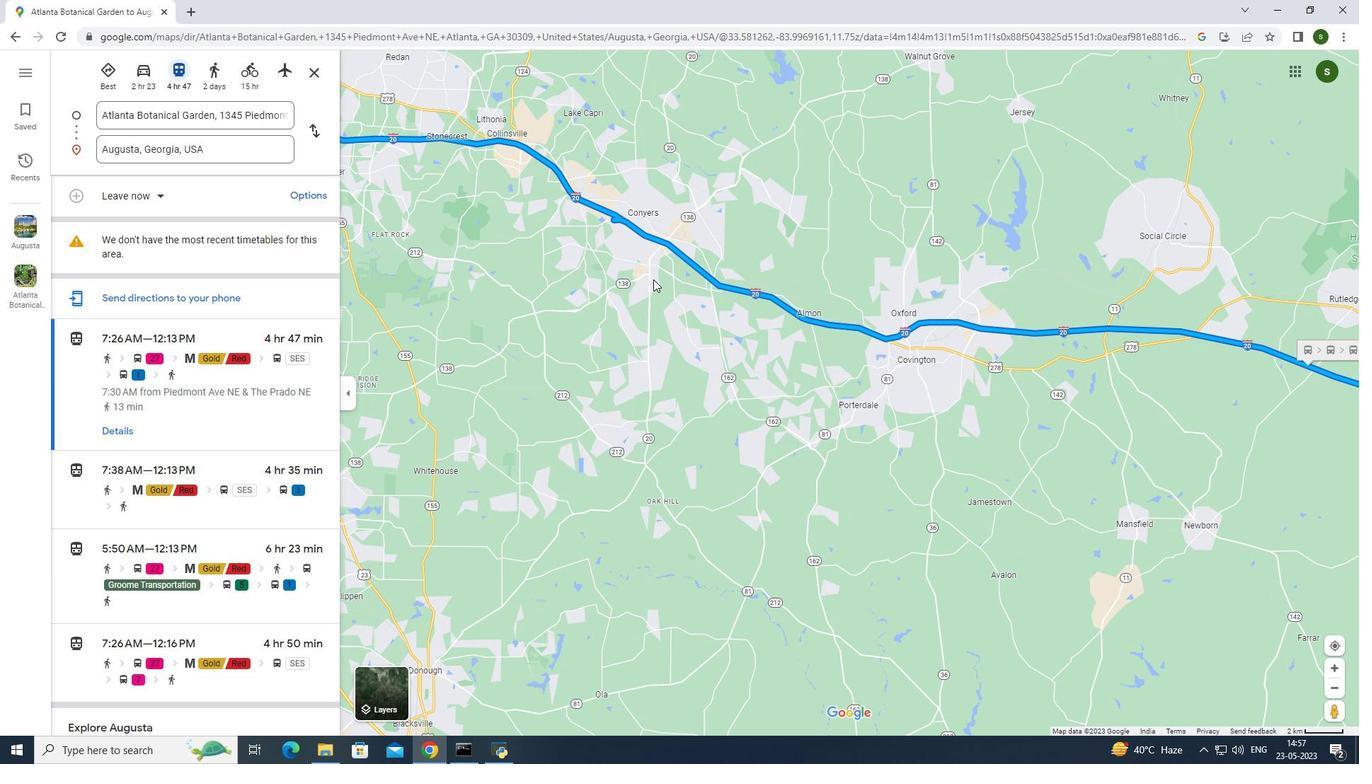 
Action: Mouse pressed left at (592, 293)
Screenshot: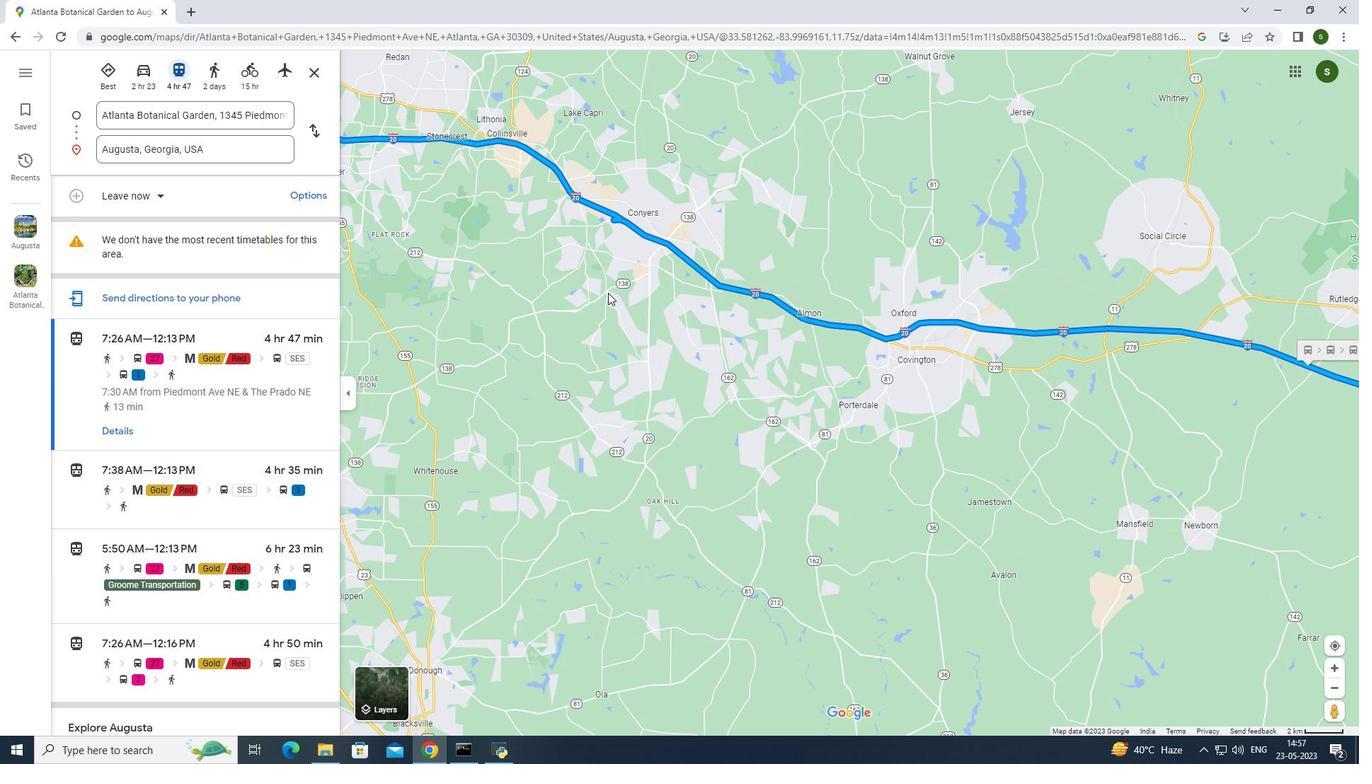 
Action: Mouse moved to (628, 403)
Screenshot: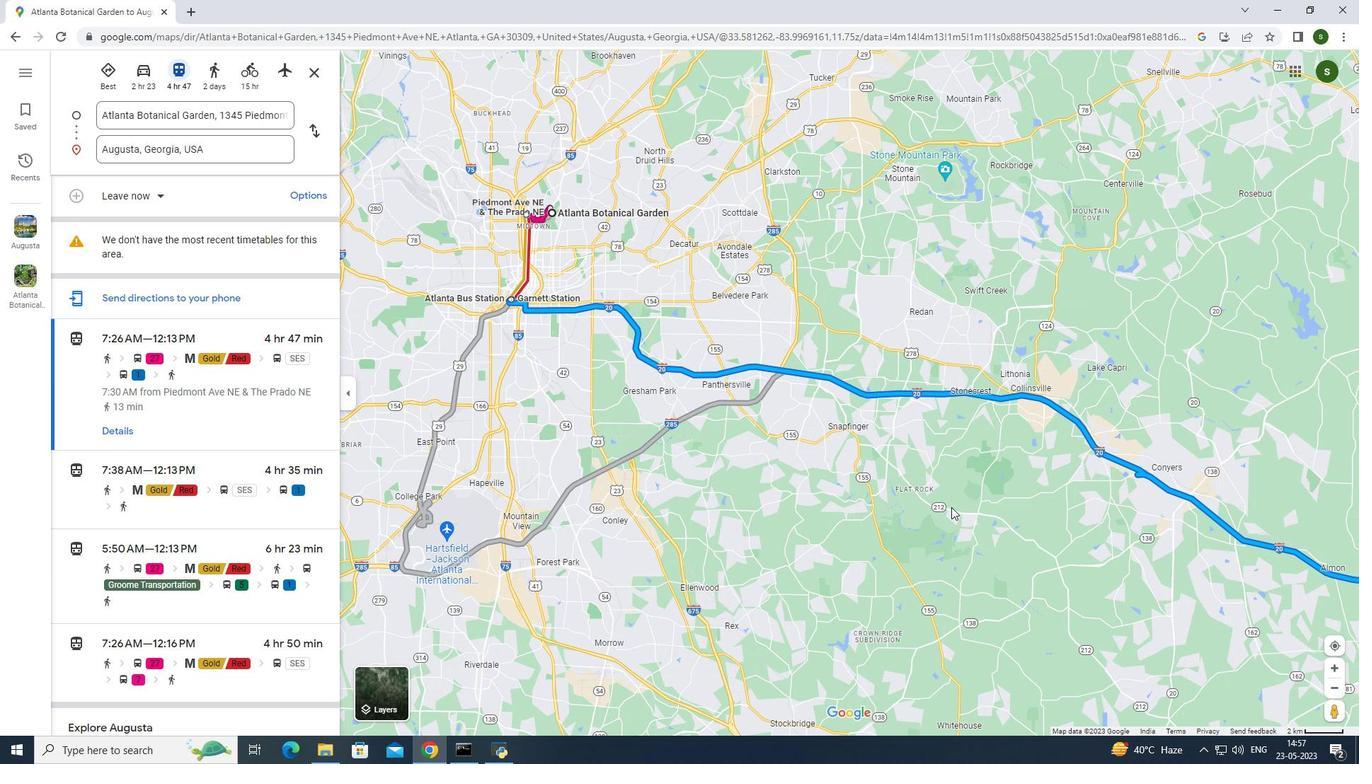 
Action: Mouse scrolled (628, 403) with delta (0, 0)
Screenshot: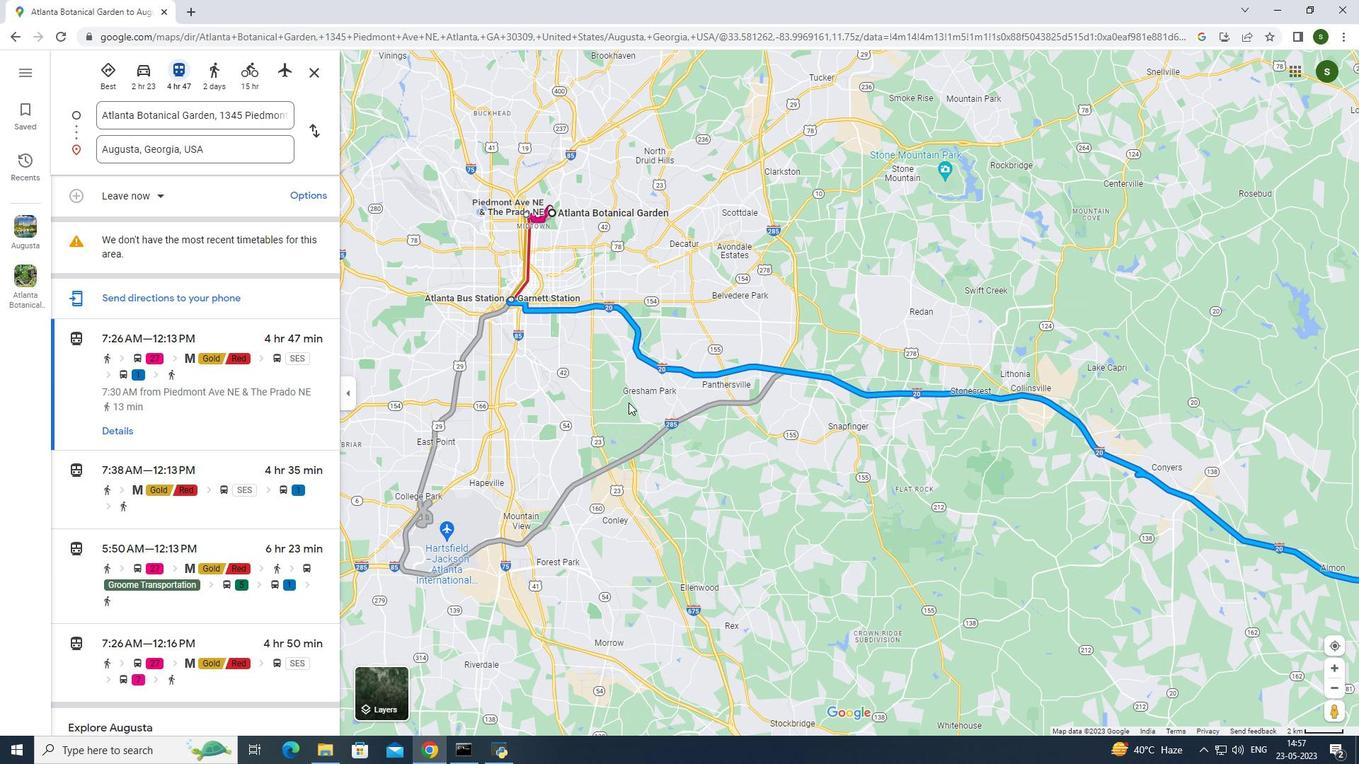 
Action: Mouse scrolled (628, 403) with delta (0, 0)
Screenshot: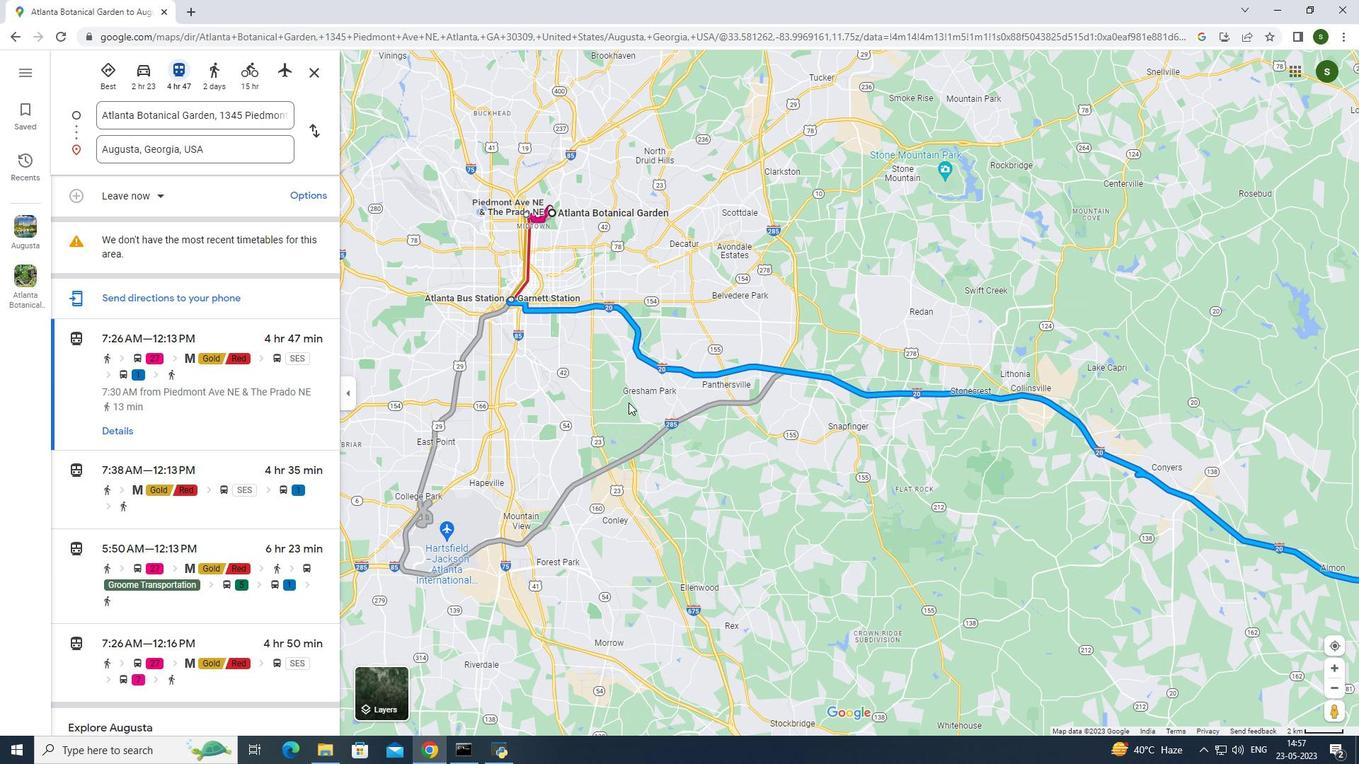 
Action: Mouse scrolled (628, 403) with delta (0, 0)
Screenshot: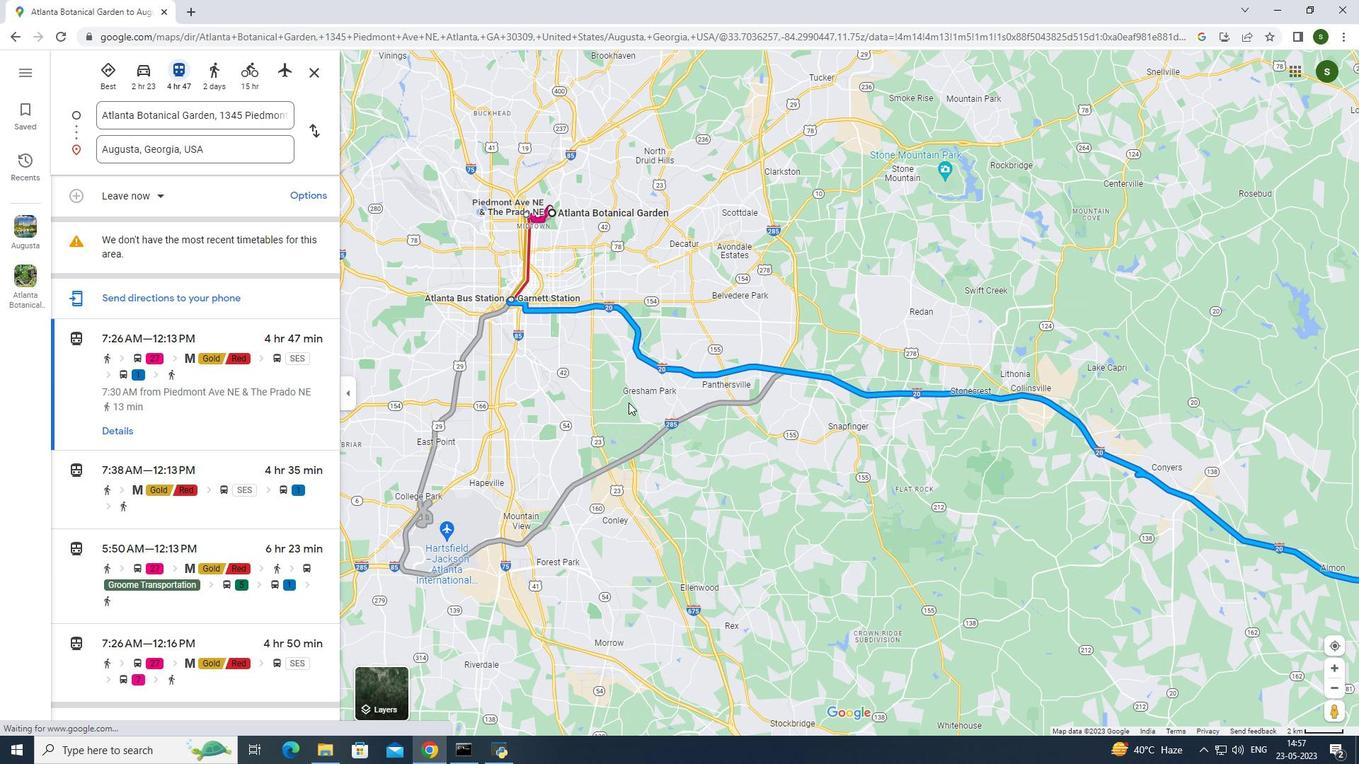 
Action: Mouse scrolled (628, 403) with delta (0, 0)
Screenshot: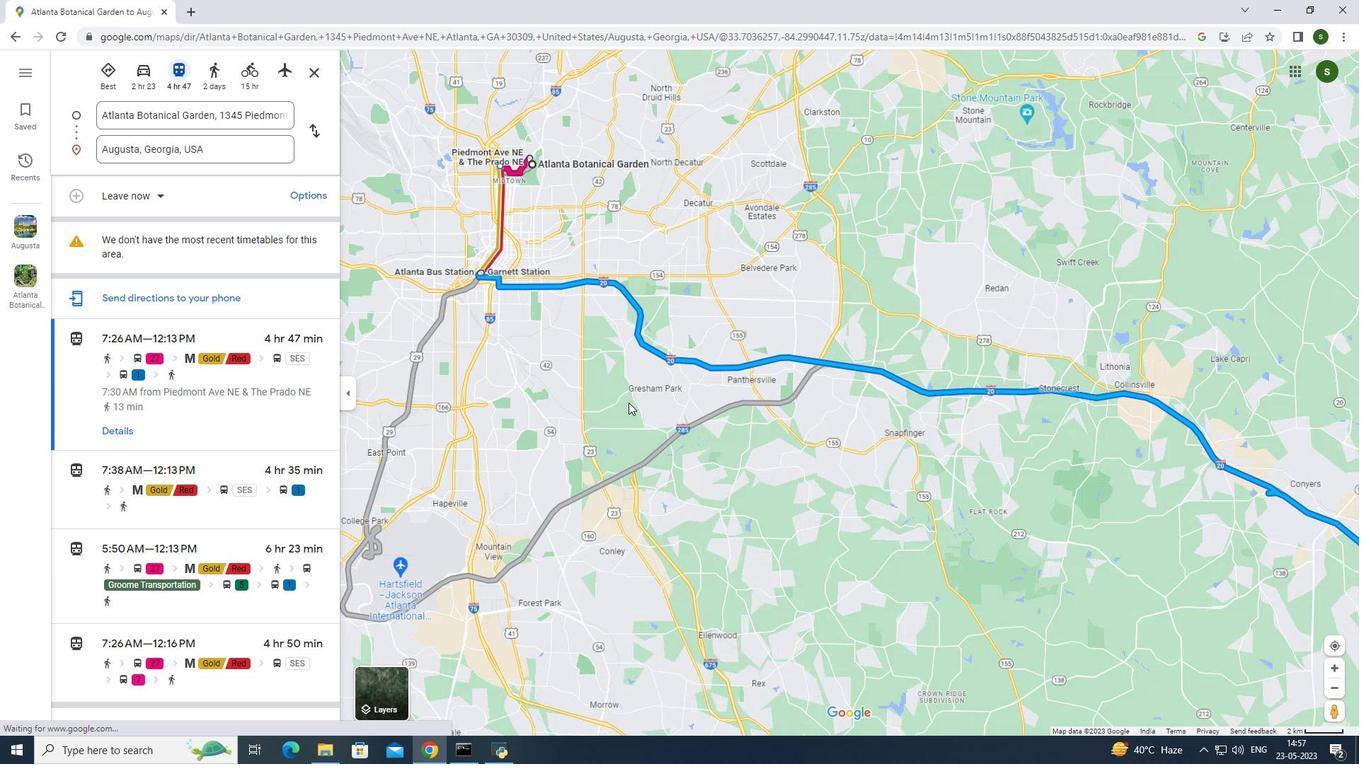 
Action: Mouse scrolled (628, 403) with delta (0, 0)
Screenshot: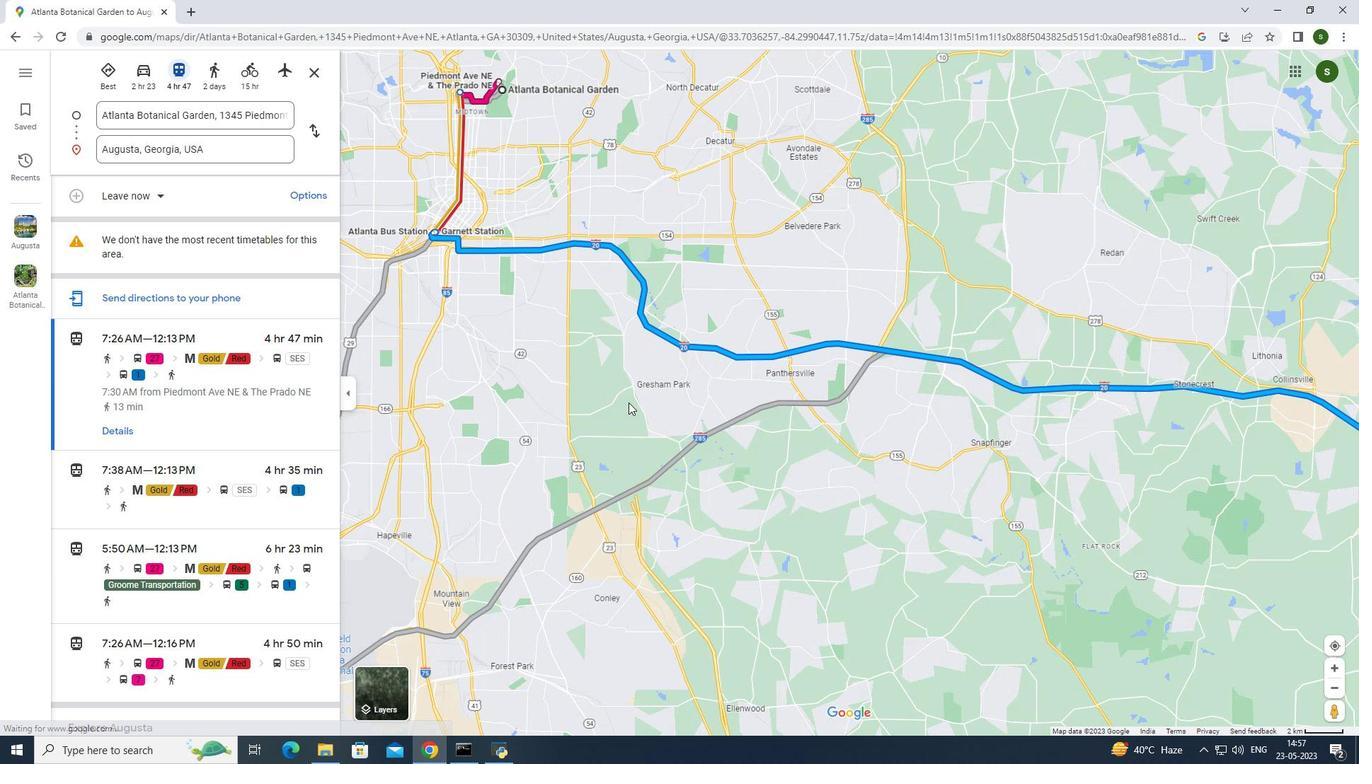 
Action: Mouse scrolled (628, 403) with delta (0, 0)
Screenshot: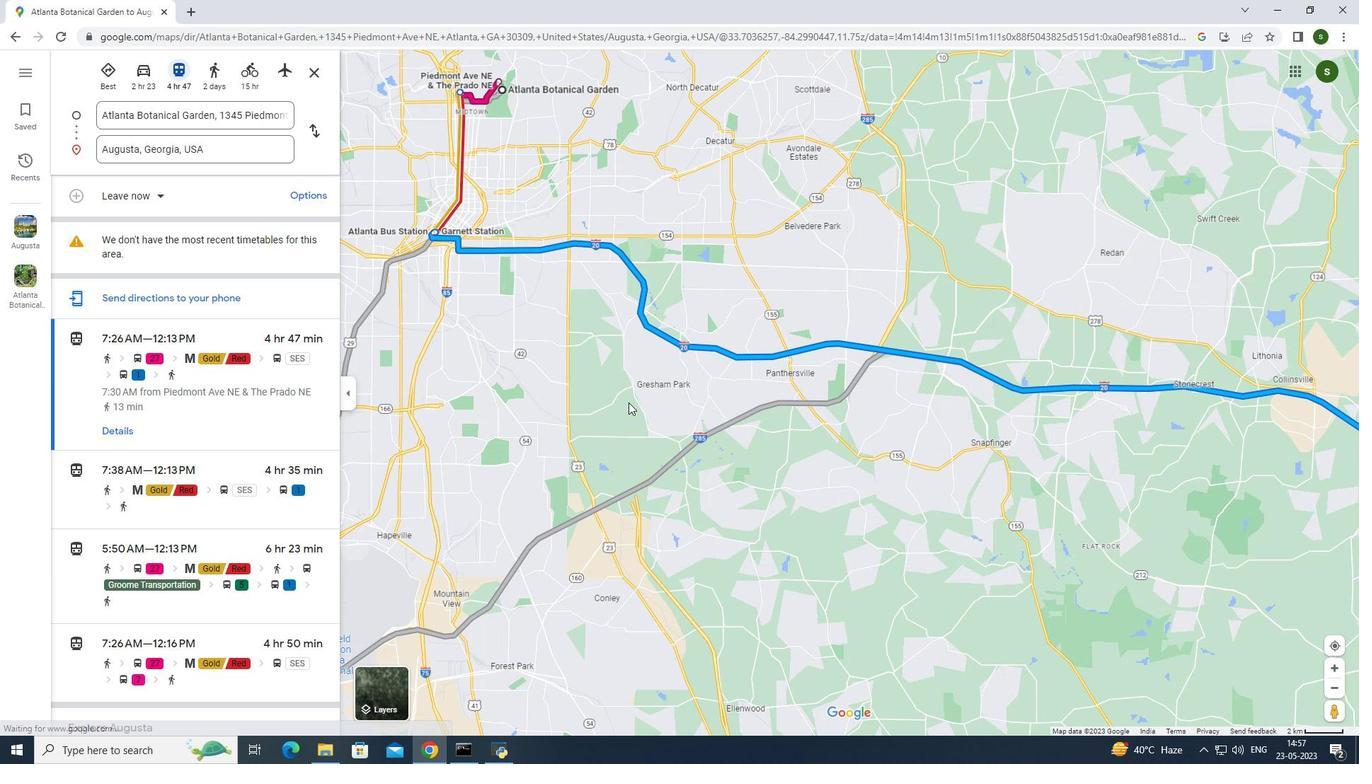 
Action: Mouse moved to (427, 223)
Screenshot: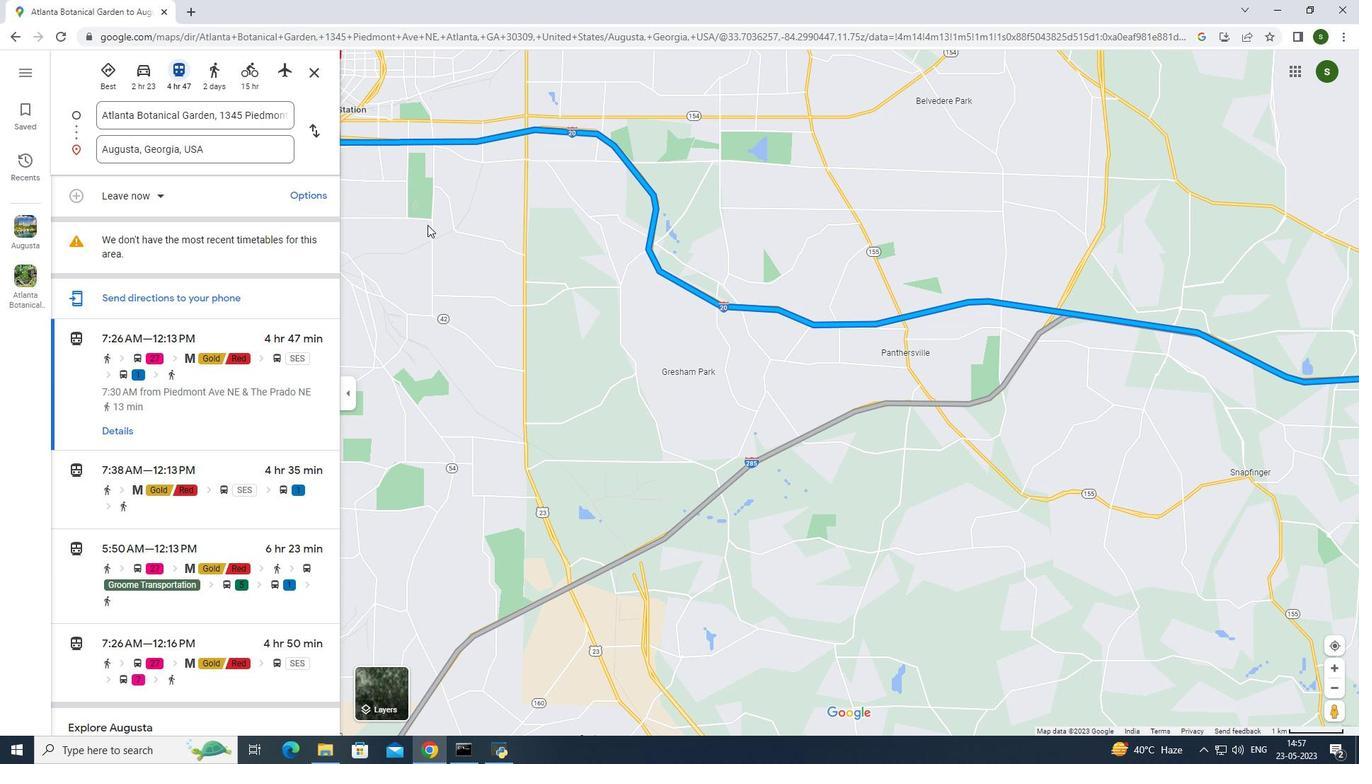 
Action: Mouse pressed left at (427, 223)
Screenshot: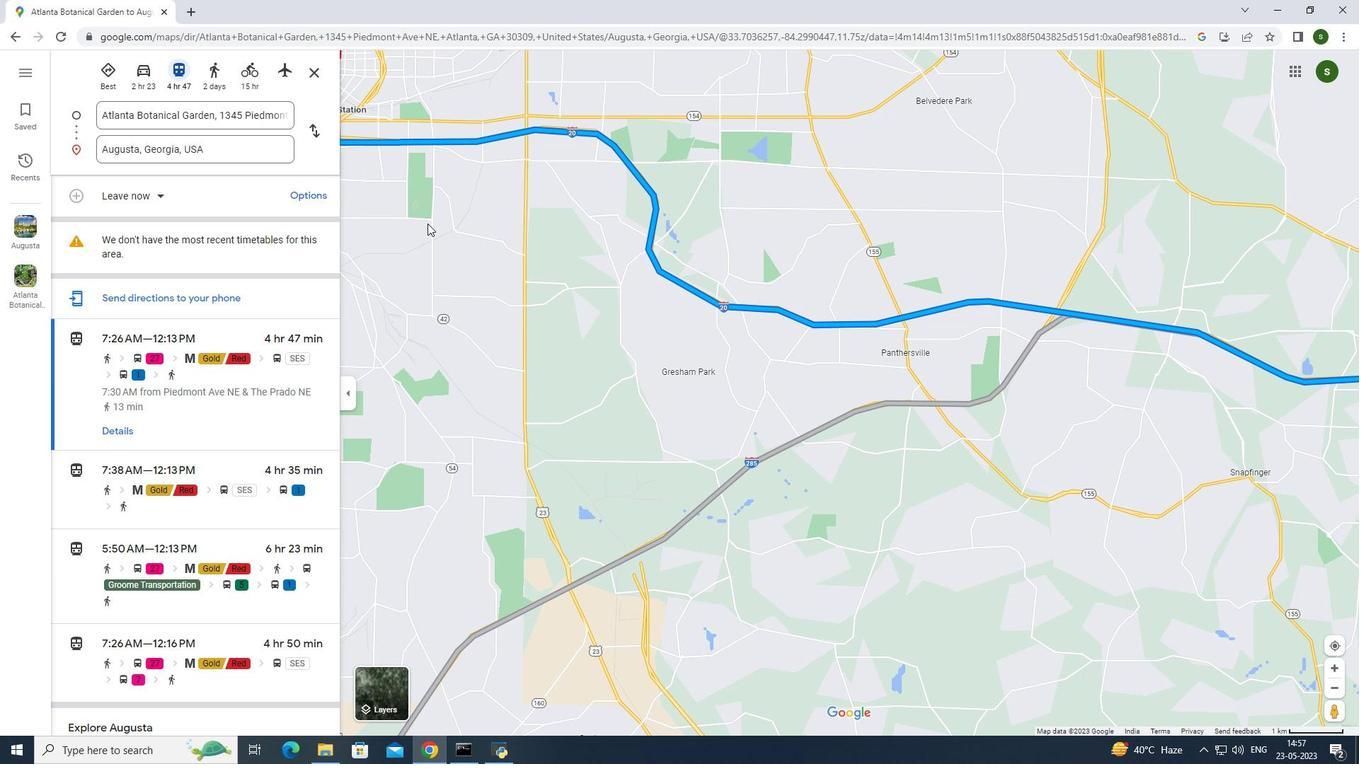 
Action: Mouse moved to (677, 382)
Screenshot: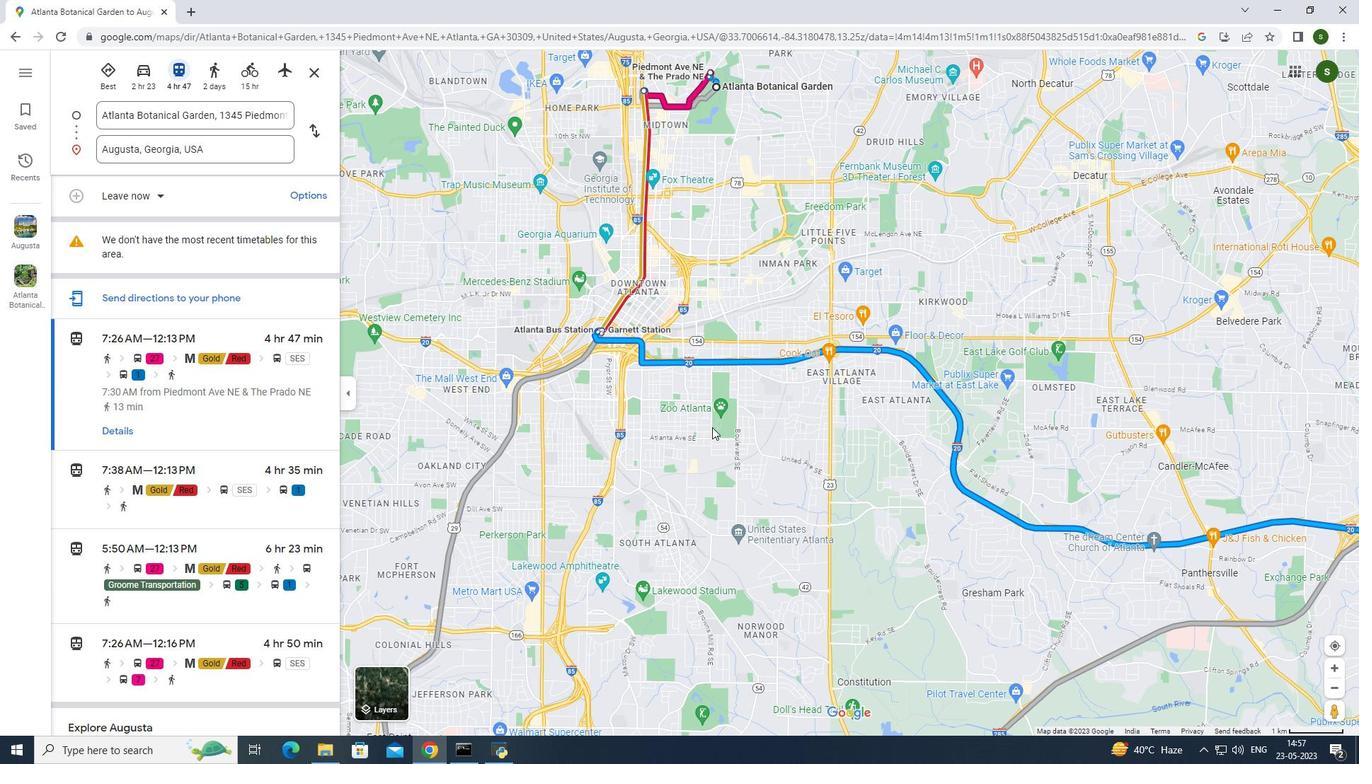 
Action: Mouse scrolled (677, 383) with delta (0, 0)
Screenshot: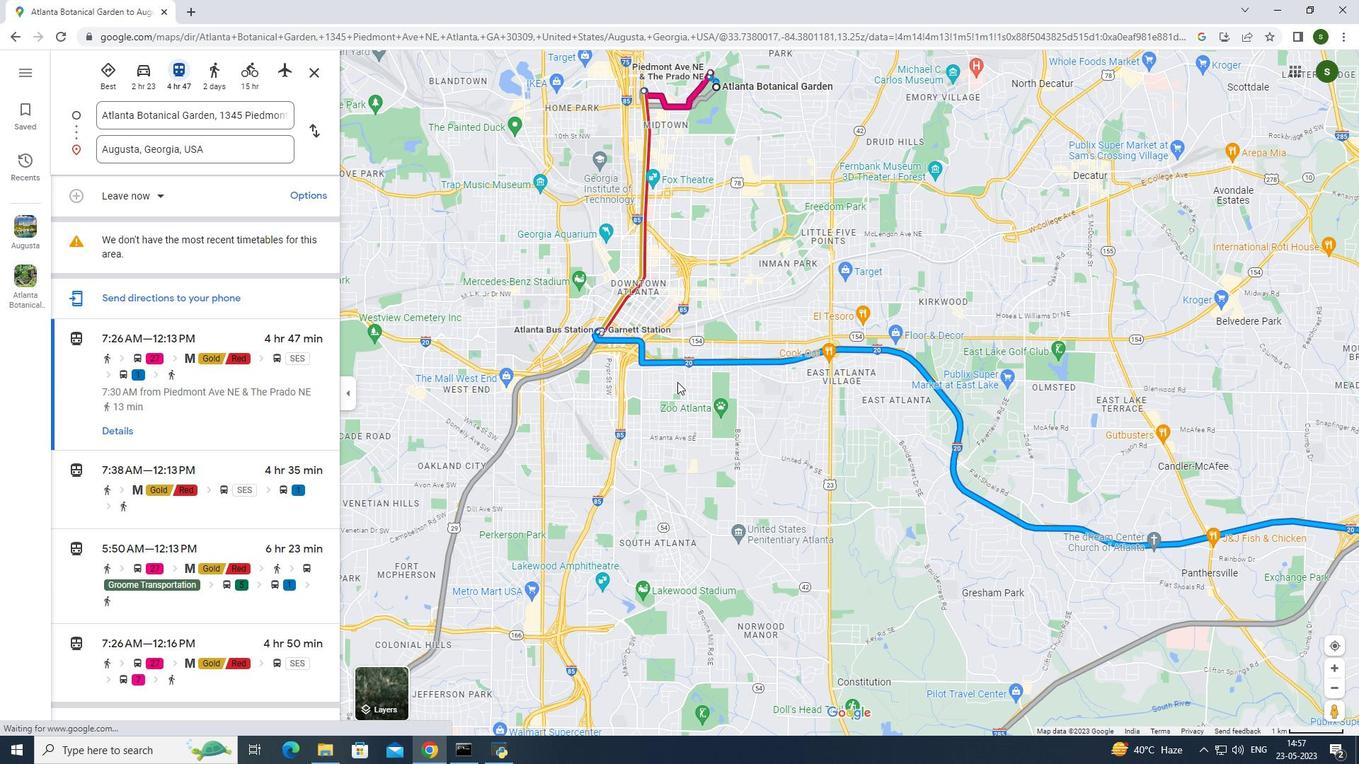 
Action: Mouse moved to (675, 382)
Screenshot: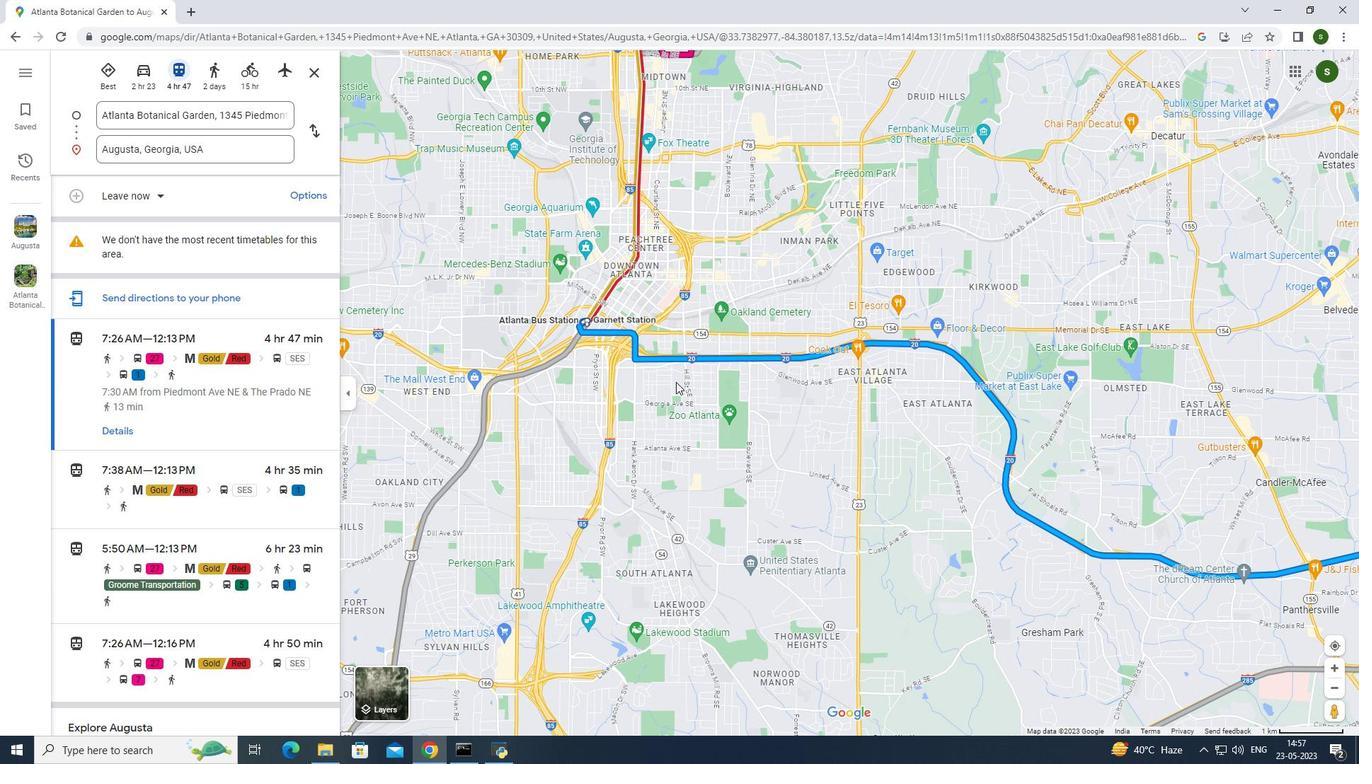 
Action: Mouse scrolled (675, 383) with delta (0, 0)
Screenshot: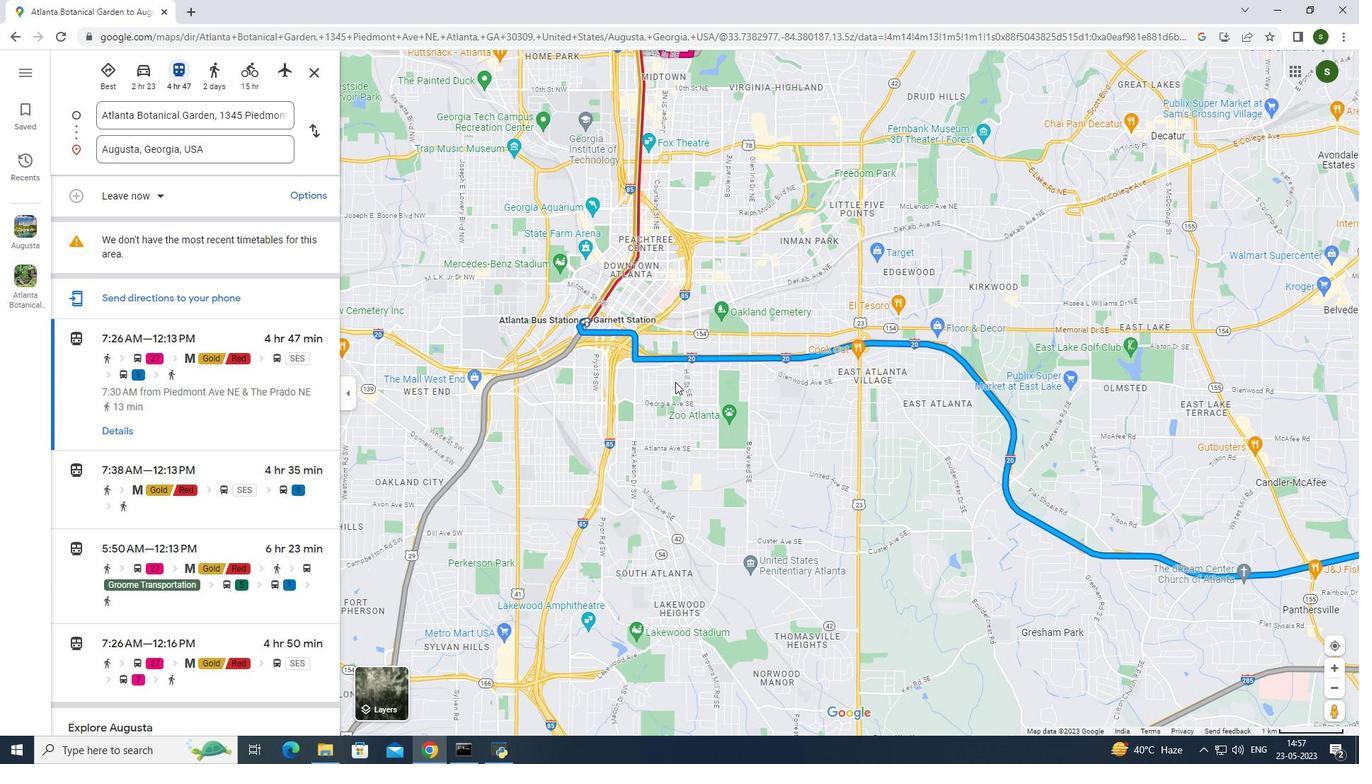 
Action: Mouse scrolled (675, 383) with delta (0, 0)
Screenshot: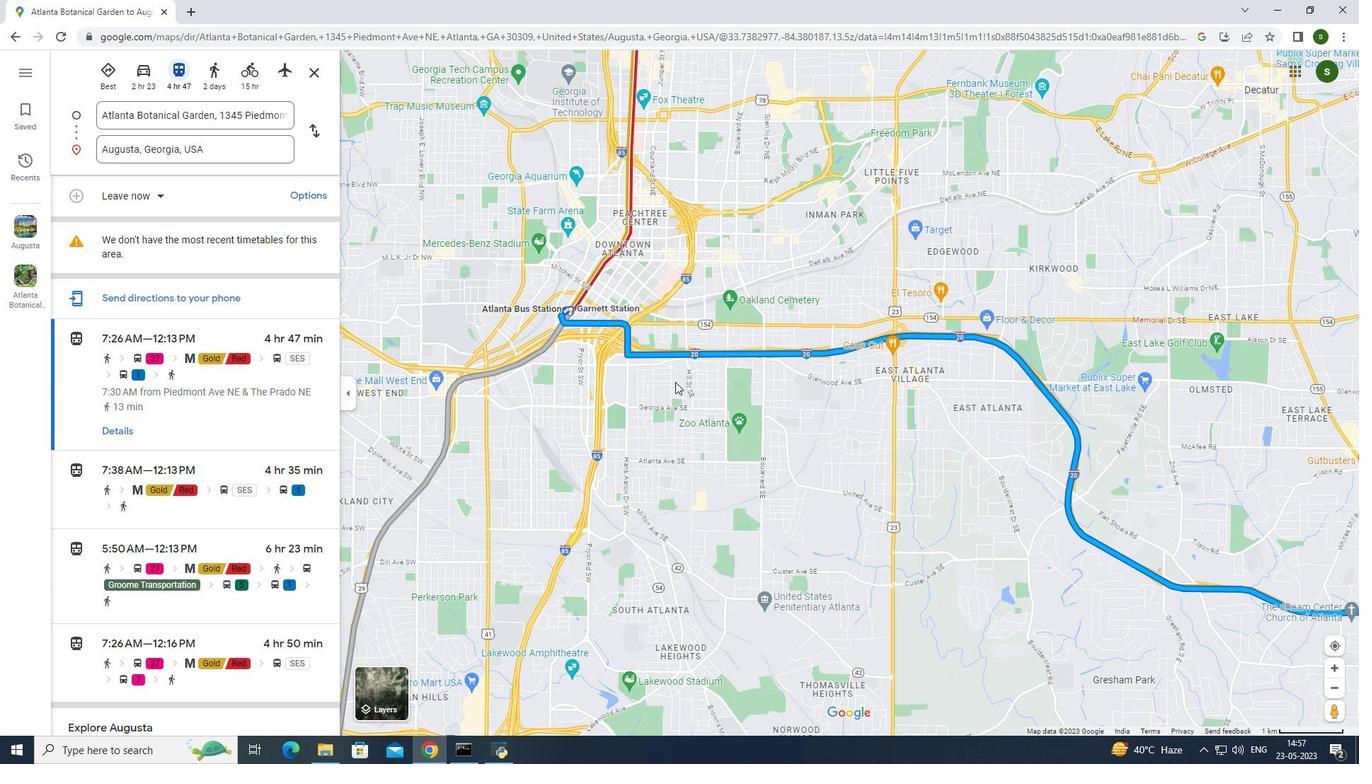 
Action: Mouse scrolled (675, 383) with delta (0, 0)
Screenshot: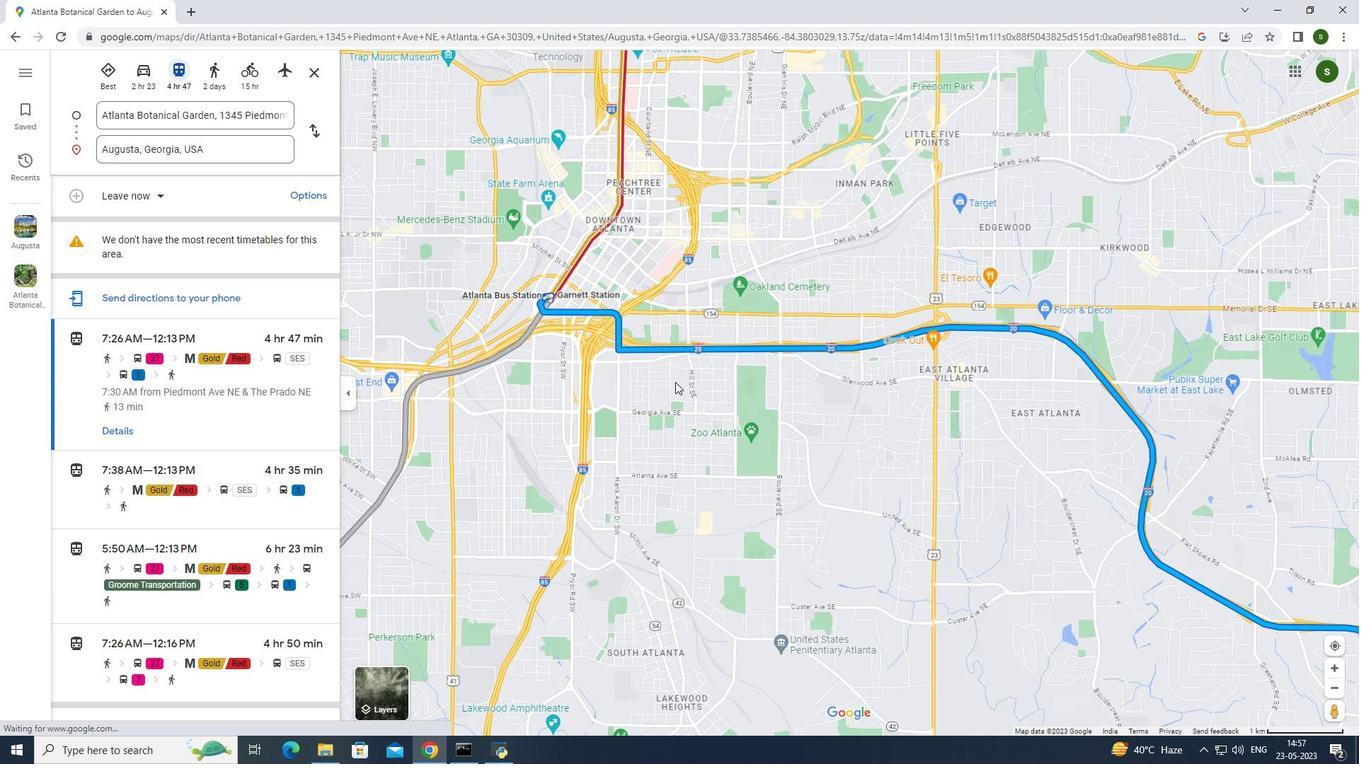 
Action: Mouse scrolled (675, 383) with delta (0, 0)
Screenshot: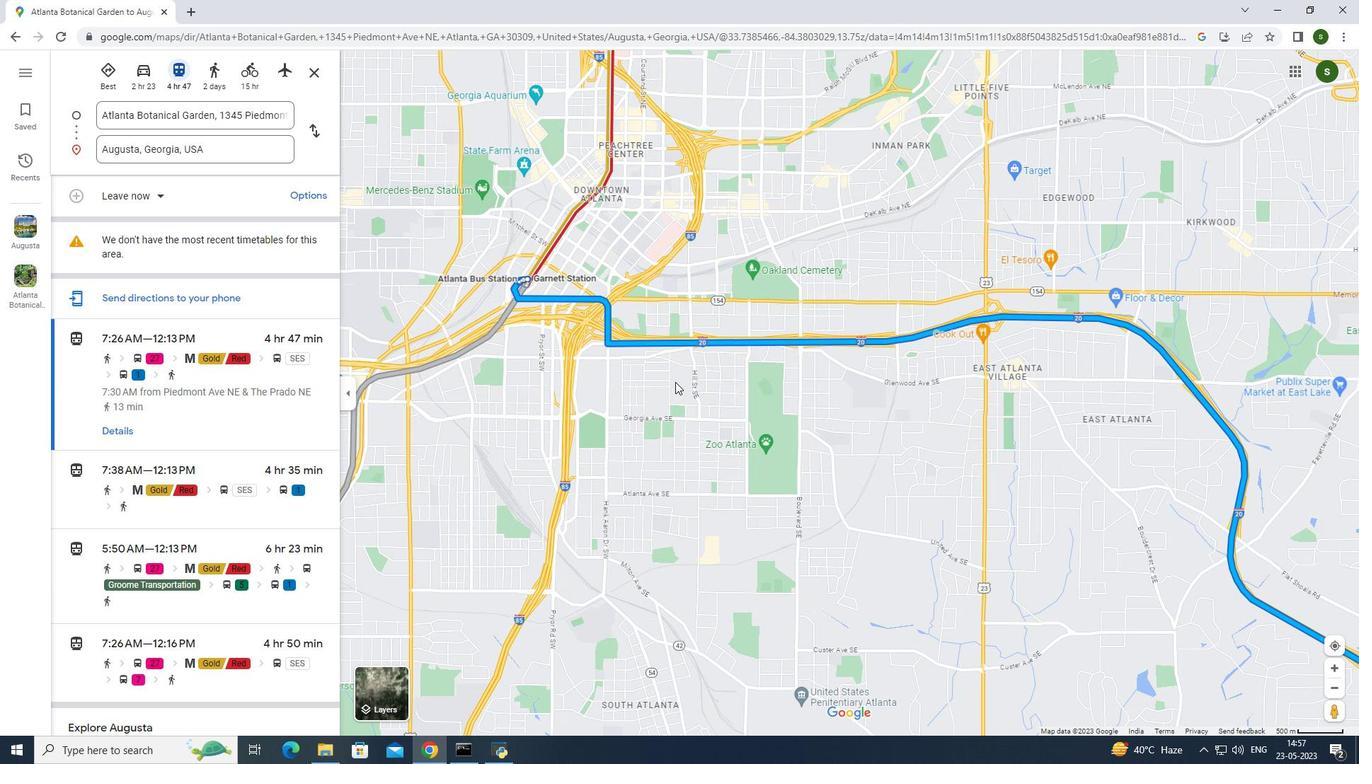 
Action: Mouse moved to (267, 474)
Screenshot: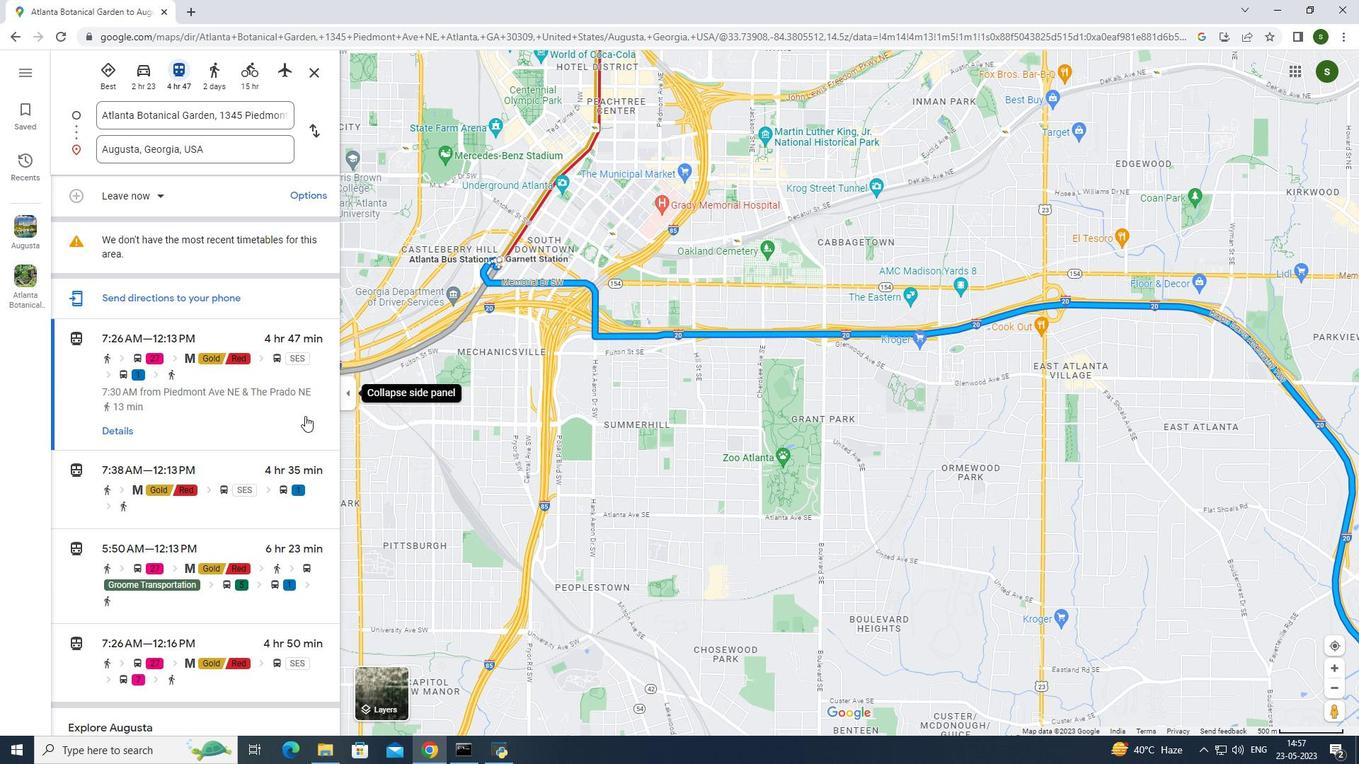 
Action: Mouse scrolled (267, 473) with delta (0, 0)
Screenshot: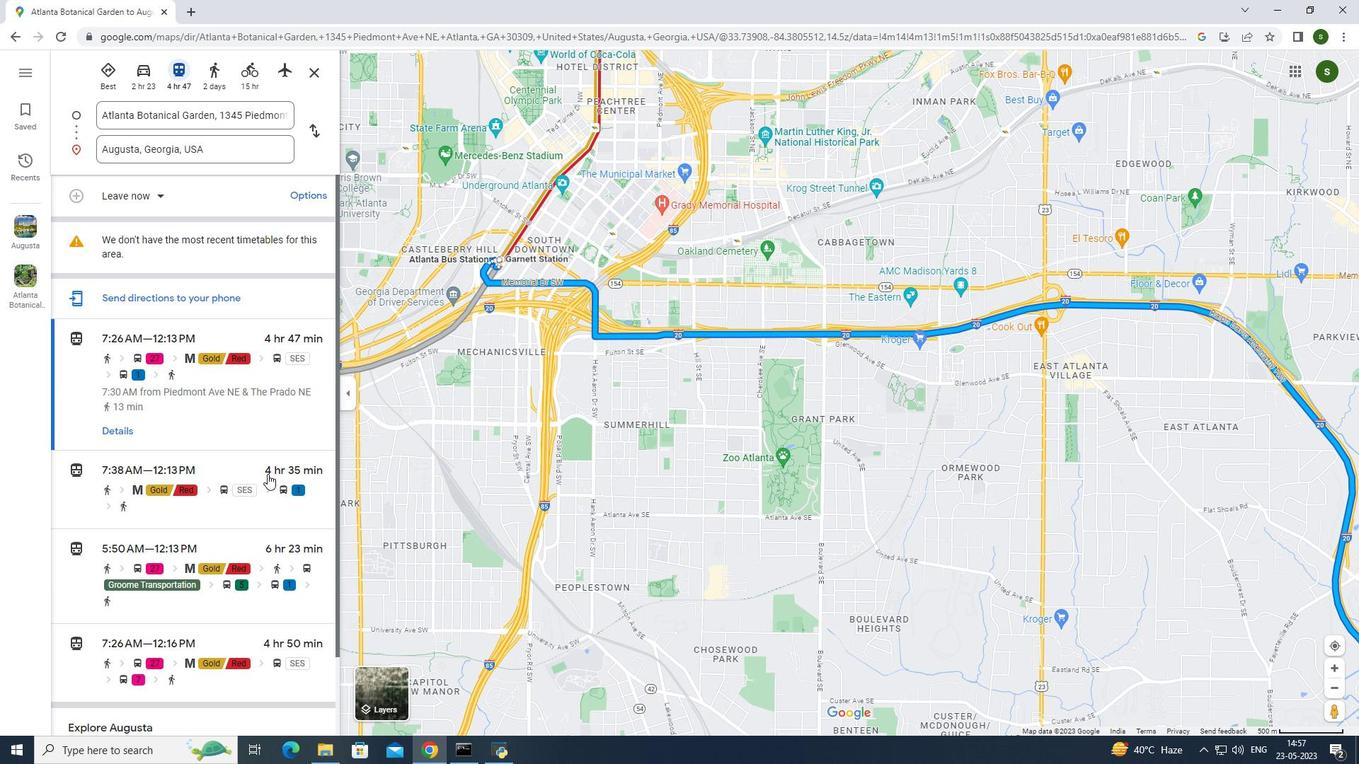 
Action: Mouse scrolled (267, 473) with delta (0, 0)
Screenshot: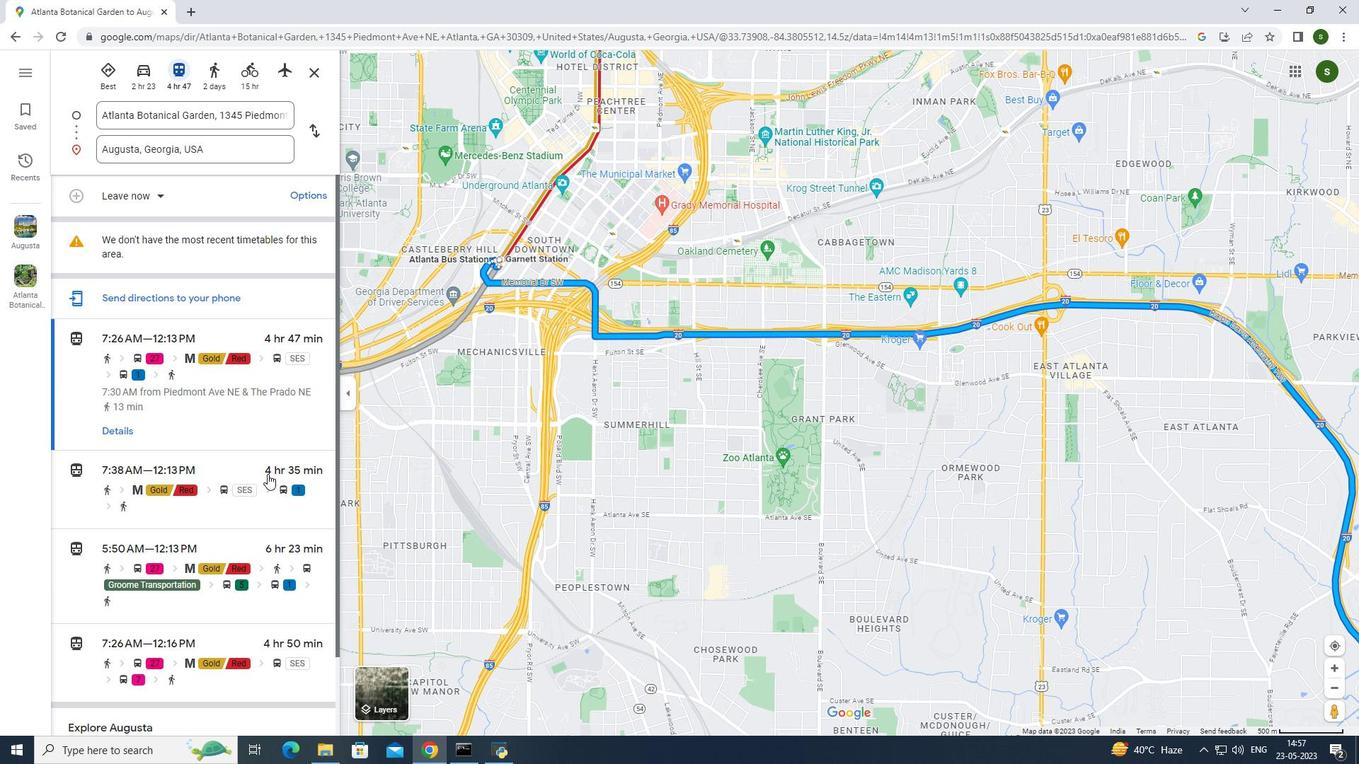 
Action: Mouse scrolled (267, 473) with delta (0, 0)
Screenshot: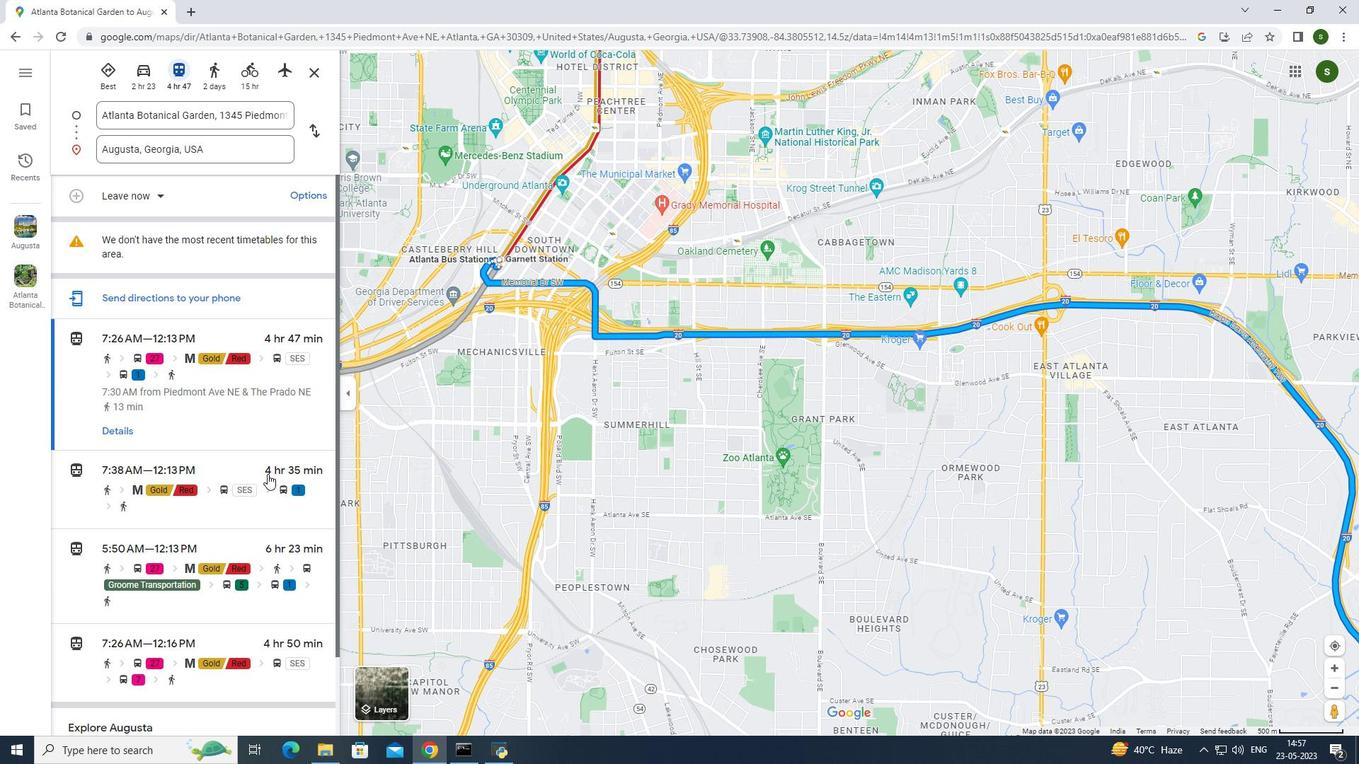 
Action: Mouse scrolled (267, 473) with delta (0, 0)
Screenshot: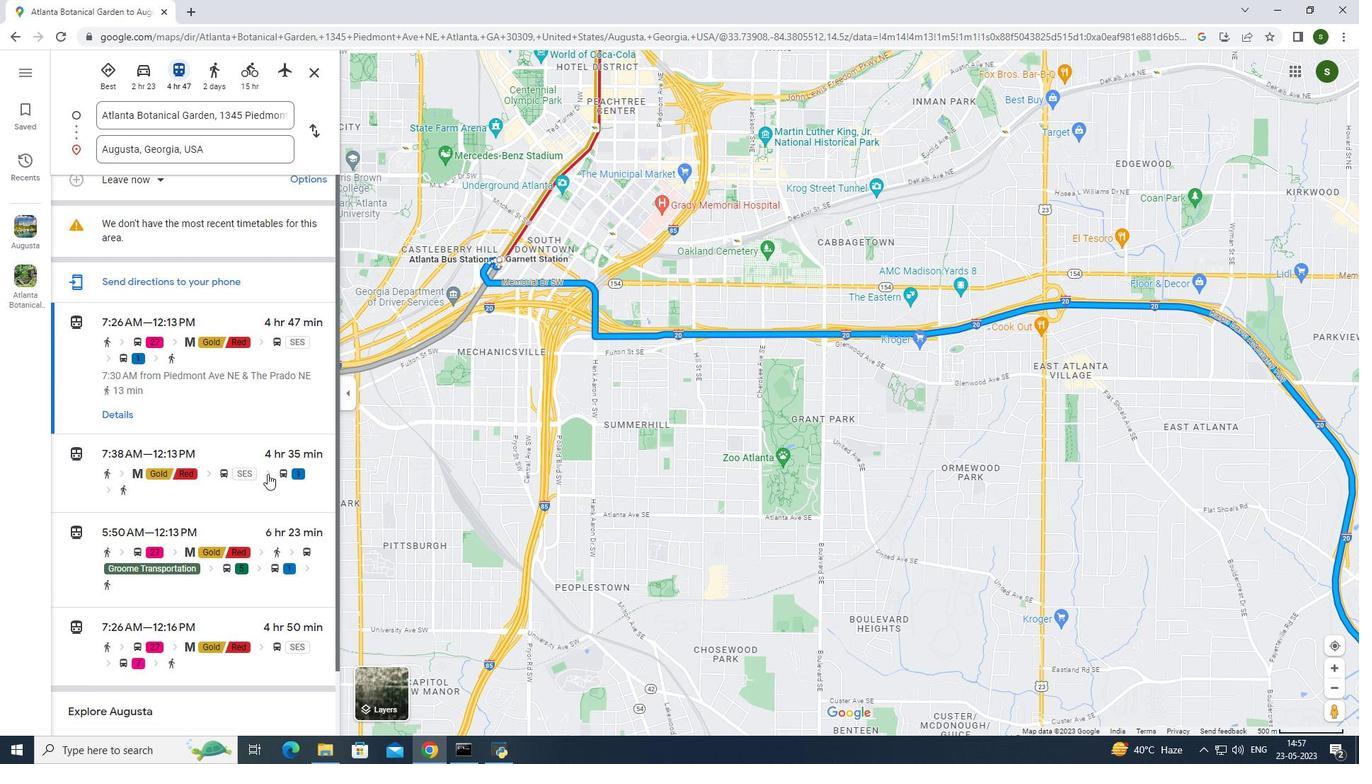 
Action: Mouse moved to (299, 697)
Screenshot: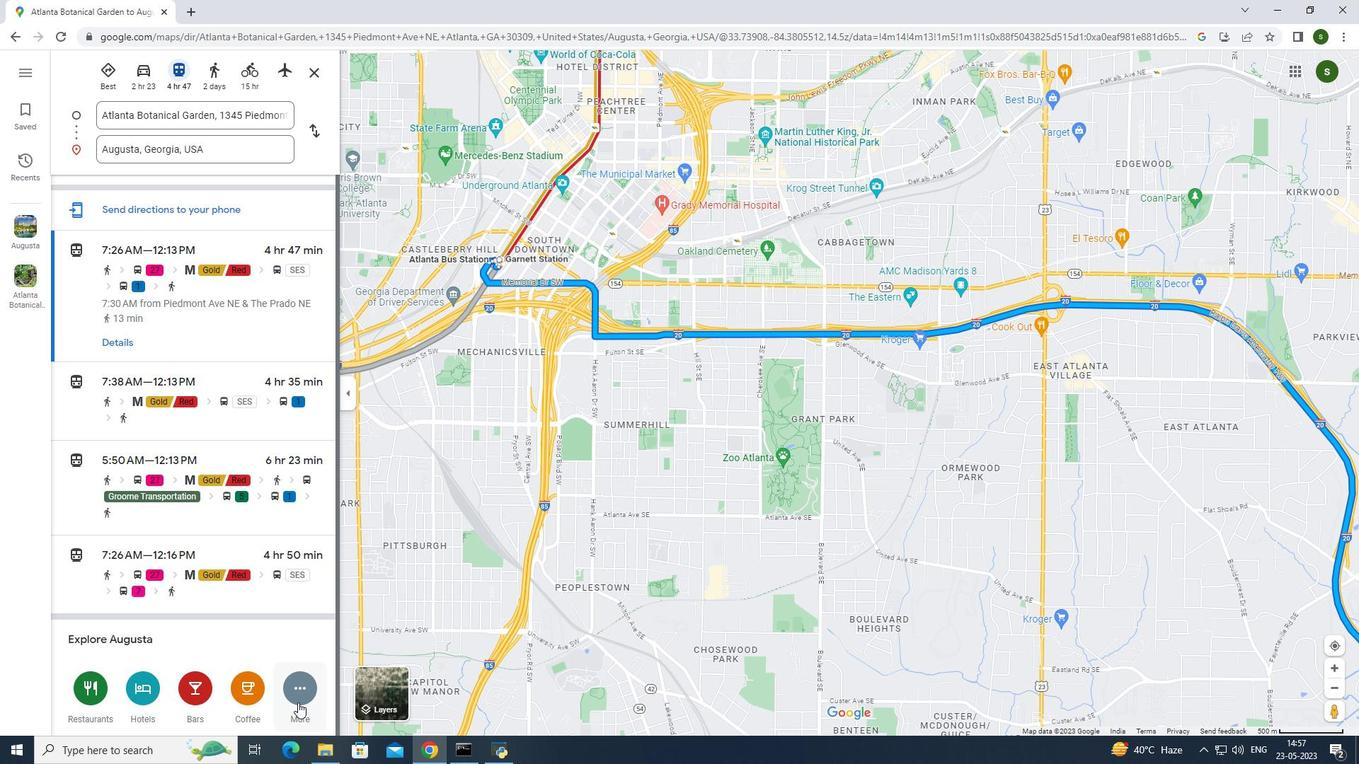 
Action: Mouse pressed left at (299, 697)
Screenshot: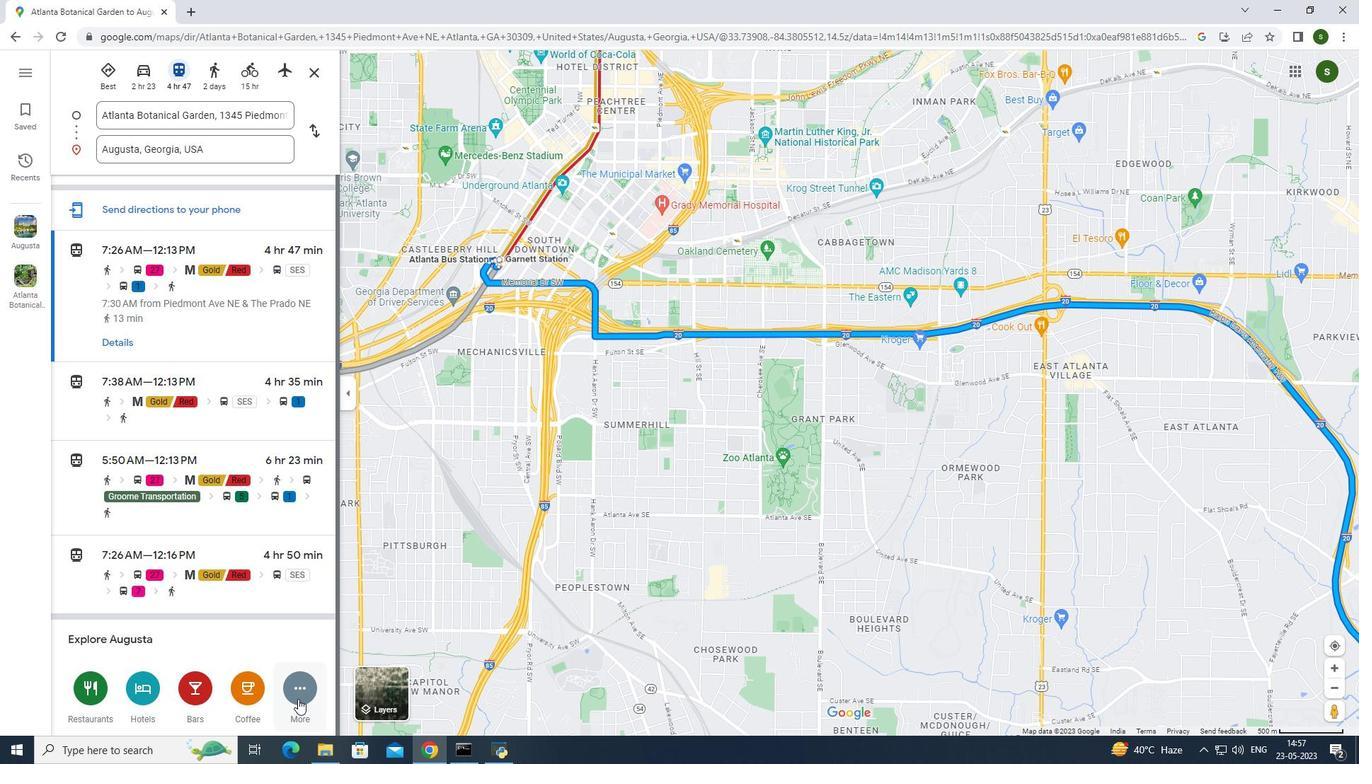 
Action: Mouse moved to (218, 681)
Screenshot: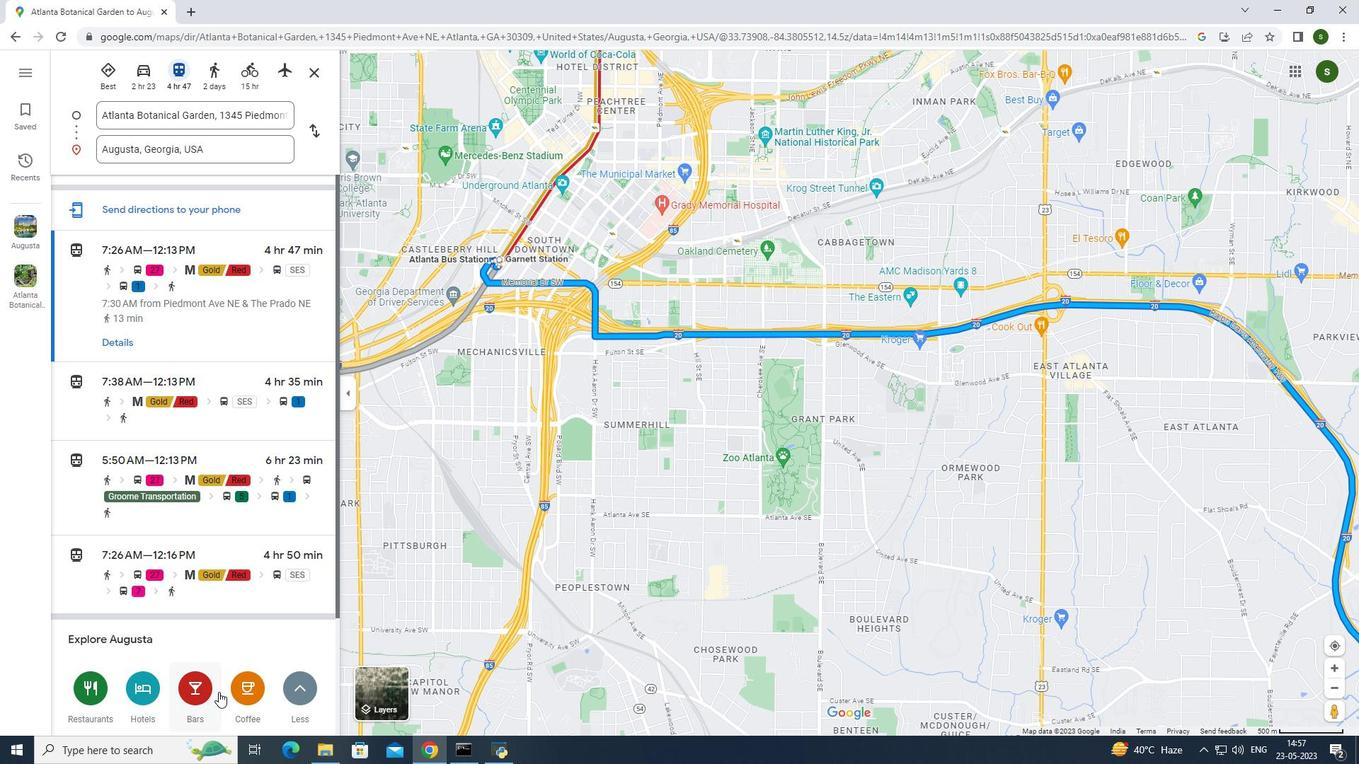 
Action: Mouse scrolled (218, 680) with delta (0, 0)
Screenshot: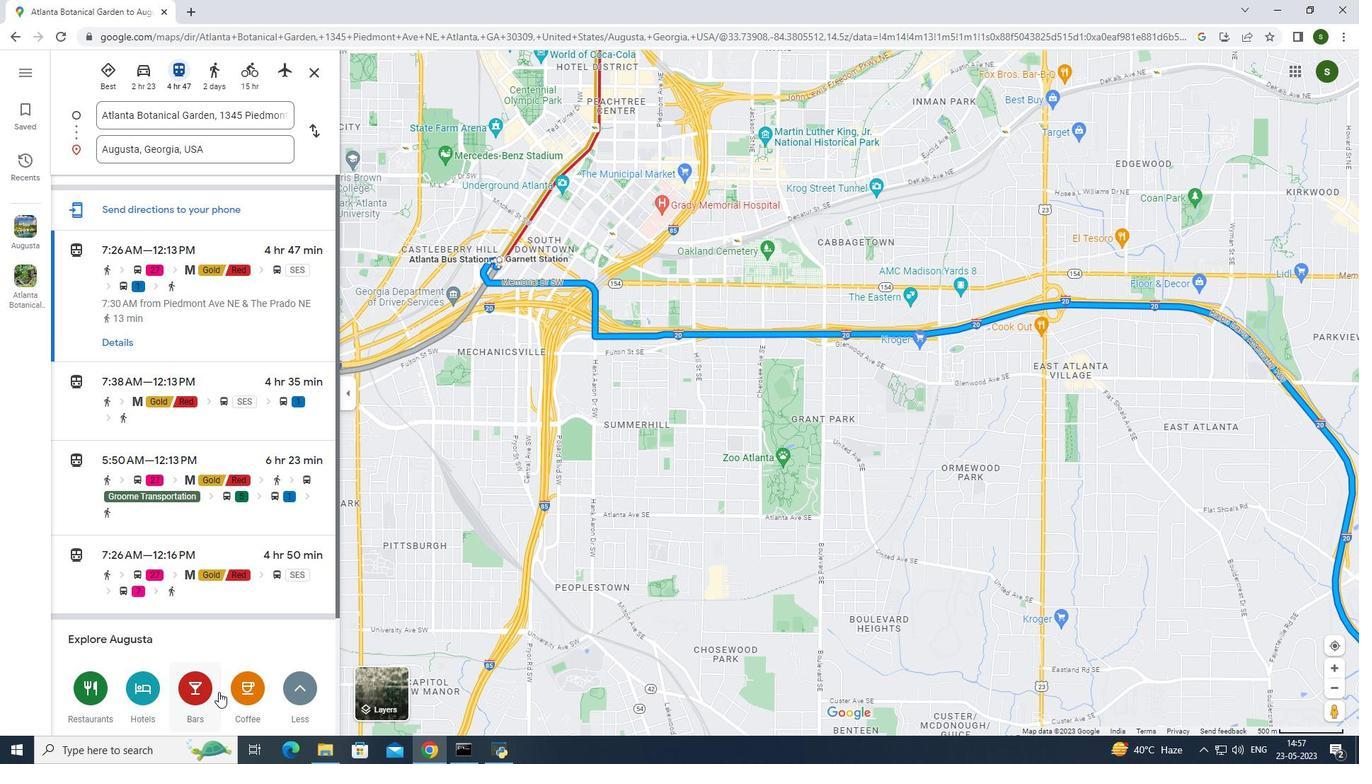 
Action: Mouse scrolled (218, 680) with delta (0, 0)
Screenshot: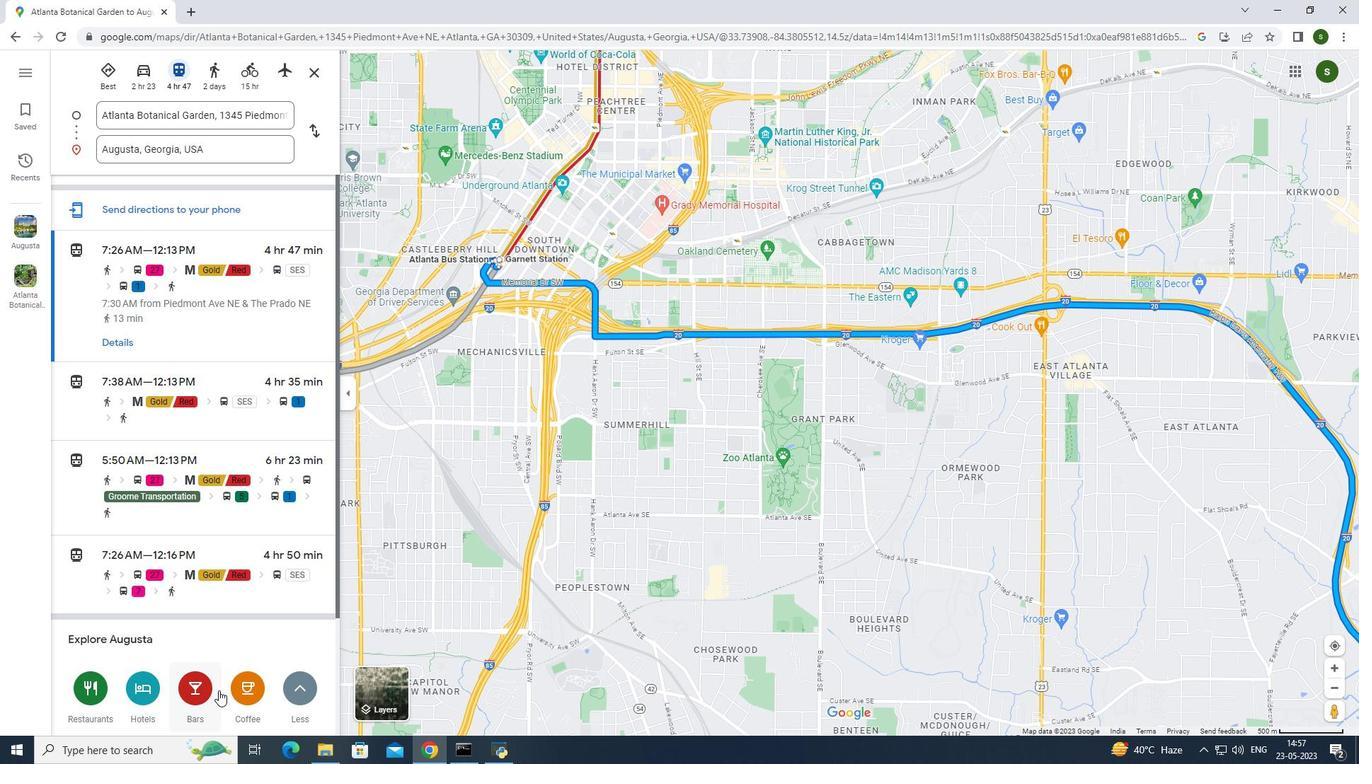 
Action: Mouse scrolled (218, 680) with delta (0, 0)
Screenshot: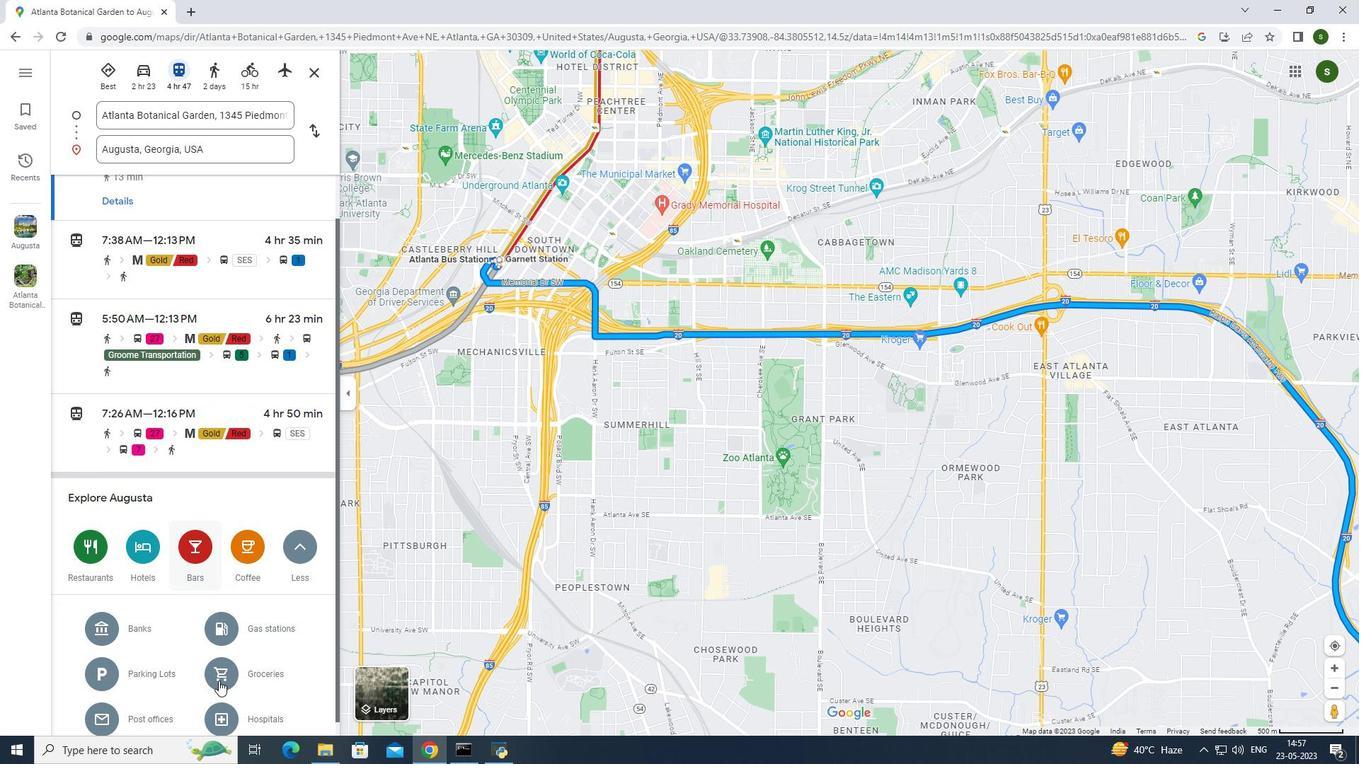 
Action: Mouse scrolled (218, 680) with delta (0, 0)
Screenshot: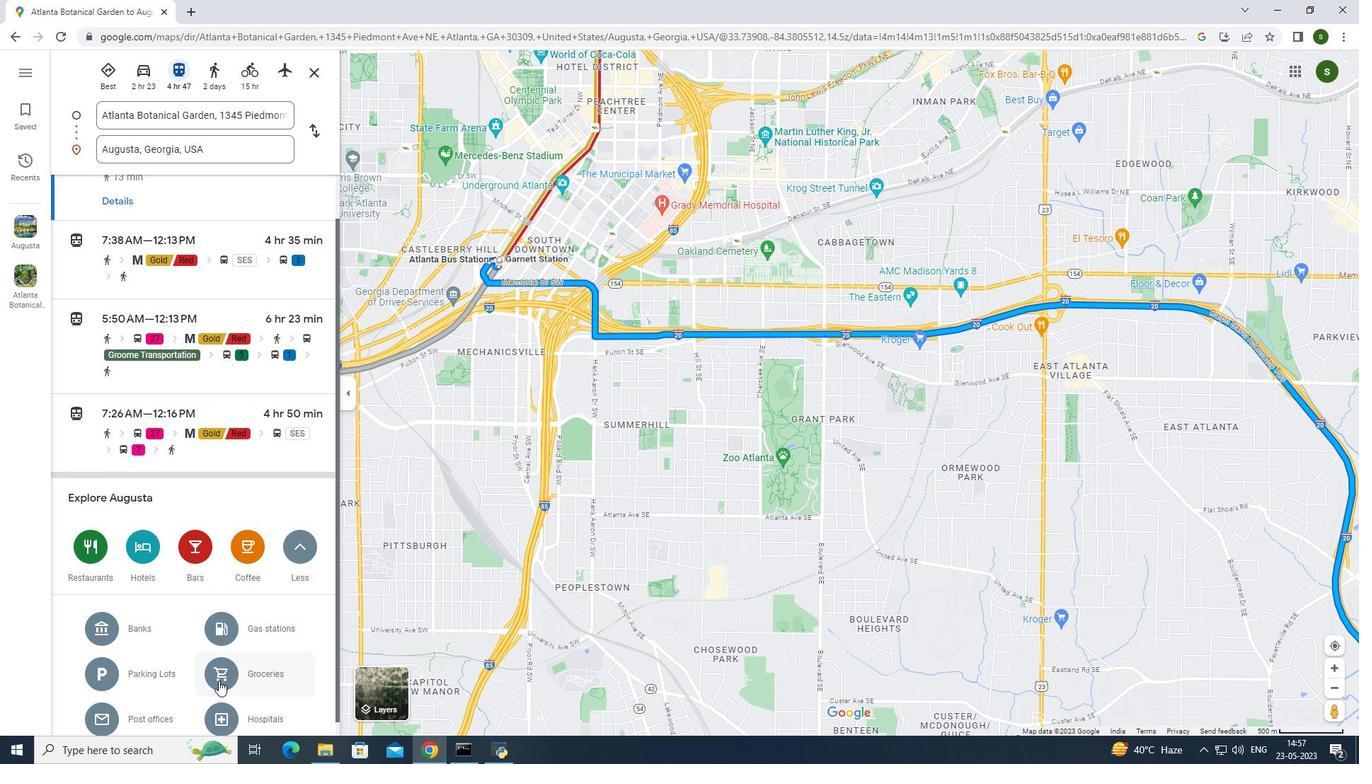 
Action: Mouse moved to (252, 524)
Screenshot: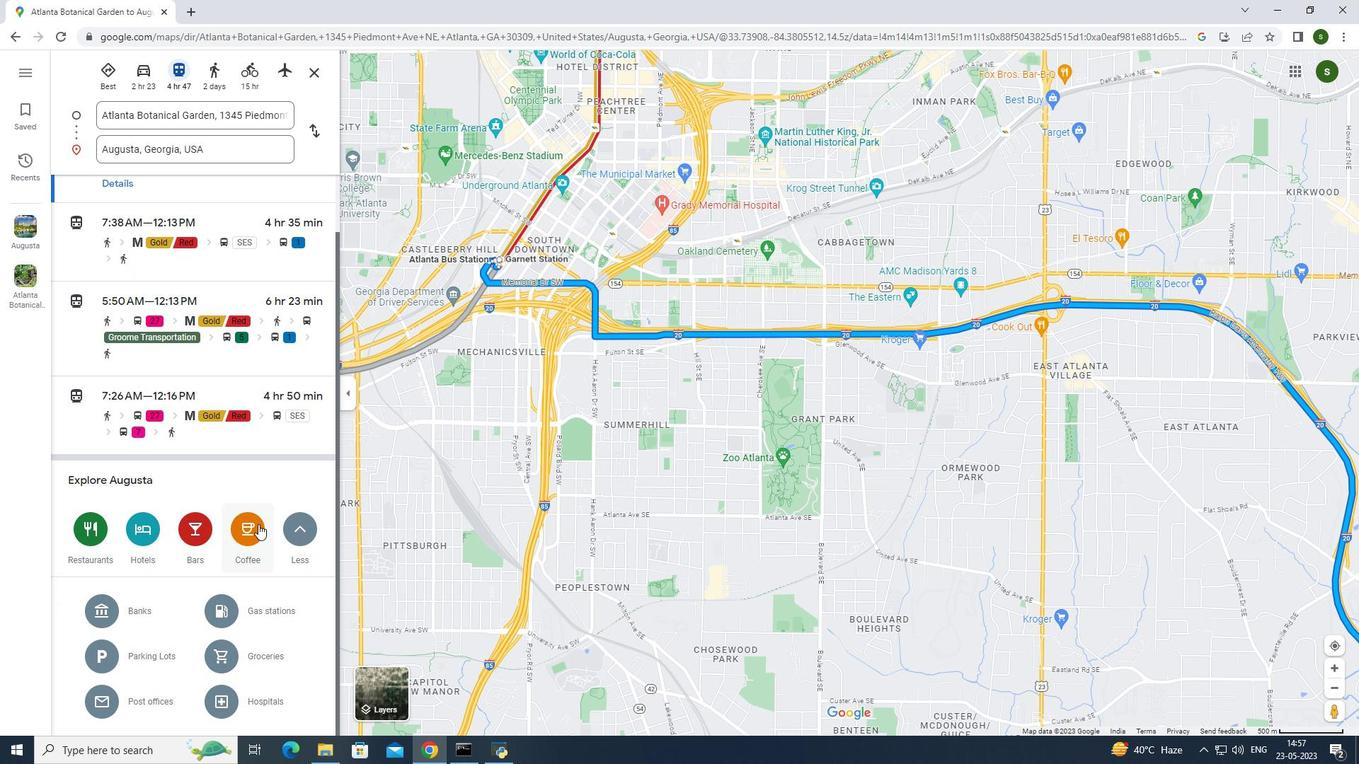 
Action: Mouse pressed left at (252, 524)
Screenshot: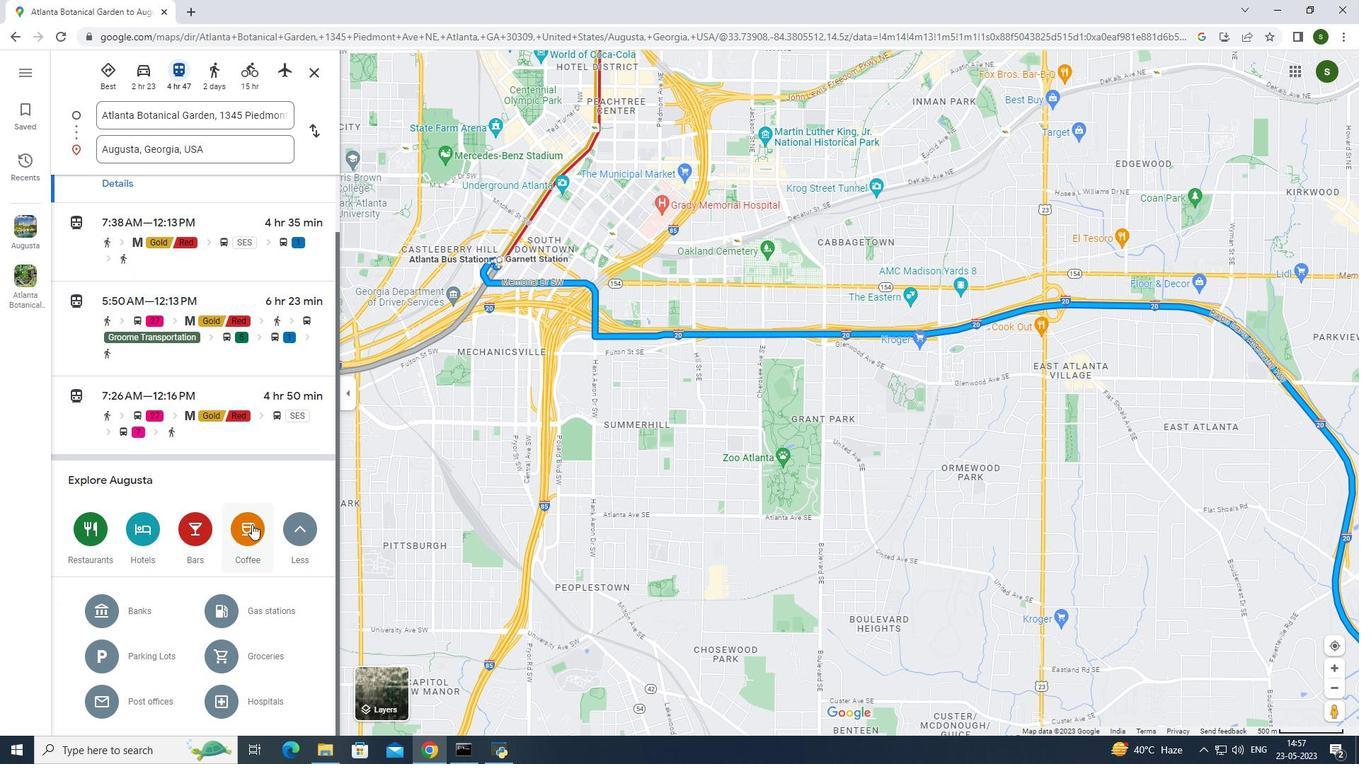 
Action: Mouse moved to (199, 149)
Screenshot: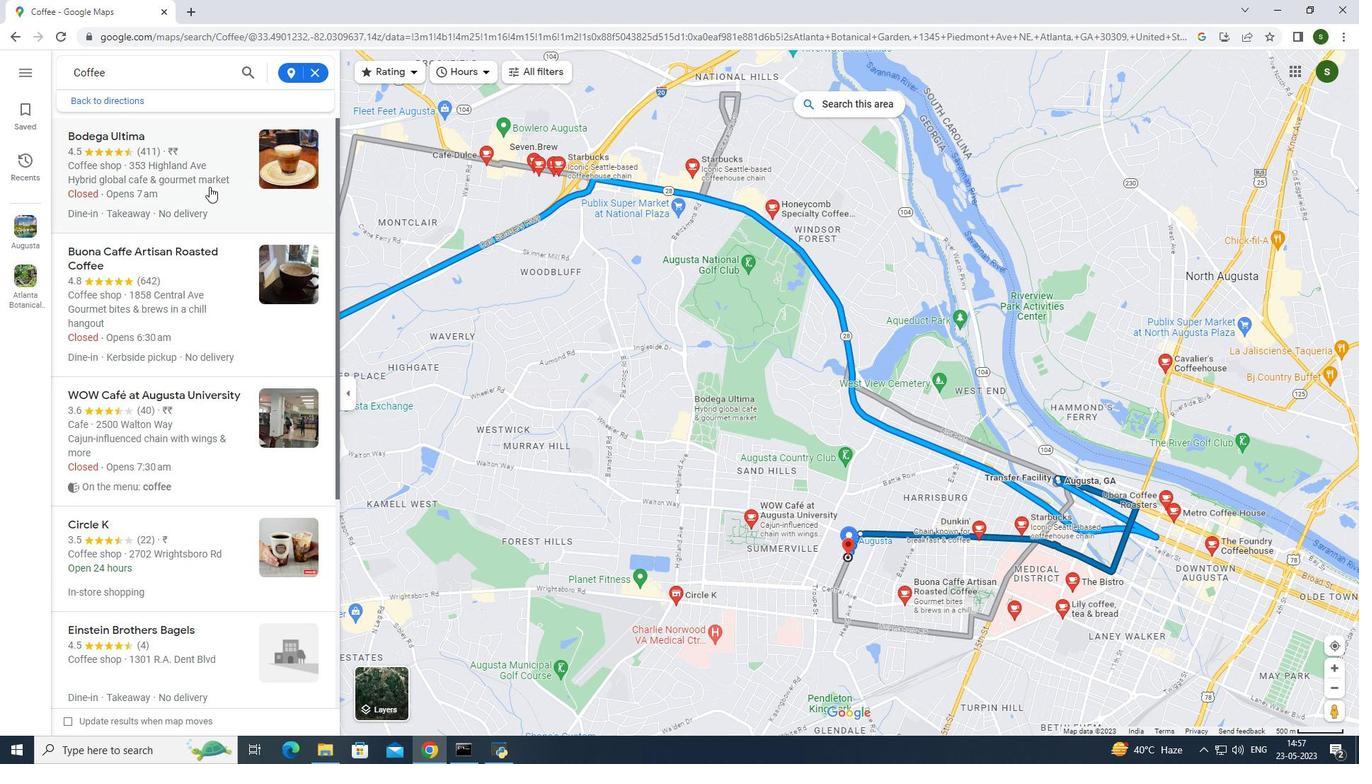 
Action: Mouse pressed left at (199, 149)
Screenshot: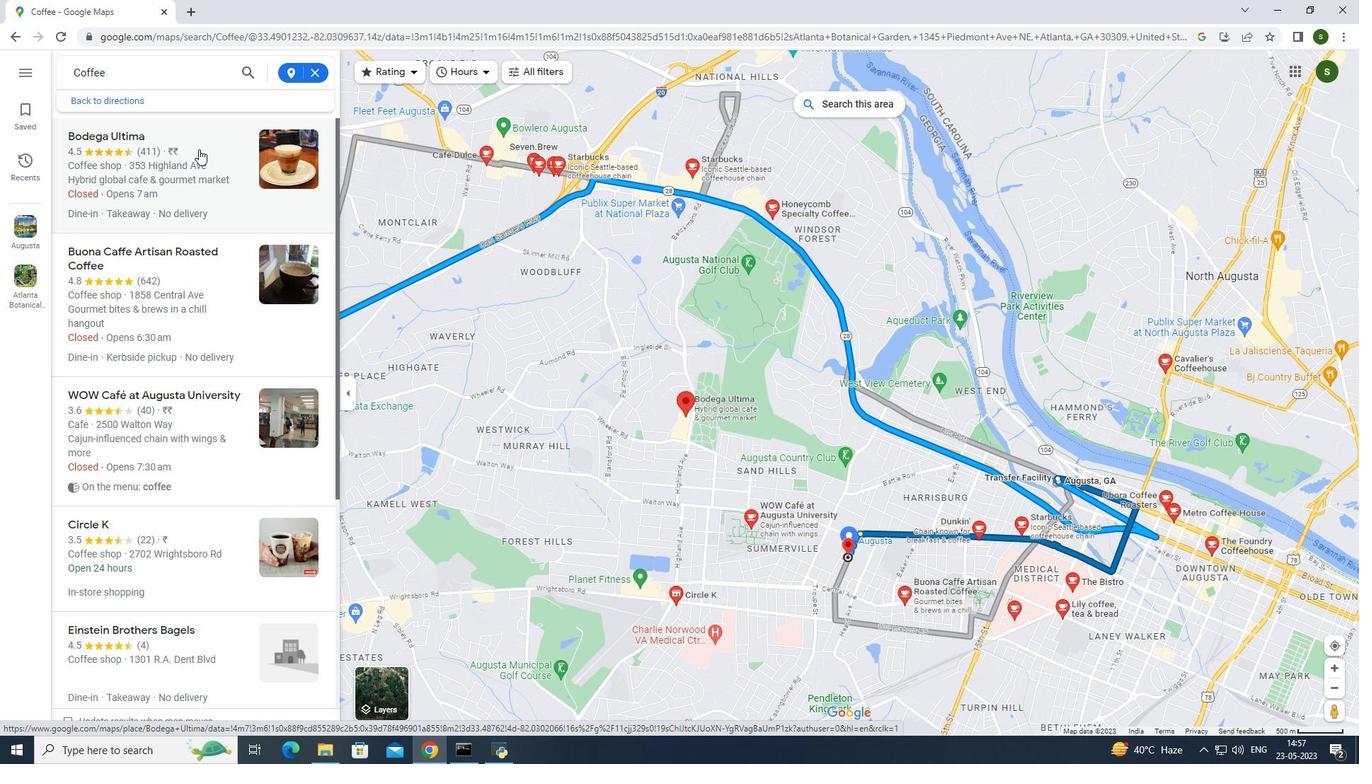 
Action: Mouse moved to (509, 316)
Screenshot: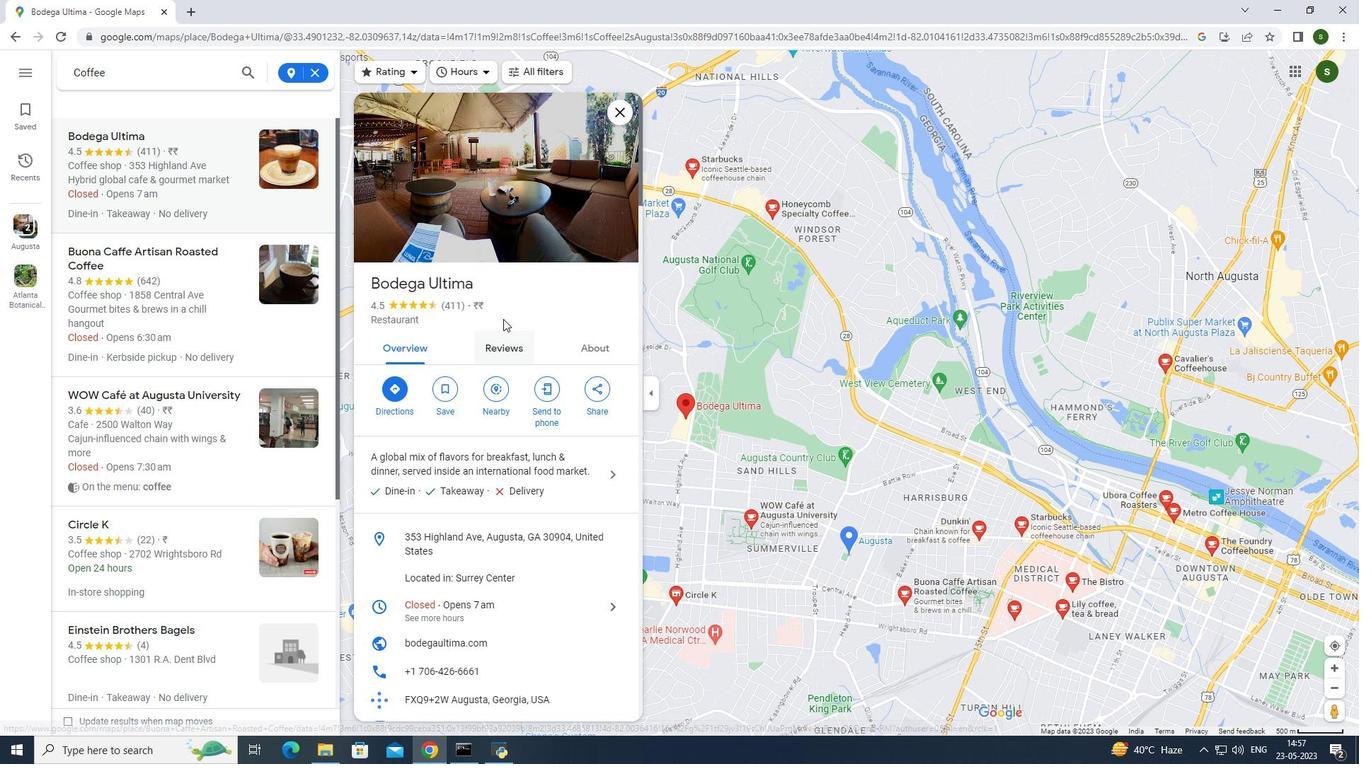
Action: Mouse scrolled (509, 315) with delta (0, 0)
Screenshot: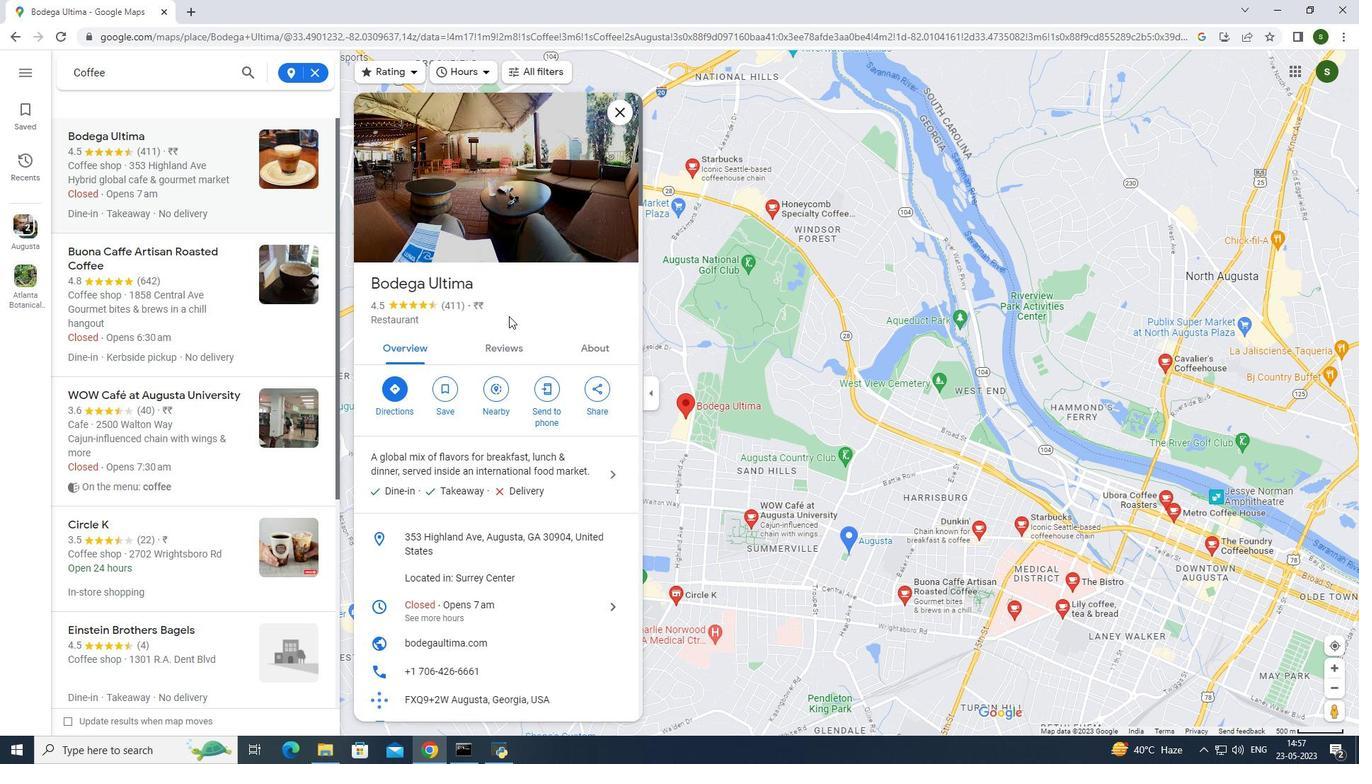 
Action: Mouse moved to (507, 316)
Screenshot: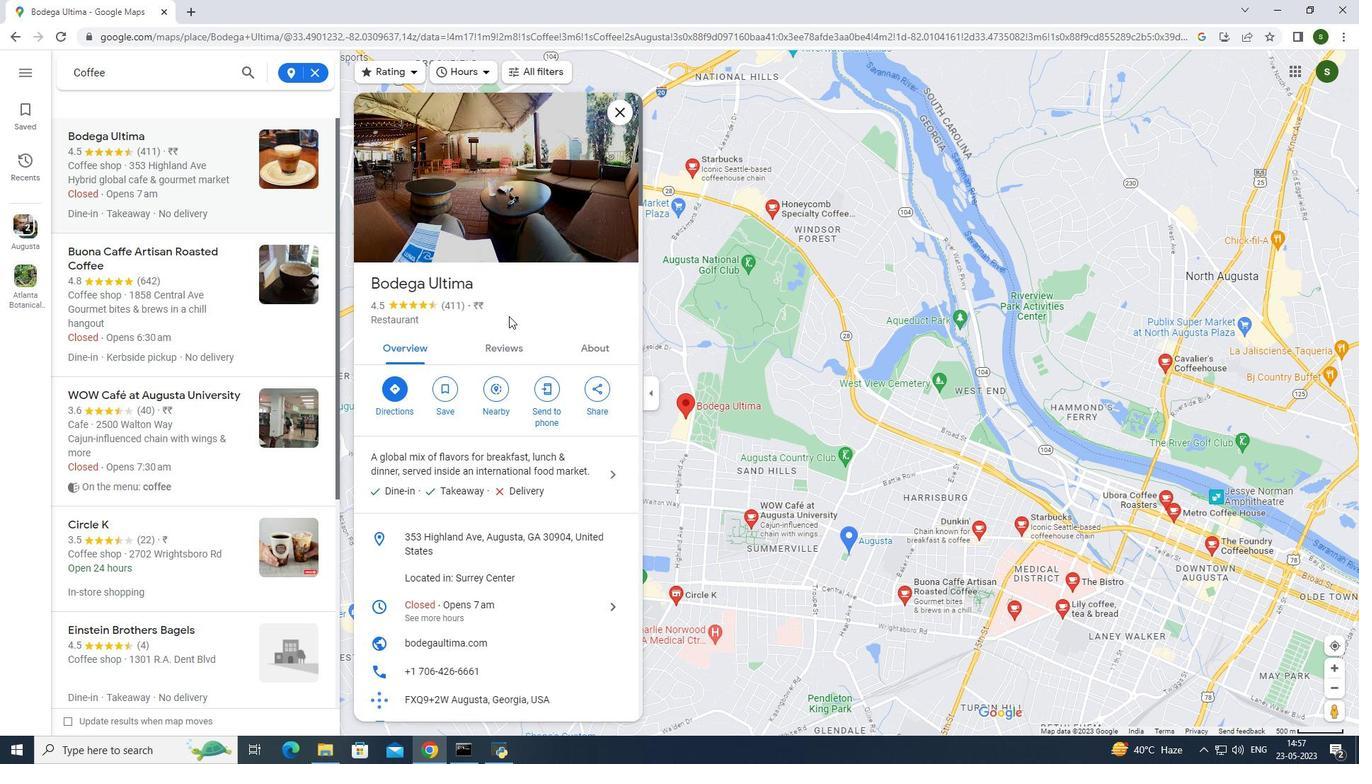 
Action: Mouse scrolled (507, 315) with delta (0, 0)
Screenshot: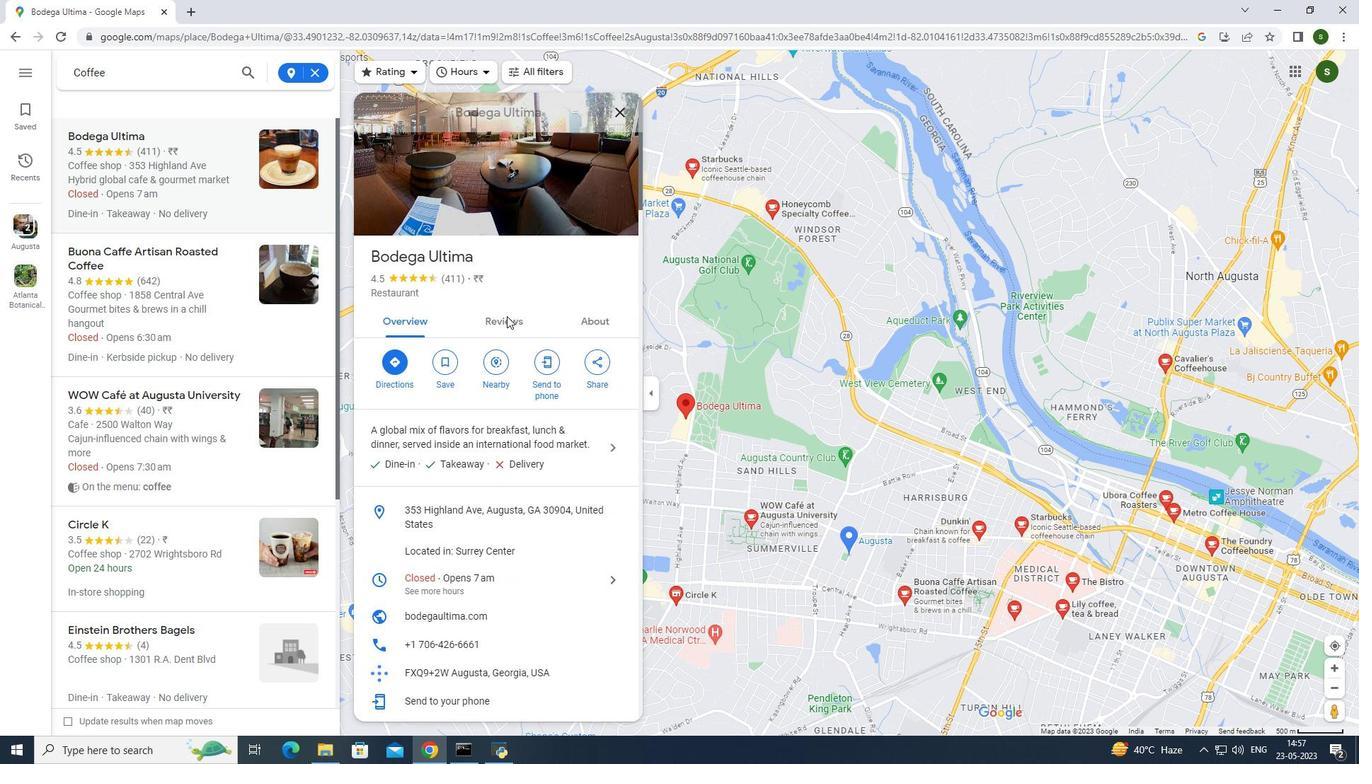 
Action: Mouse scrolled (507, 315) with delta (0, 0)
Screenshot: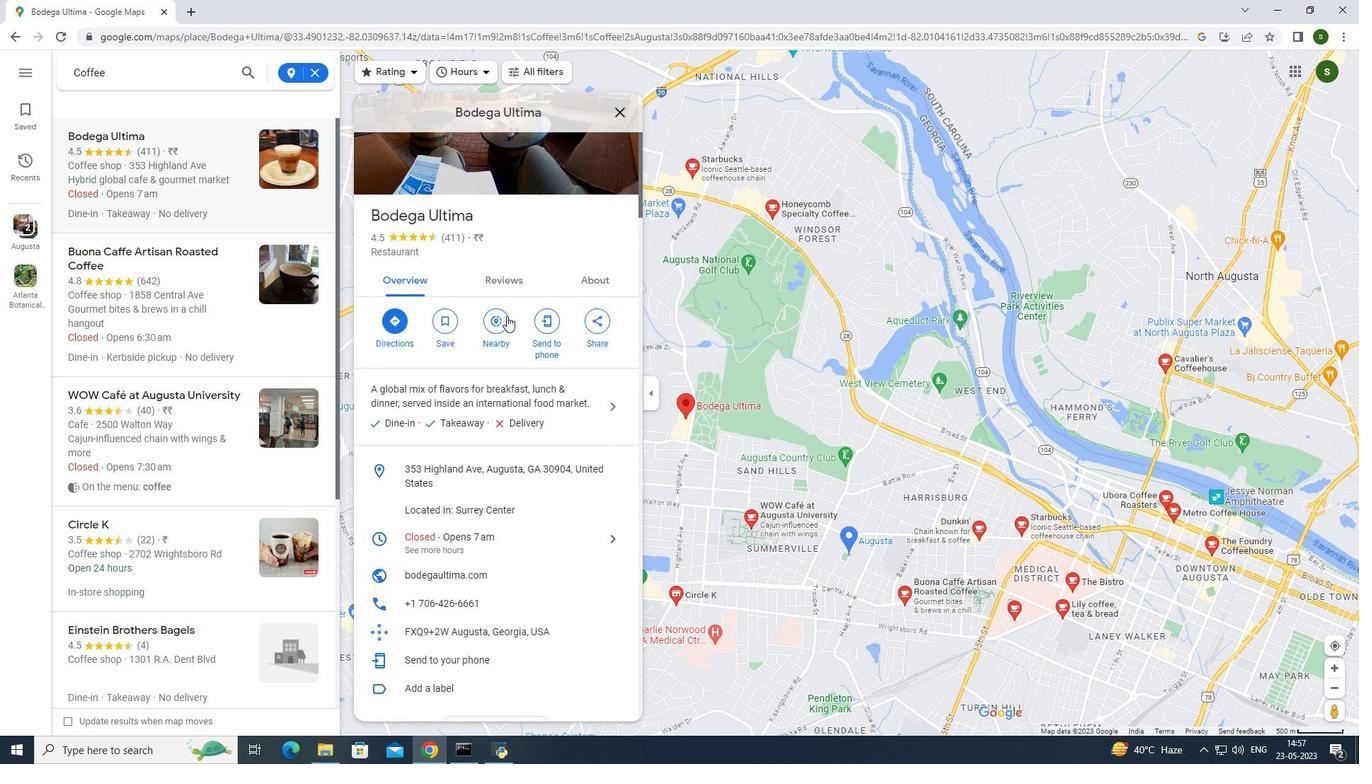 
Action: Mouse scrolled (507, 315) with delta (0, 0)
Screenshot: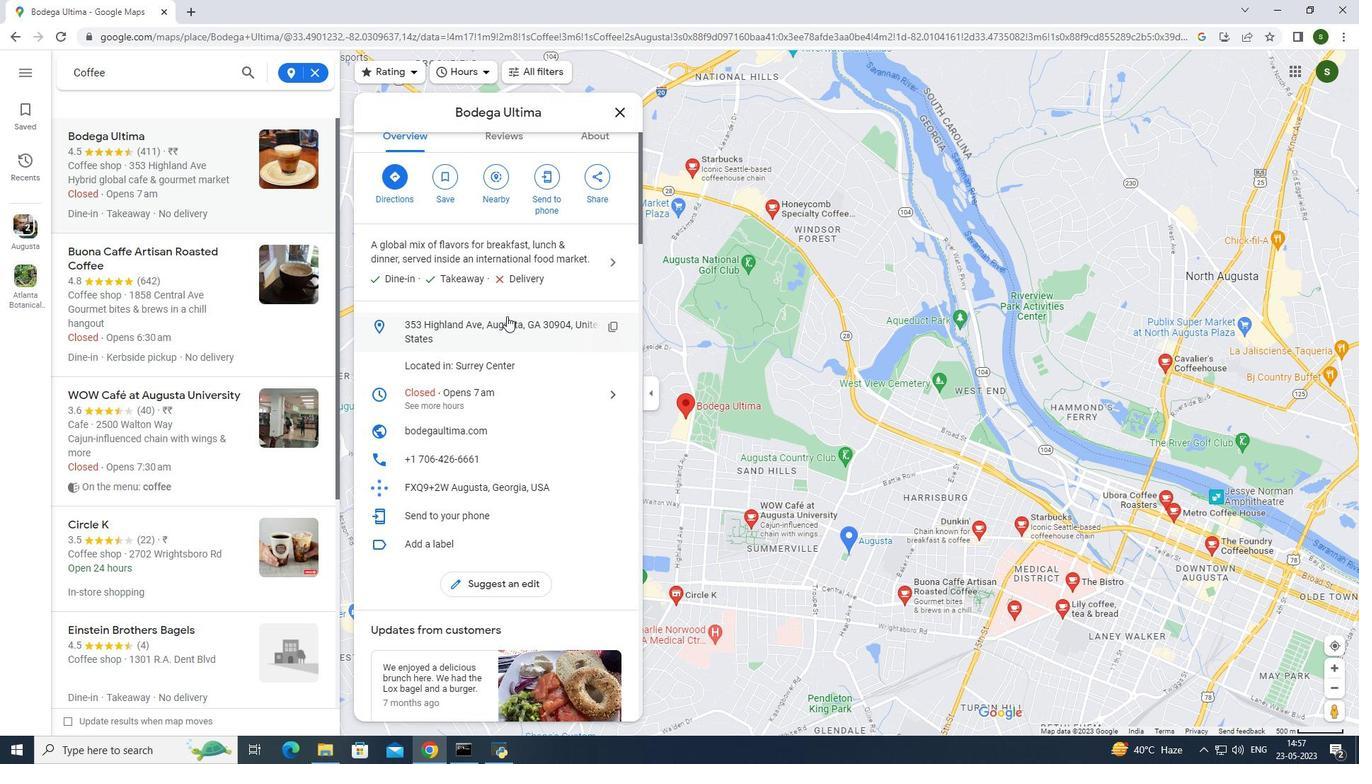 
Action: Mouse scrolled (507, 315) with delta (0, 0)
Screenshot: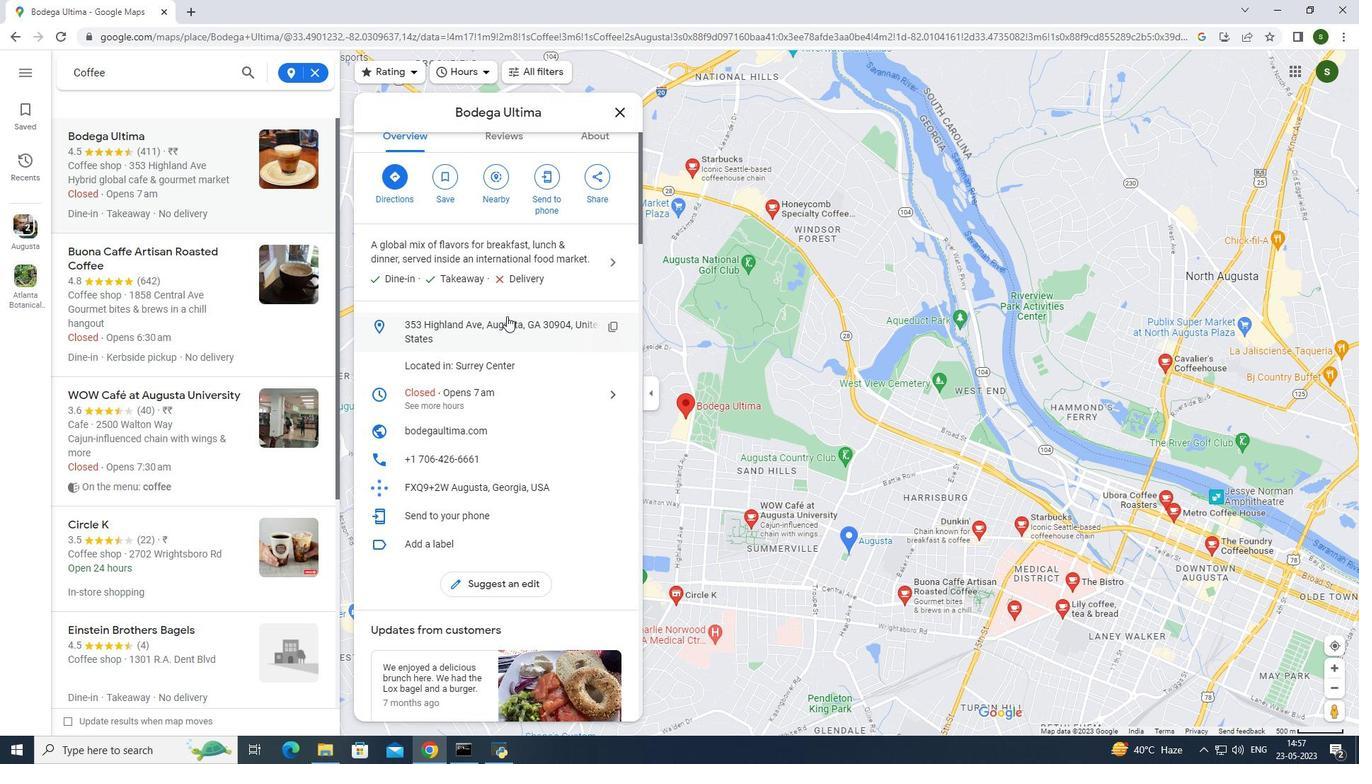 
Action: Mouse scrolled (507, 315) with delta (0, 0)
Screenshot: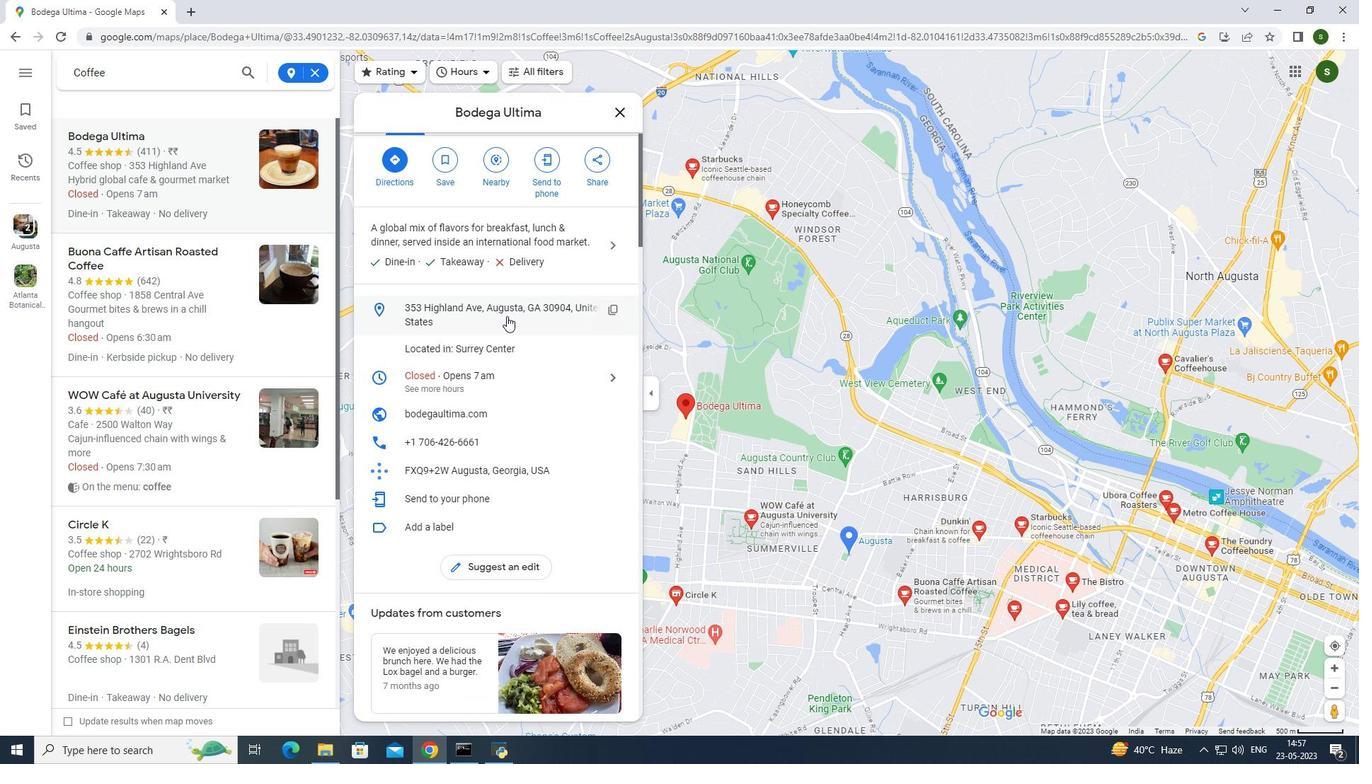 
Action: Mouse scrolled (507, 315) with delta (0, 0)
Screenshot: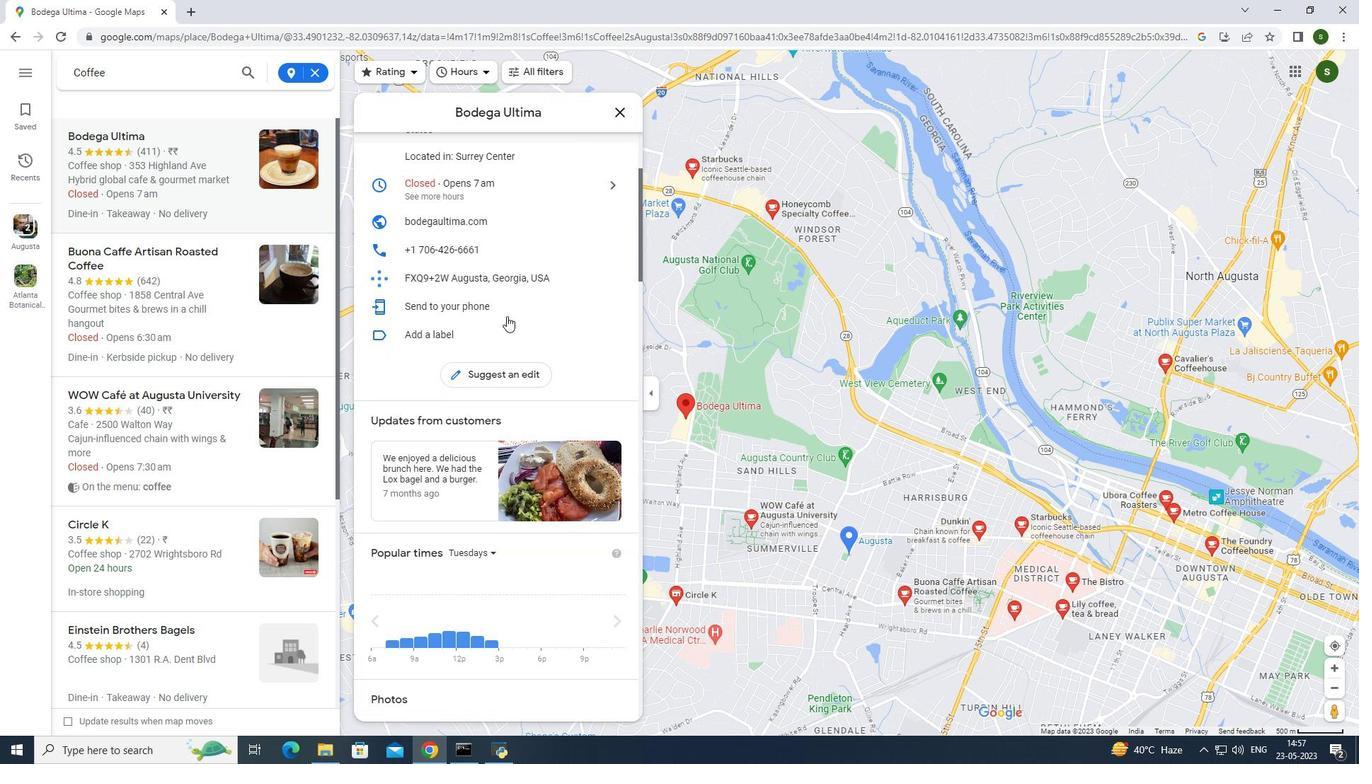 
Action: Mouse scrolled (507, 315) with delta (0, 0)
Screenshot: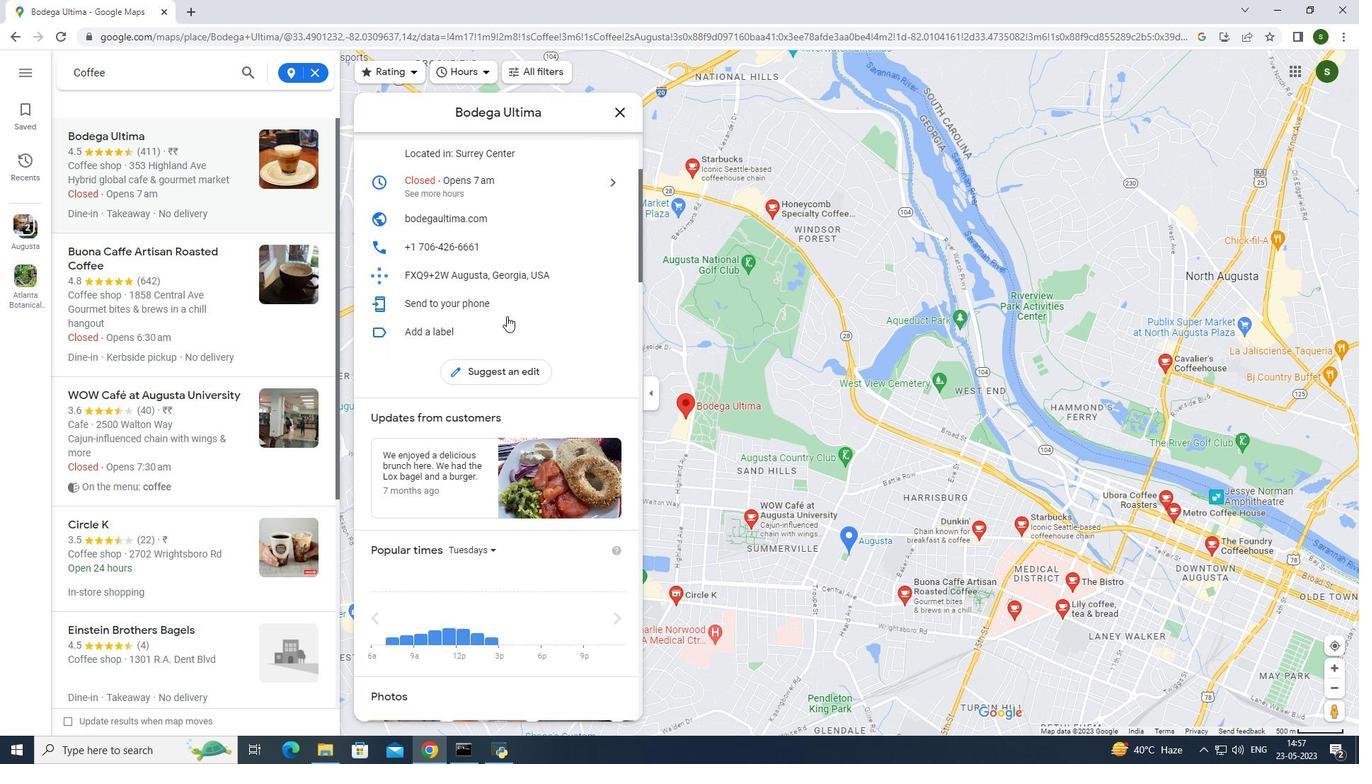 
Action: Mouse scrolled (507, 315) with delta (0, 0)
Screenshot: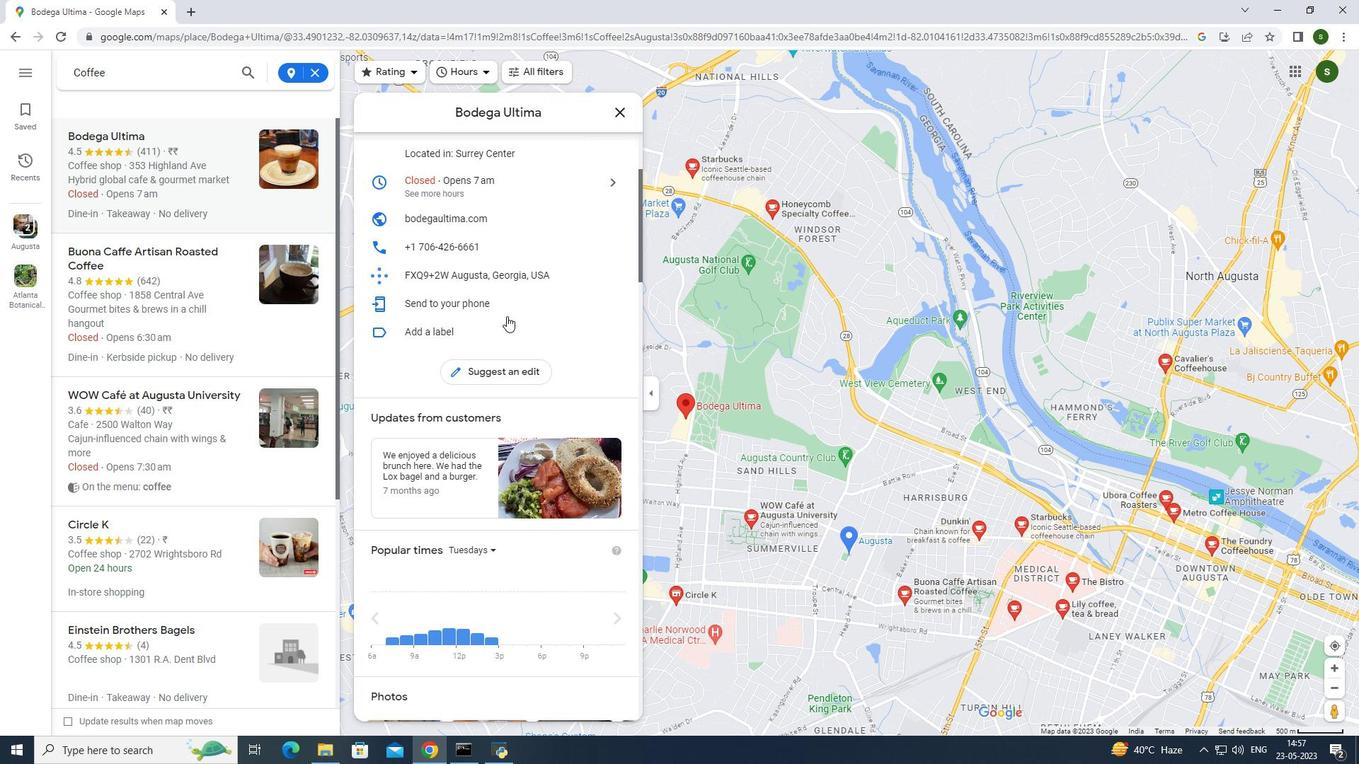 
Action: Mouse scrolled (507, 317) with delta (0, 0)
Screenshot: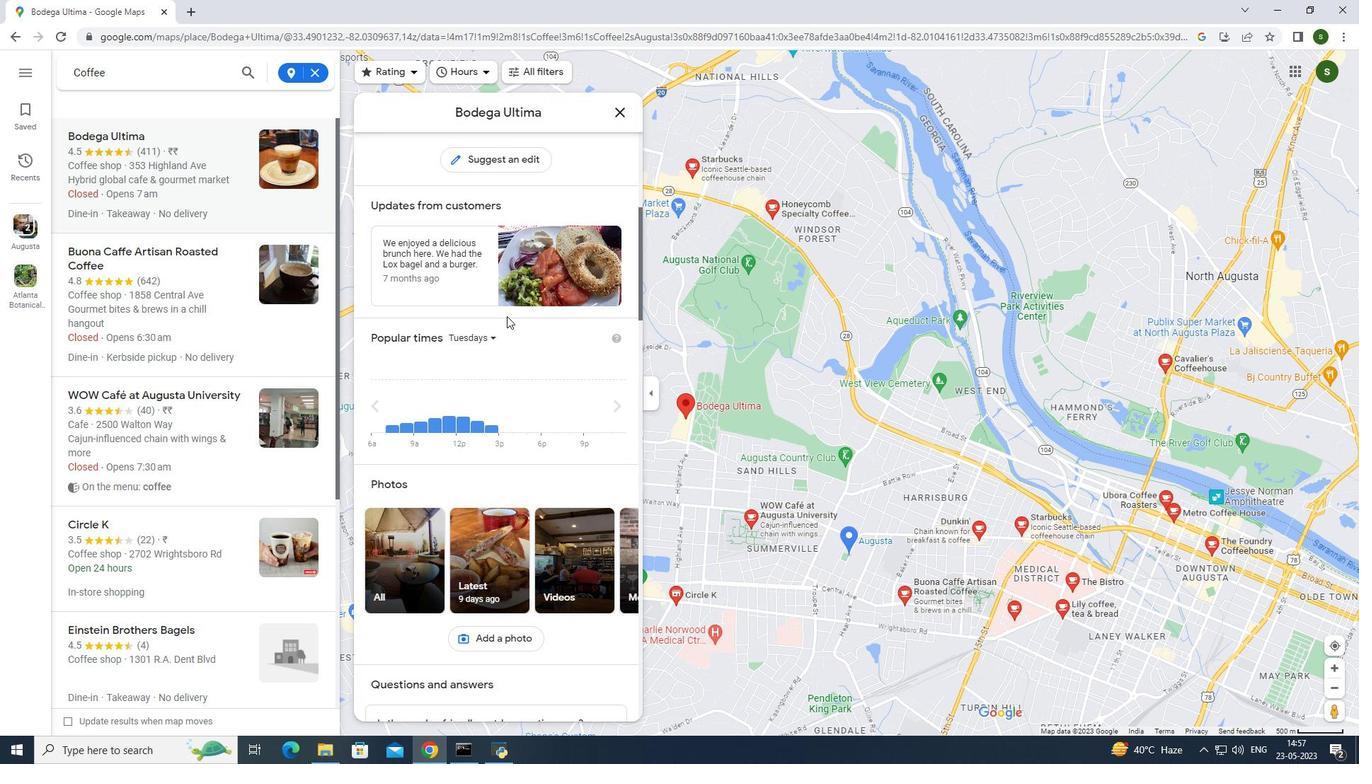 
Action: Mouse scrolled (507, 317) with delta (0, 0)
Screenshot: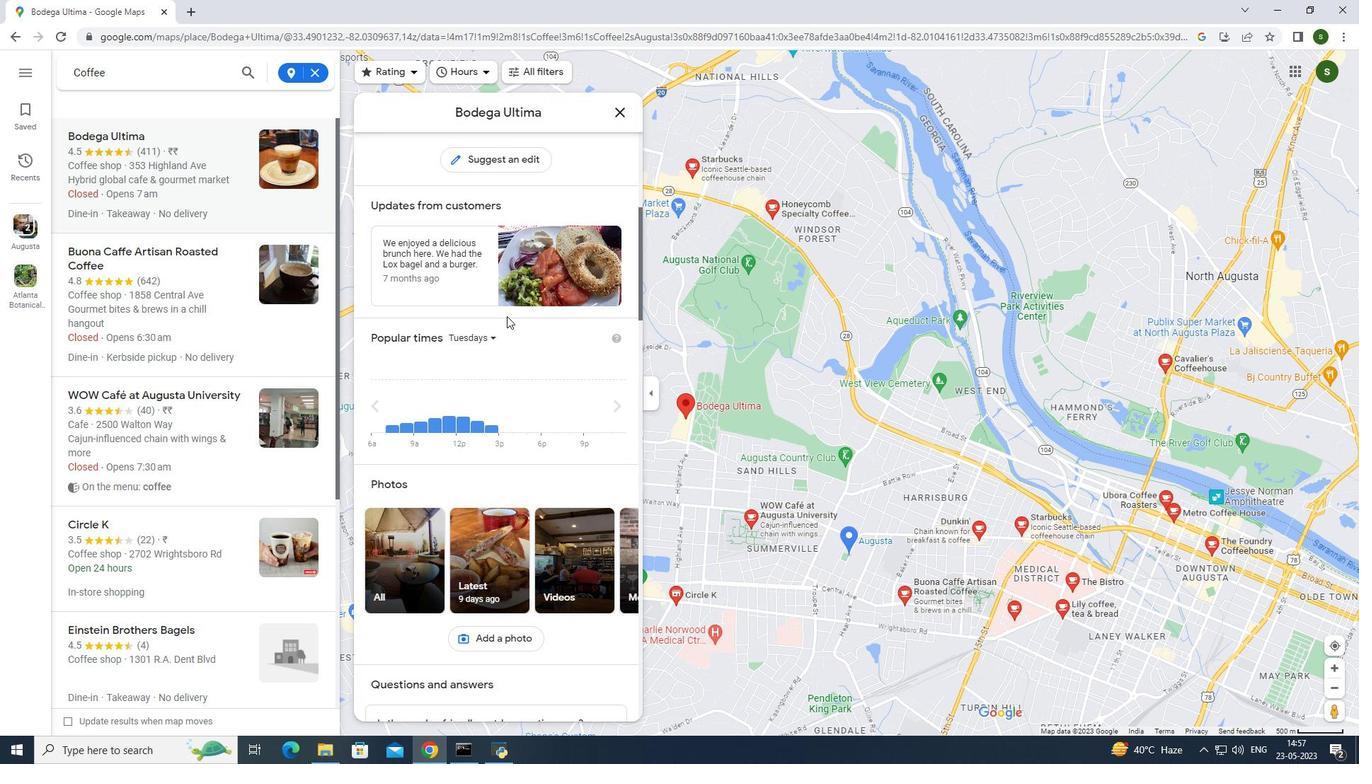 
Action: Mouse scrolled (507, 317) with delta (0, 0)
Screenshot: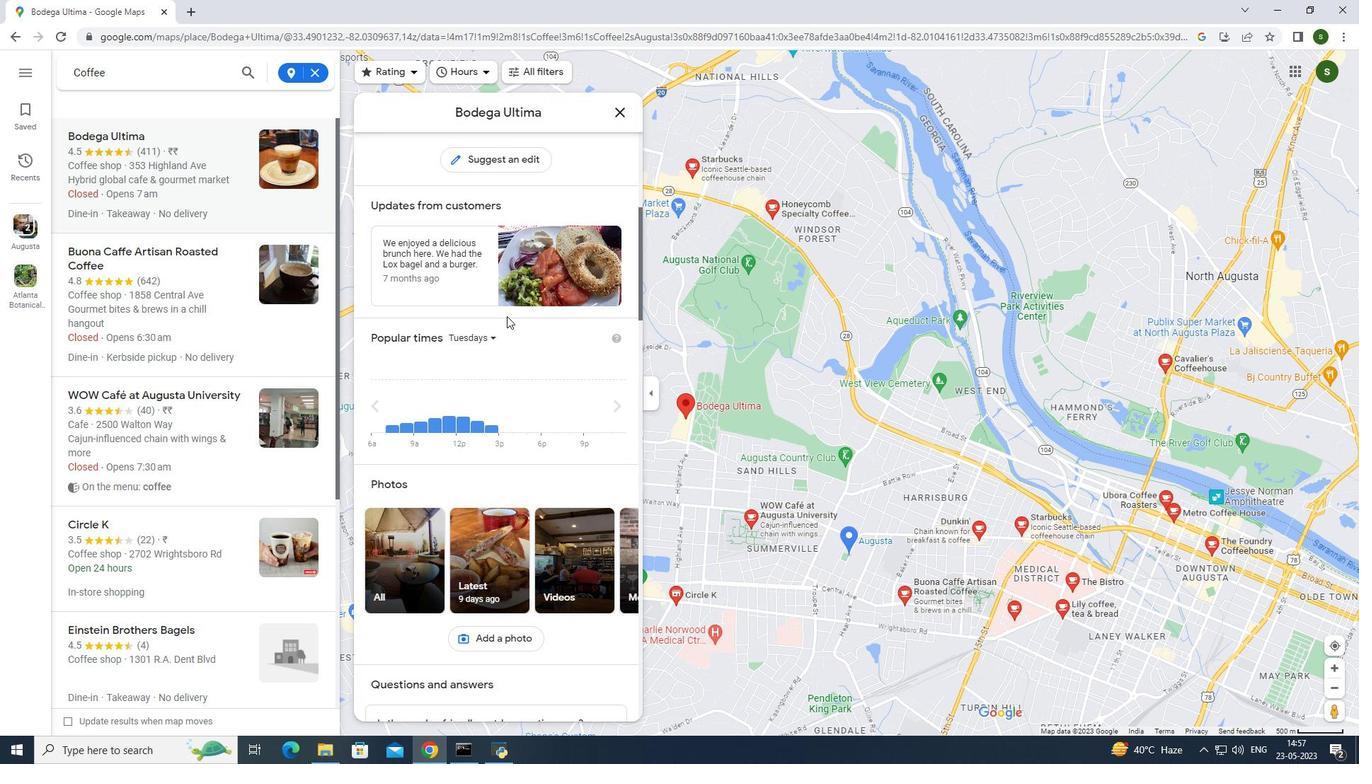 
Action: Mouse scrolled (507, 317) with delta (0, 0)
Screenshot: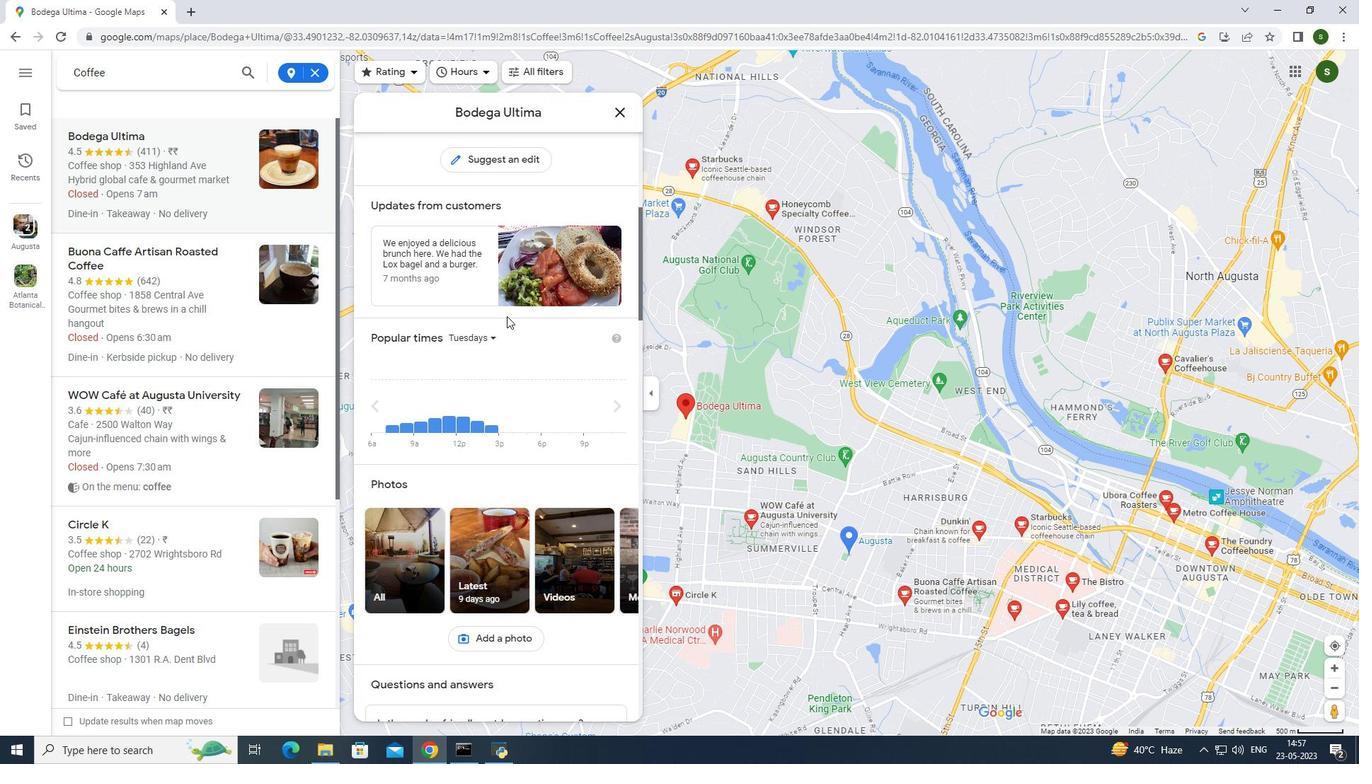 
Action: Mouse moved to (623, 109)
Screenshot: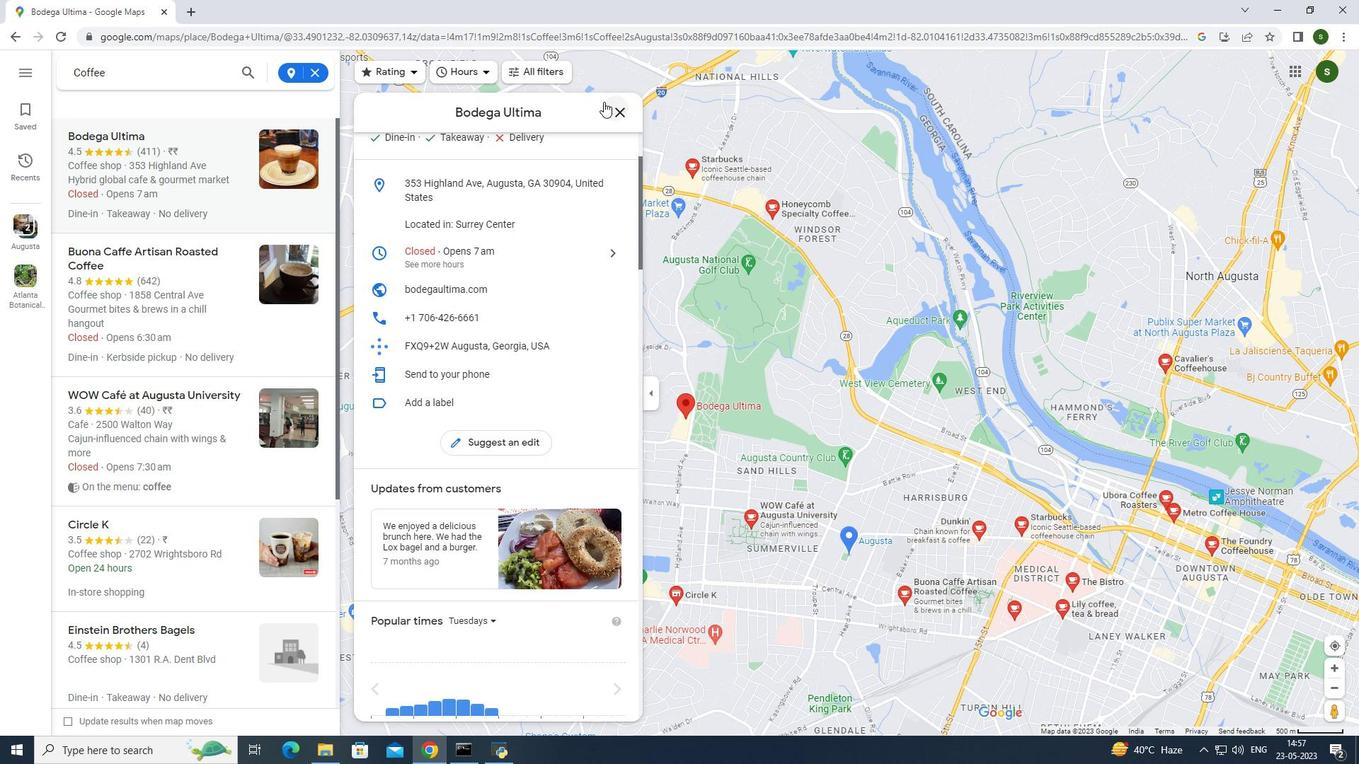 
Action: Mouse pressed left at (623, 109)
Screenshot: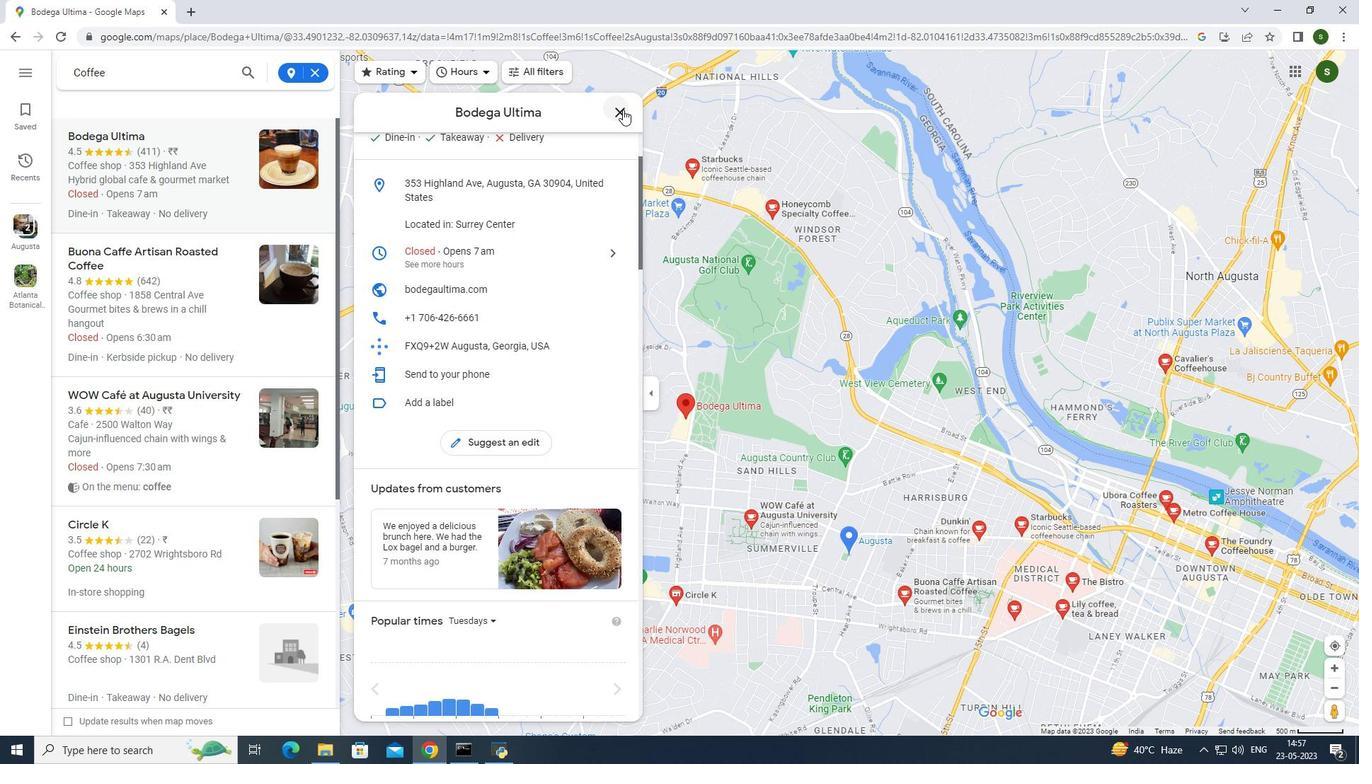
Action: Mouse moved to (185, 251)
Screenshot: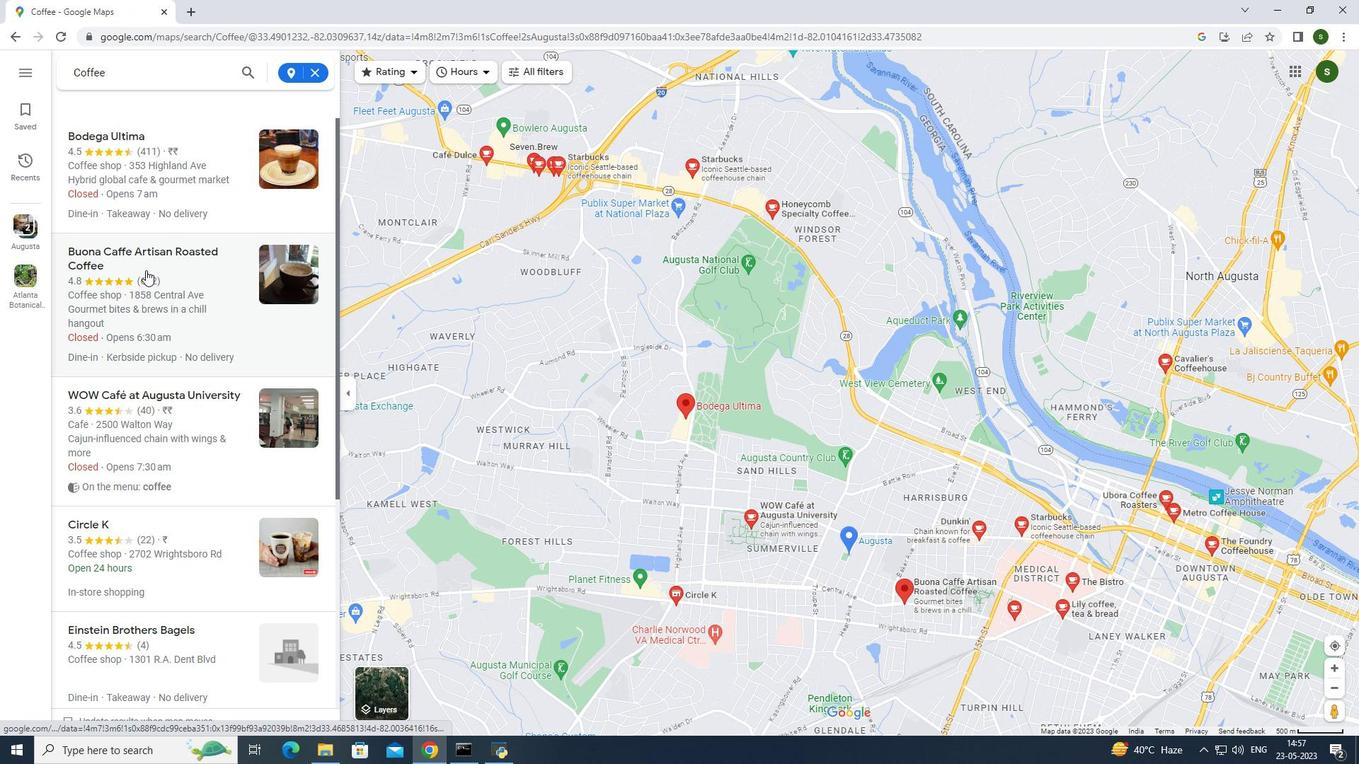 
Action: Mouse scrolled (185, 250) with delta (0, 0)
Screenshot: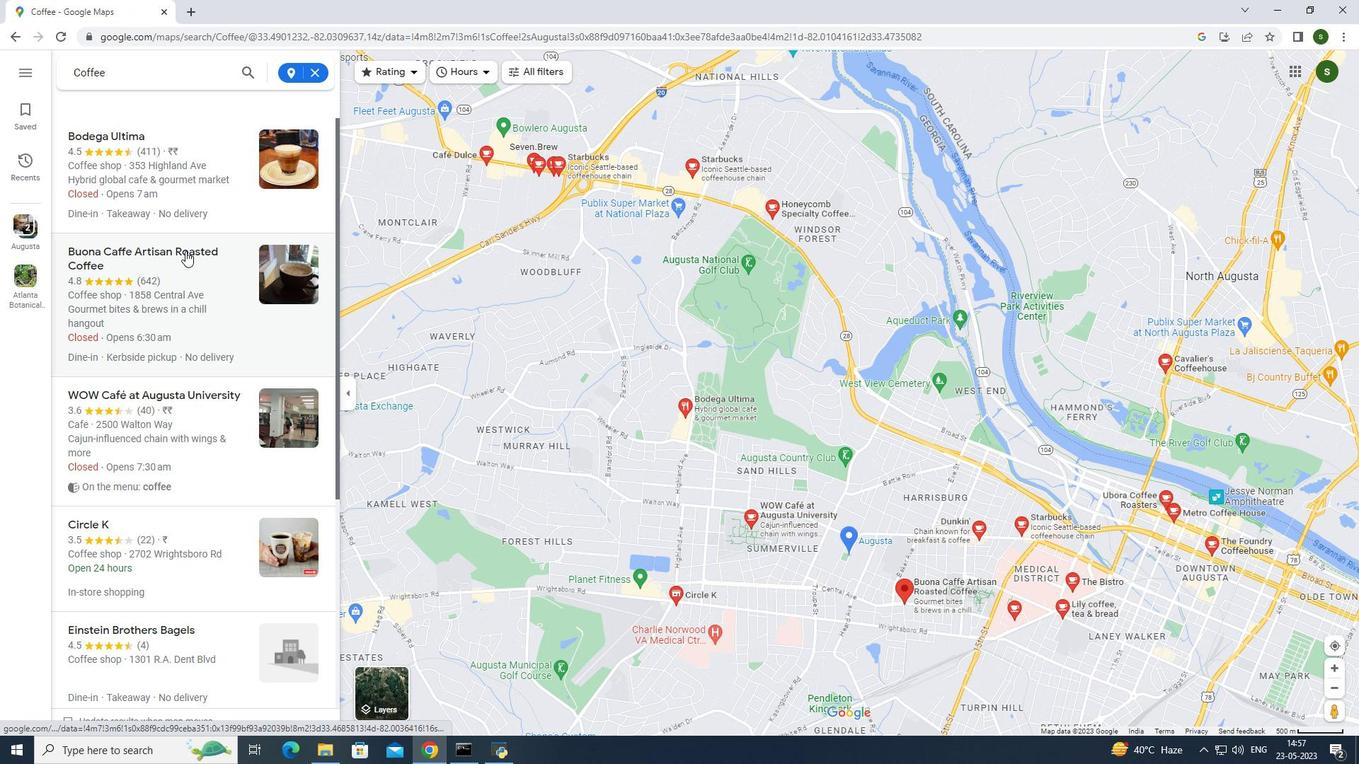 
Action: Mouse scrolled (185, 250) with delta (0, 0)
Screenshot: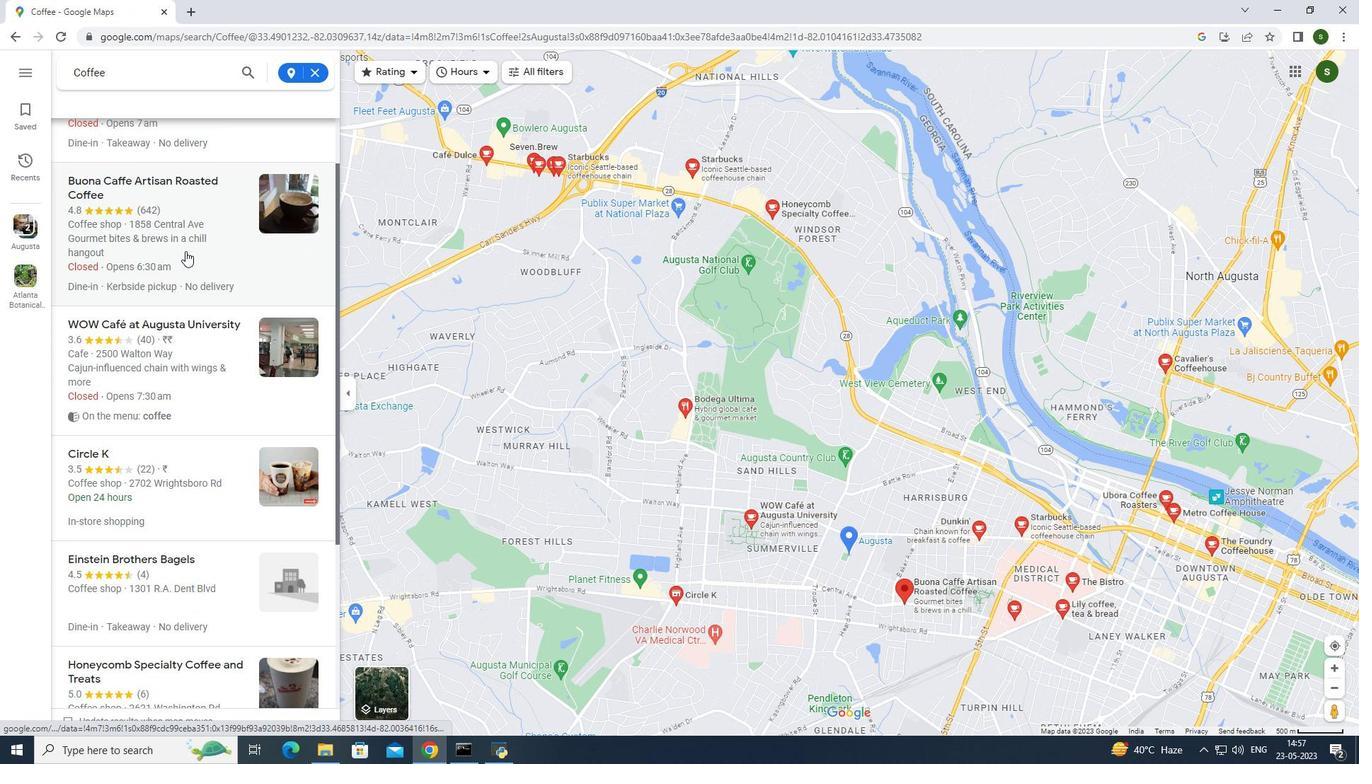 
Action: Mouse scrolled (185, 250) with delta (0, 0)
Screenshot: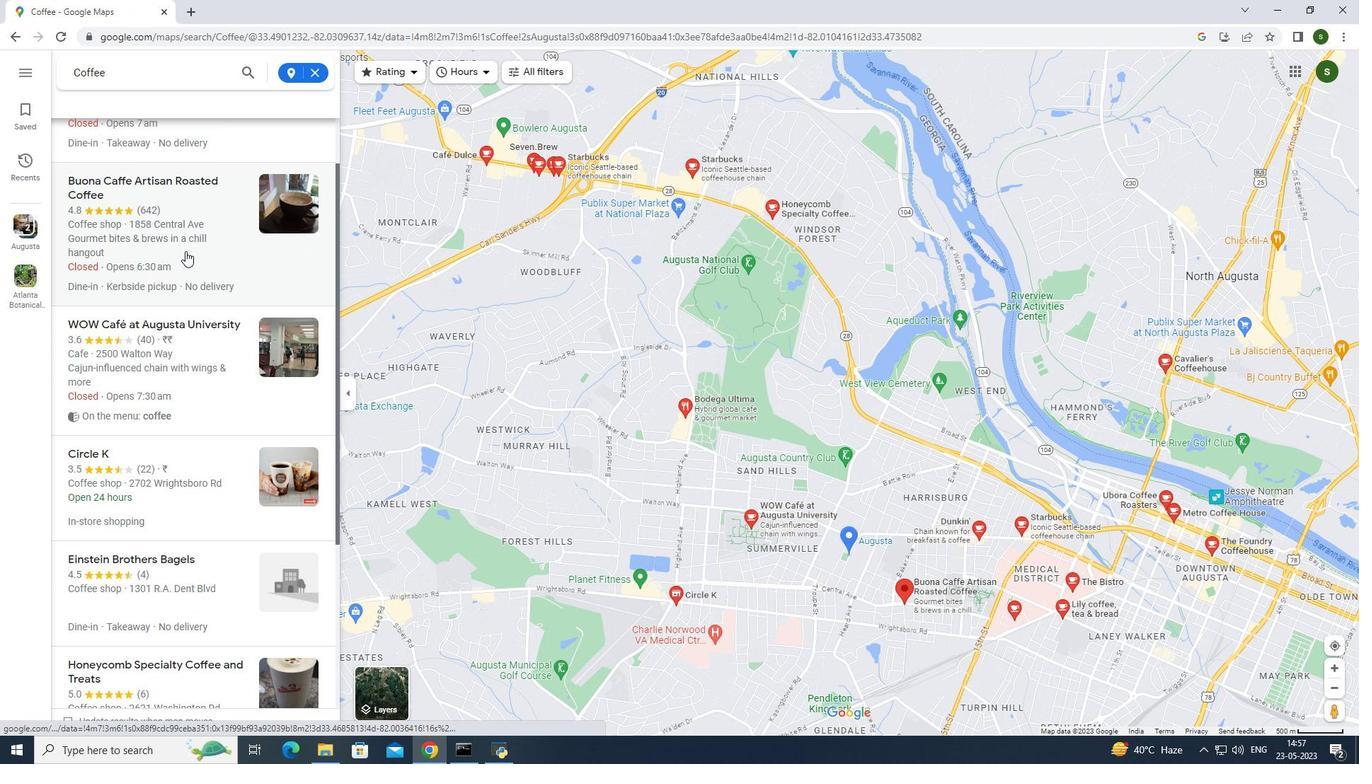 
Action: Mouse scrolled (185, 250) with delta (0, 0)
Screenshot: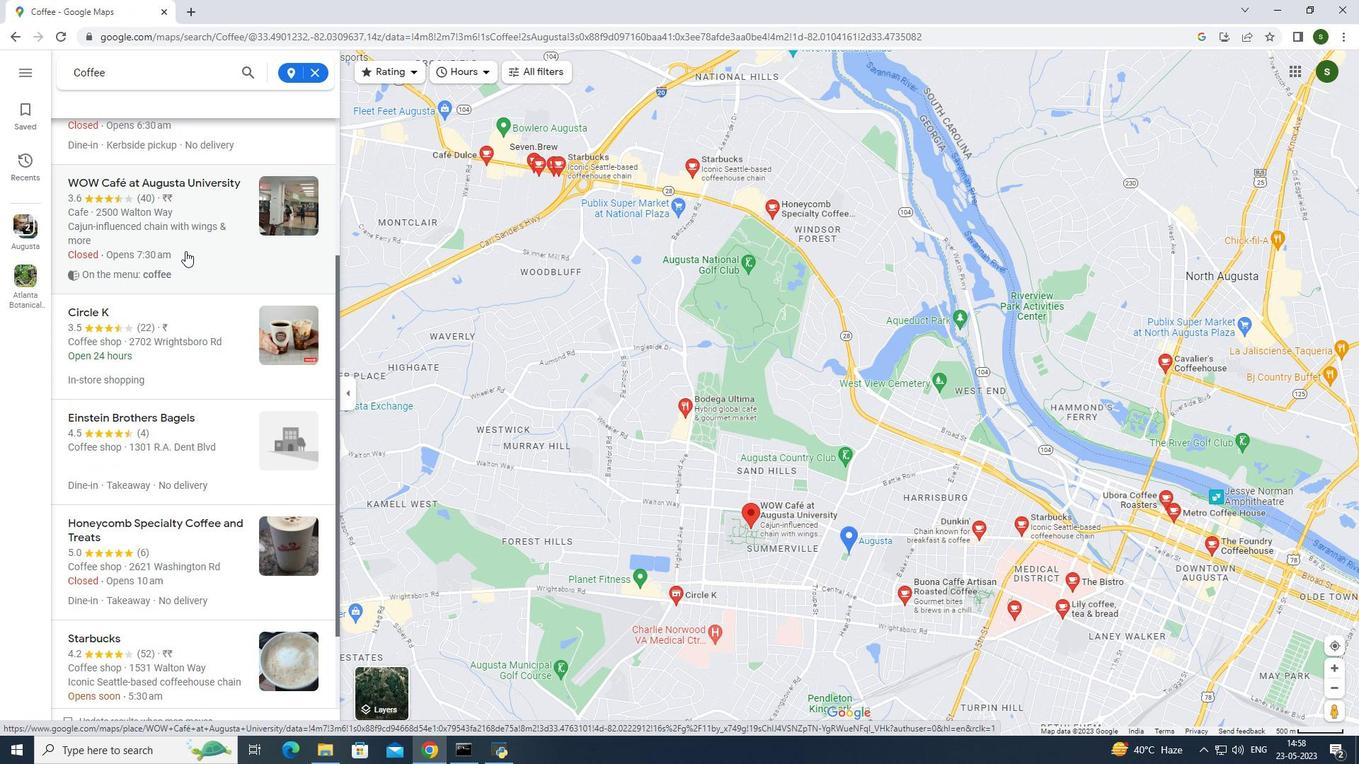 
Action: Mouse scrolled (185, 250) with delta (0, 0)
Screenshot: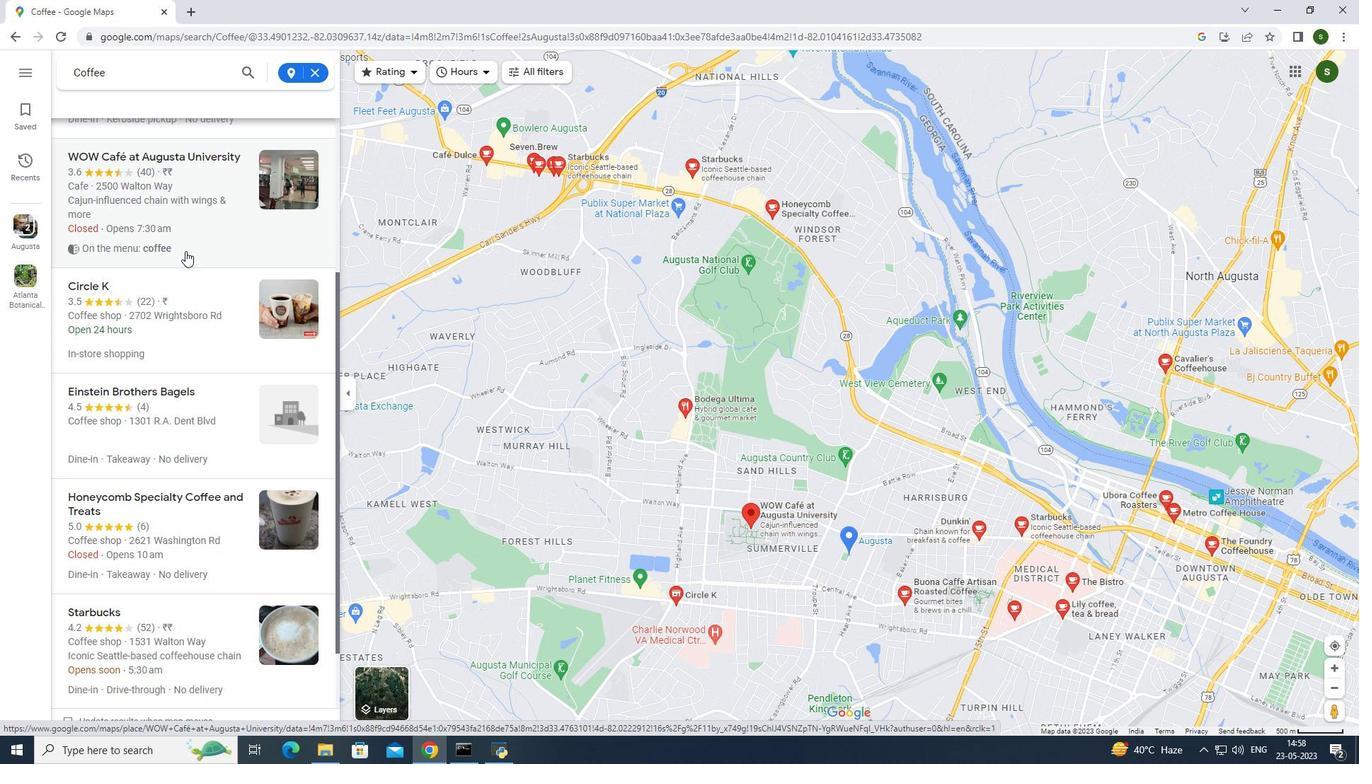
Action: Mouse scrolled (185, 250) with delta (0, 0)
Screenshot: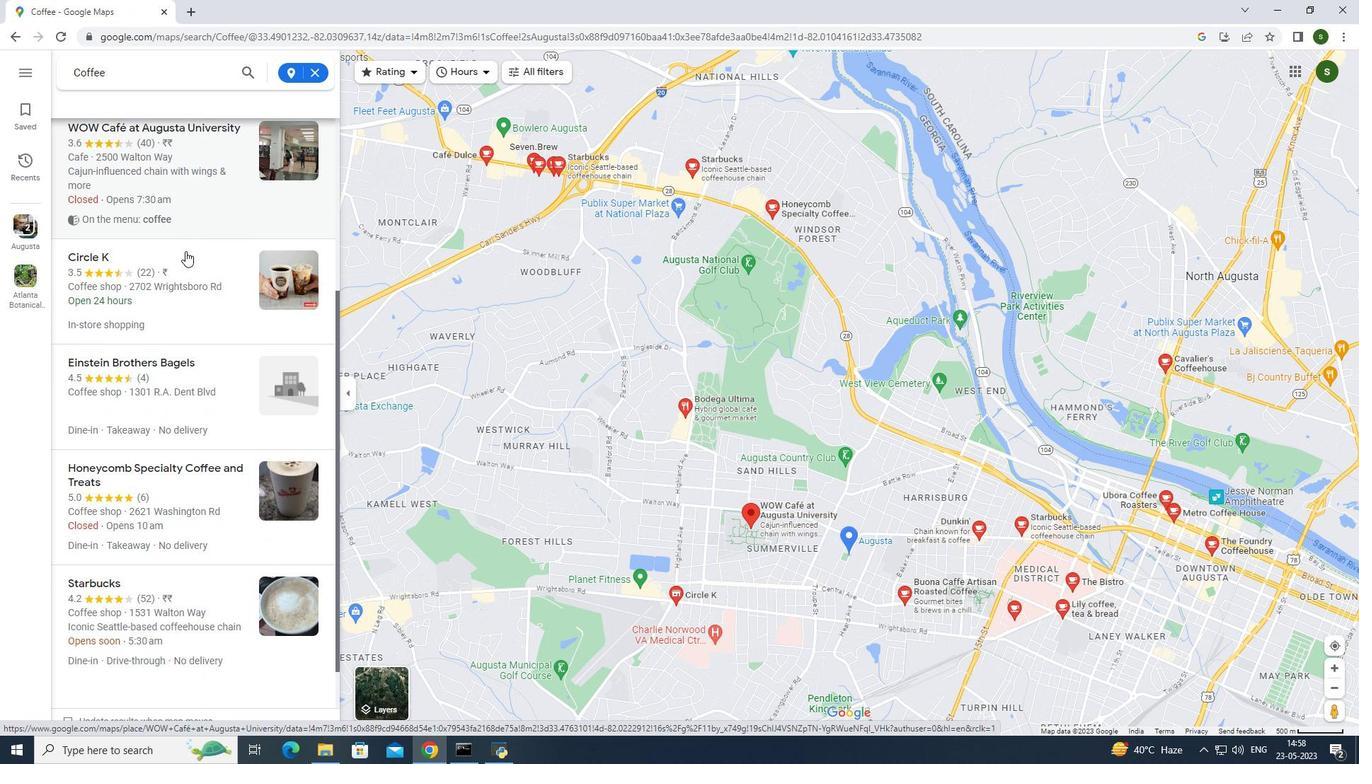 
Action: Mouse scrolled (185, 250) with delta (0, 0)
Screenshot: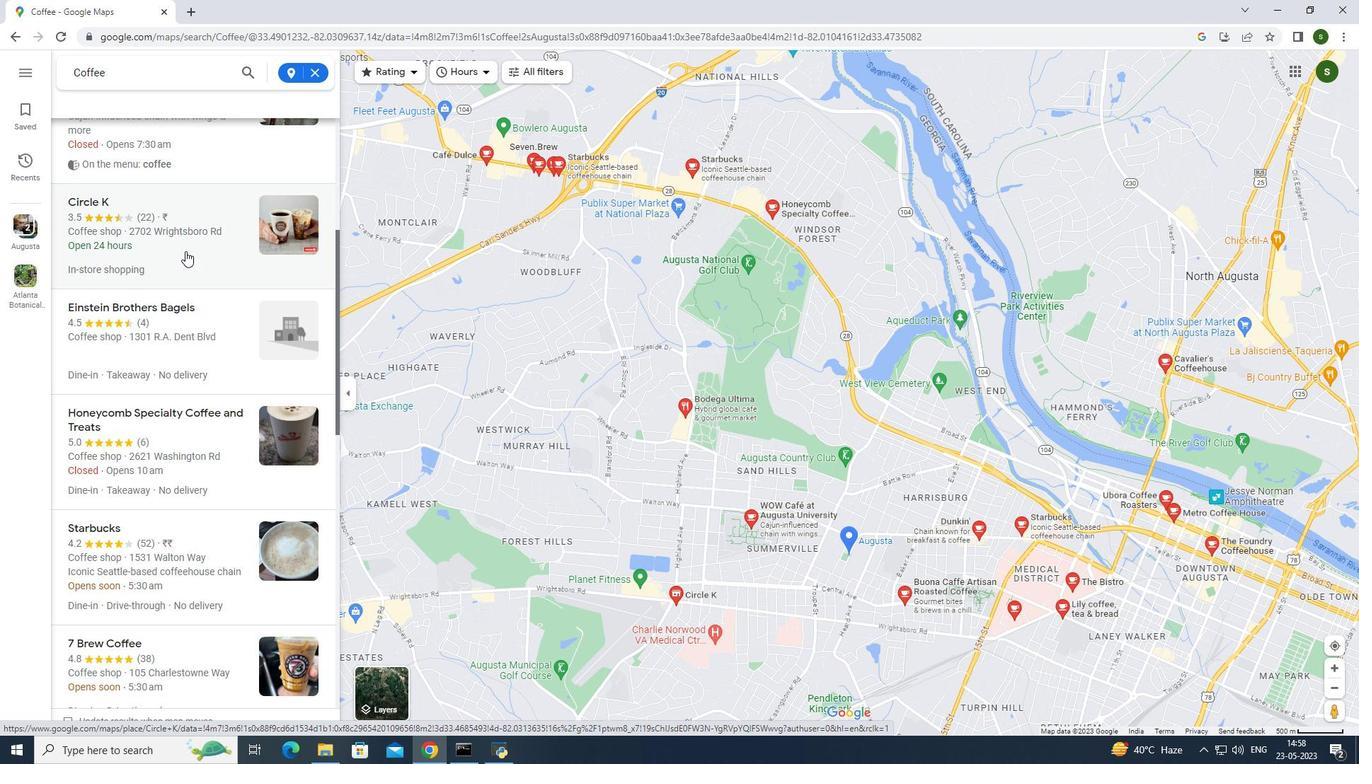 
Action: Mouse scrolled (185, 250) with delta (0, 0)
Screenshot: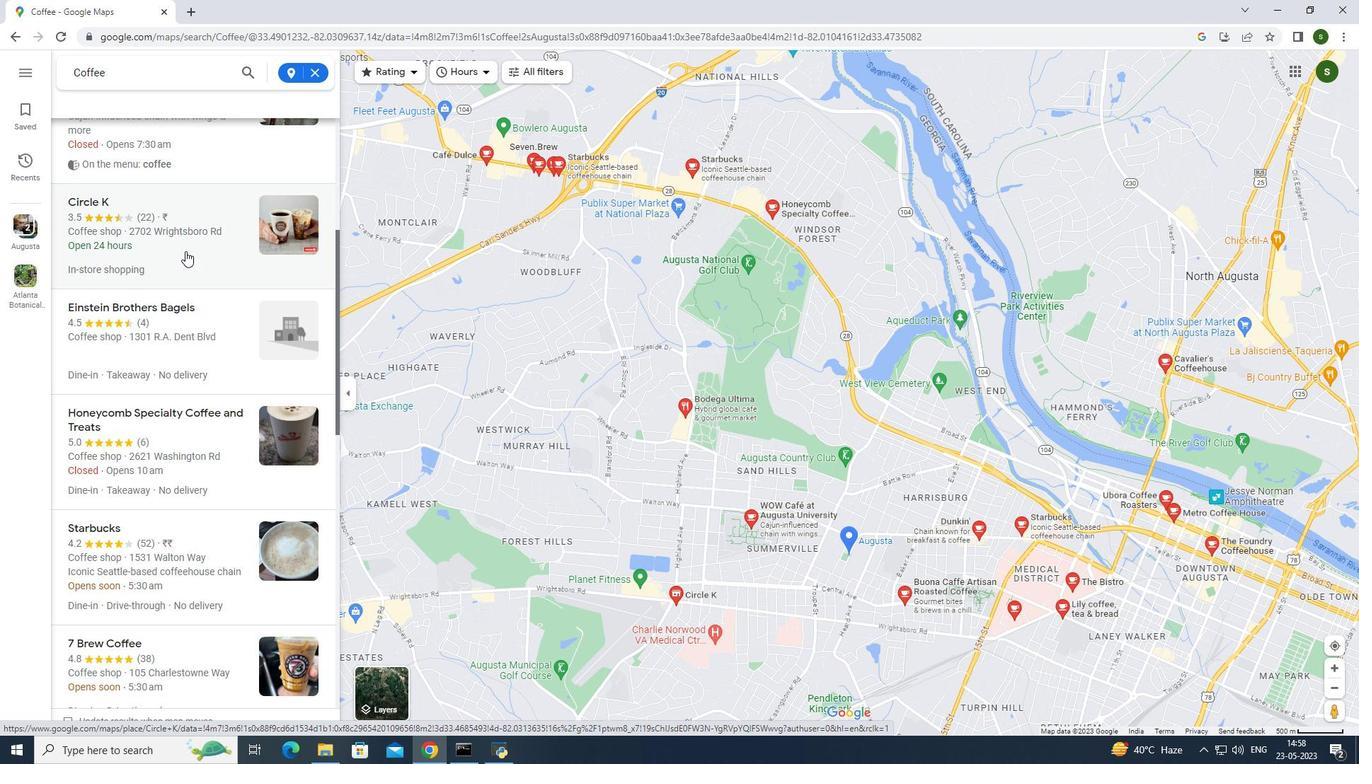 
Action: Mouse scrolled (185, 250) with delta (0, 0)
Screenshot: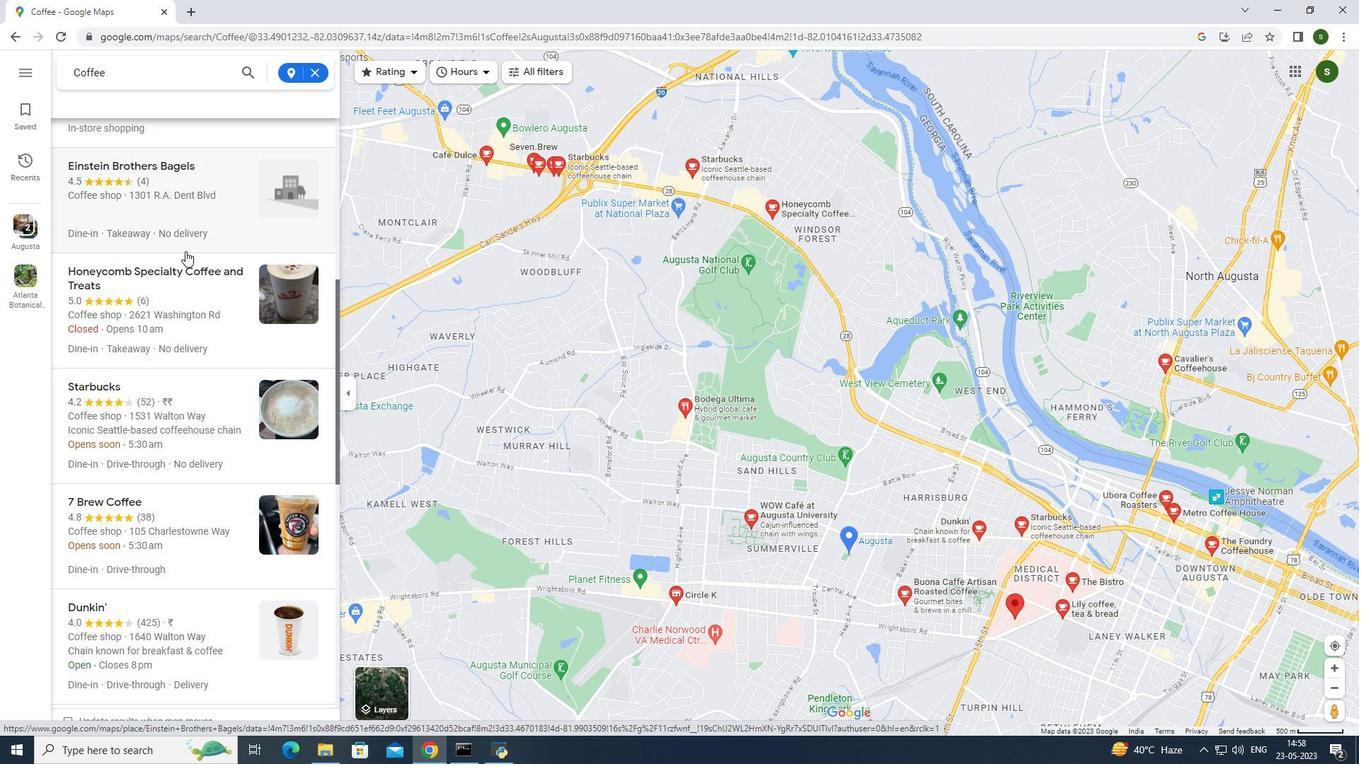 
Action: Mouse scrolled (185, 250) with delta (0, 0)
Screenshot: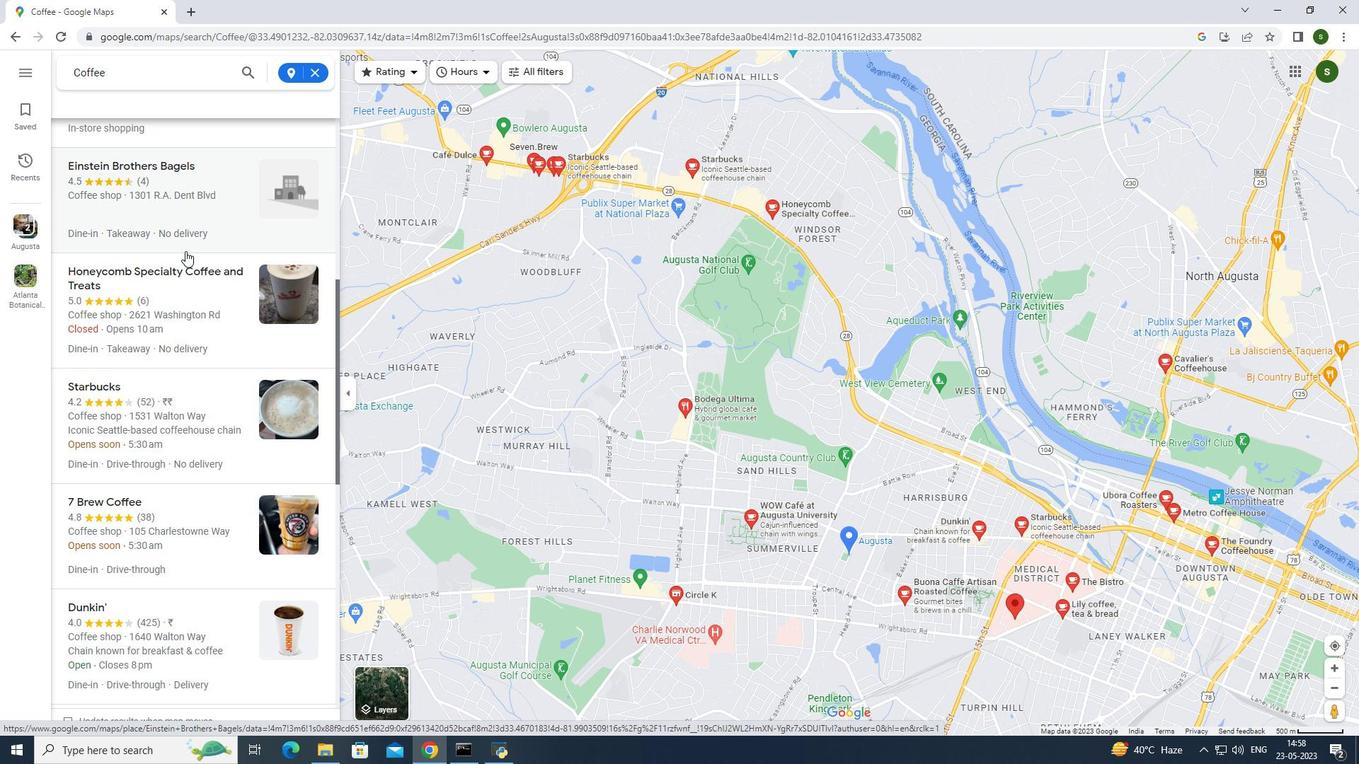 
Action: Mouse scrolled (185, 250) with delta (0, 0)
Screenshot: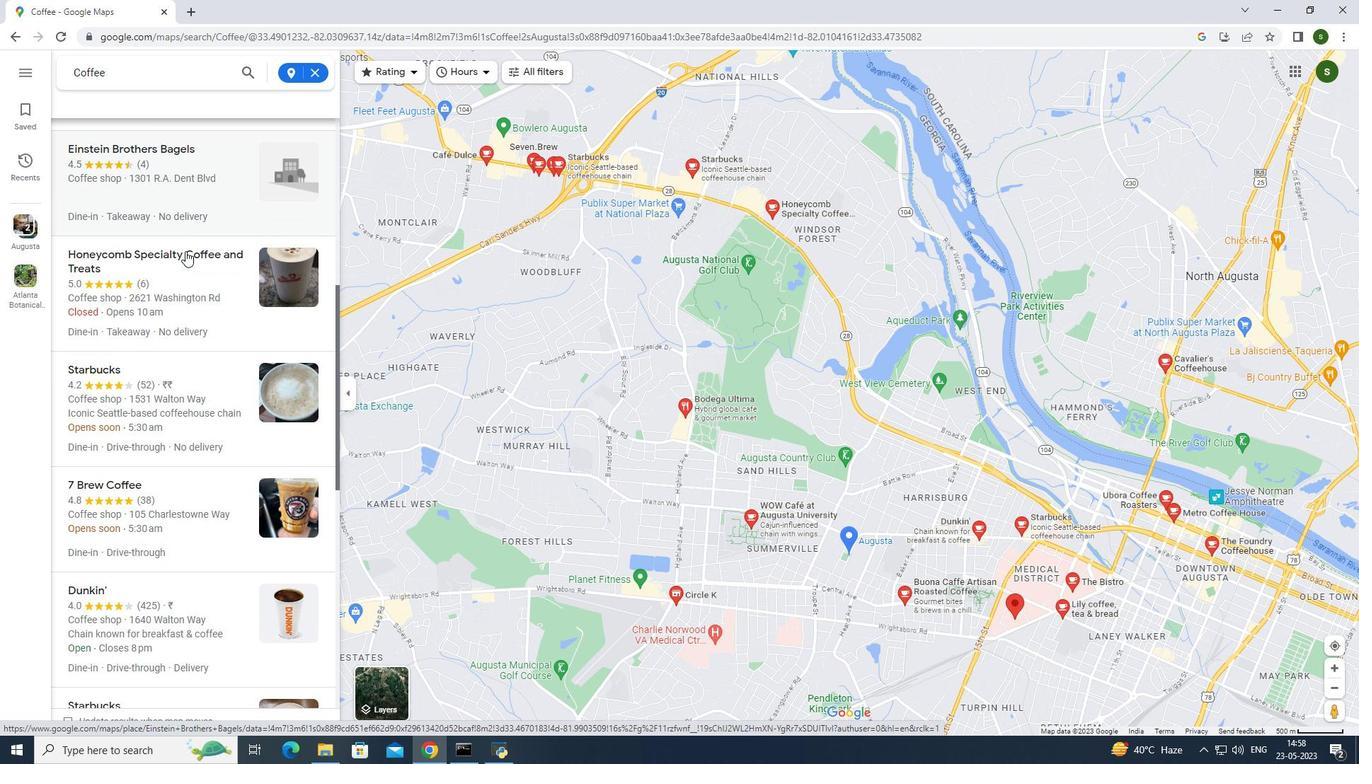 
Action: Mouse moved to (185, 251)
Screenshot: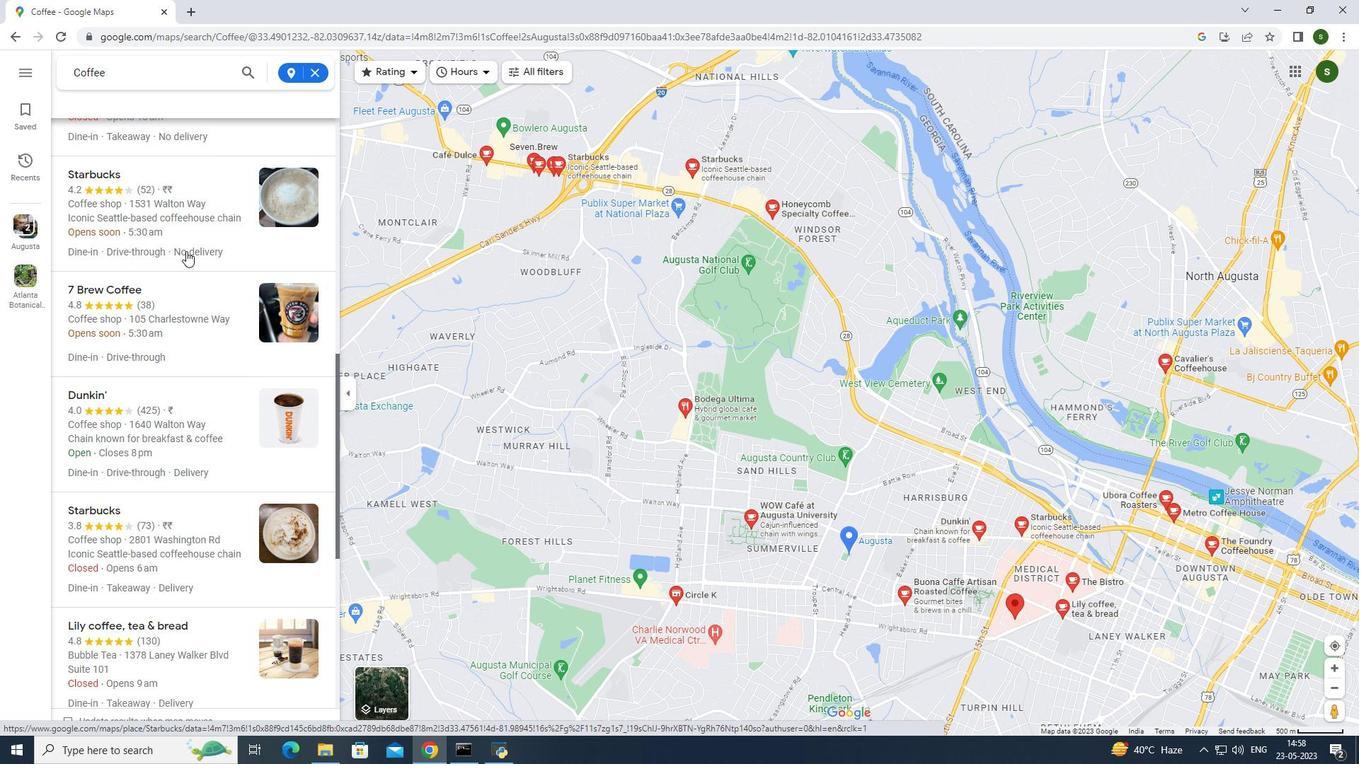 
Action: Mouse scrolled (185, 250) with delta (0, 0)
Screenshot: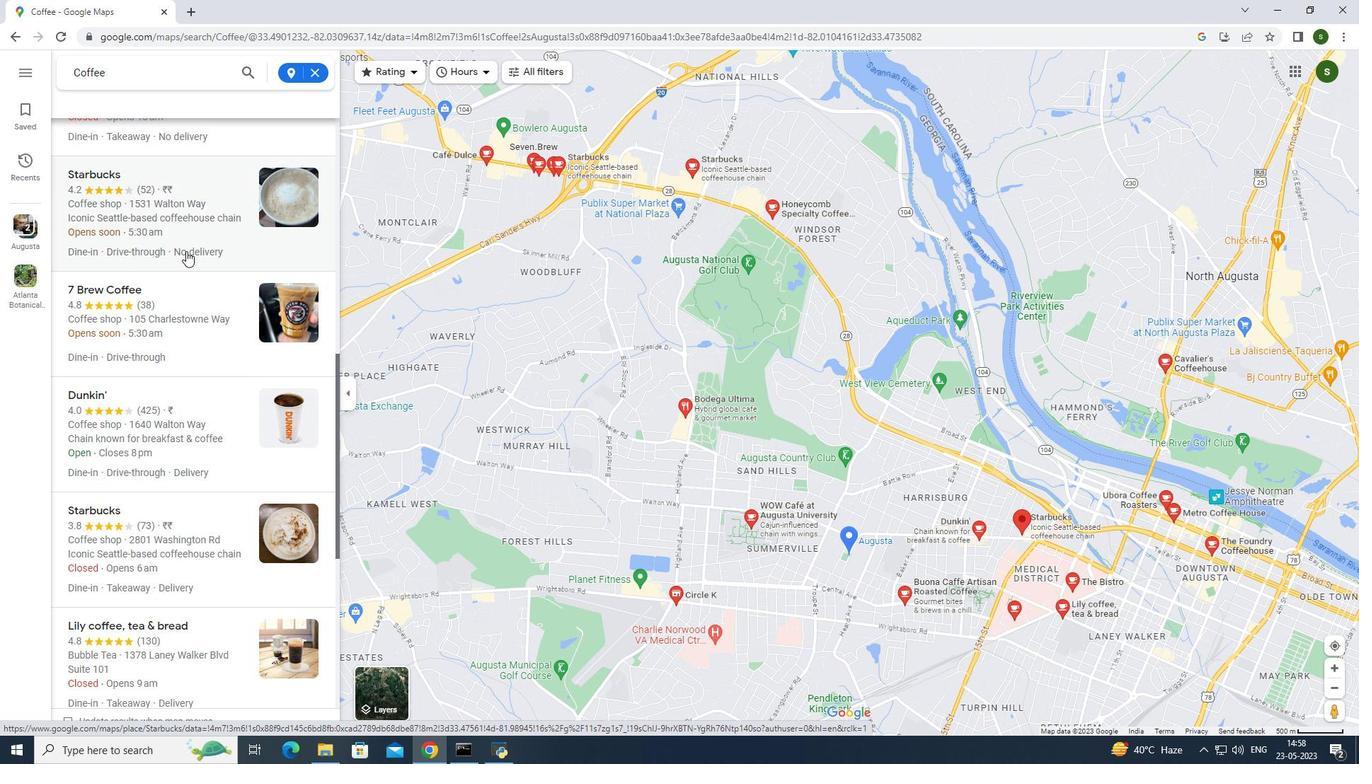 
Action: Mouse scrolled (185, 250) with delta (0, 0)
Screenshot: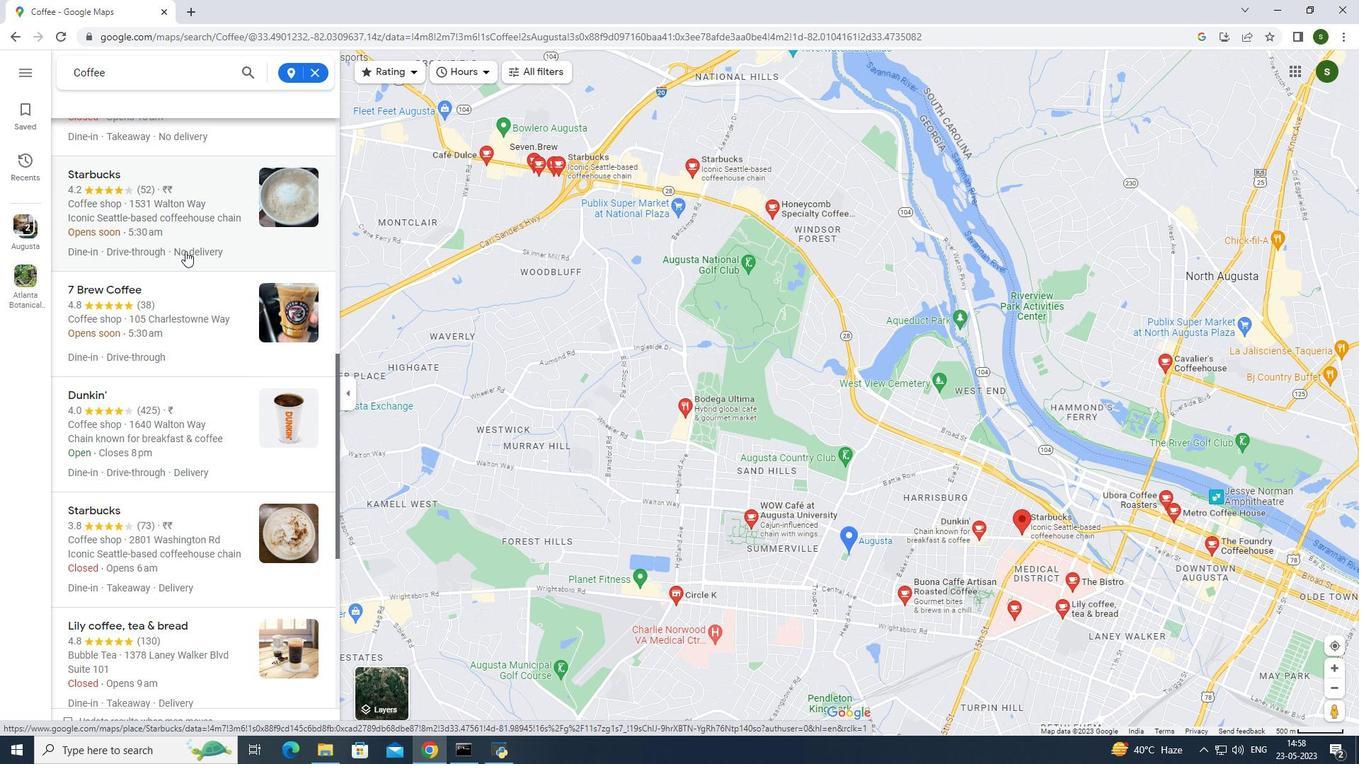 
Action: Mouse scrolled (185, 250) with delta (0, 0)
Screenshot: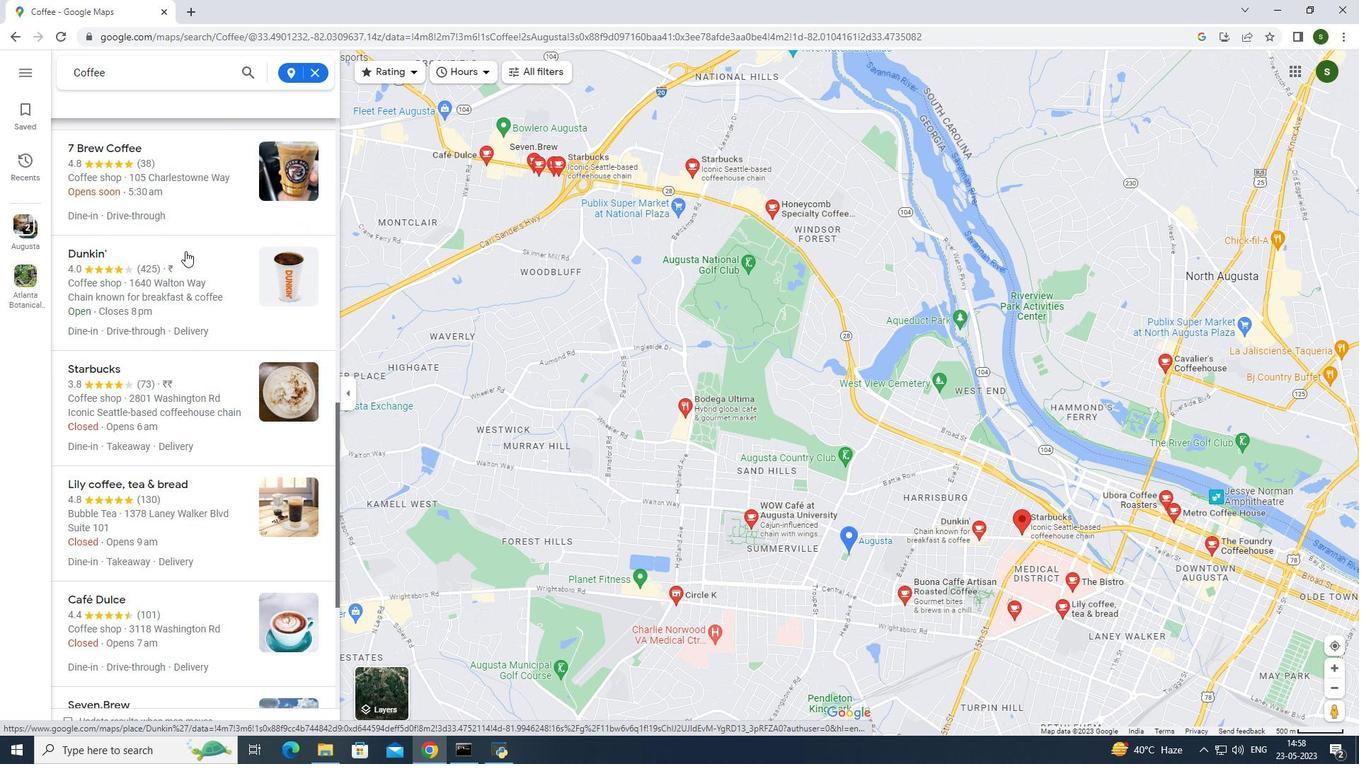 
Action: Mouse scrolled (185, 250) with delta (0, 0)
Screenshot: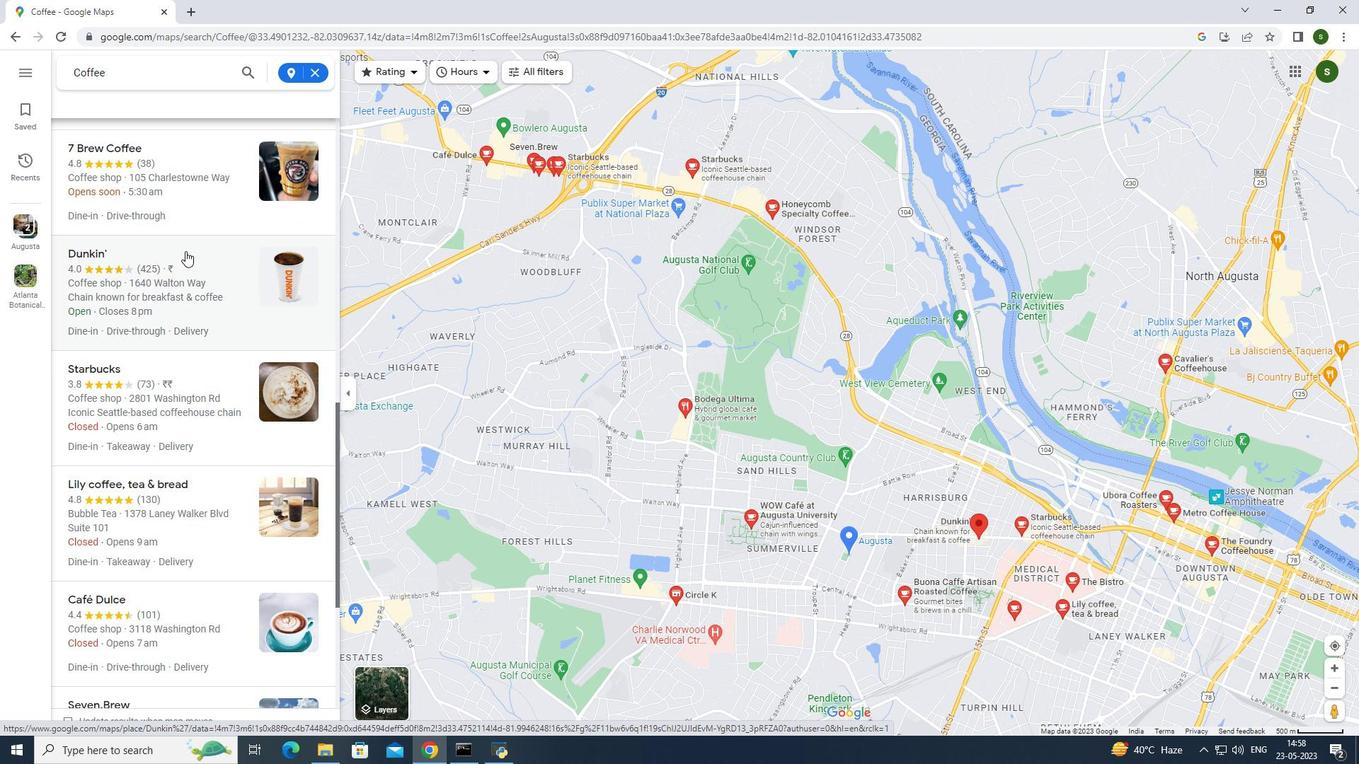 
Action: Mouse scrolled (185, 250) with delta (0, 0)
Screenshot: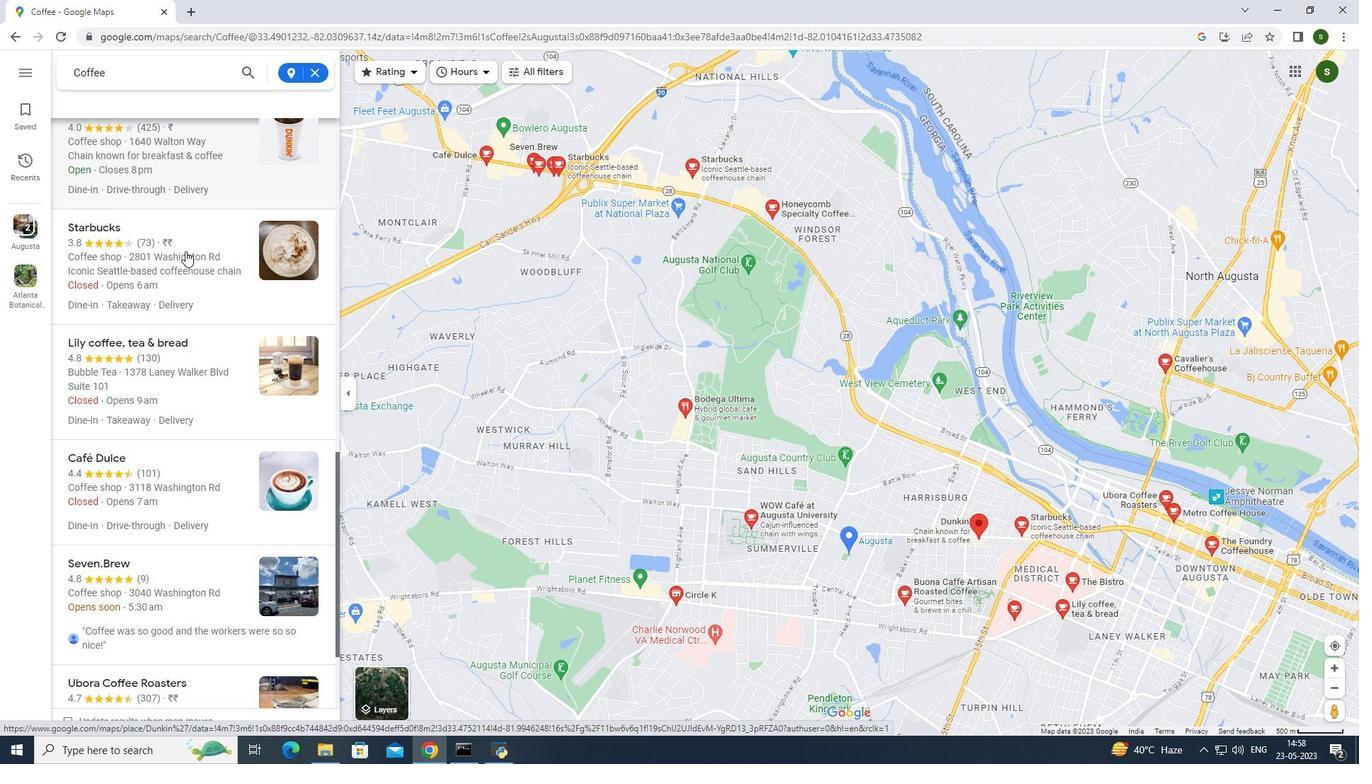 
Action: Mouse scrolled (185, 250) with delta (0, 0)
Screenshot: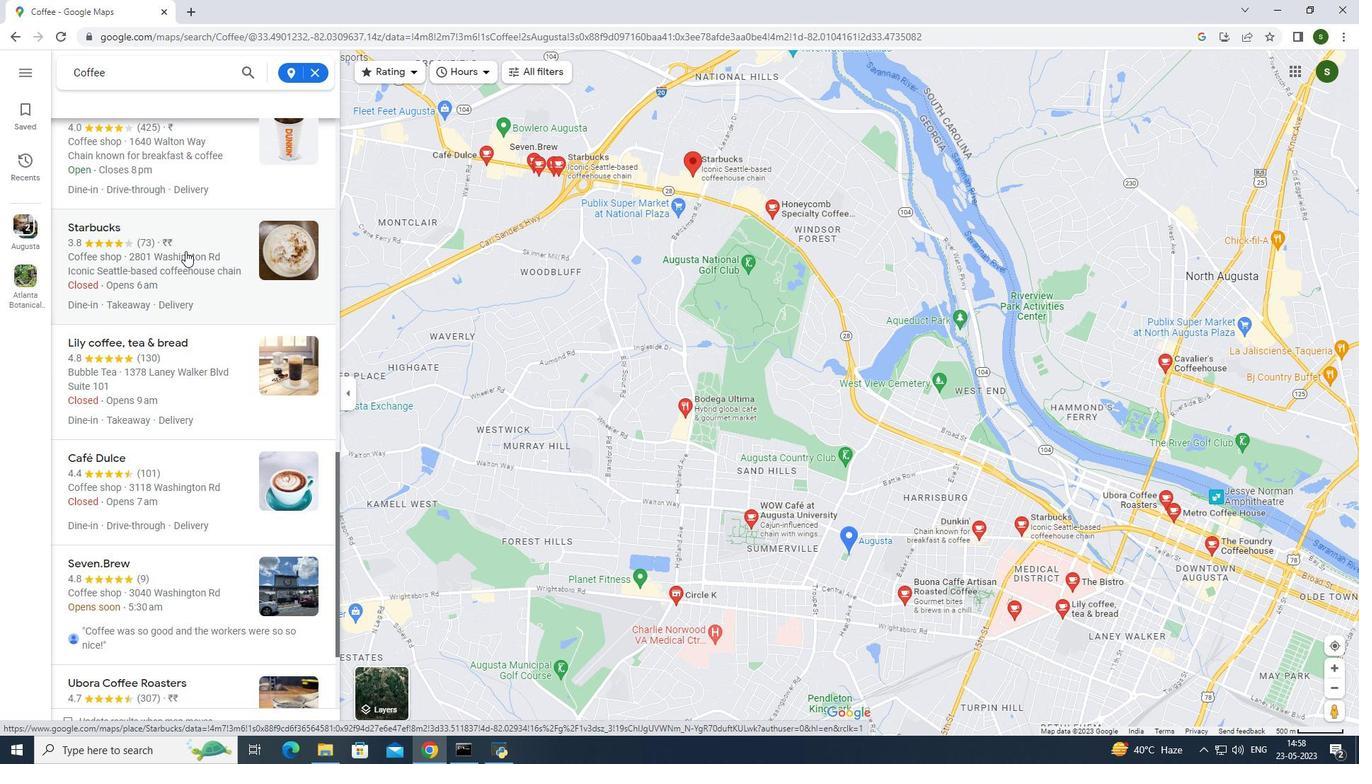 
Action: Mouse moved to (184, 252)
Screenshot: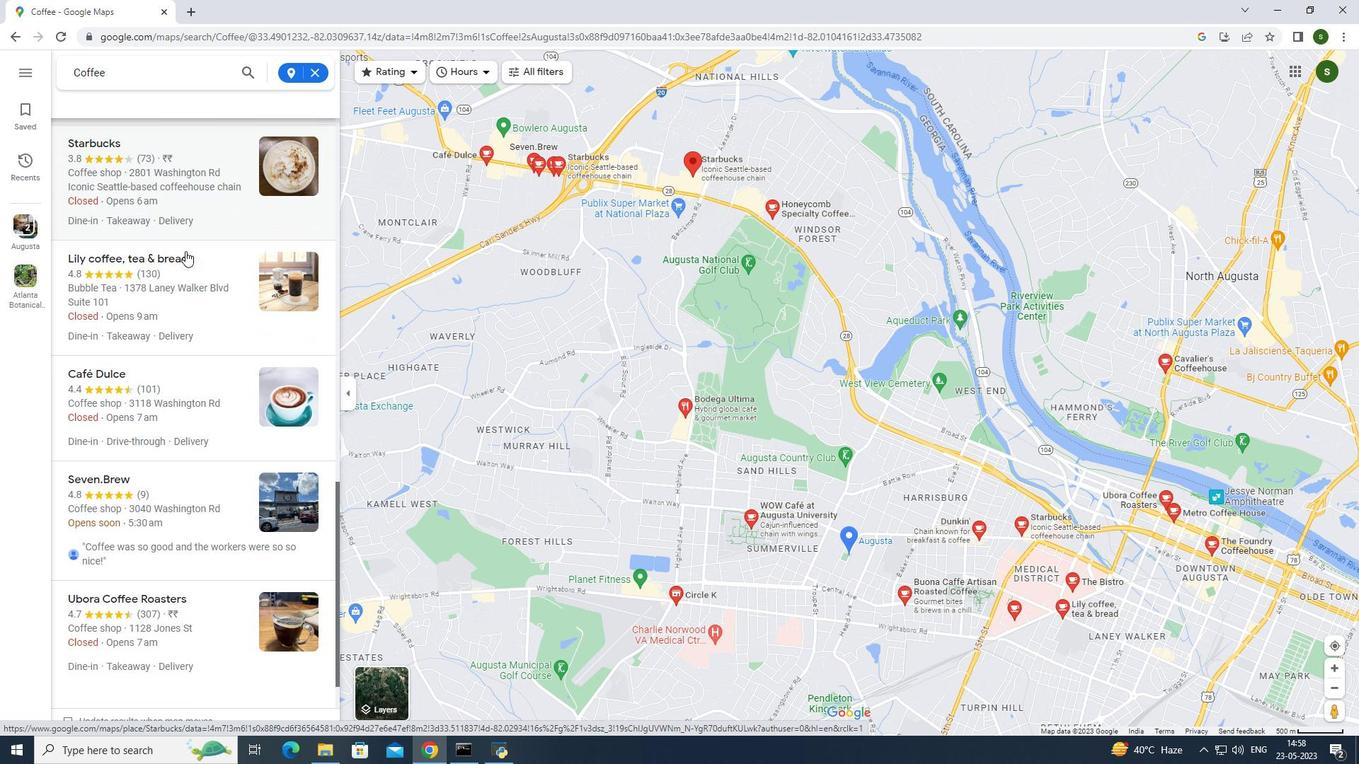 
Action: Mouse scrolled (184, 251) with delta (0, 0)
Screenshot: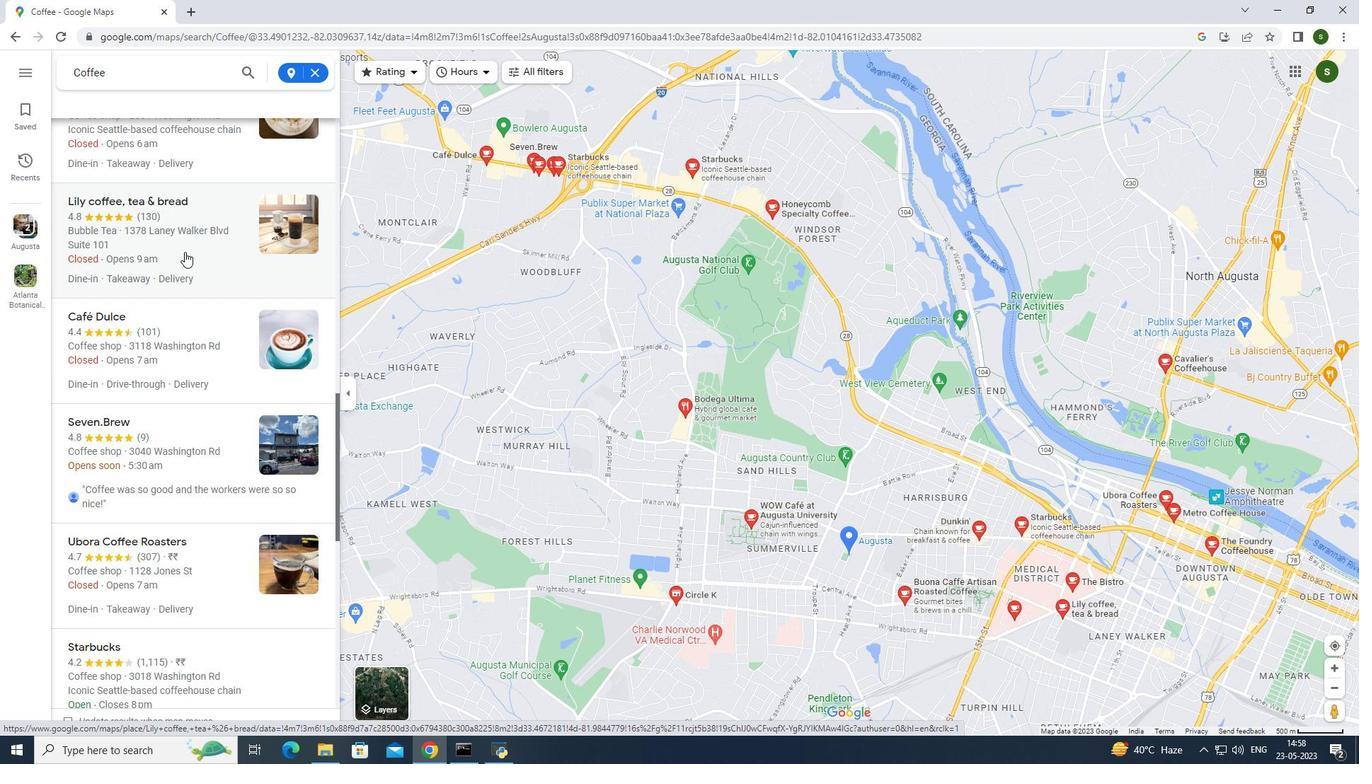 
Action: Mouse scrolled (184, 251) with delta (0, 0)
Screenshot: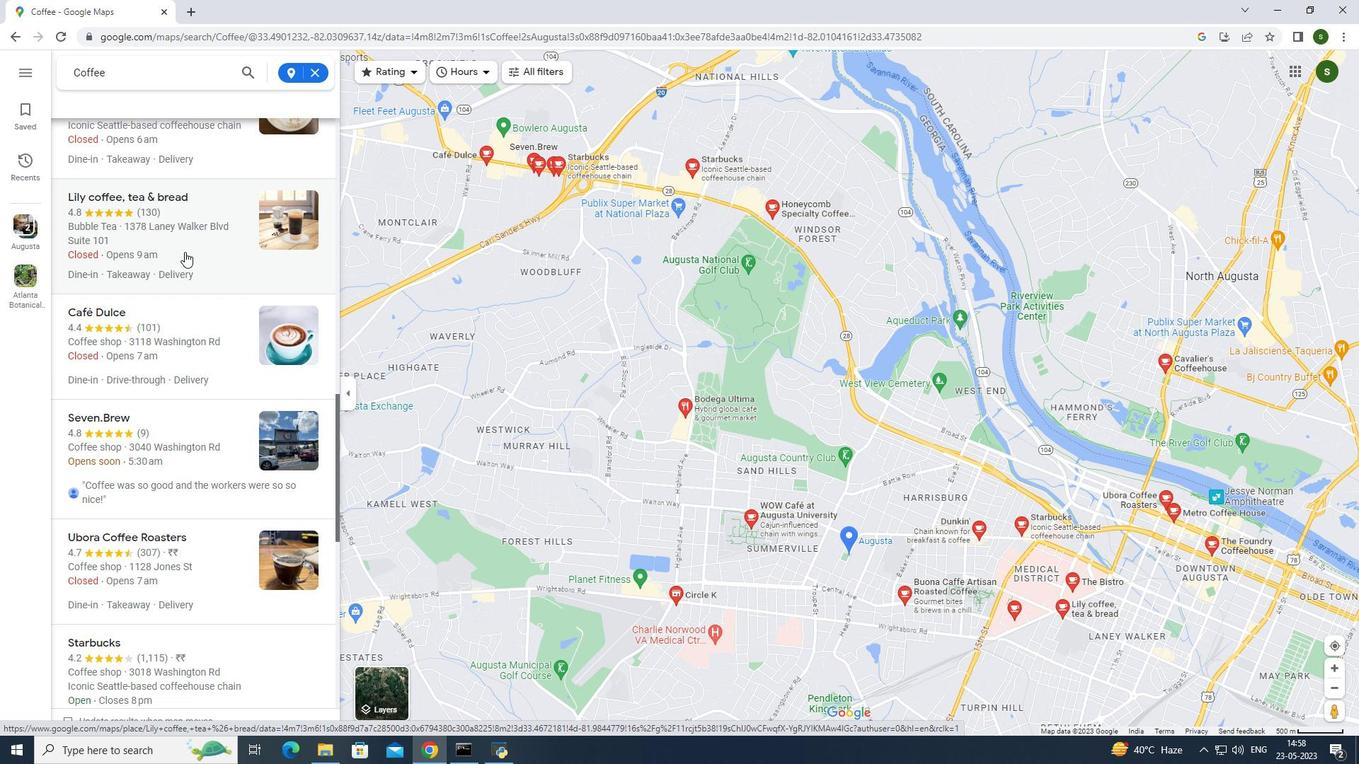 
Action: Mouse scrolled (184, 251) with delta (0, 0)
Screenshot: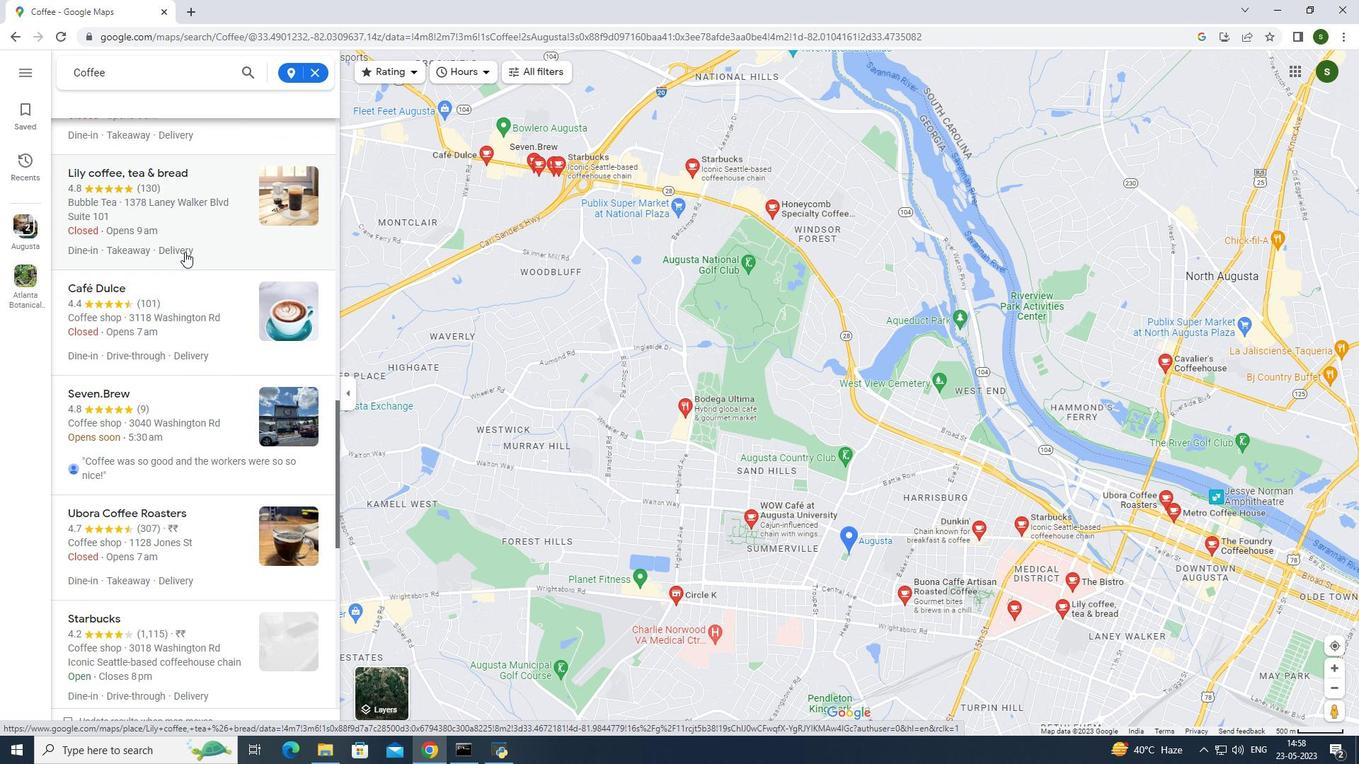 
Action: Mouse moved to (199, 322)
Screenshot: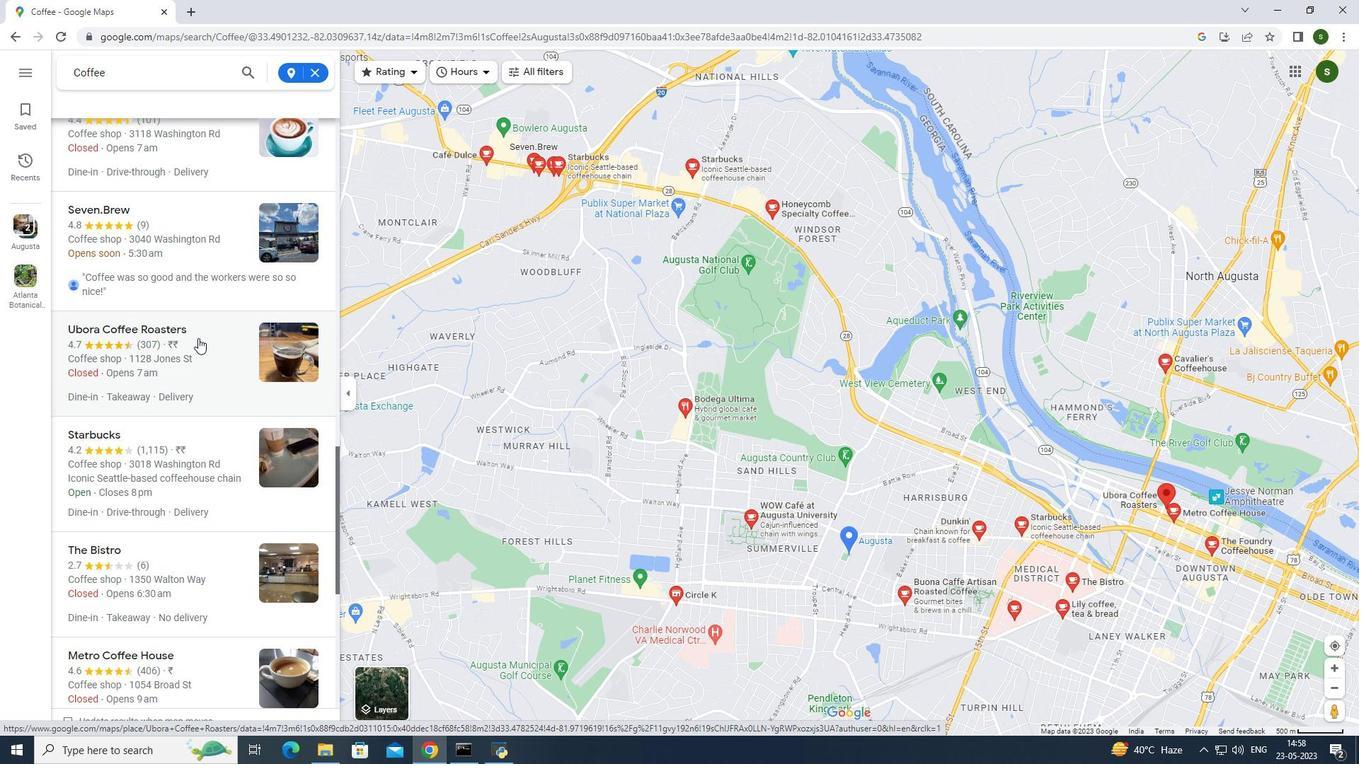 
Action: Mouse scrolled (199, 322) with delta (0, 0)
Screenshot: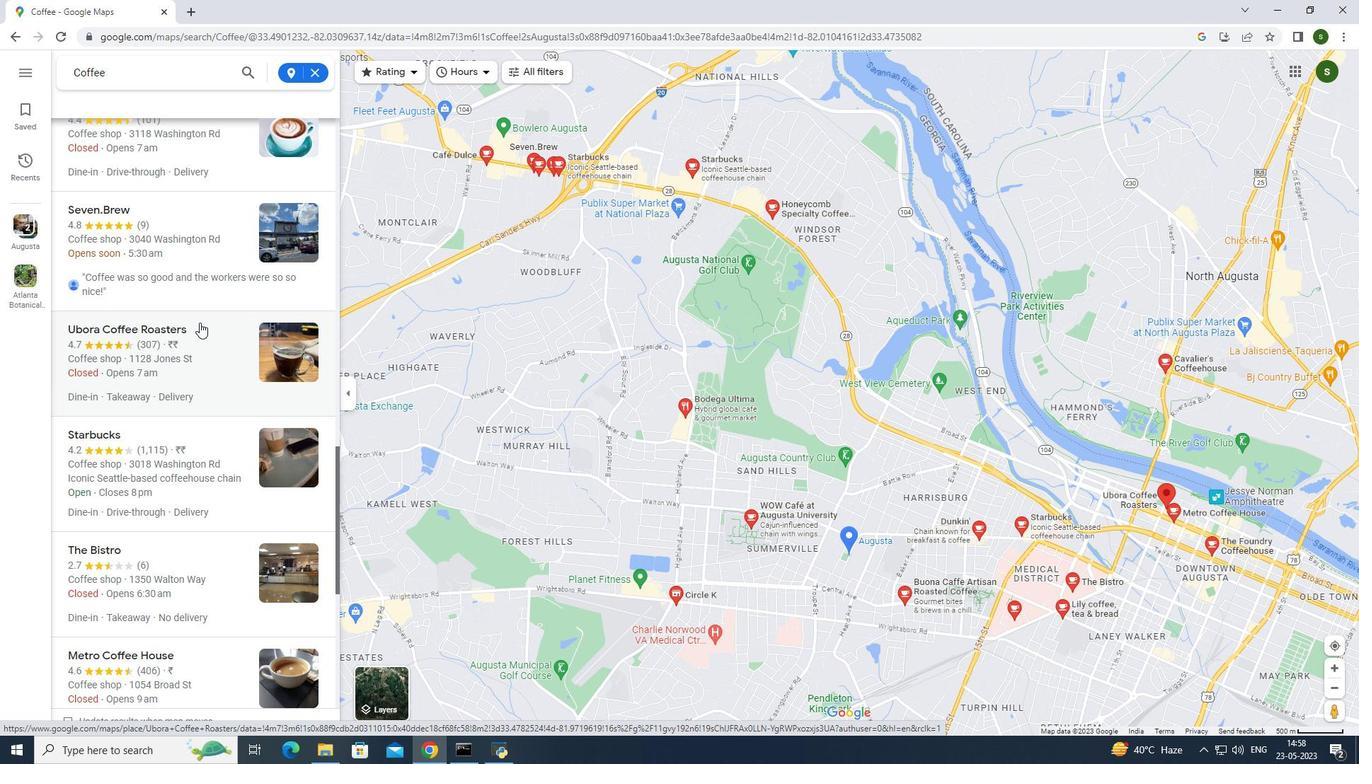 
Action: Mouse scrolled (199, 322) with delta (0, 0)
Screenshot: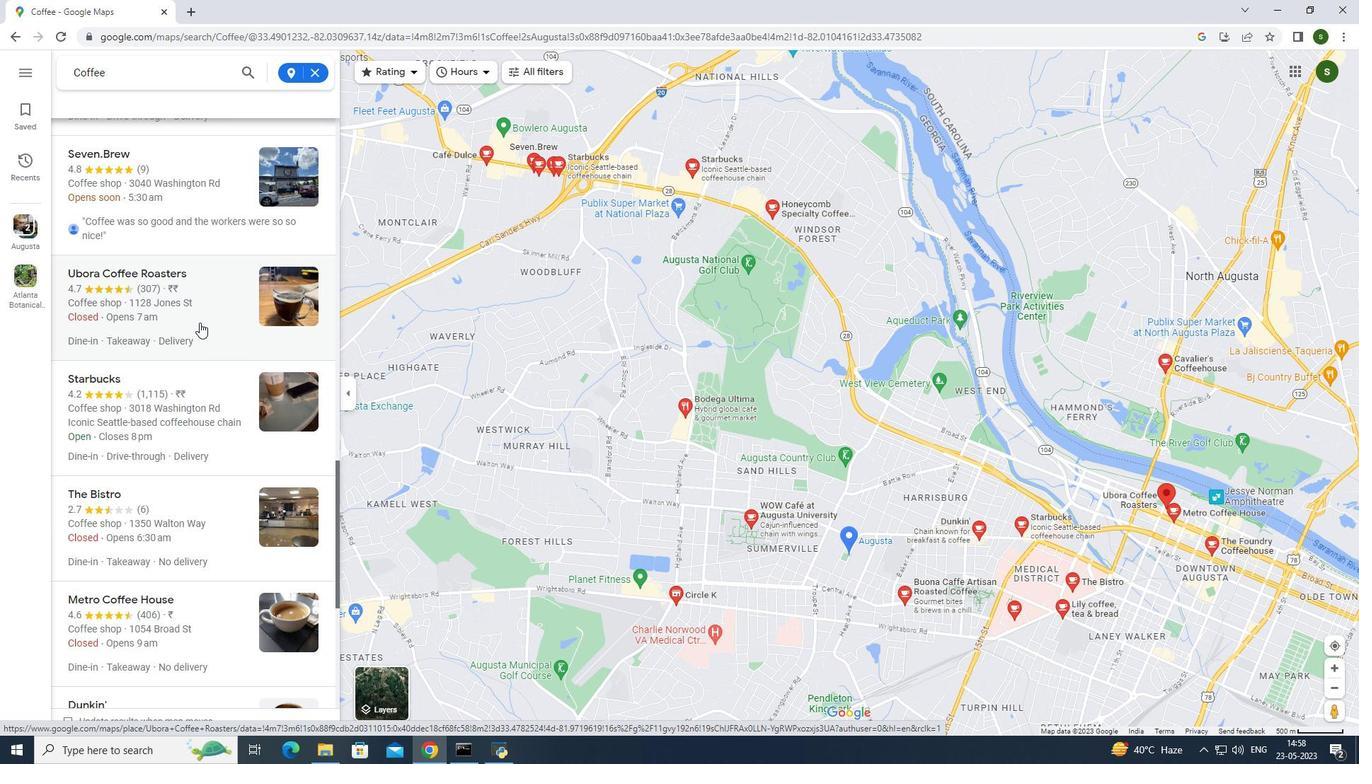 
Action: Mouse scrolled (199, 322) with delta (0, 0)
Screenshot: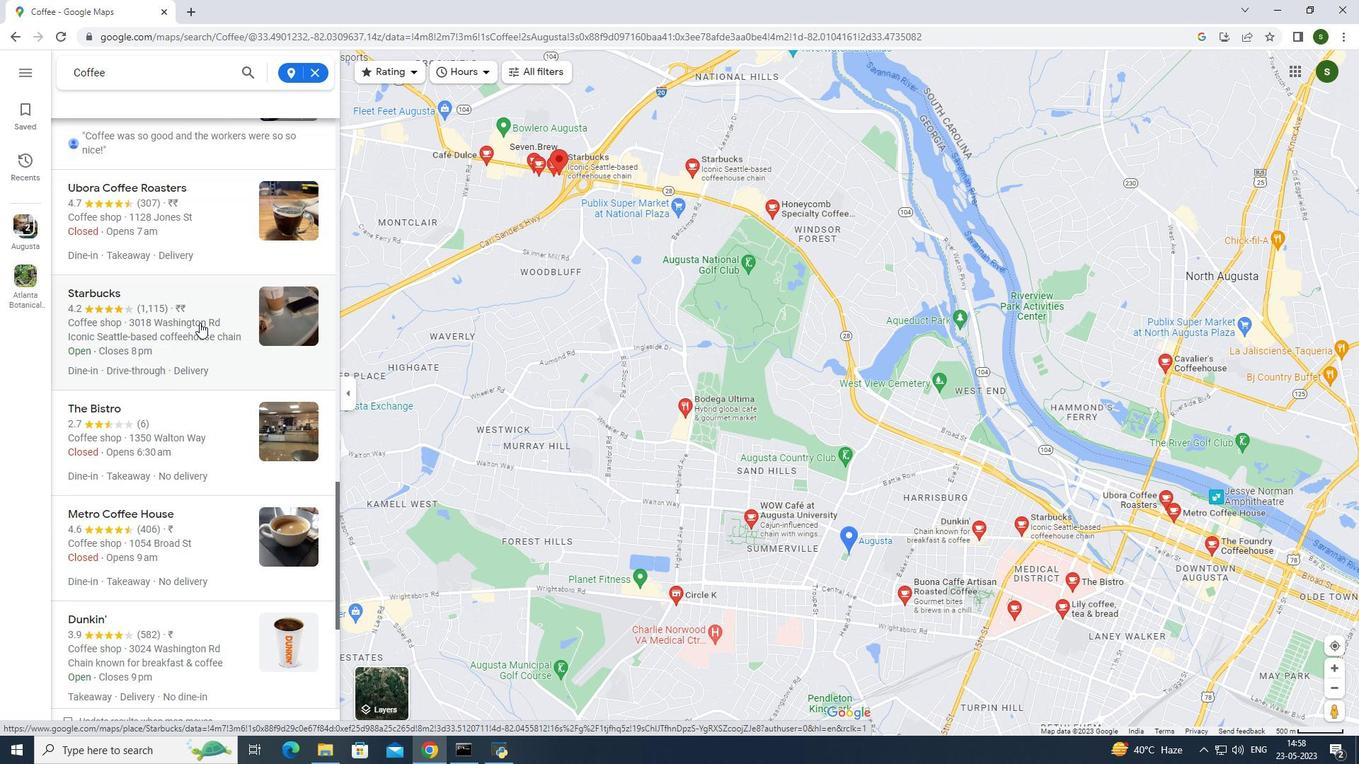 
Action: Mouse scrolled (199, 322) with delta (0, 0)
Screenshot: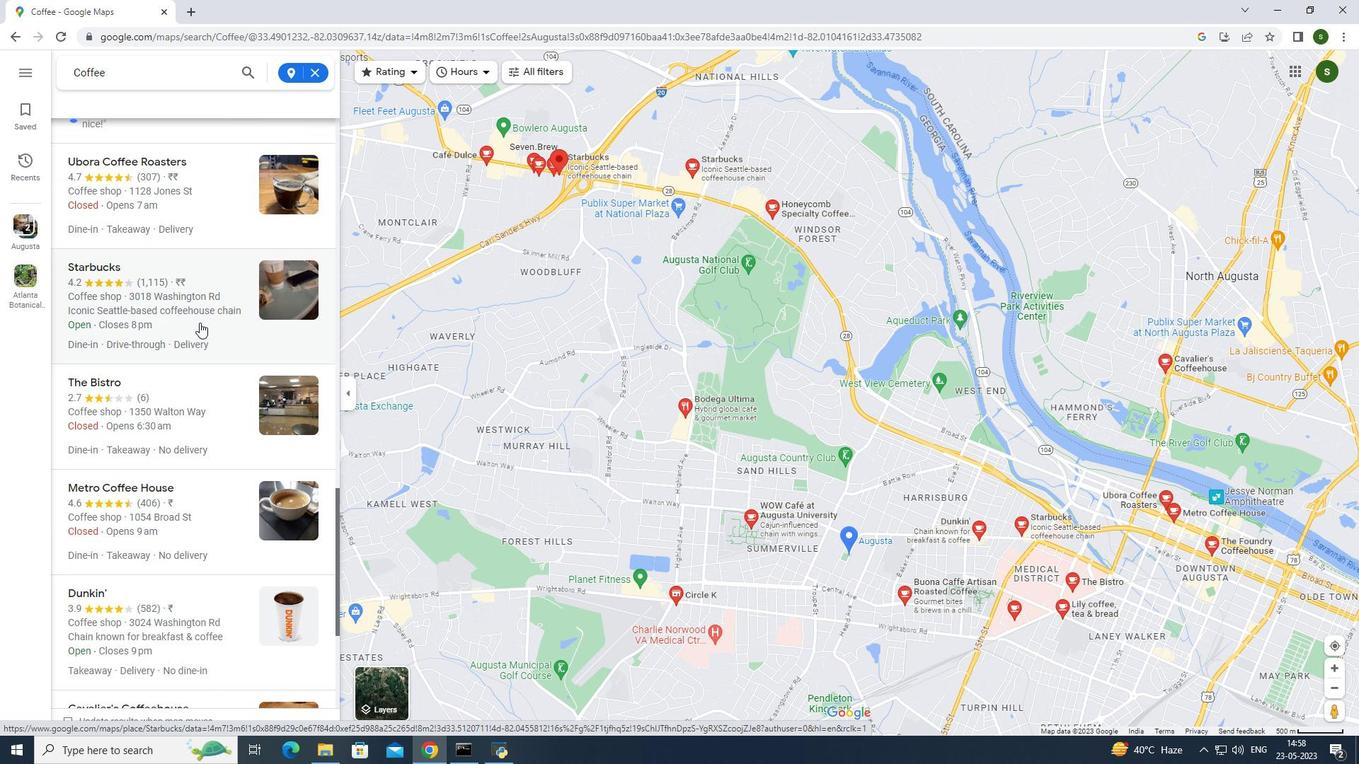 
Action: Mouse scrolled (199, 322) with delta (0, 0)
Screenshot: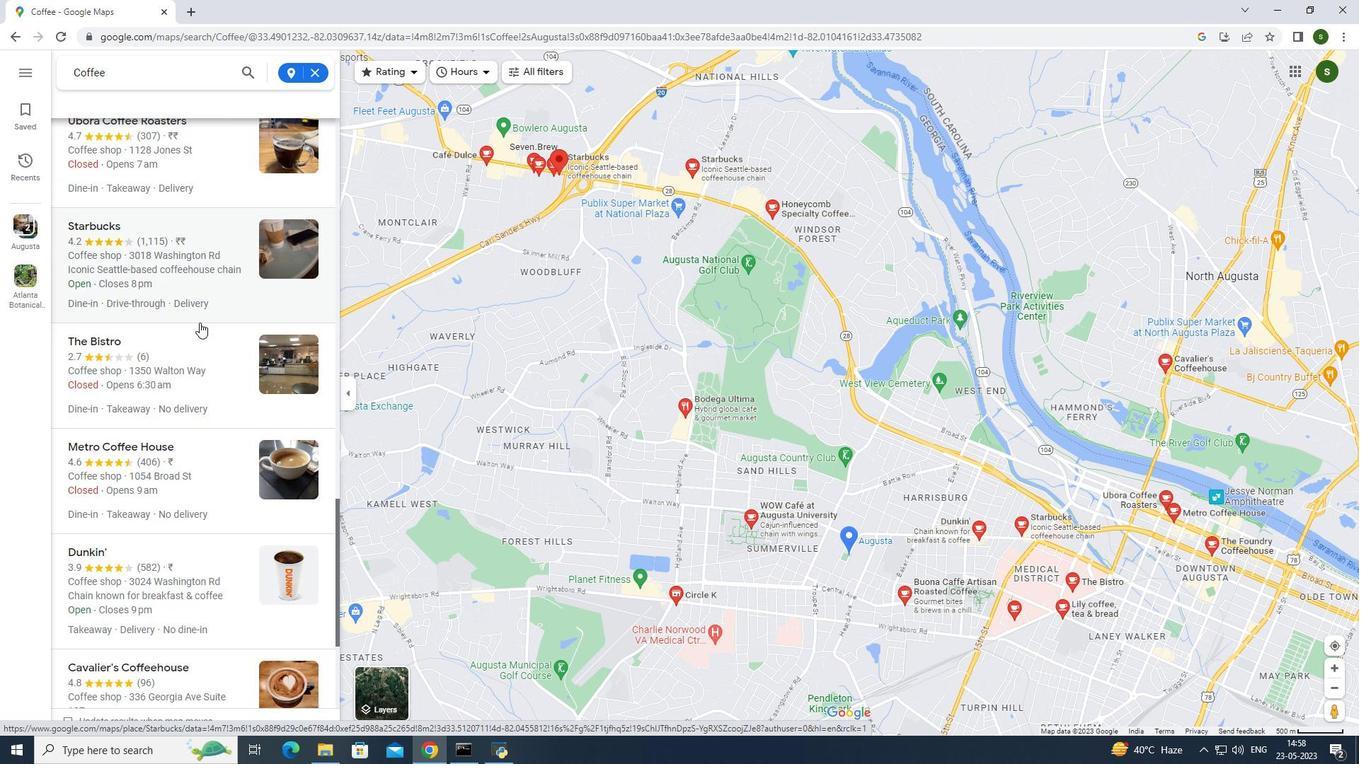
Action: Mouse scrolled (199, 322) with delta (0, 0)
Screenshot: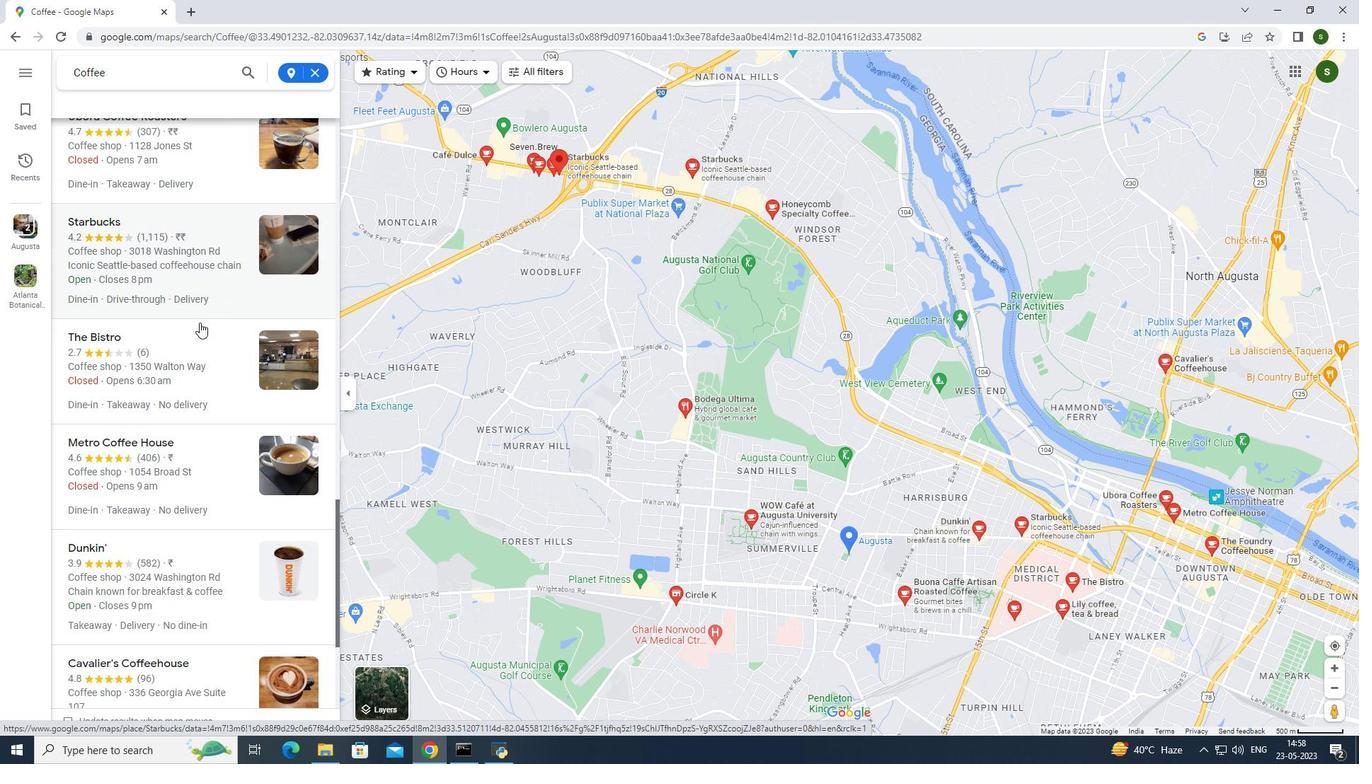 
Action: Mouse scrolled (199, 322) with delta (0, 0)
Screenshot: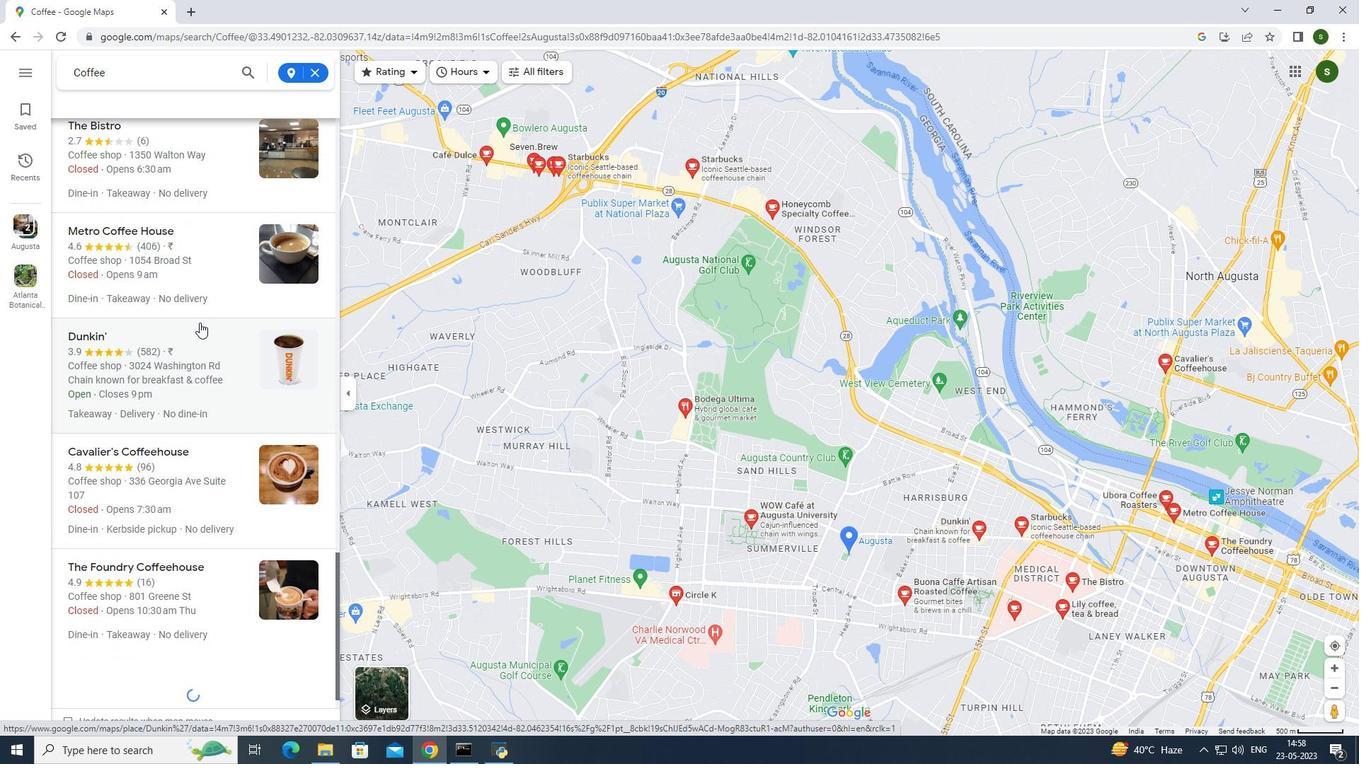 
Action: Mouse scrolled (199, 322) with delta (0, 0)
Screenshot: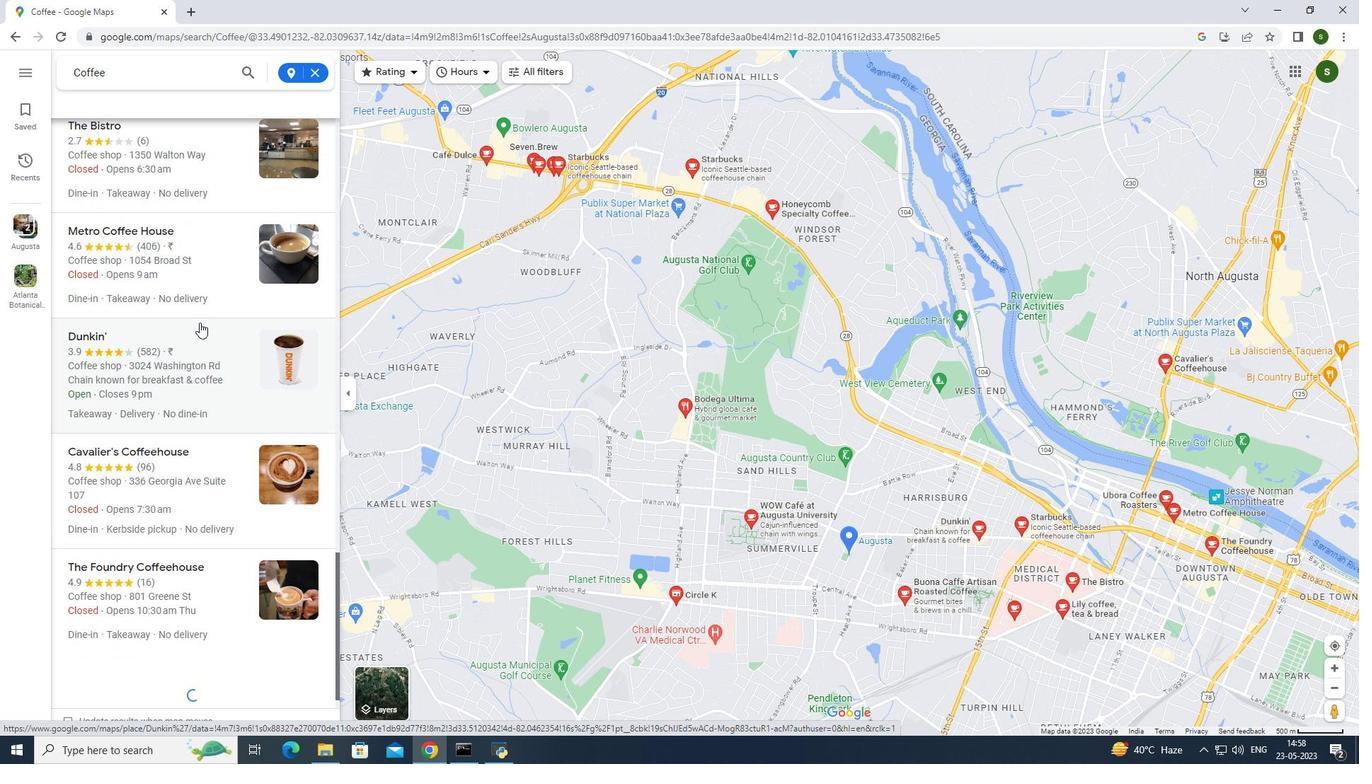 
Action: Mouse scrolled (199, 322) with delta (0, 0)
Screenshot: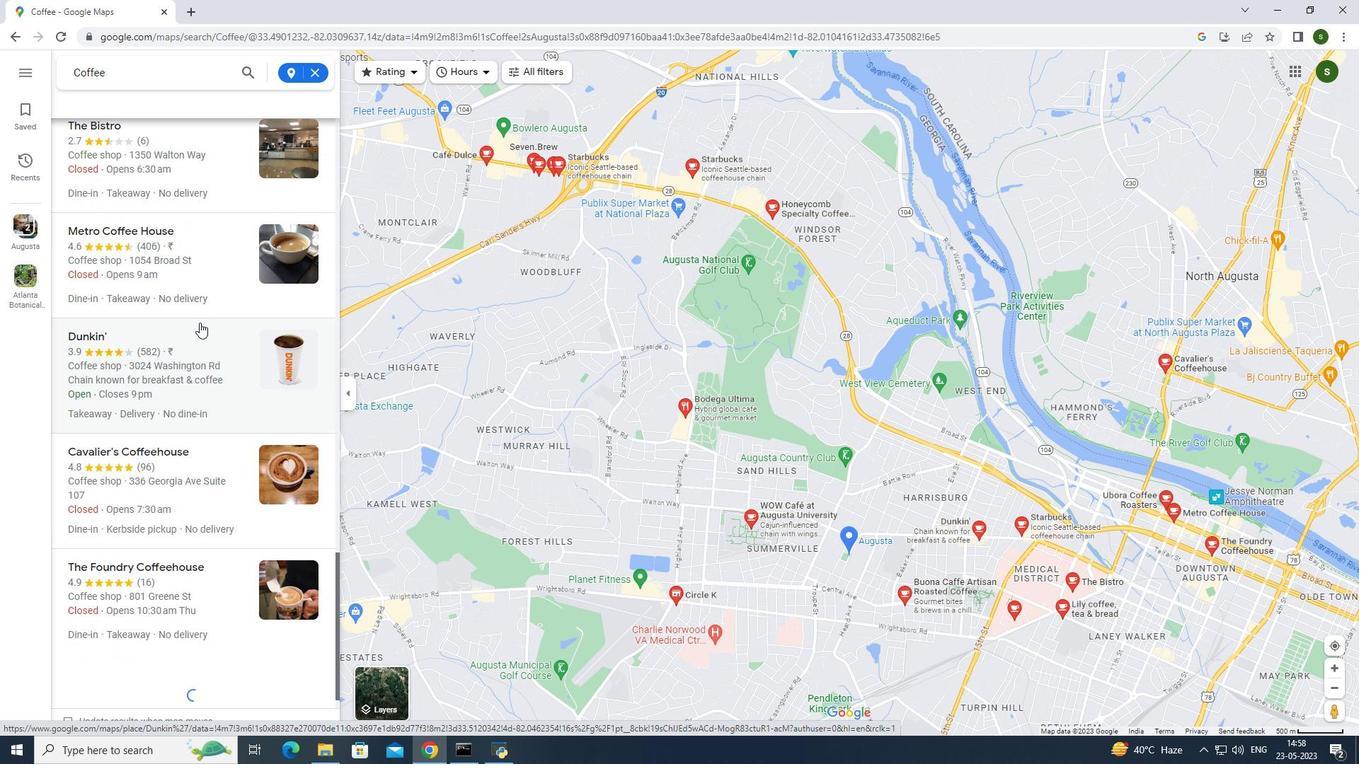 
Action: Mouse scrolled (199, 323) with delta (0, 0)
Screenshot: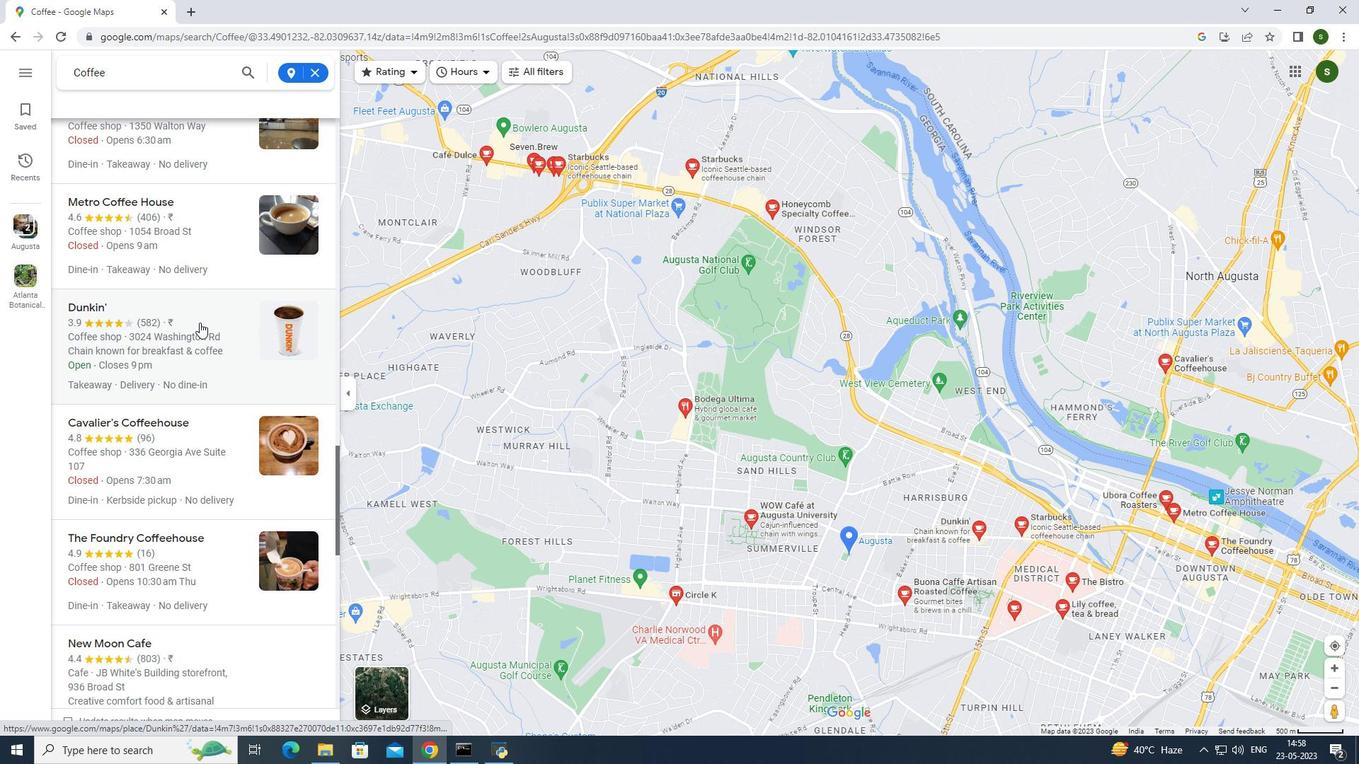 
Action: Mouse scrolled (199, 323) with delta (0, 0)
Screenshot: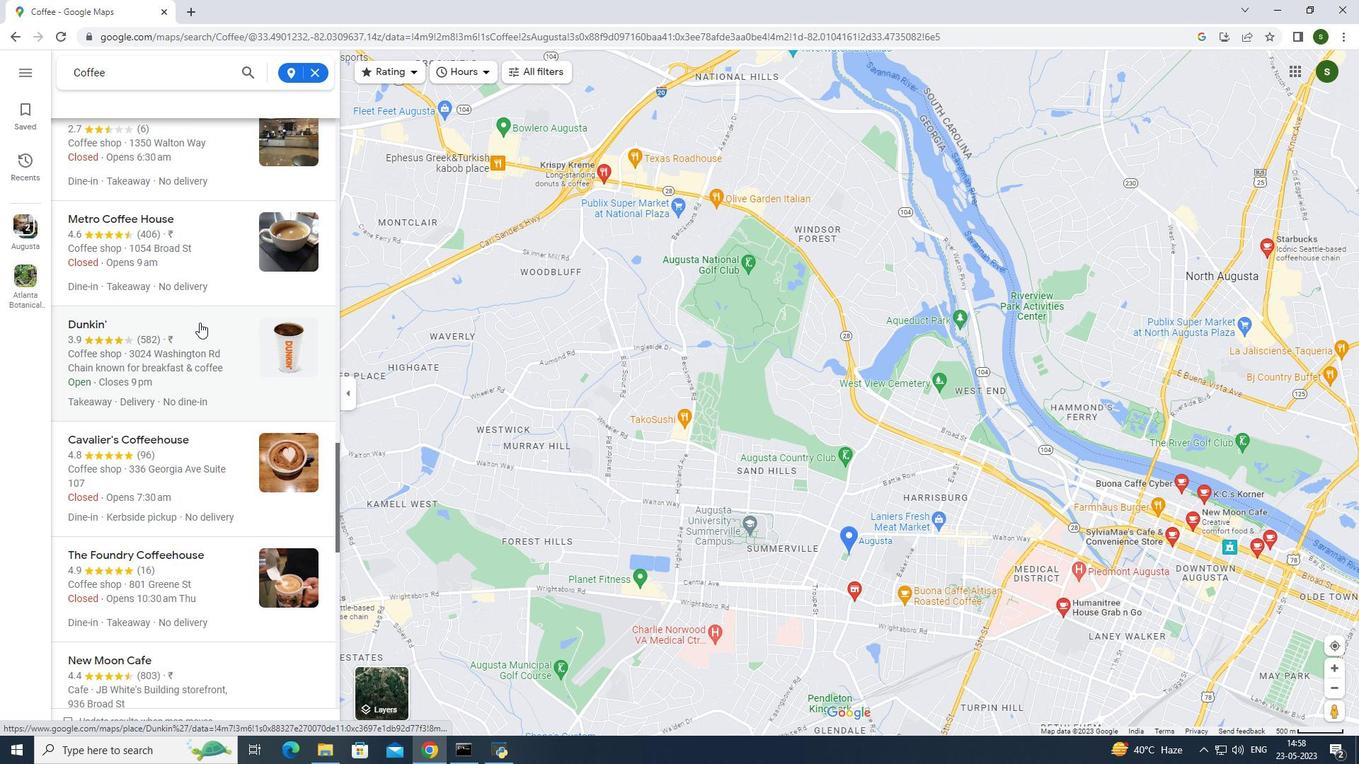 
Action: Mouse scrolled (199, 322) with delta (0, 0)
Screenshot: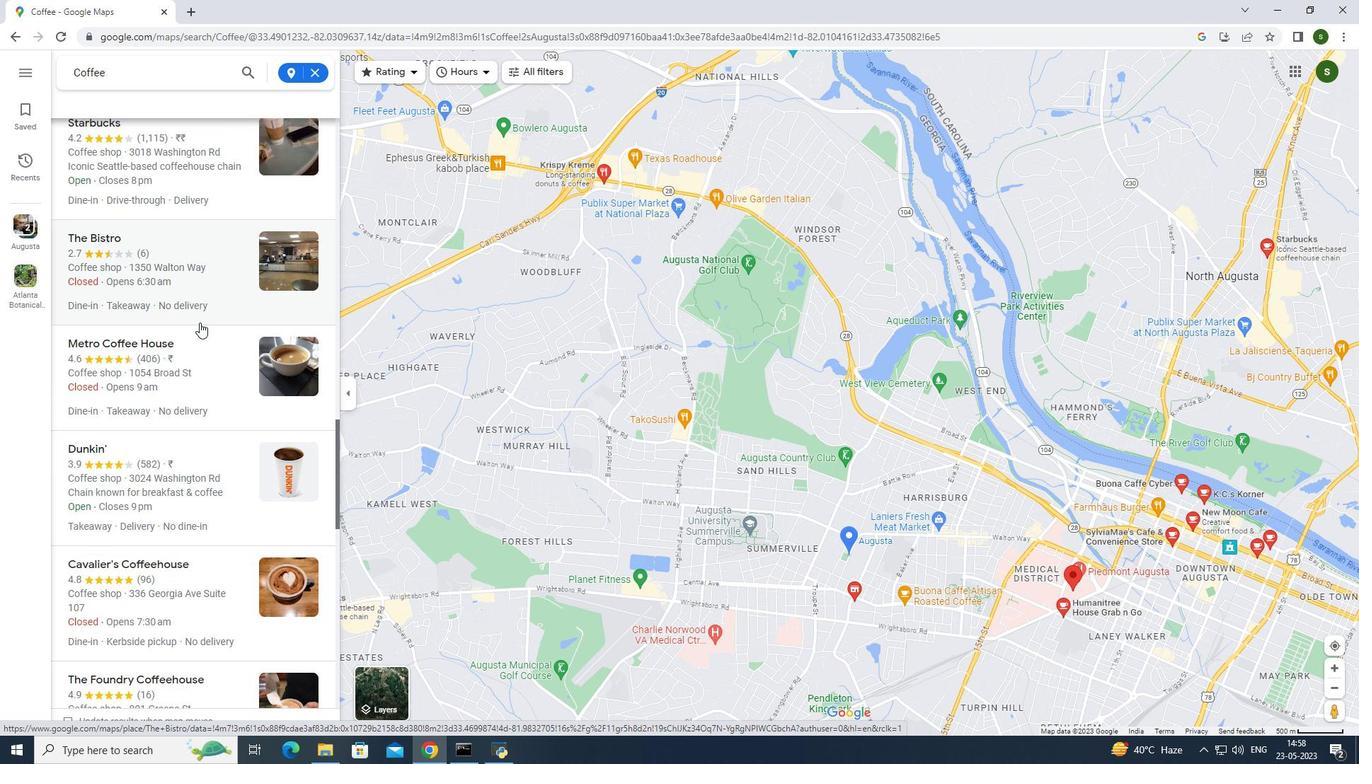 
Action: Mouse scrolled (199, 323) with delta (0, 0)
Screenshot: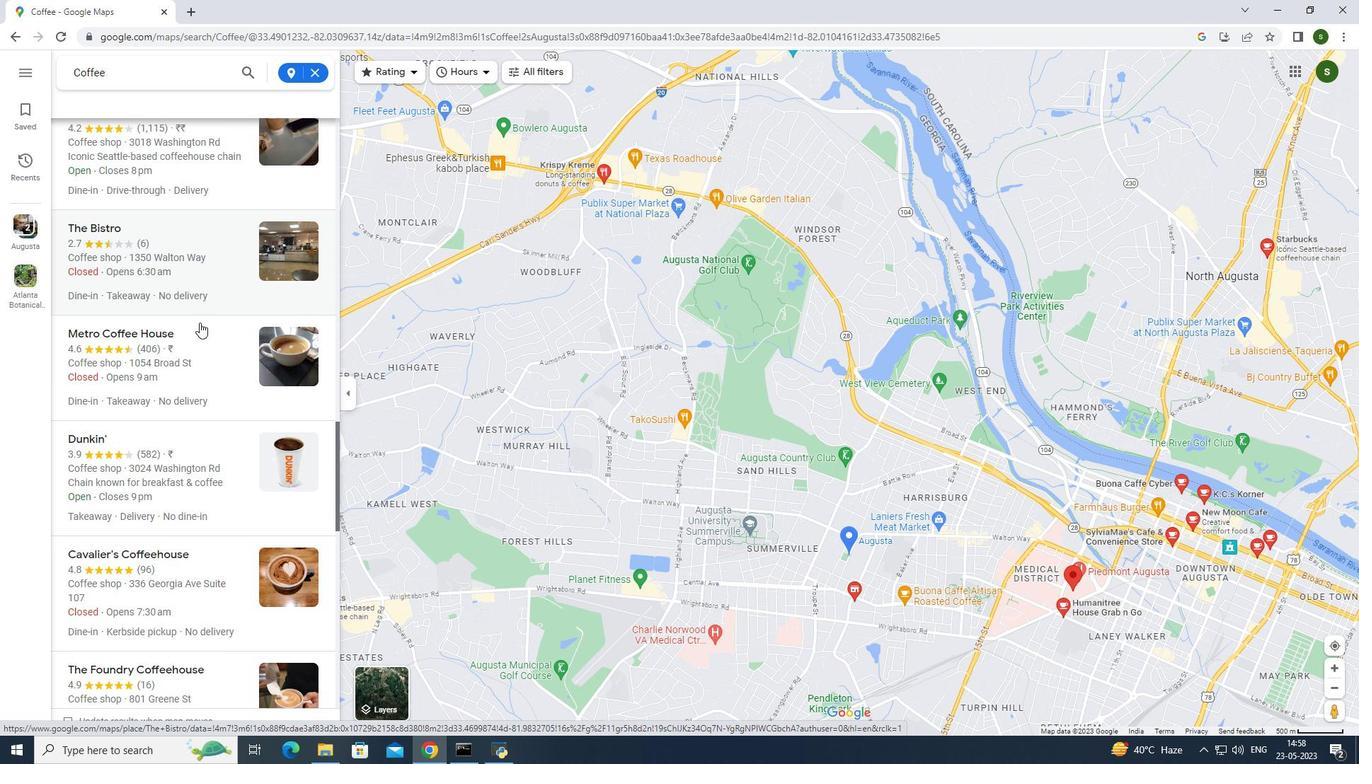 
Action: Mouse scrolled (199, 323) with delta (0, 0)
Screenshot: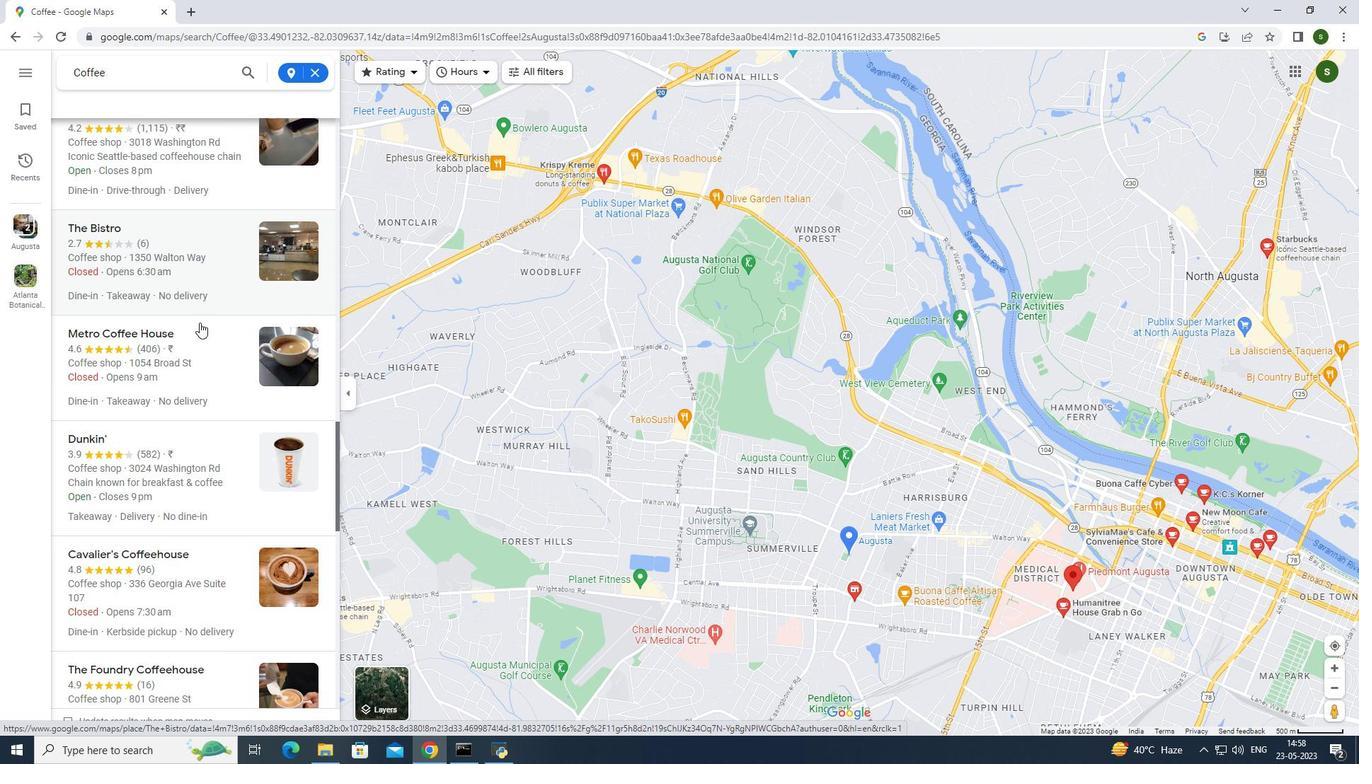 
Action: Mouse scrolled (199, 323) with delta (0, 0)
Screenshot: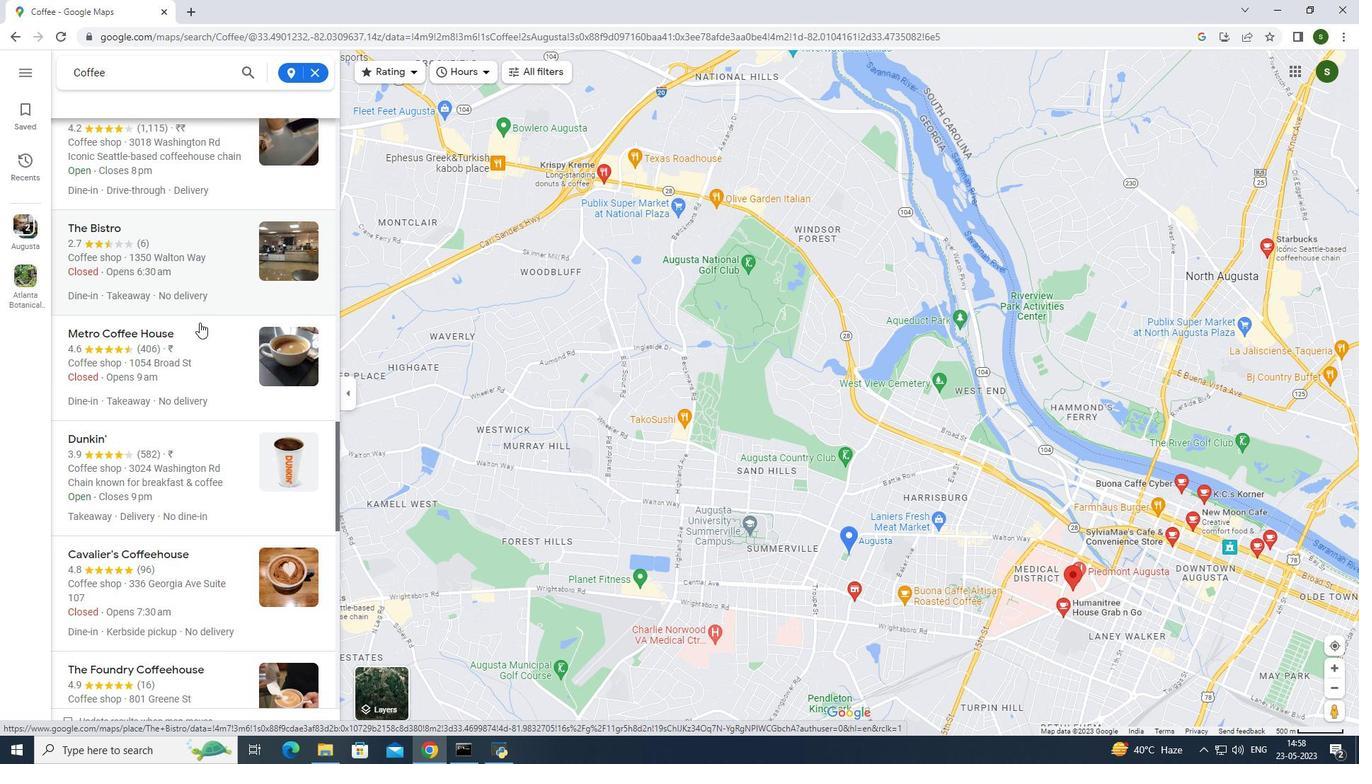 
Action: Mouse scrolled (199, 323) with delta (0, 0)
Screenshot: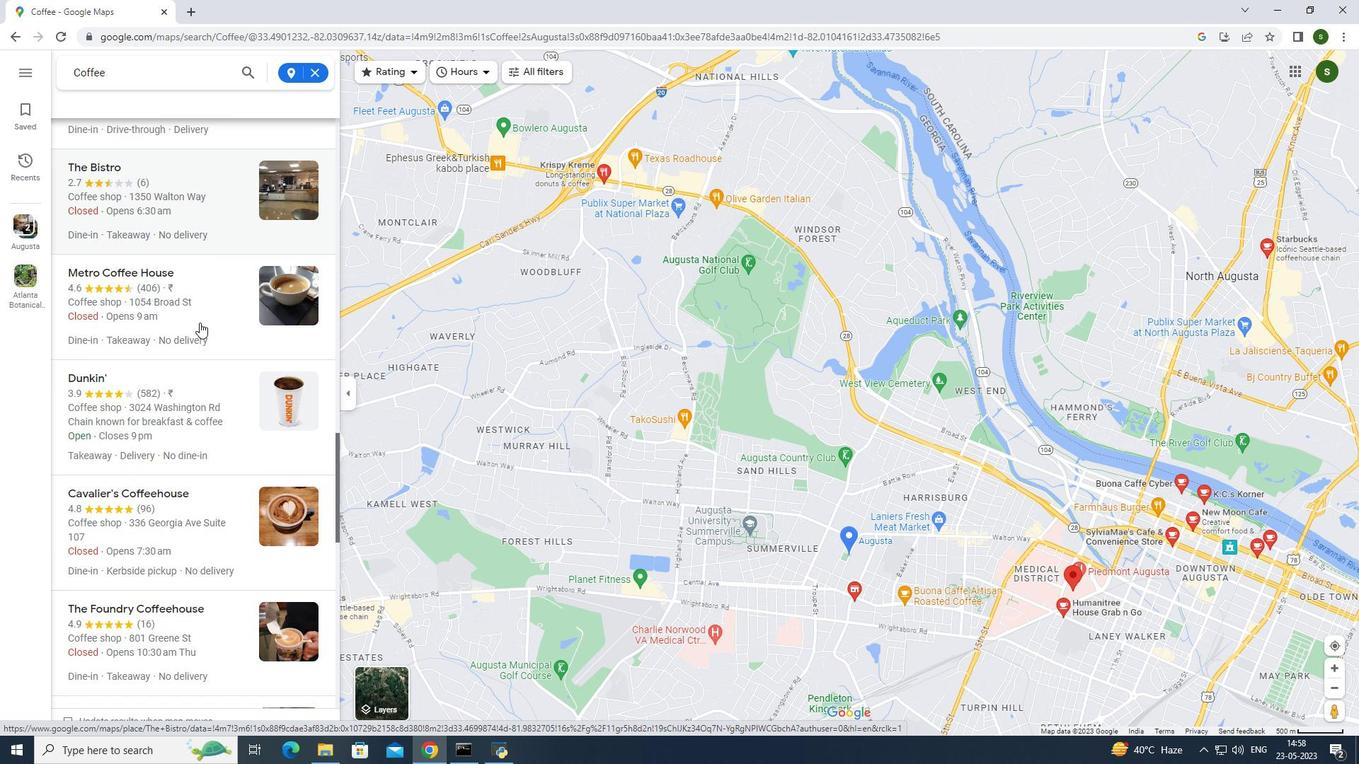 
Action: Mouse scrolled (199, 323) with delta (0, 0)
Screenshot: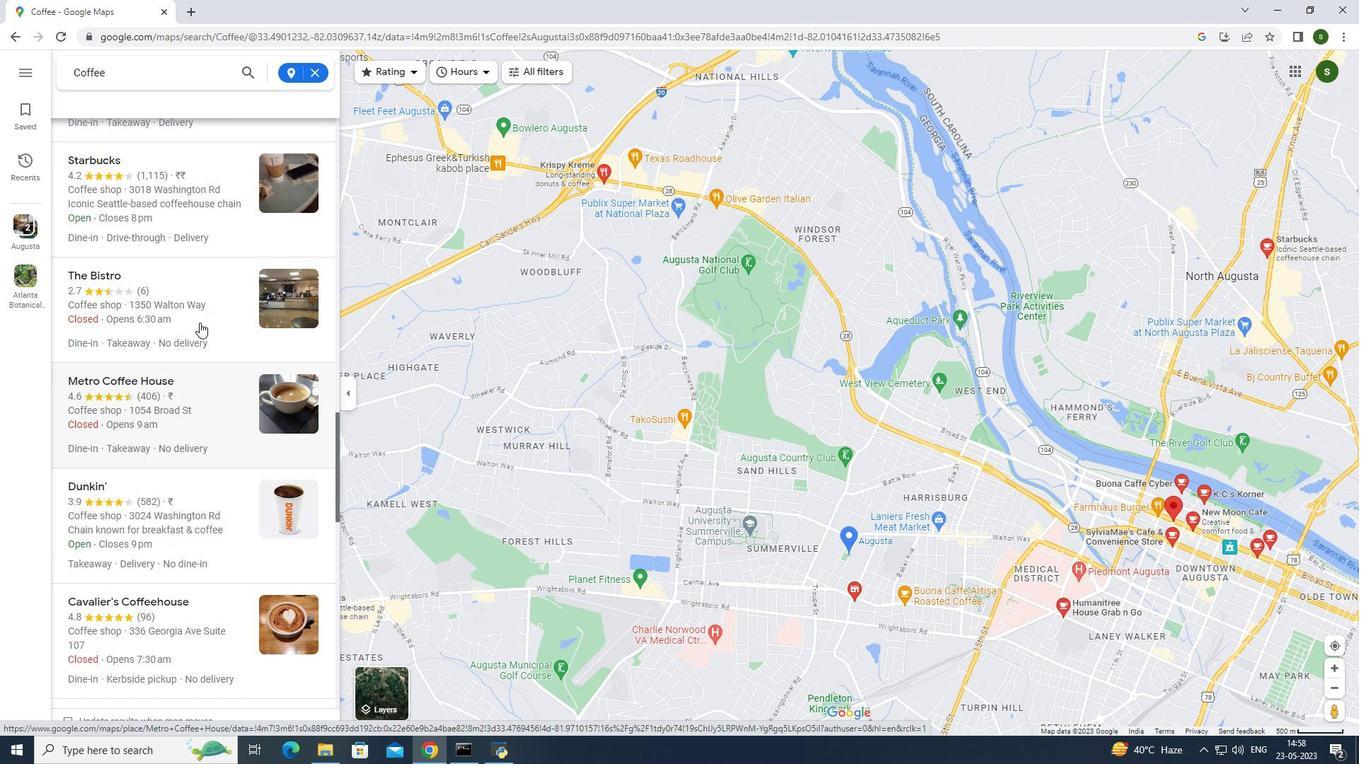 
Action: Mouse scrolled (199, 323) with delta (0, 0)
Screenshot: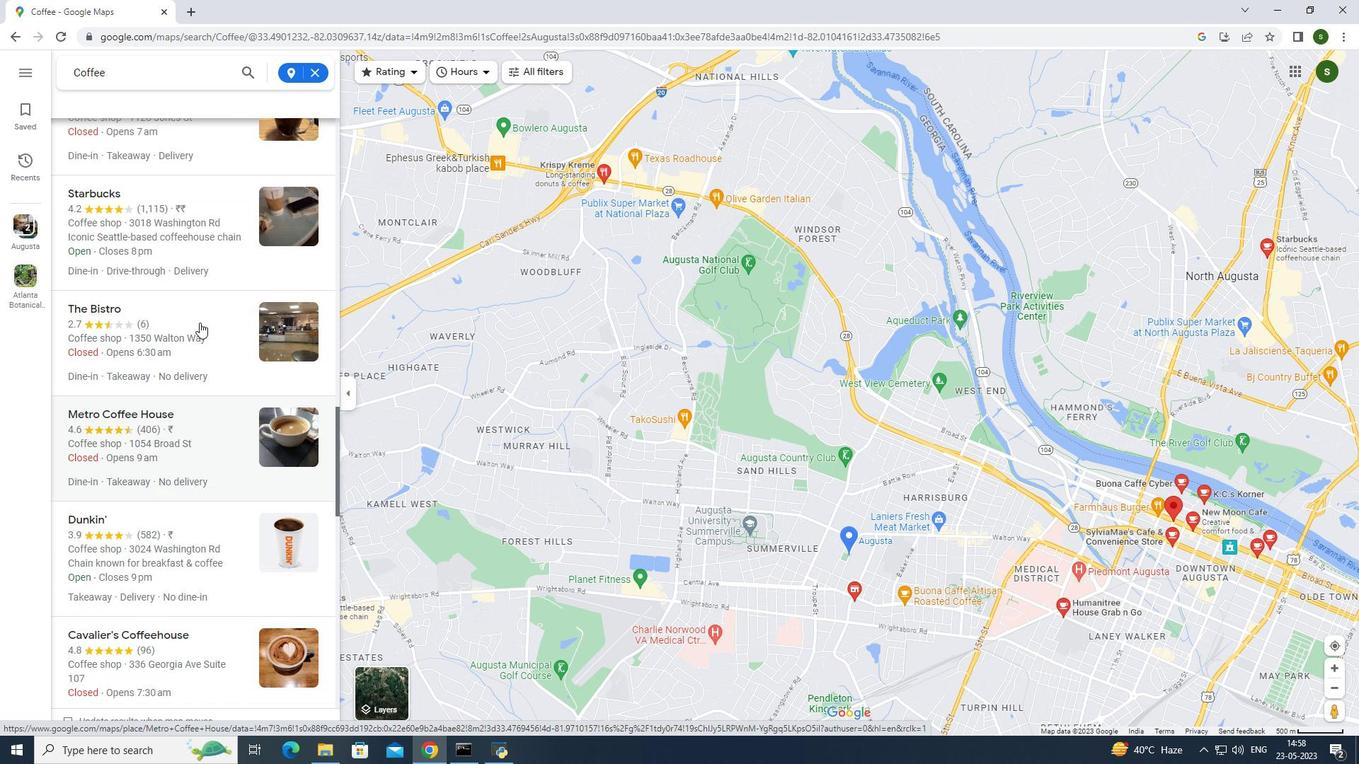 
Action: Mouse scrolled (199, 323) with delta (0, 0)
Screenshot: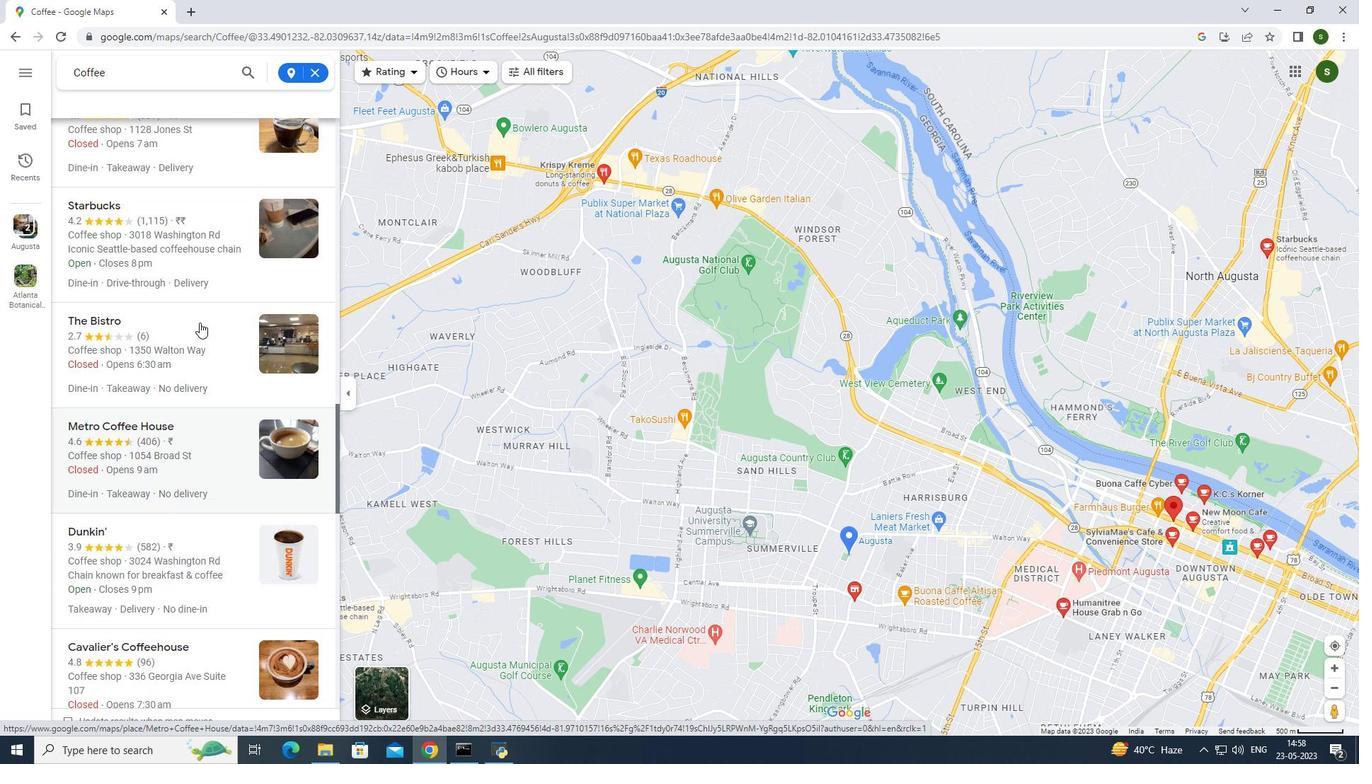 
Action: Mouse scrolled (199, 323) with delta (0, 0)
Screenshot: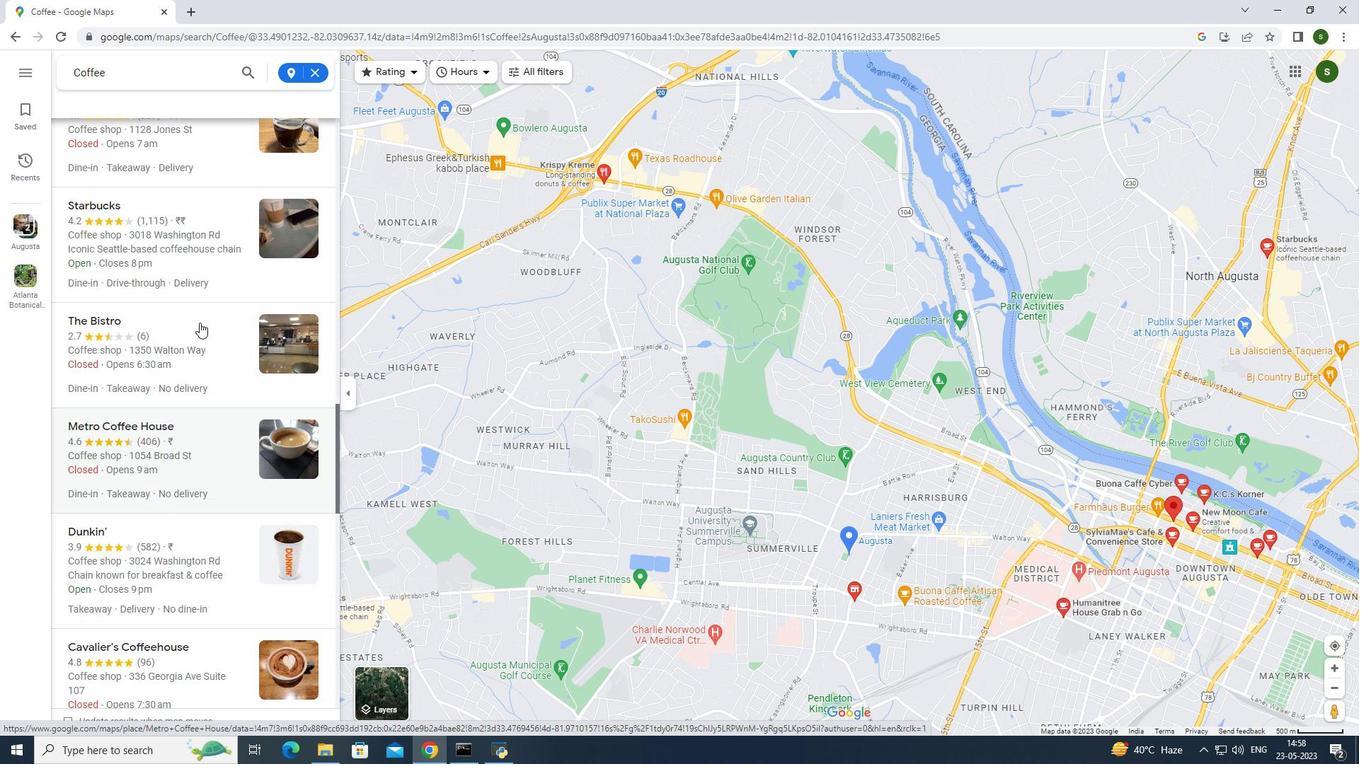 
Action: Mouse scrolled (199, 323) with delta (0, 0)
Screenshot: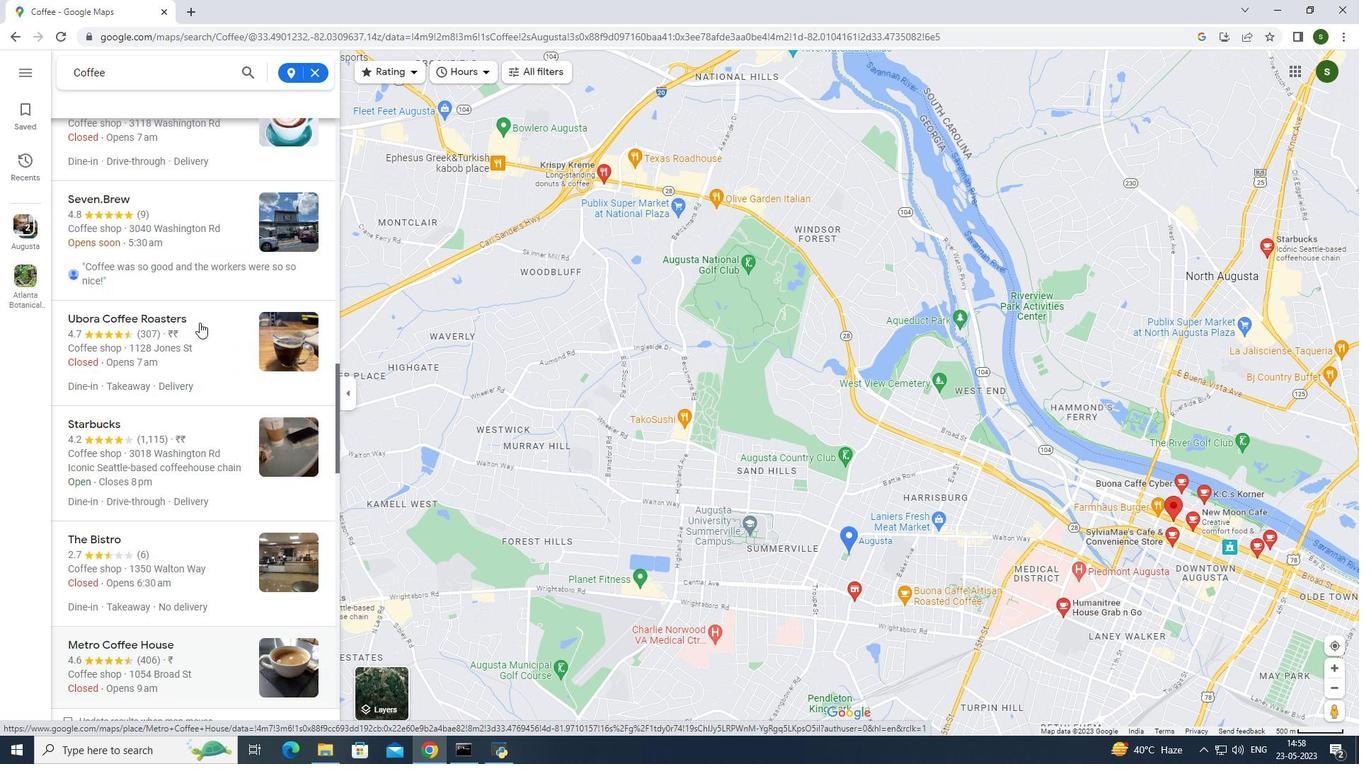 
Action: Mouse scrolled (199, 323) with delta (0, 0)
Screenshot: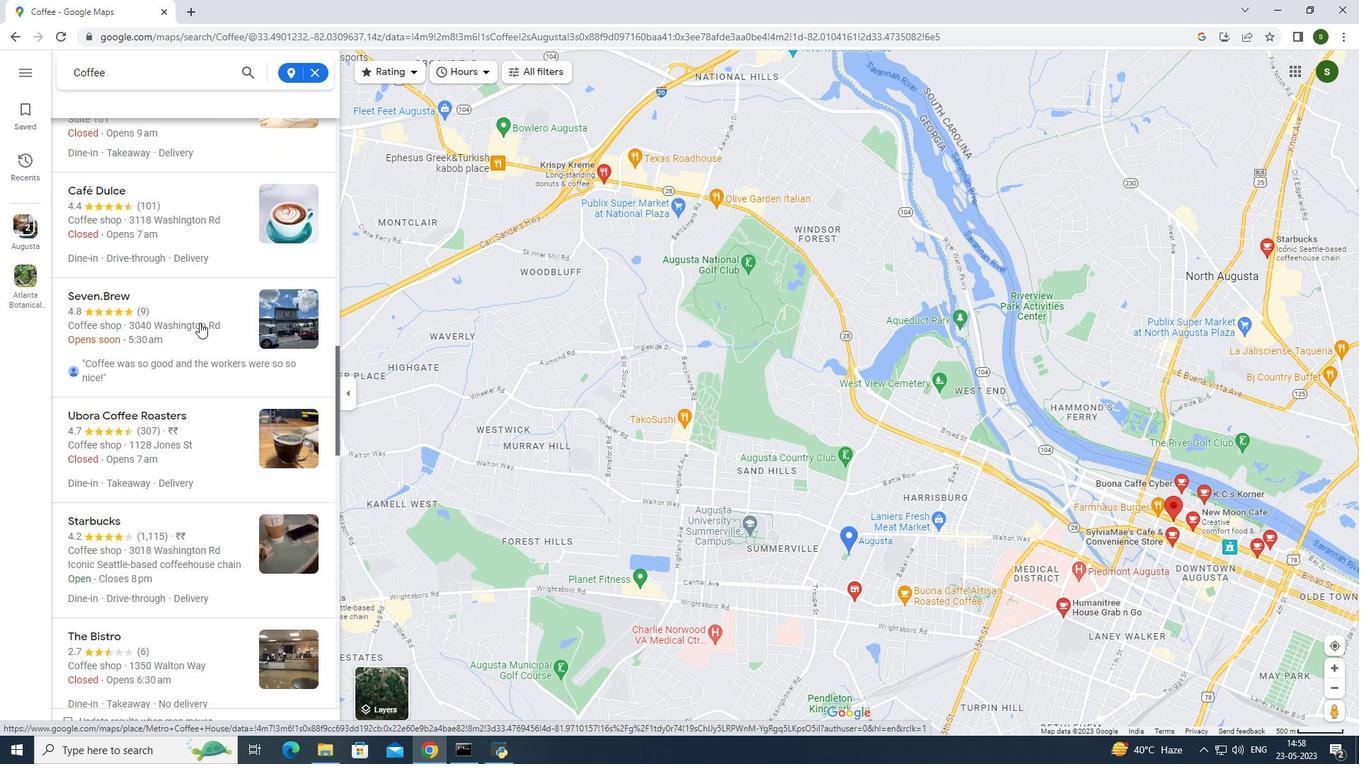 
Action: Mouse scrolled (199, 323) with delta (0, 0)
Screenshot: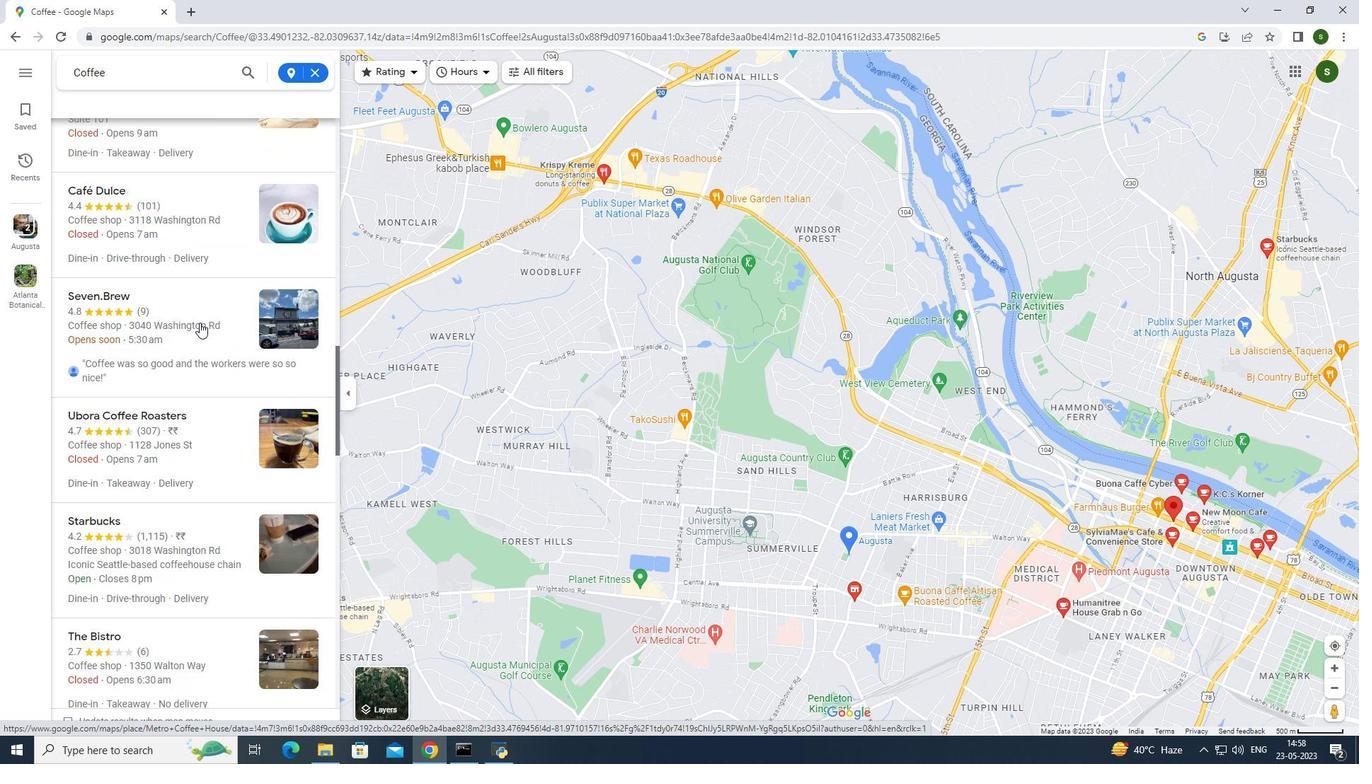 
Action: Mouse scrolled (199, 323) with delta (0, 0)
Screenshot: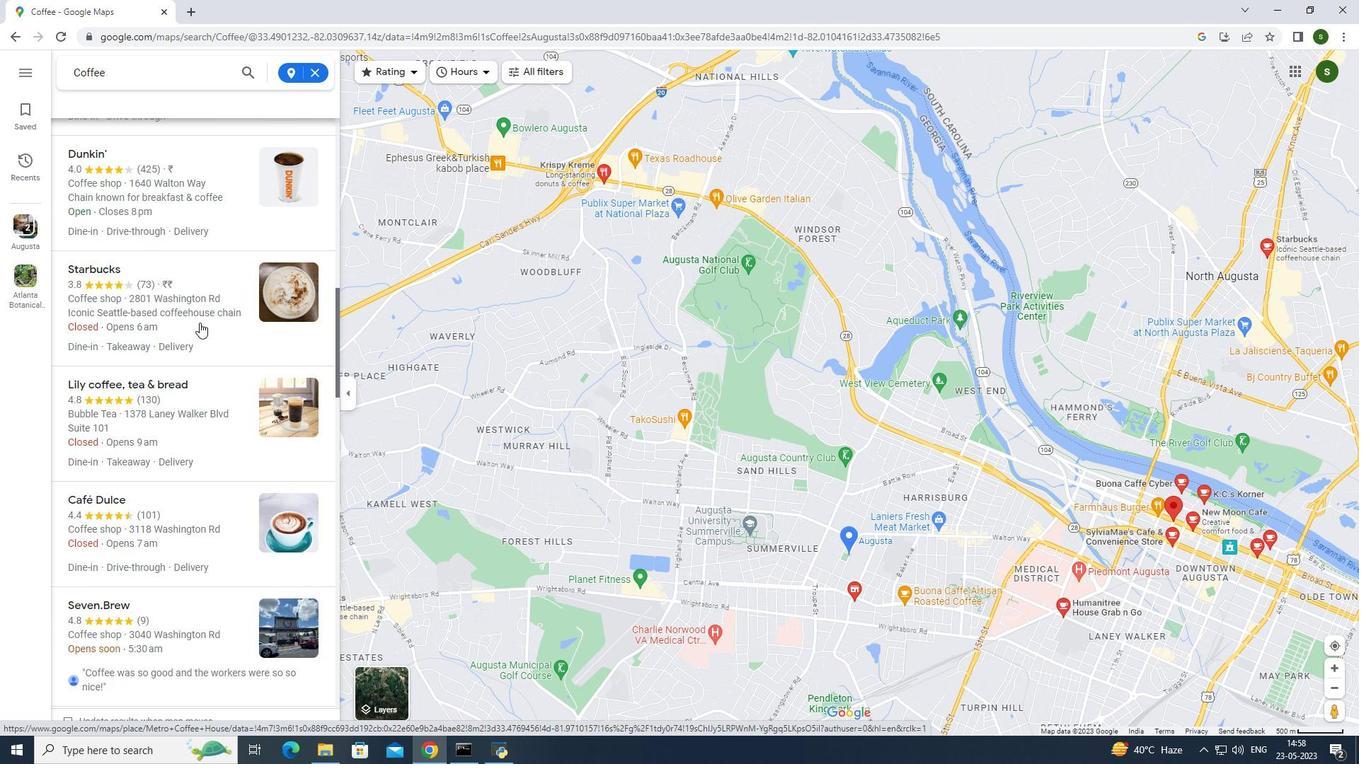 
Action: Mouse scrolled (199, 323) with delta (0, 0)
Screenshot: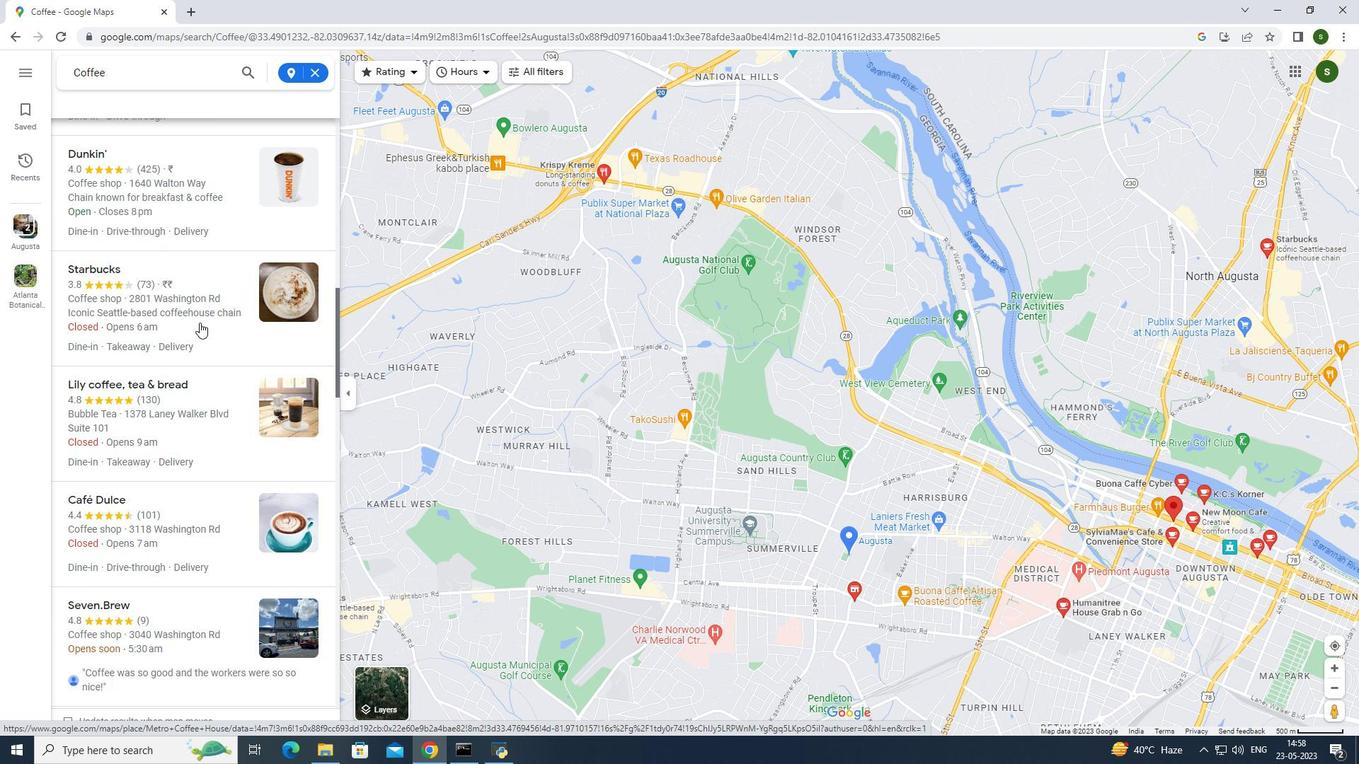 
Action: Mouse scrolled (199, 323) with delta (0, 0)
Screenshot: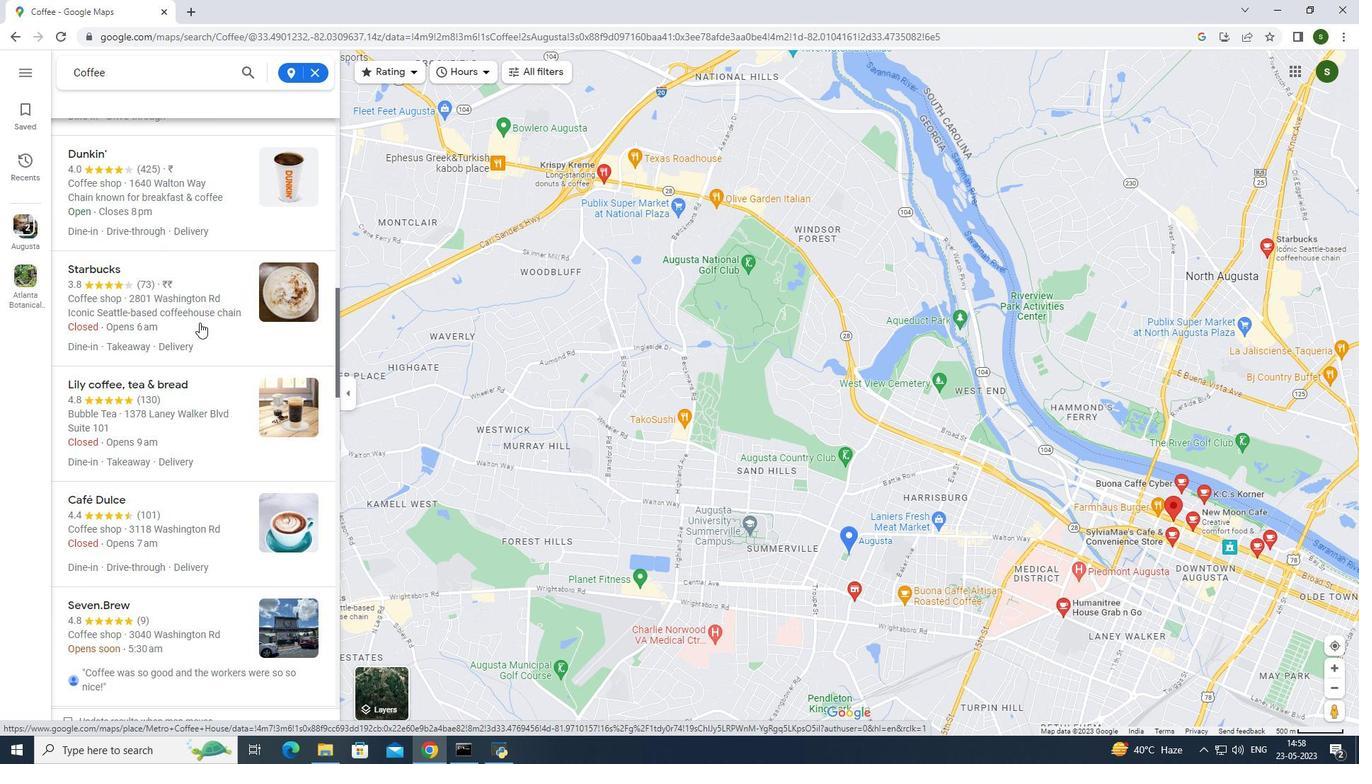 
Action: Mouse scrolled (199, 323) with delta (0, 0)
Screenshot: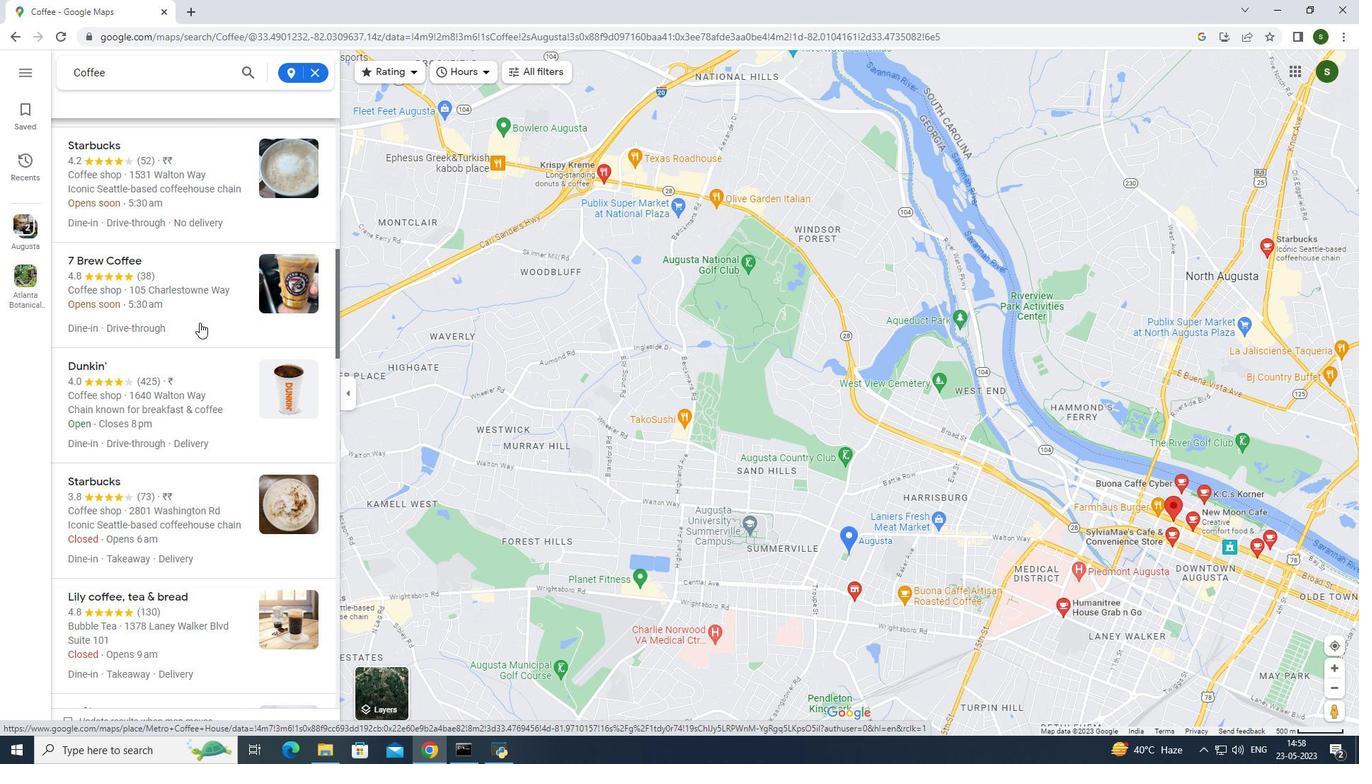 
Action: Mouse scrolled (199, 323) with delta (0, 0)
Screenshot: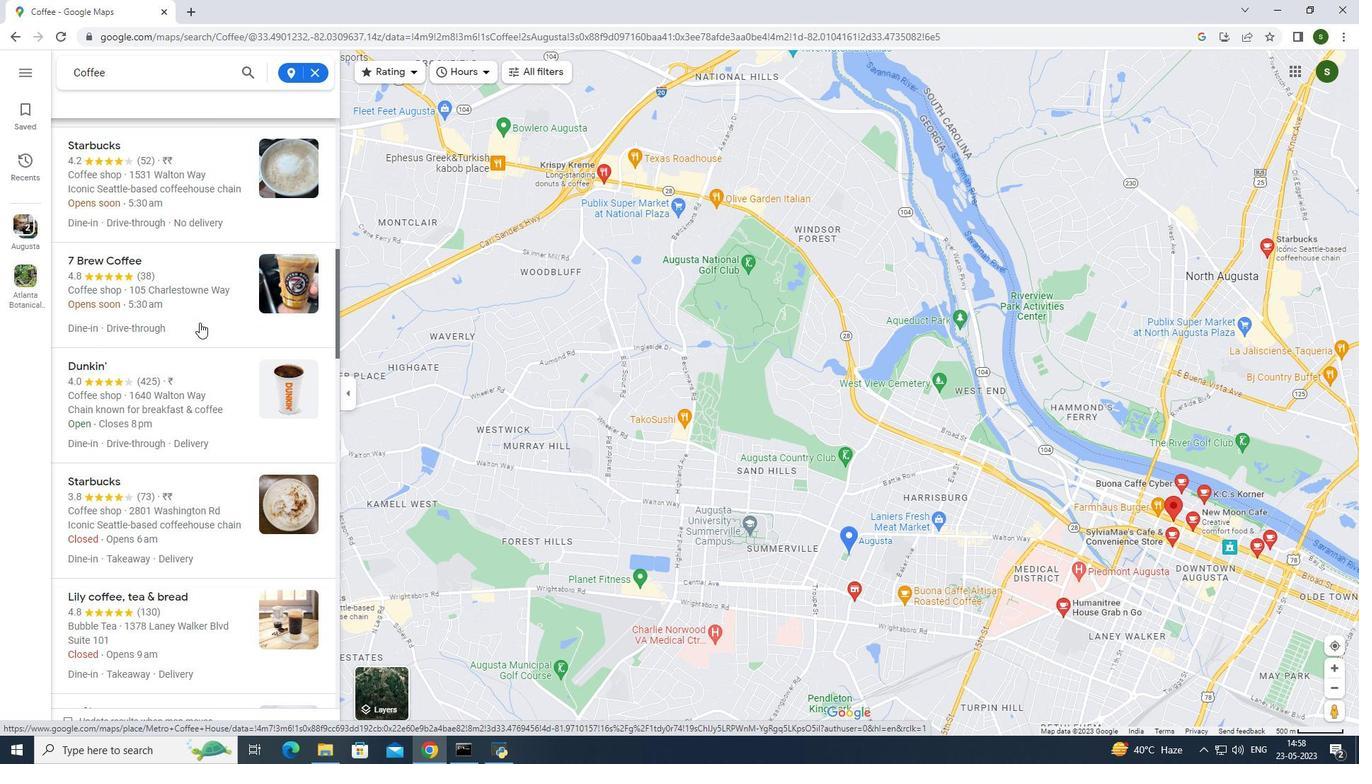 
Action: Mouse scrolled (199, 323) with delta (0, 0)
Screenshot: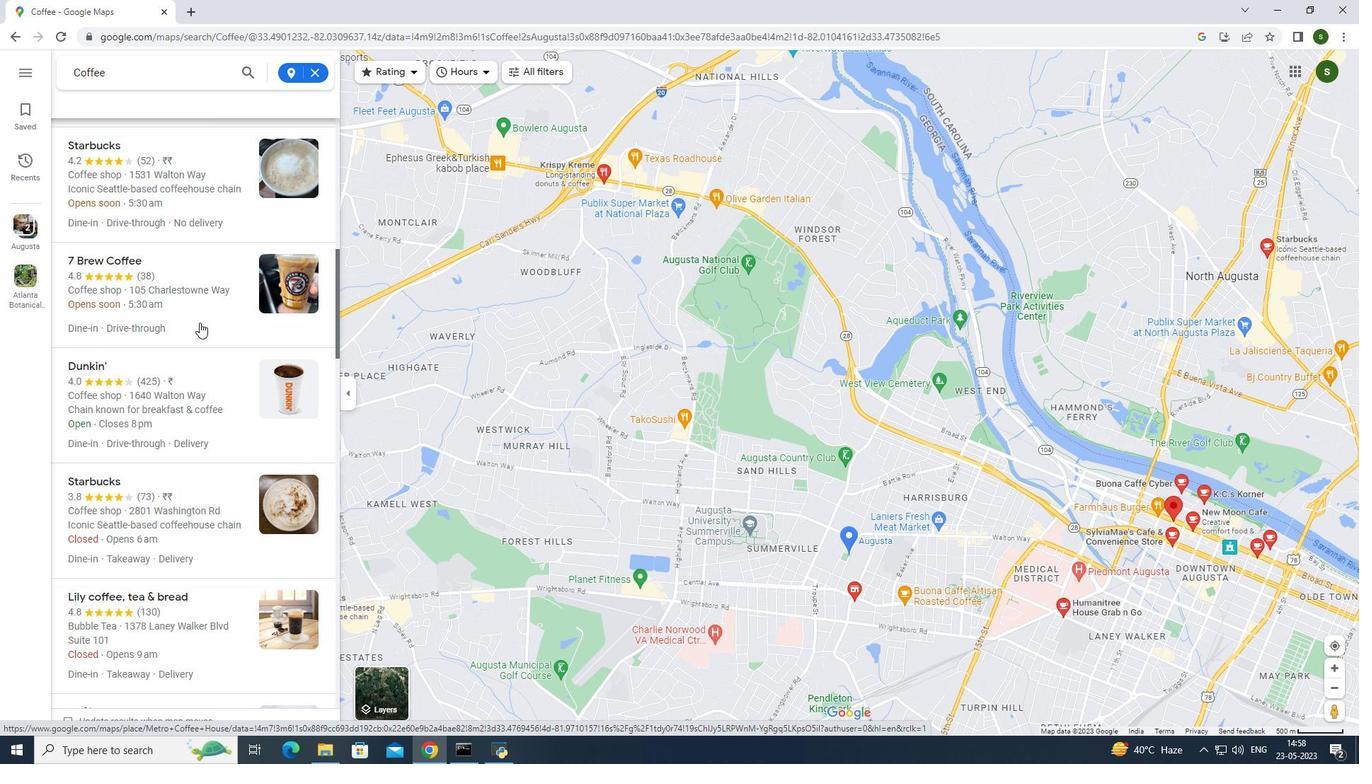 
Action: Mouse scrolled (199, 323) with delta (0, 0)
Screenshot: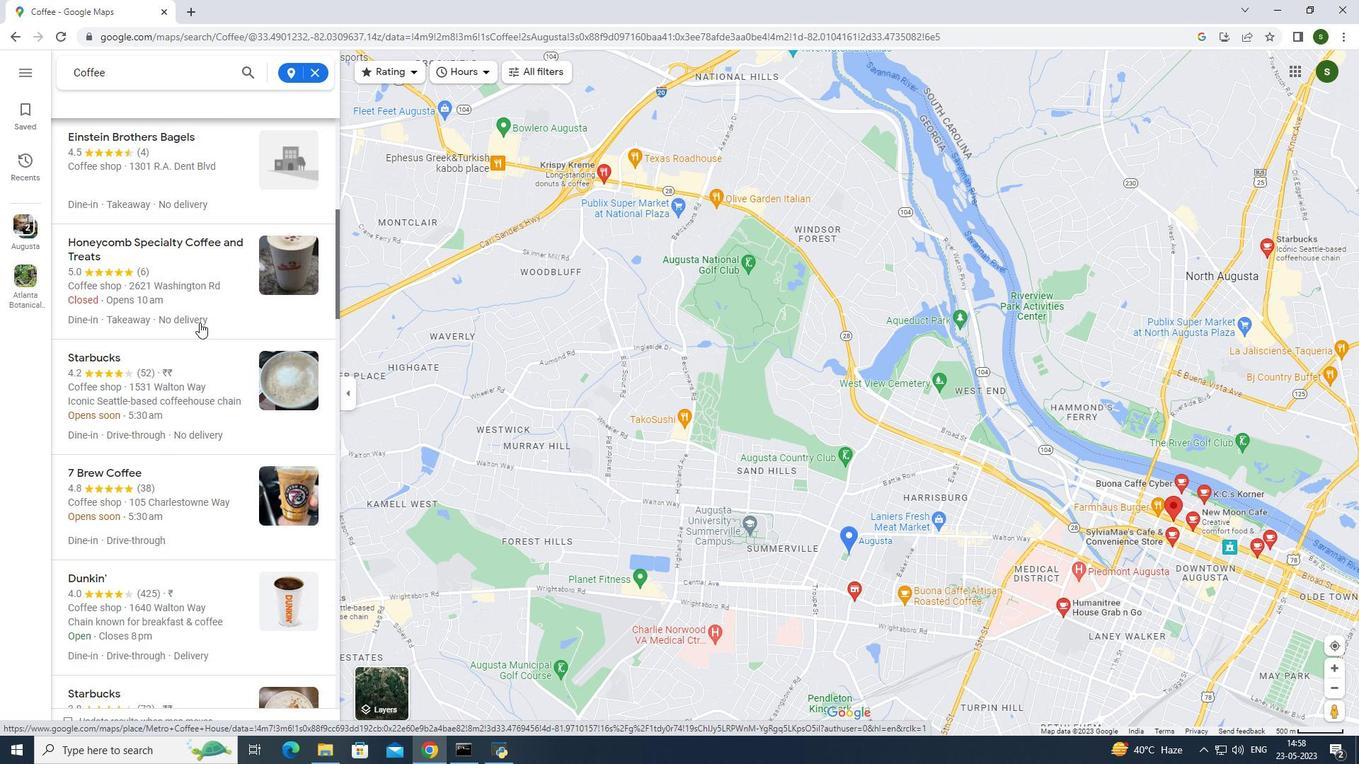 
Action: Mouse scrolled (199, 323) with delta (0, 0)
Screenshot: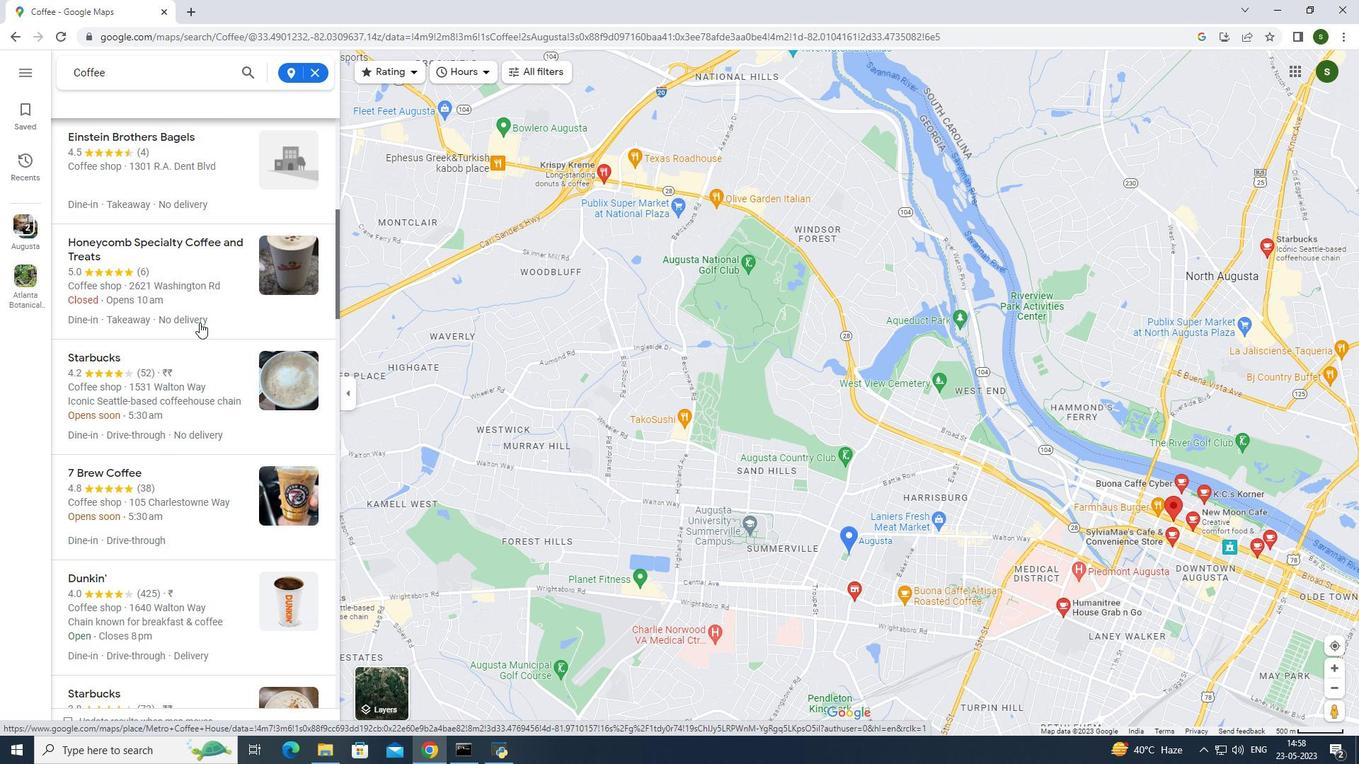 
Action: Mouse scrolled (199, 323) with delta (0, 0)
Screenshot: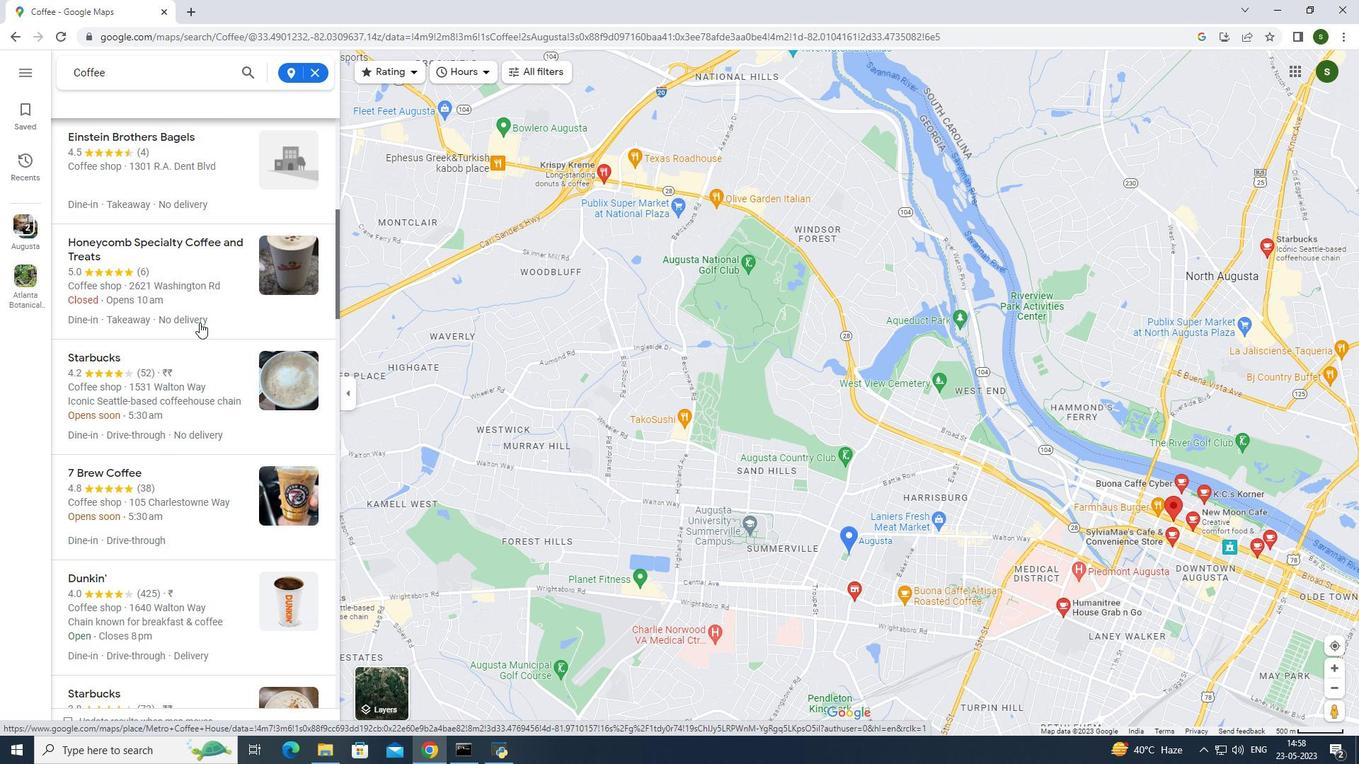 
Action: Mouse scrolled (199, 323) with delta (0, 0)
Screenshot: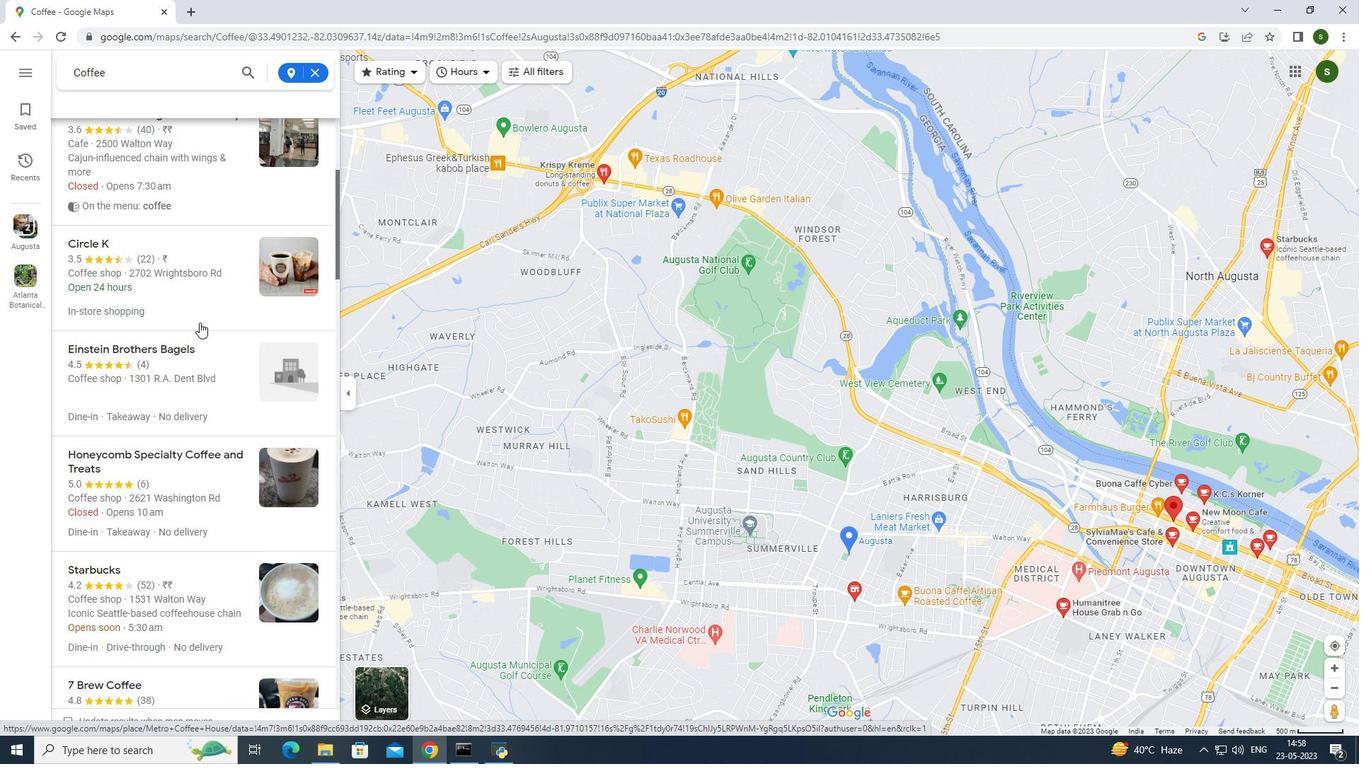 
Action: Mouse scrolled (199, 323) with delta (0, 0)
Screenshot: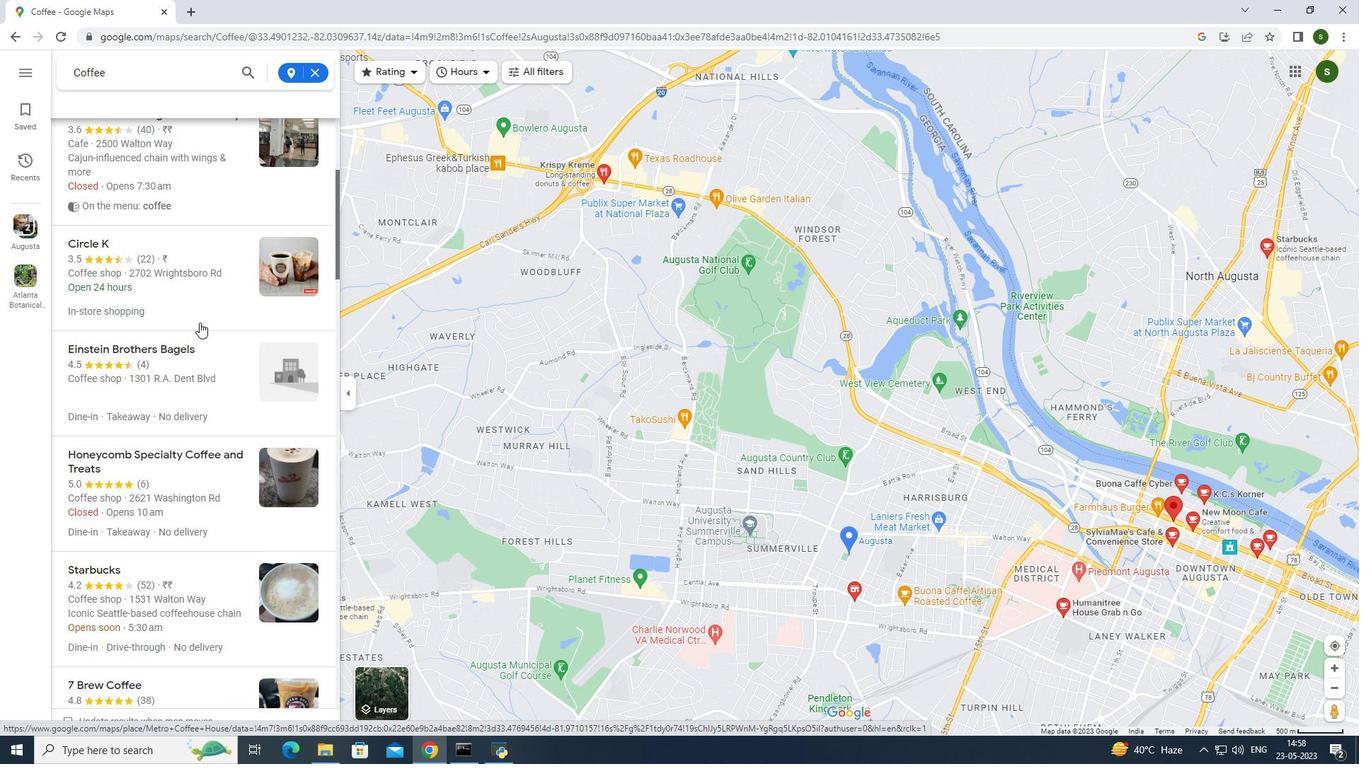 
Action: Mouse scrolled (199, 323) with delta (0, 0)
Screenshot: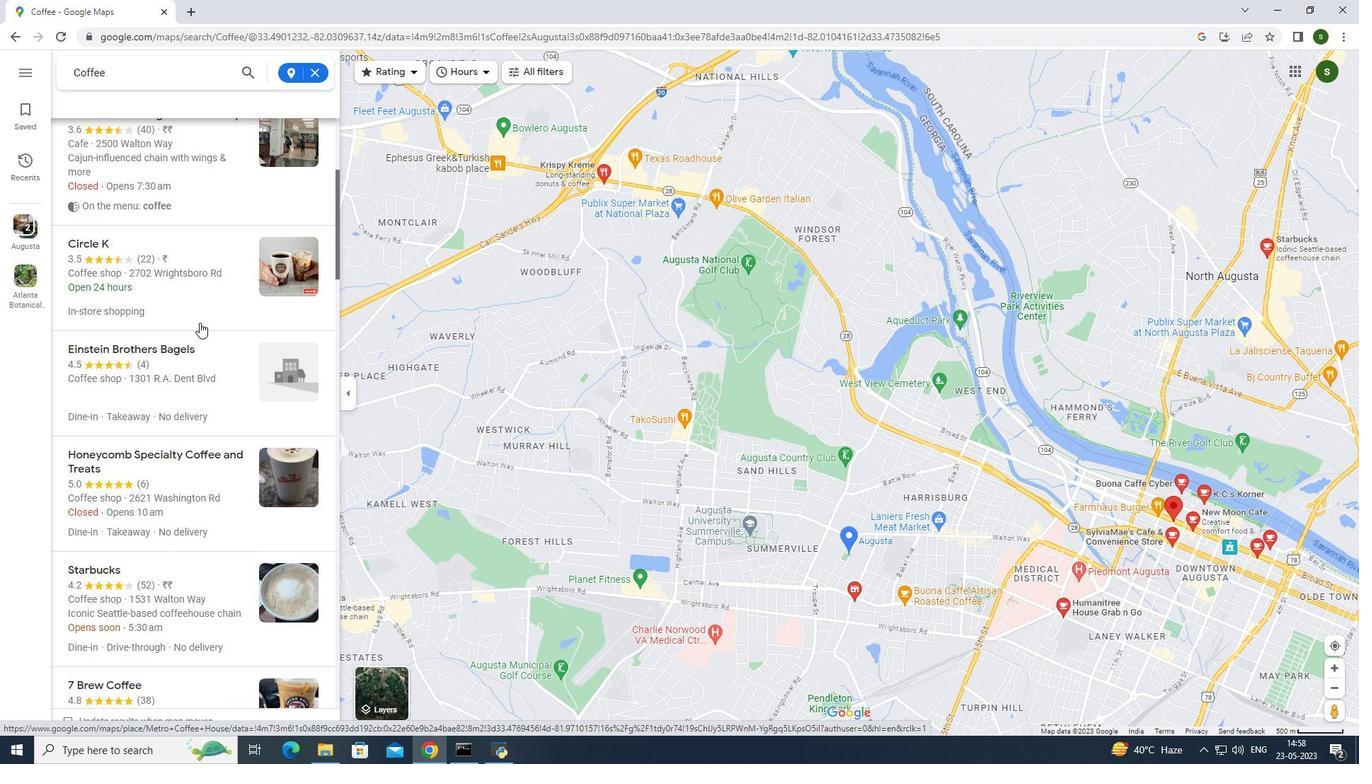 
Action: Mouse scrolled (199, 323) with delta (0, 0)
Screenshot: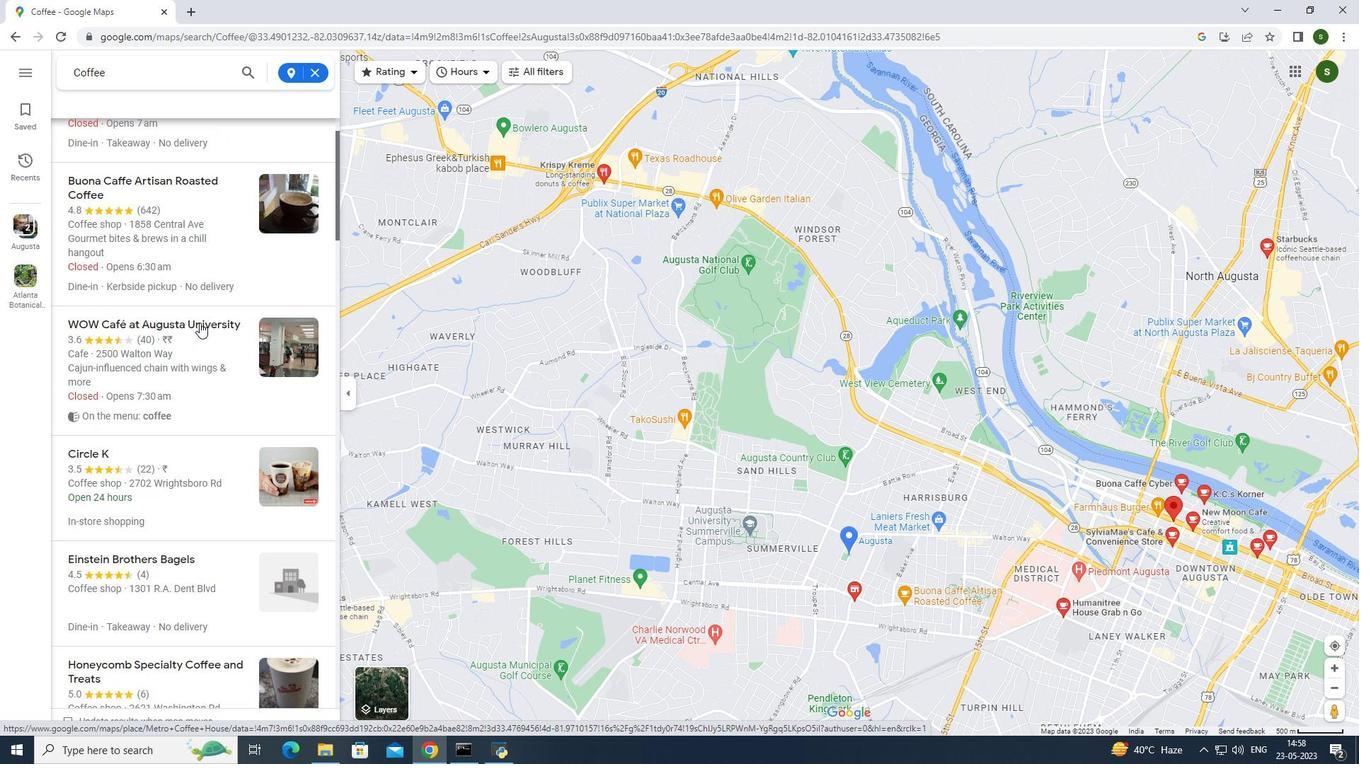 
Action: Mouse scrolled (199, 323) with delta (0, 0)
Screenshot: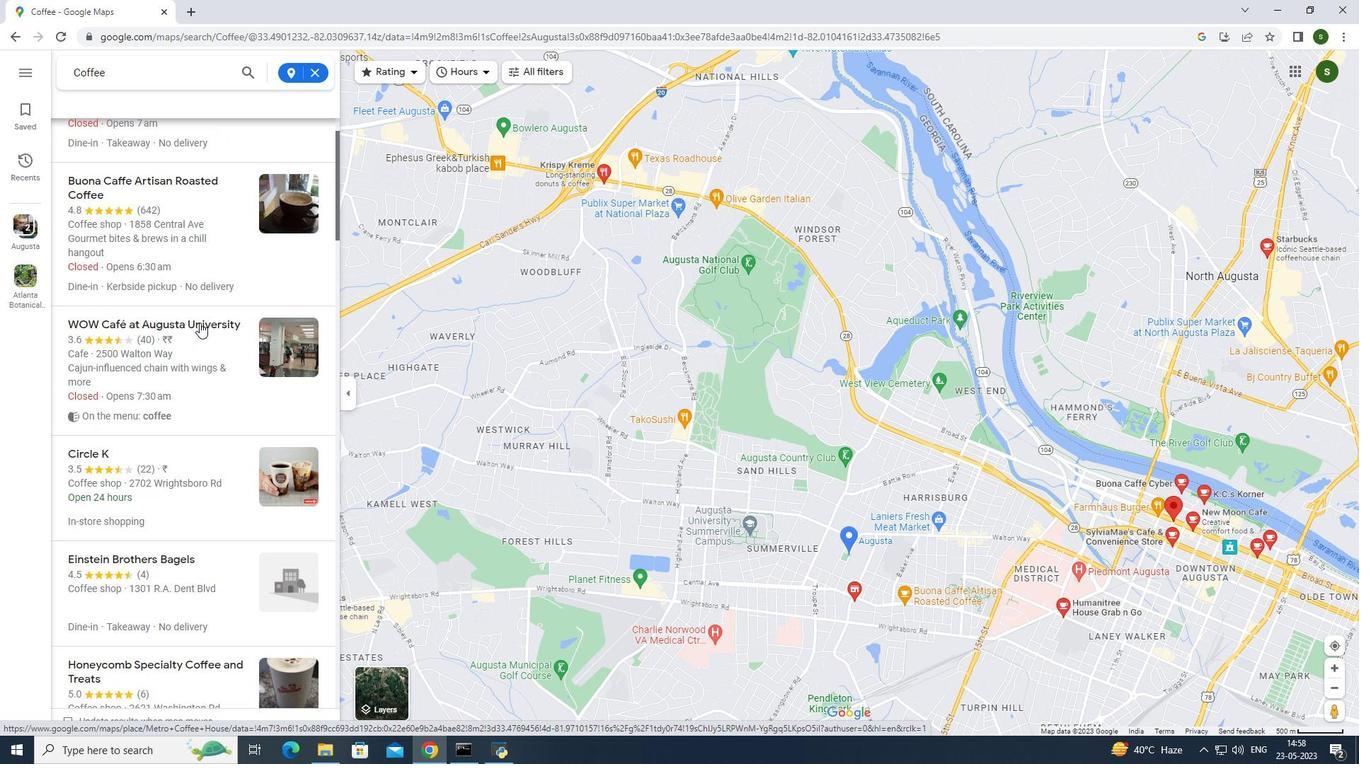 
Action: Mouse scrolled (199, 323) with delta (0, 0)
Screenshot: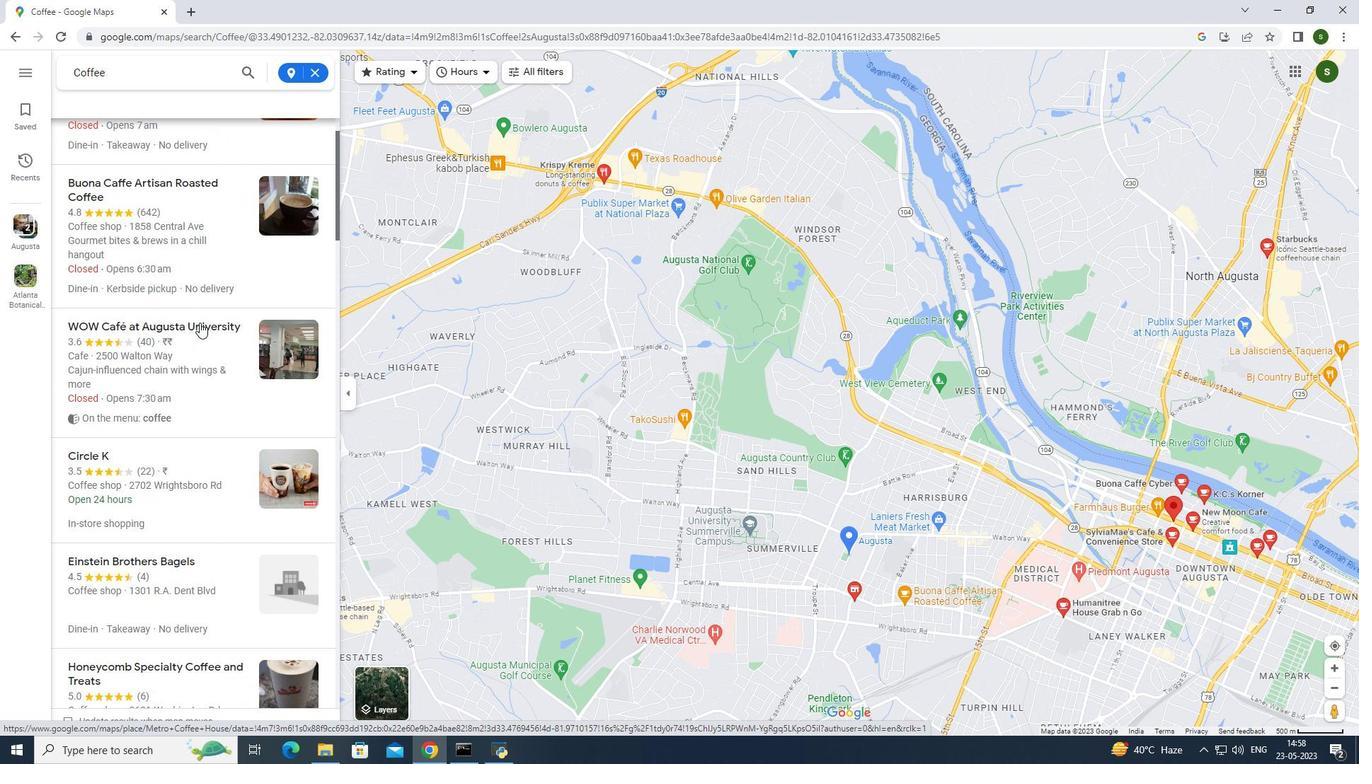 
Action: Mouse scrolled (199, 323) with delta (0, 0)
Screenshot: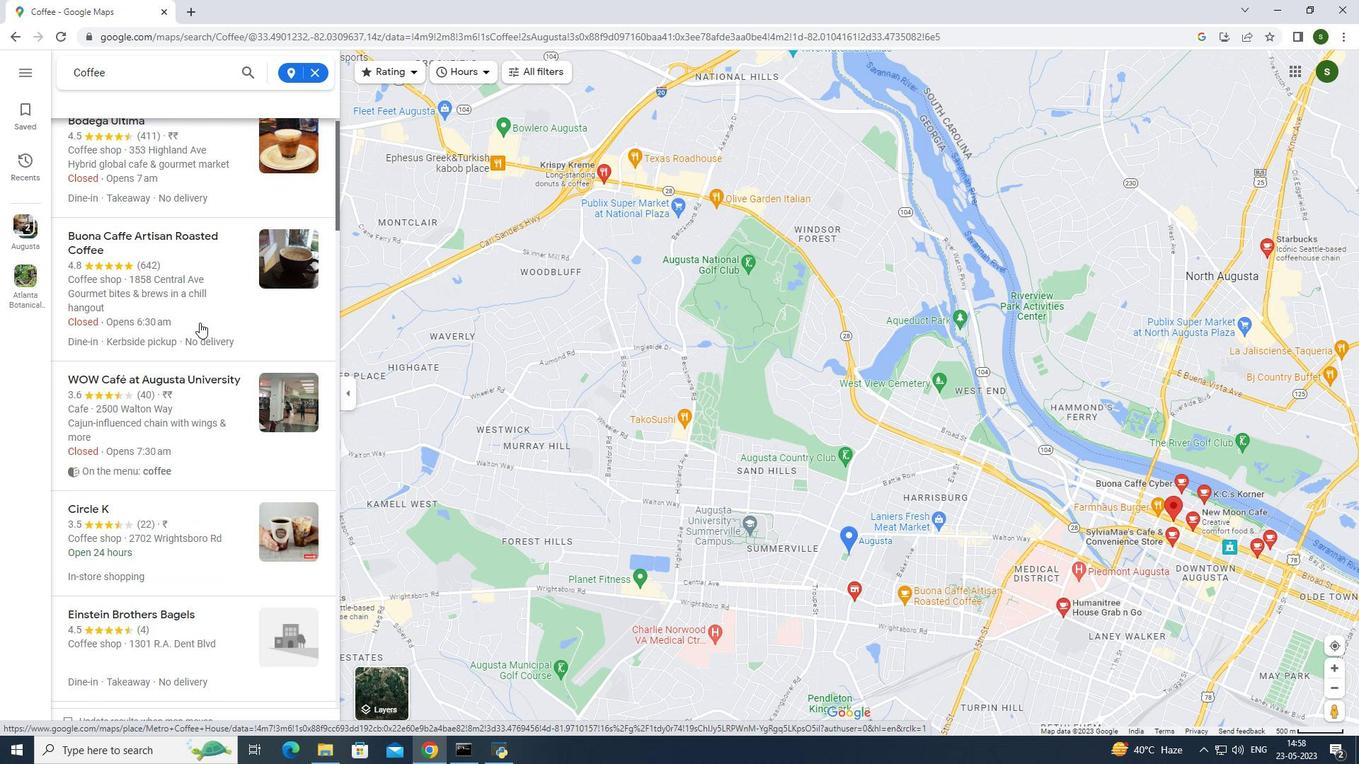 
Action: Mouse scrolled (199, 323) with delta (0, 0)
Screenshot: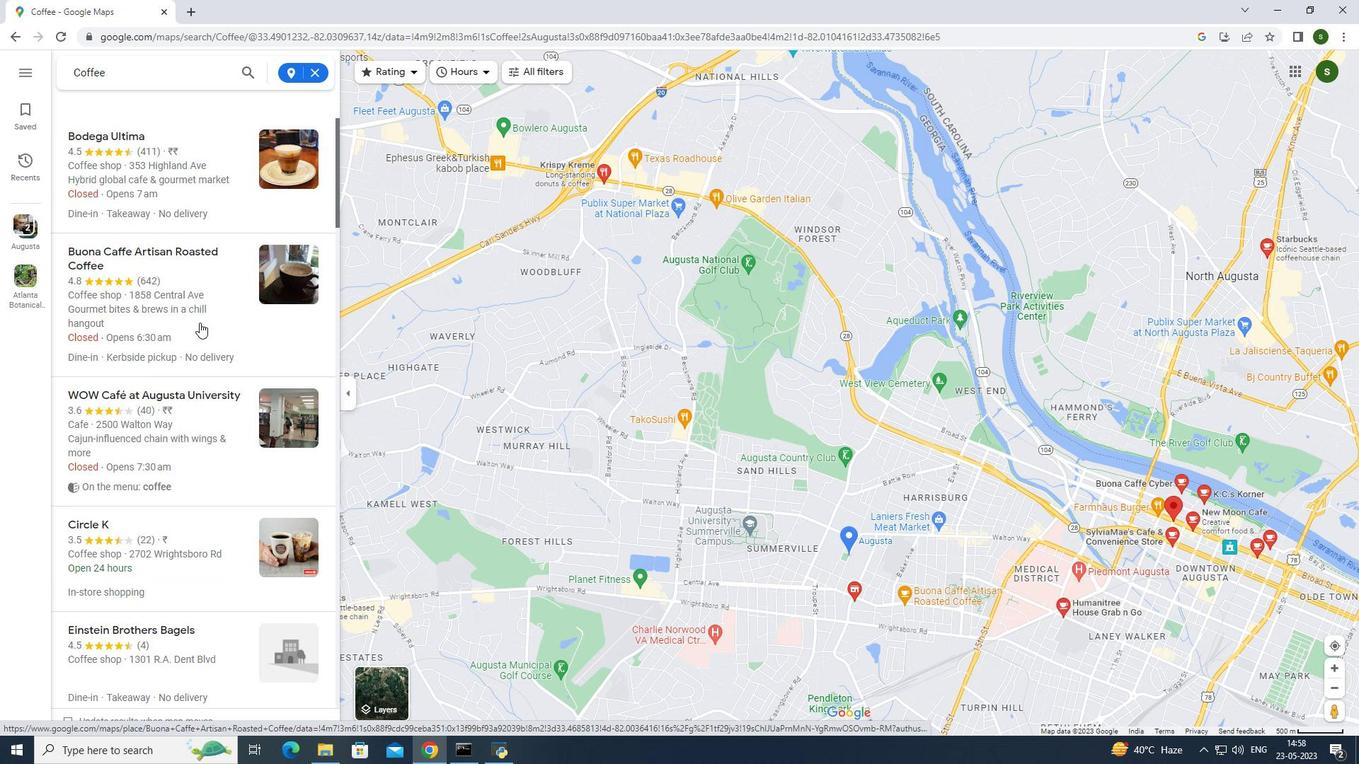 
Action: Mouse scrolled (199, 323) with delta (0, 0)
Screenshot: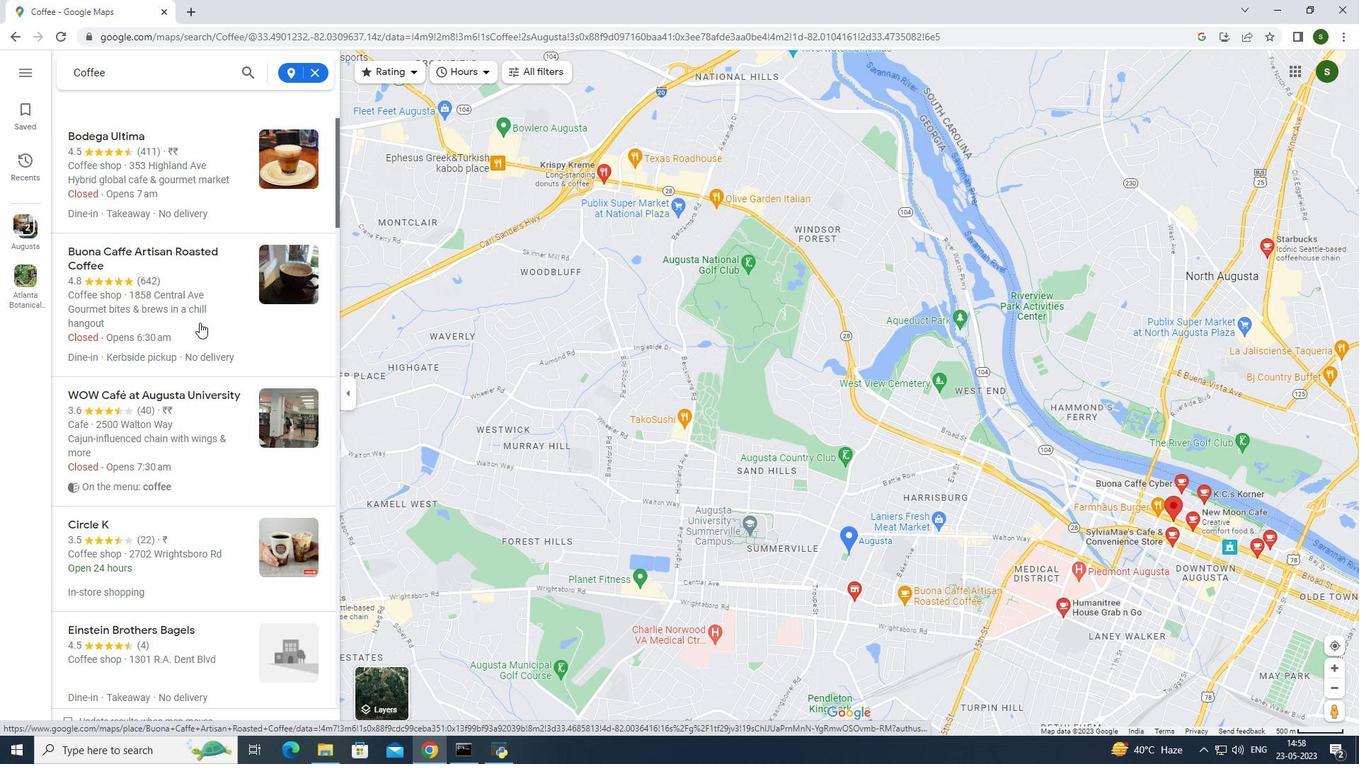 
Action: Mouse scrolled (199, 323) with delta (0, 0)
Screenshot: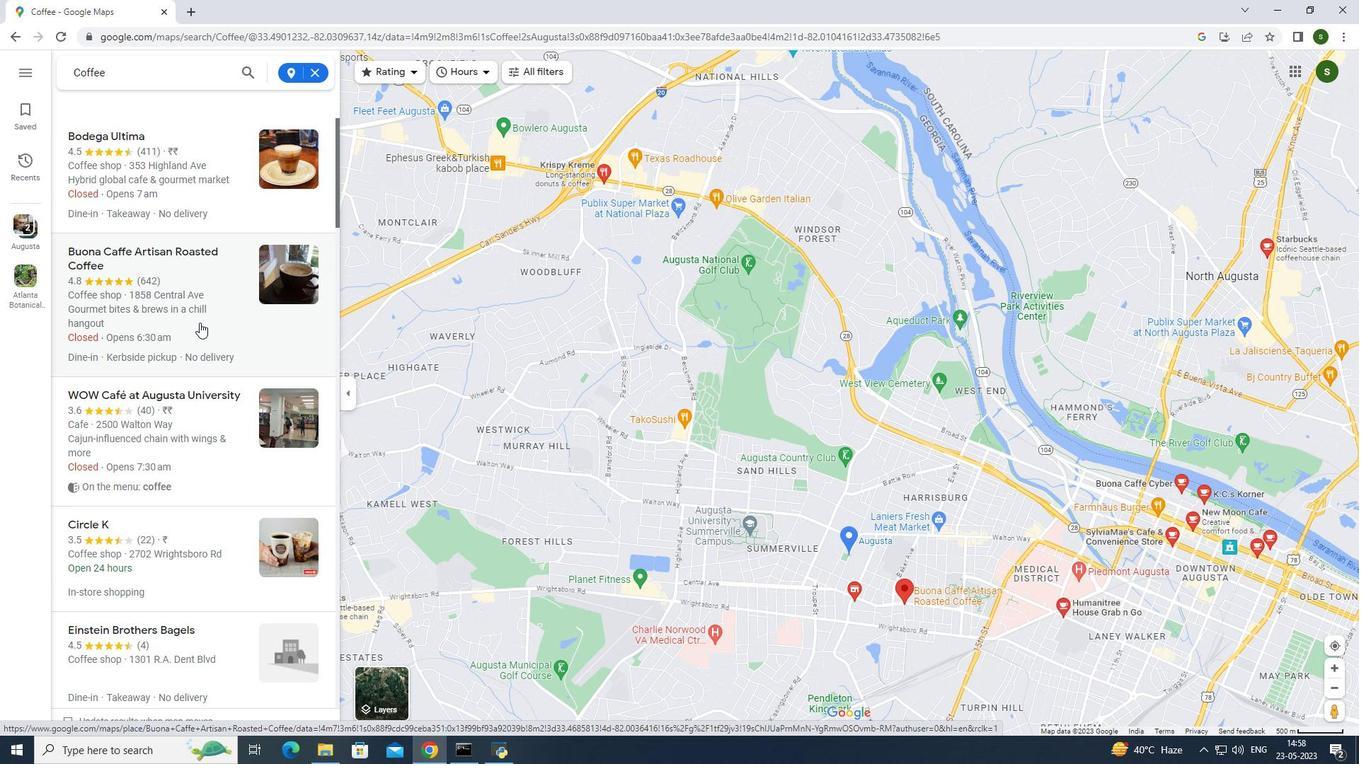 
Action: Mouse scrolled (199, 323) with delta (0, 0)
Screenshot: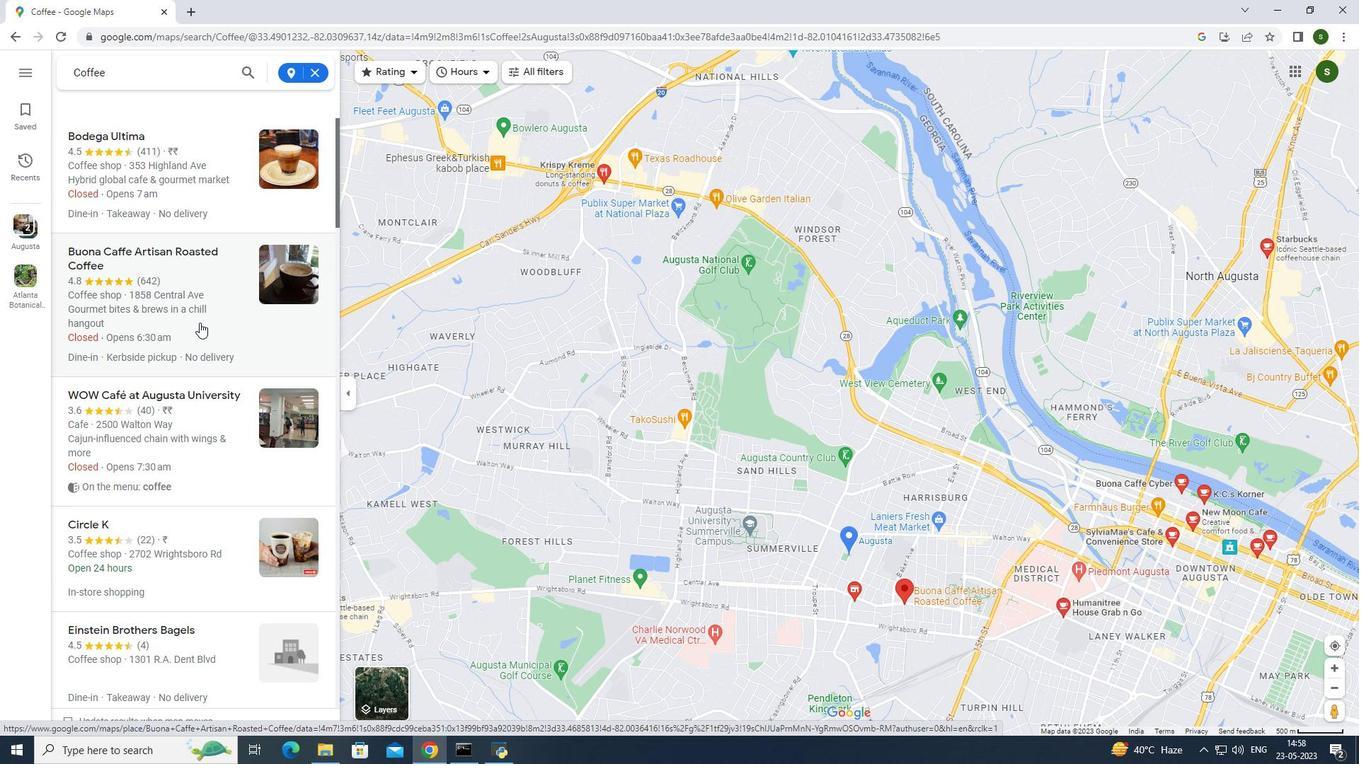 
Action: Mouse moved to (898, 296)
Screenshot: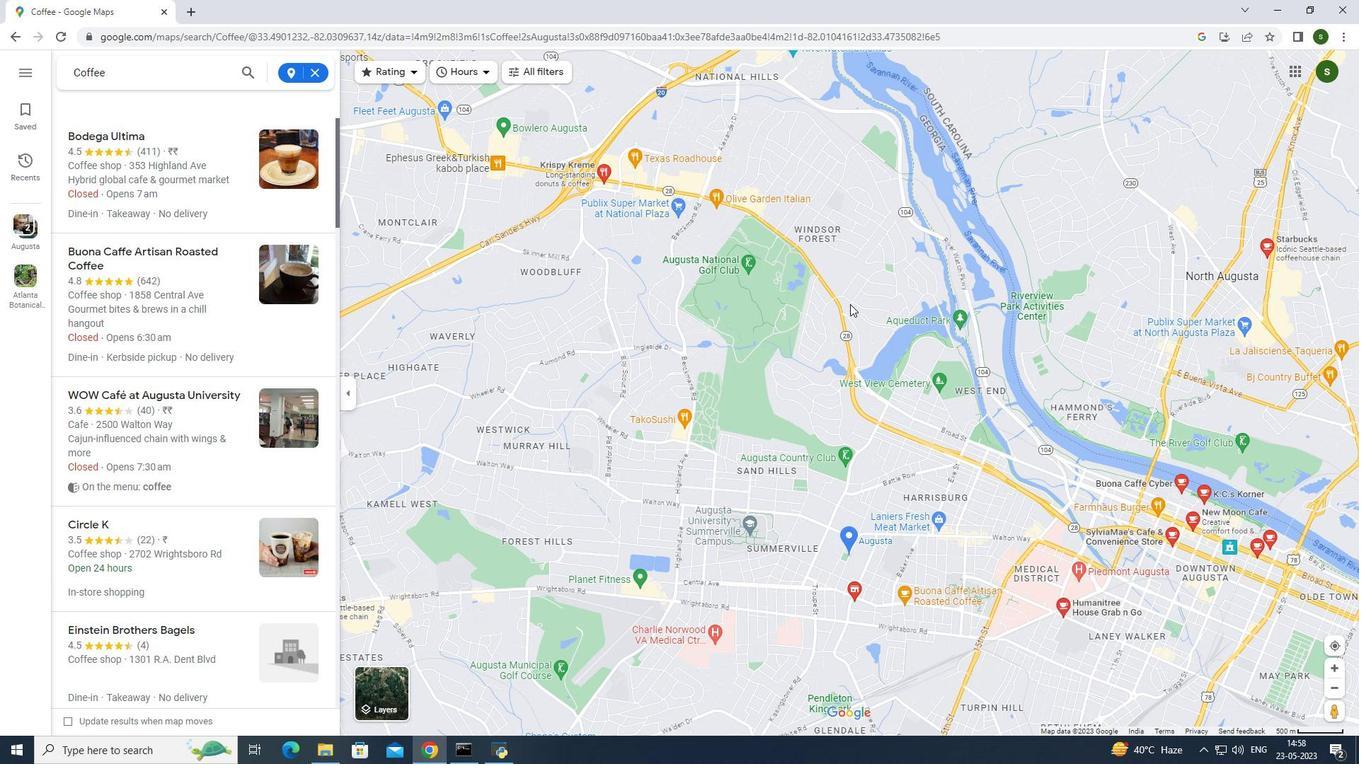 
Action: Mouse pressed left at (898, 296)
Screenshot: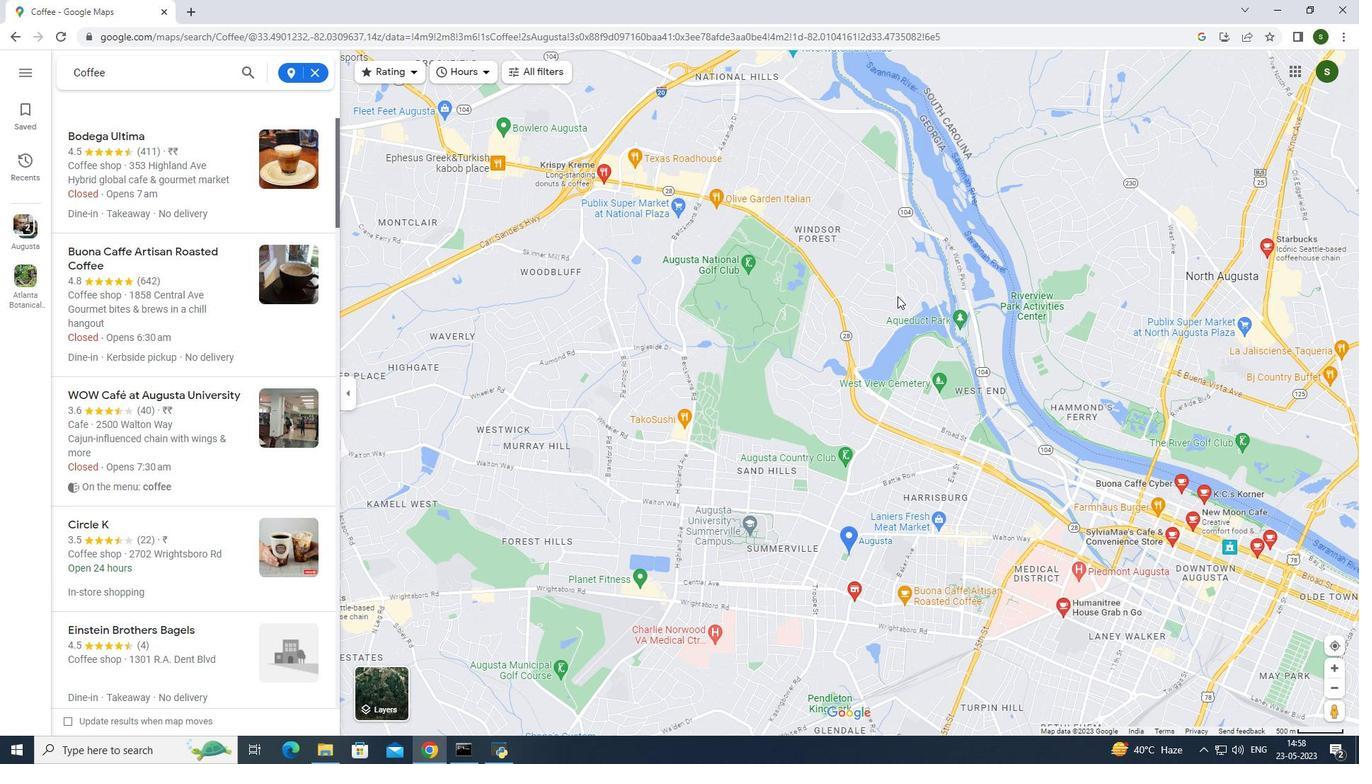 
Action: Mouse moved to (789, 448)
Screenshot: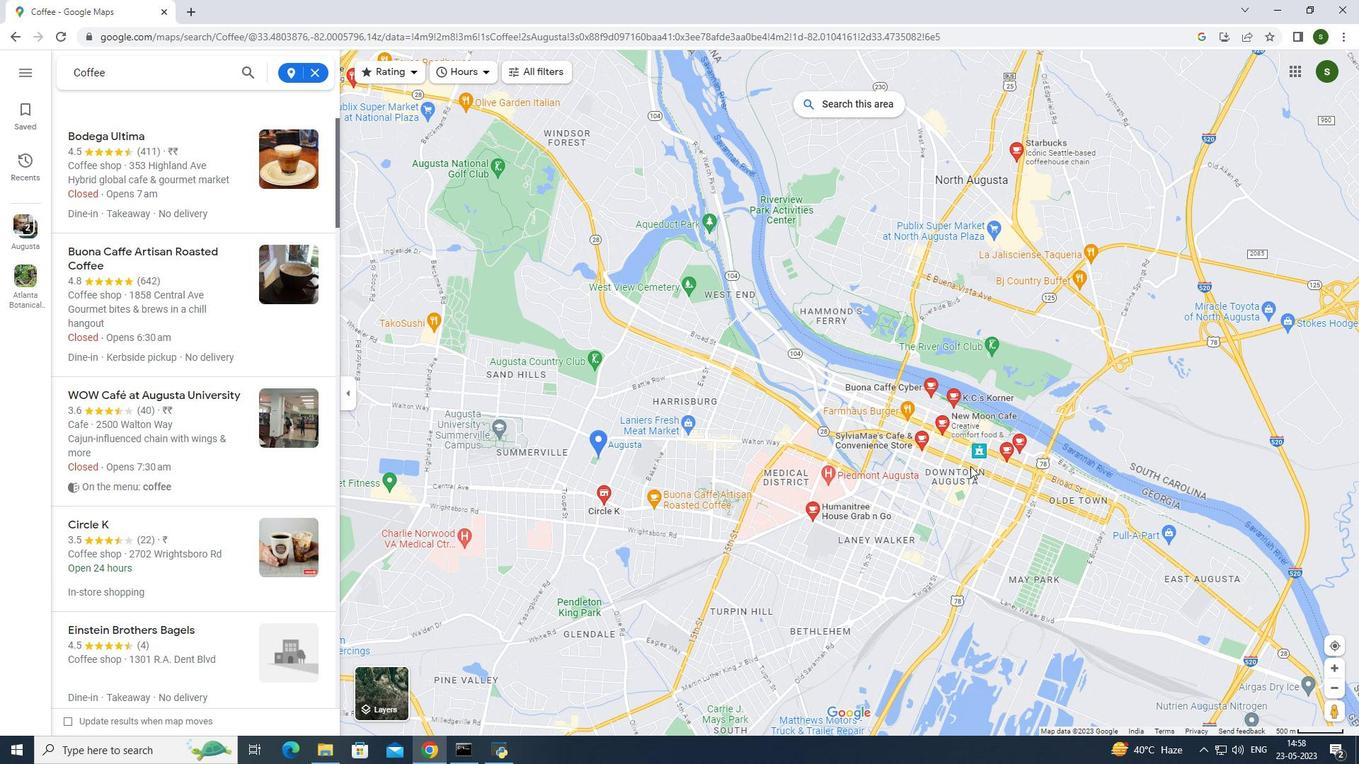 
Action: Mouse scrolled (789, 447) with delta (0, 0)
Screenshot: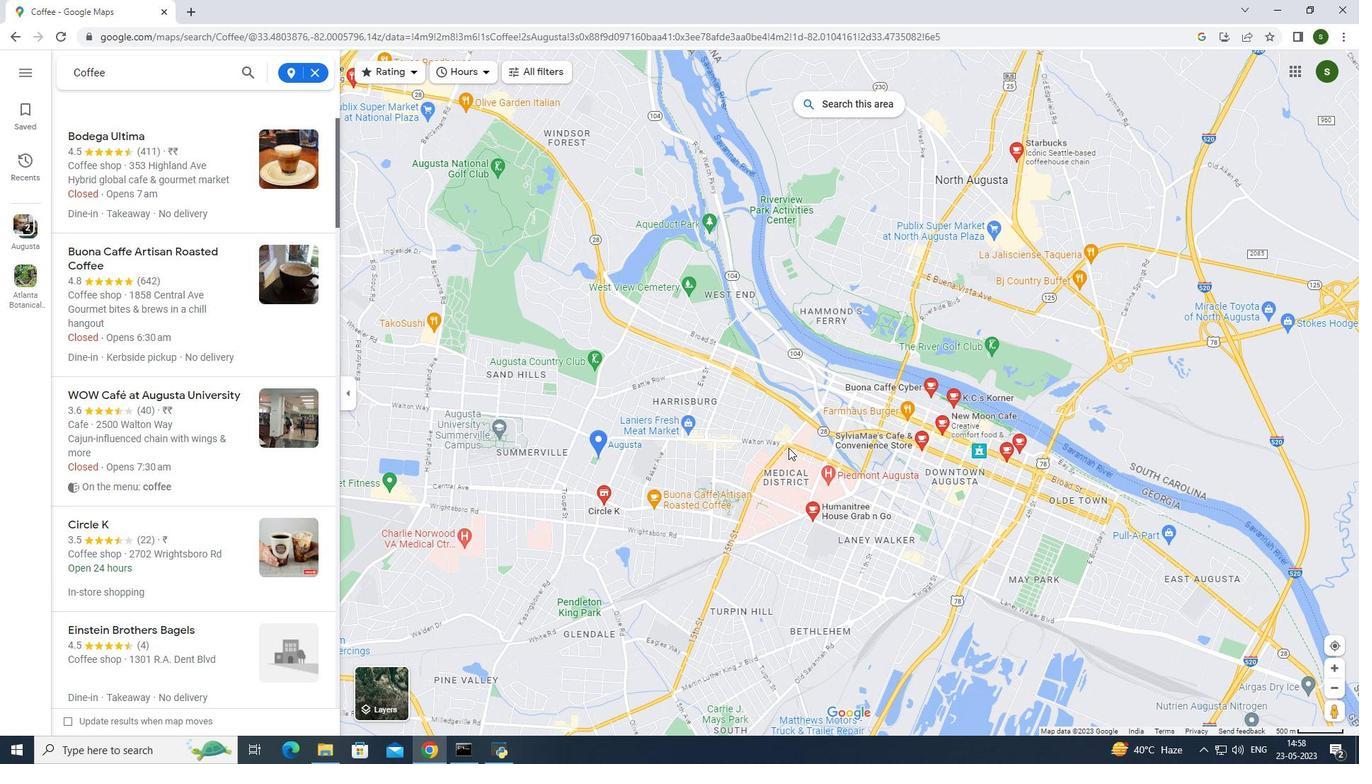 
Action: Mouse scrolled (789, 447) with delta (0, 0)
Screenshot: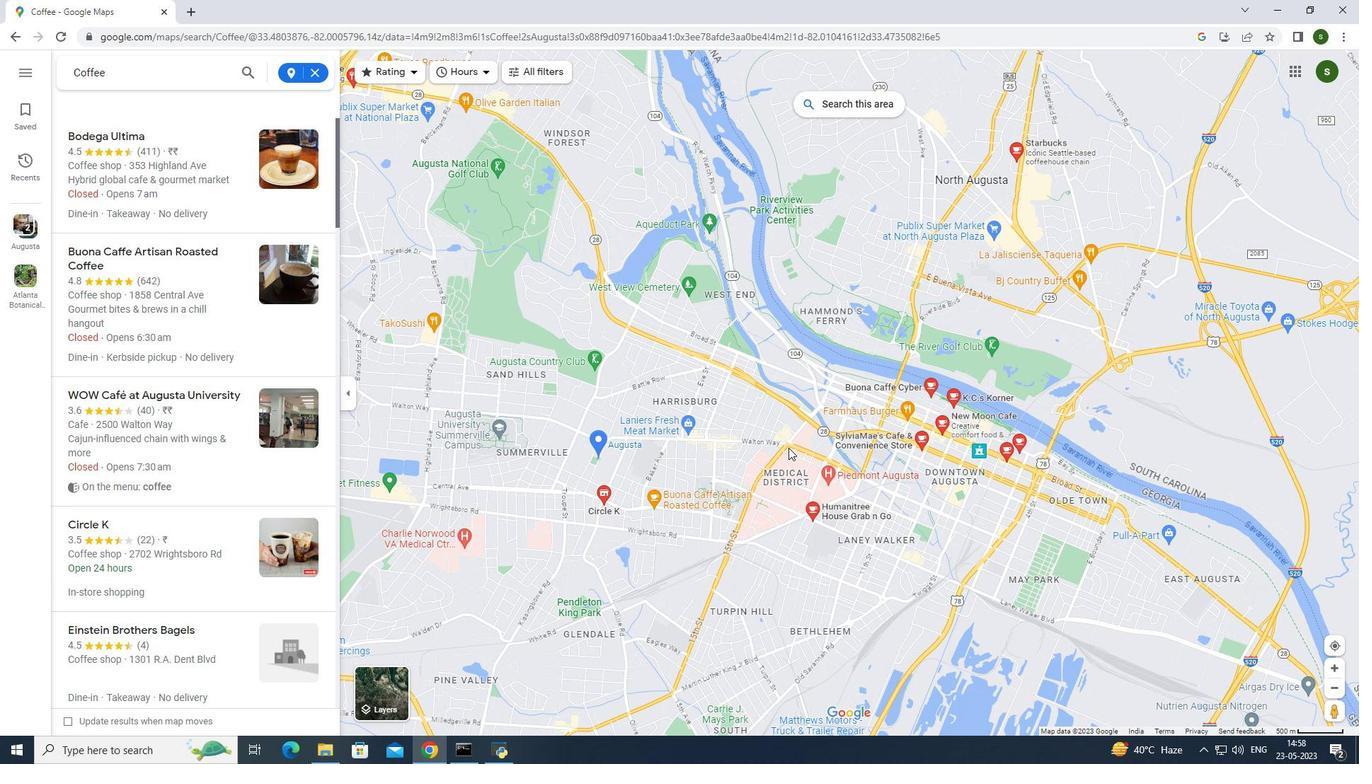 
Action: Mouse scrolled (789, 447) with delta (0, 0)
Screenshot: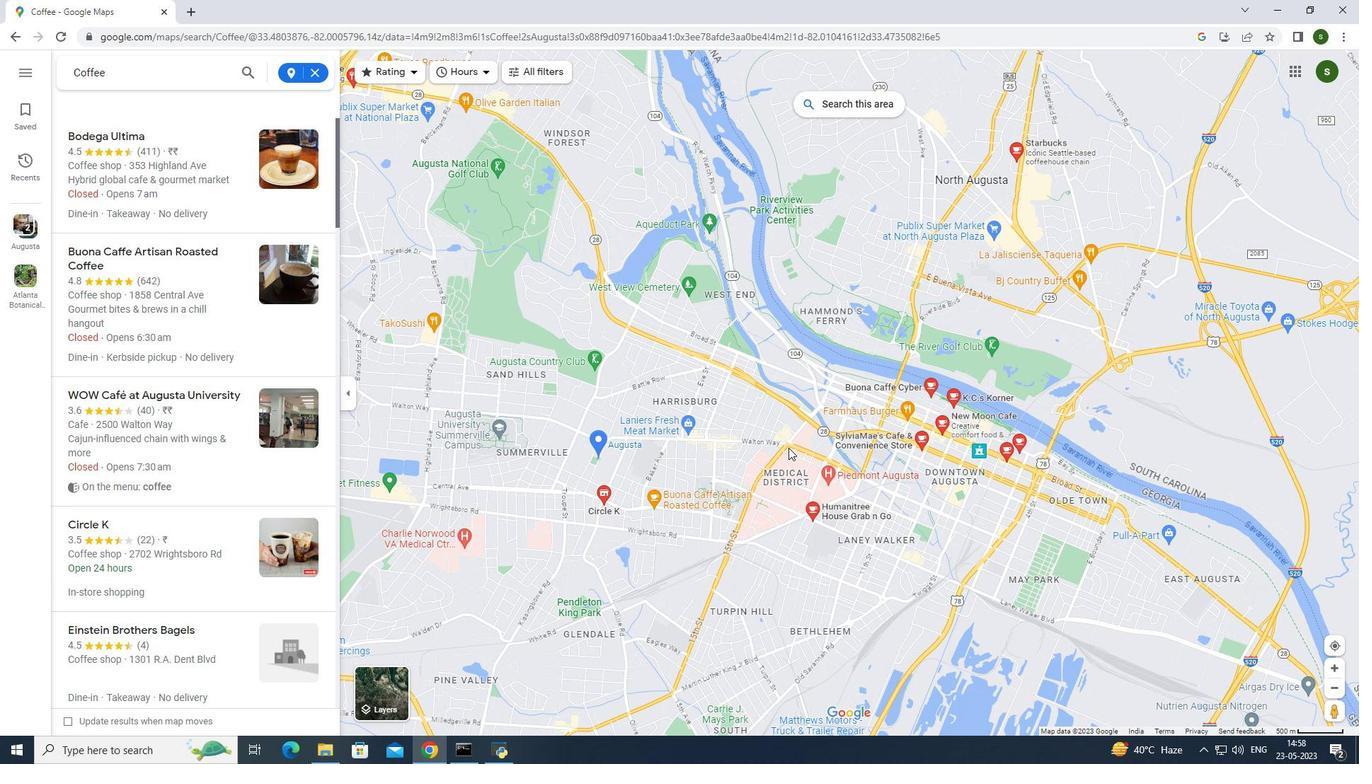 
Action: Mouse scrolled (789, 447) with delta (0, 0)
Screenshot: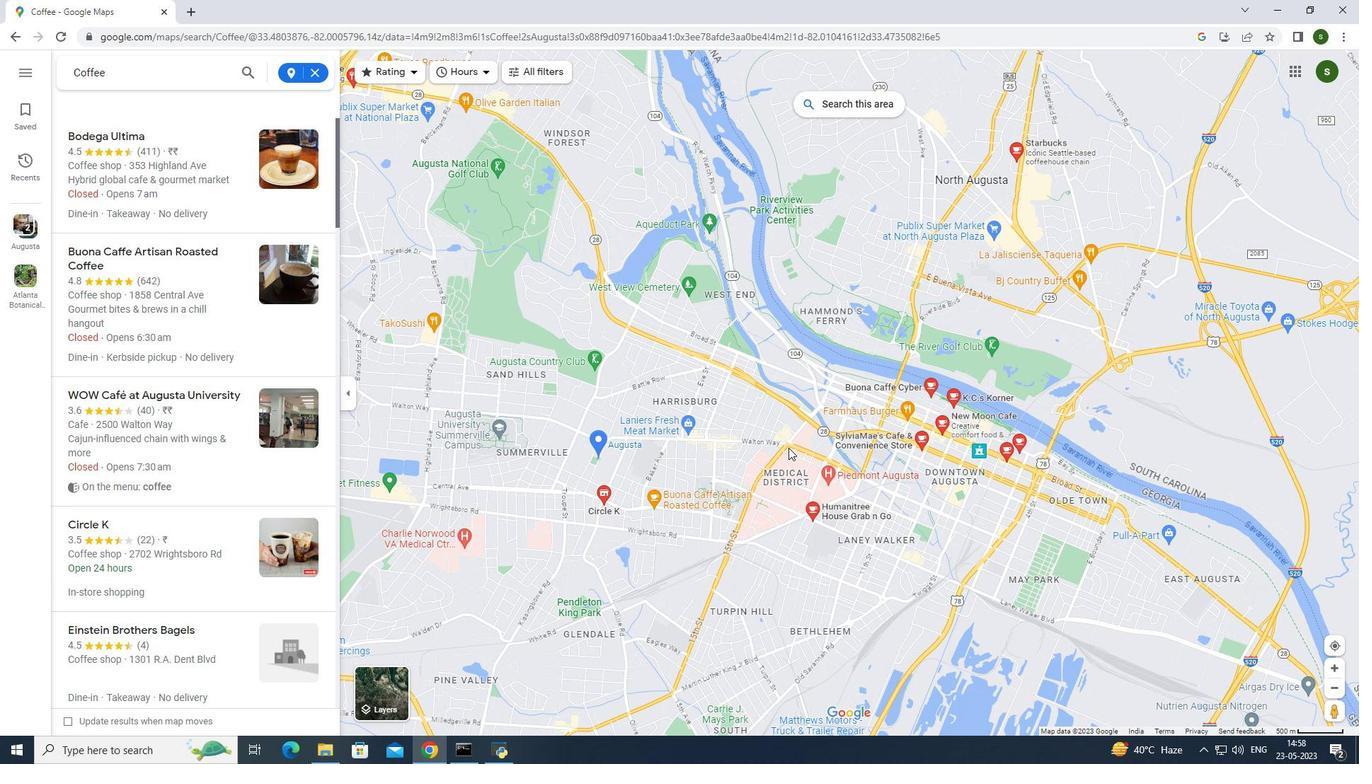 
Action: Mouse moved to (789, 444)
